 Task: In the event  named  Third Presentation Rehearsal, Set a range of dates when you can accept meetings  '17 Jul â€" 1 Aug 2023'. Select a duration of  45 min. Select working hours  	_x000D_
MON- SAT 10:30am â€" 6:00pm. Add time before or after your events  as 15 min. Set the frequency of available time slots for invitees as  15 min. Set the minimum notice period and maximum events allowed per day as  166 hours and 5. , logged in from the account softage.4@softage.net and add another guest for the event, softage.3@softage.net
Action: Mouse pressed left at (647, 481)
Screenshot: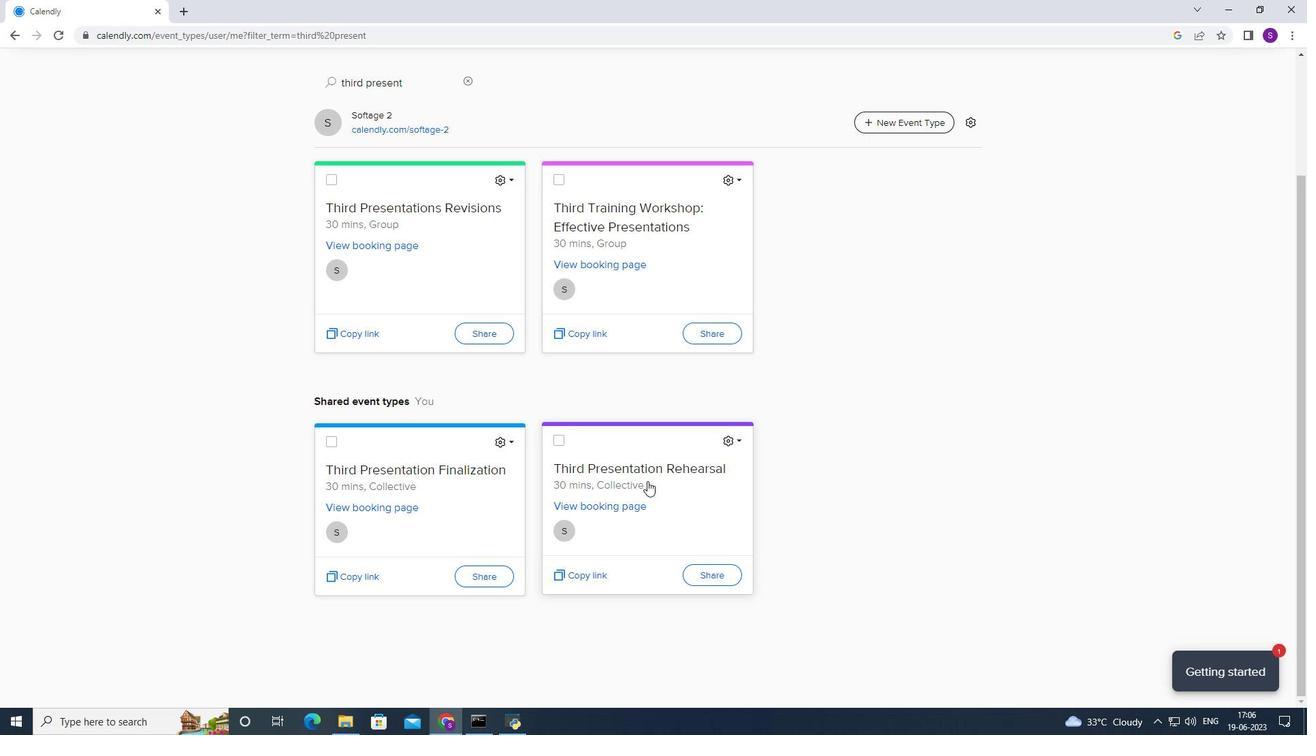 
Action: Mouse moved to (403, 341)
Screenshot: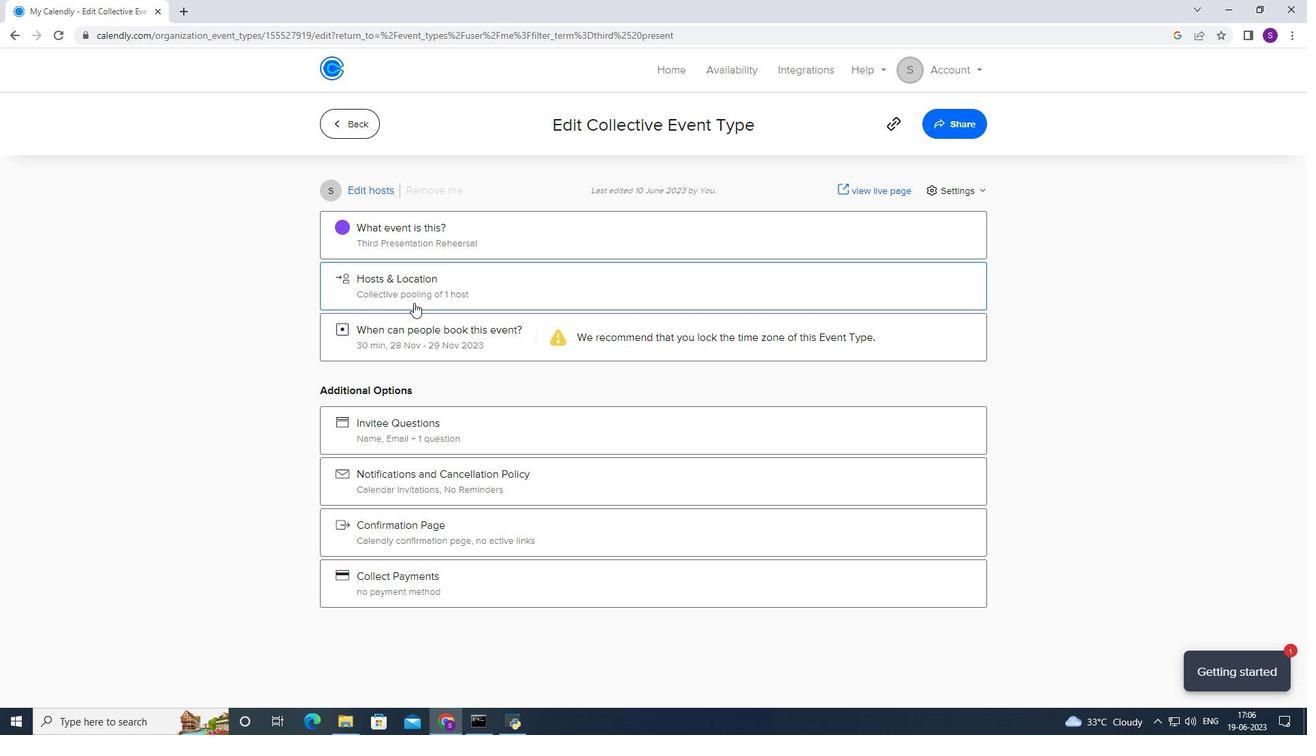 
Action: Mouse pressed left at (403, 341)
Screenshot: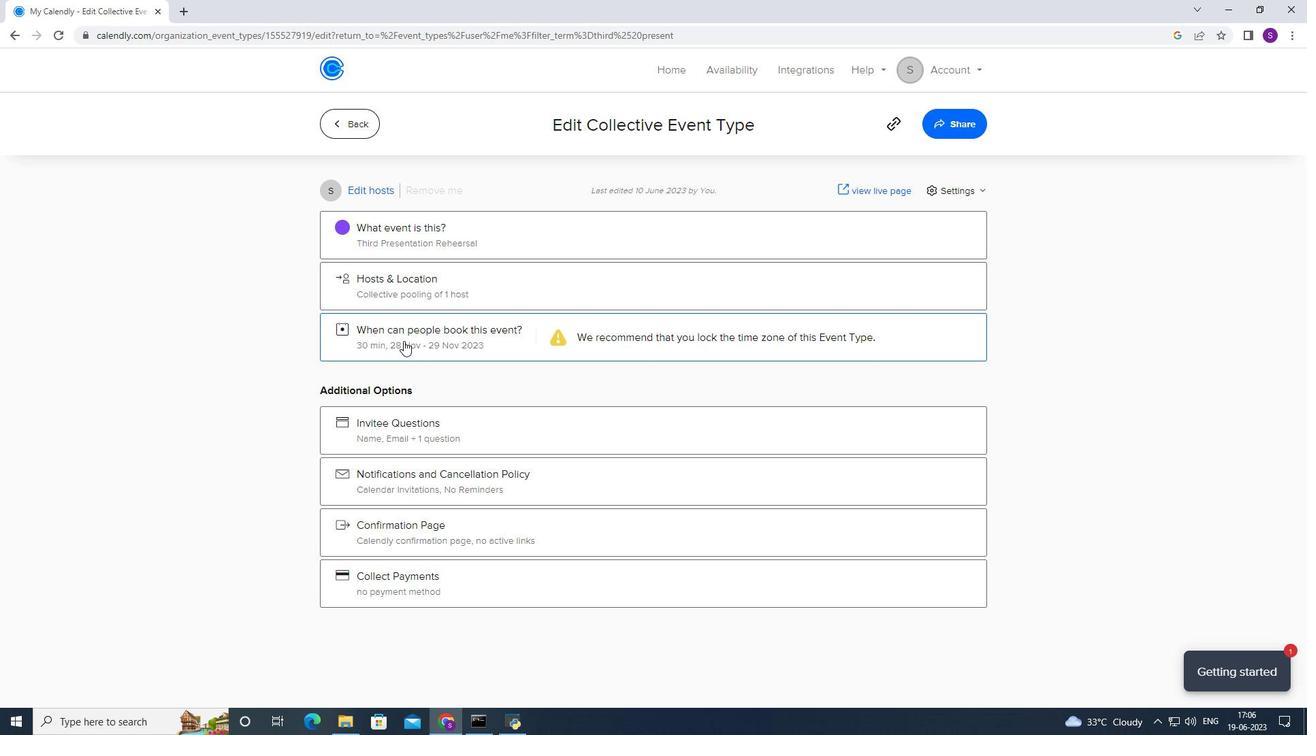 
Action: Mouse moved to (482, 502)
Screenshot: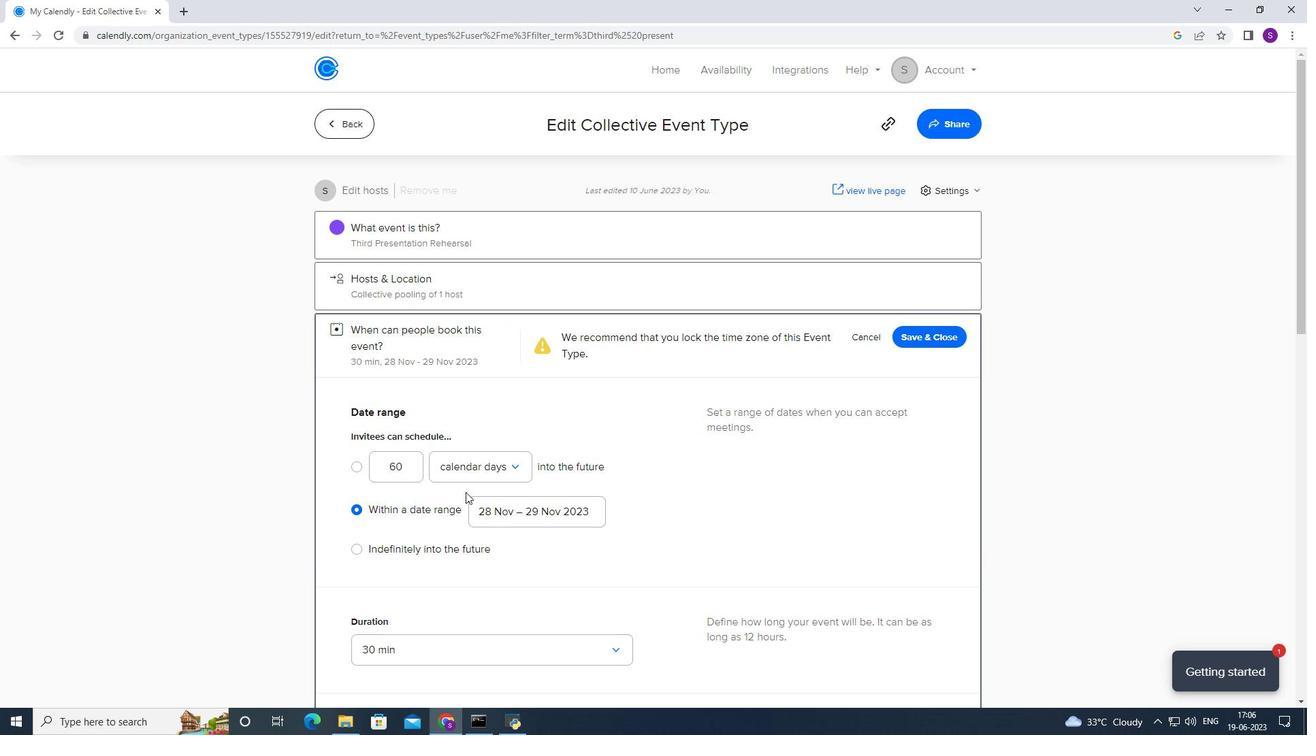 
Action: Mouse pressed left at (482, 502)
Screenshot: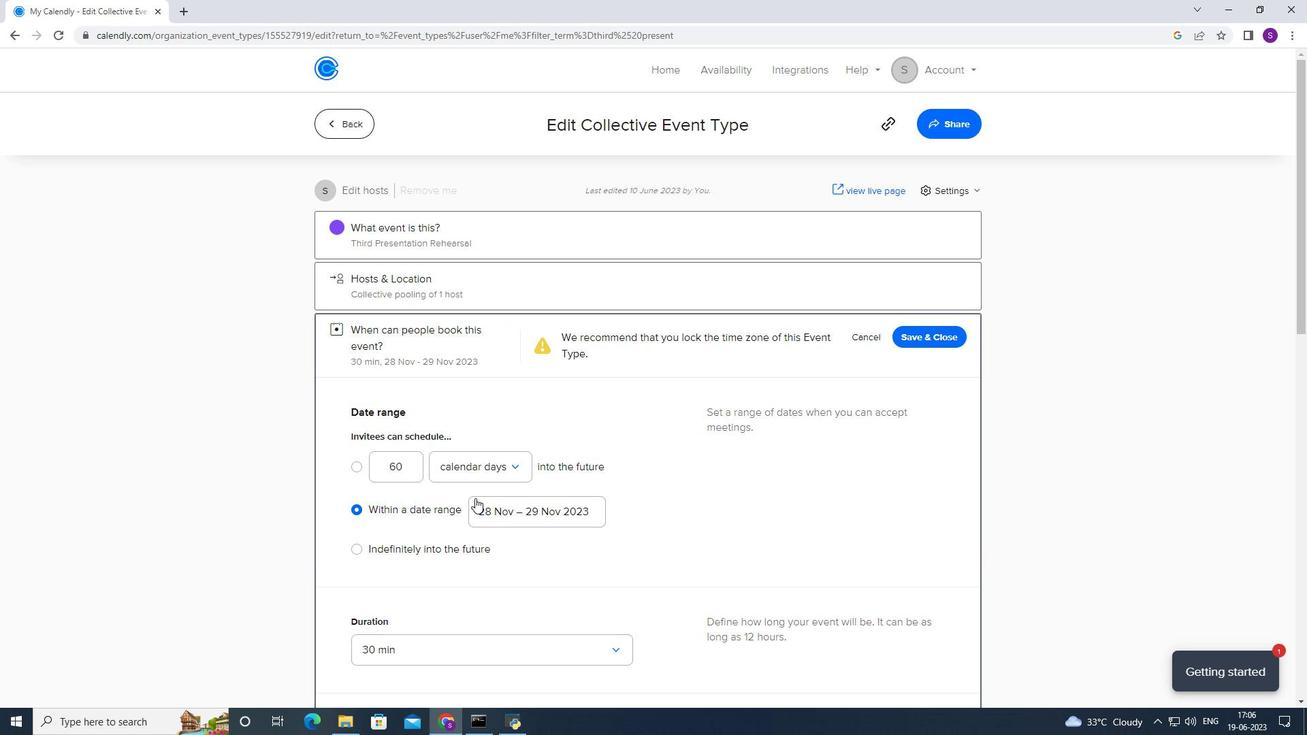 
Action: Mouse moved to (576, 253)
Screenshot: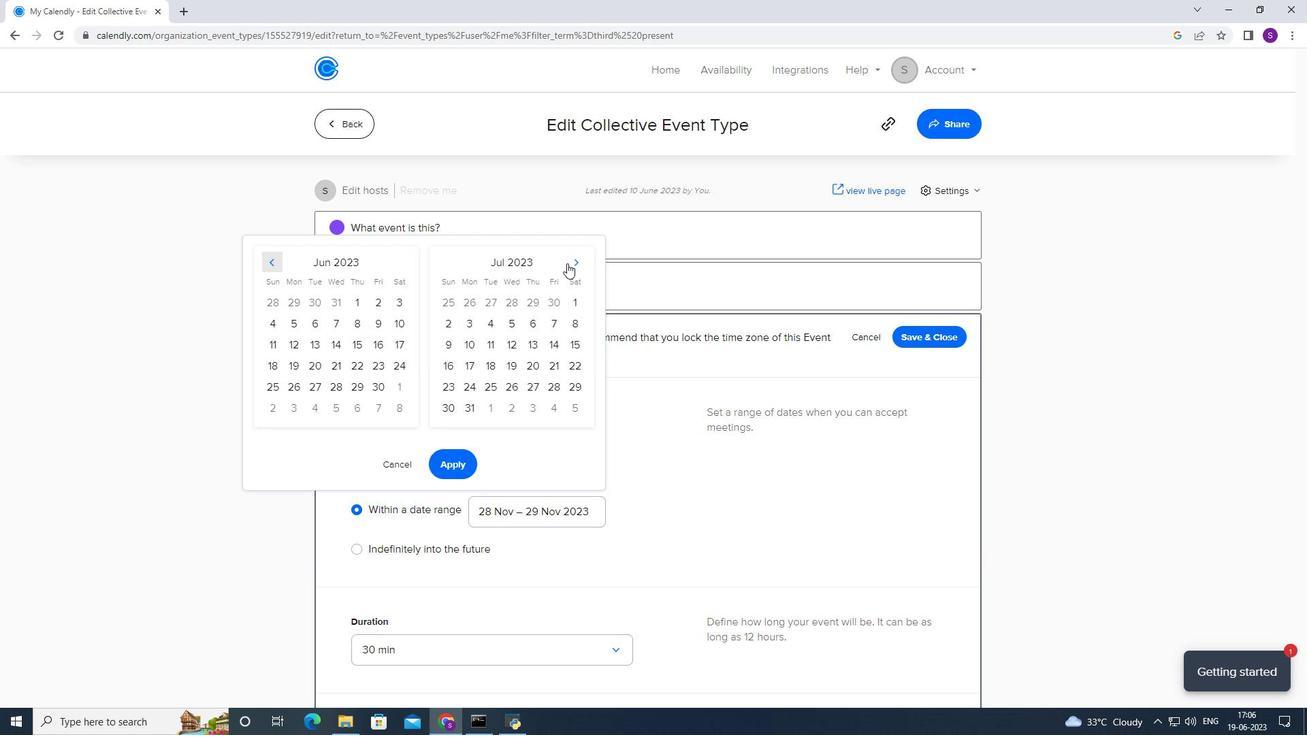 
Action: Mouse pressed left at (576, 253)
Screenshot: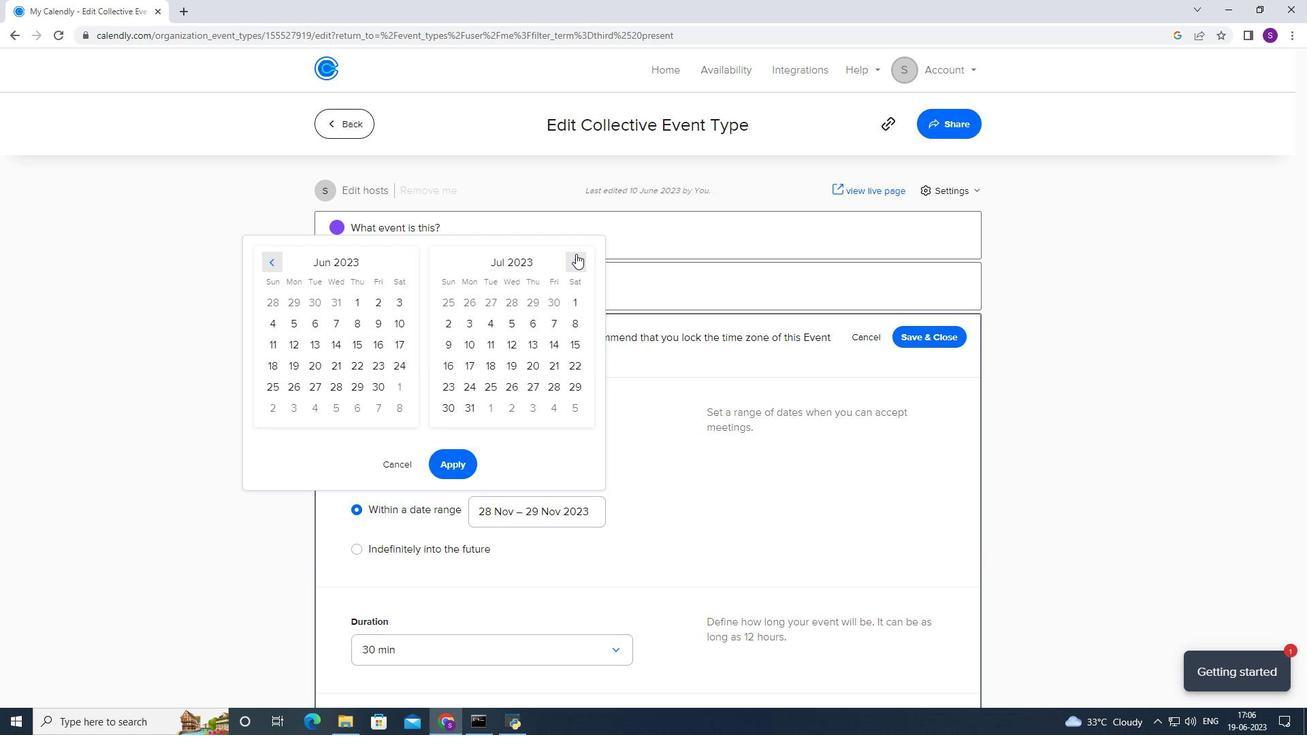 
Action: Mouse moved to (307, 347)
Screenshot: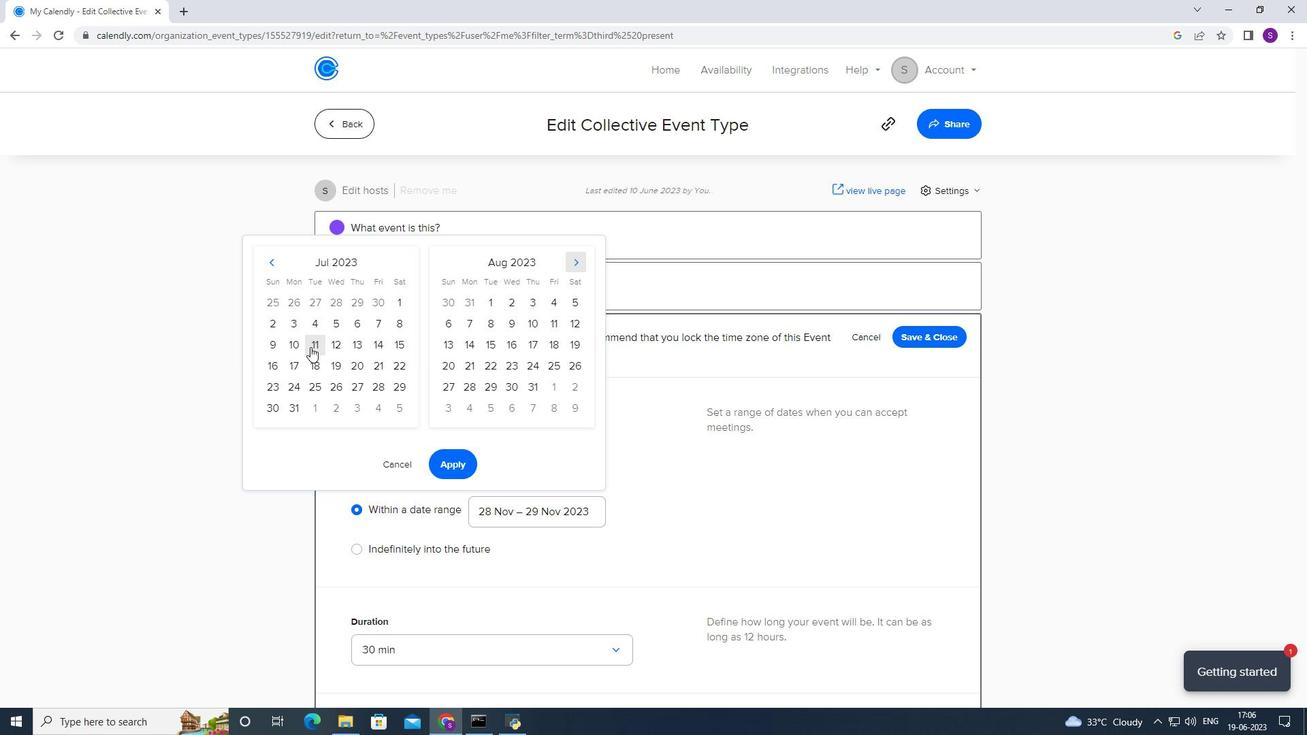 
Action: Mouse pressed left at (307, 347)
Screenshot: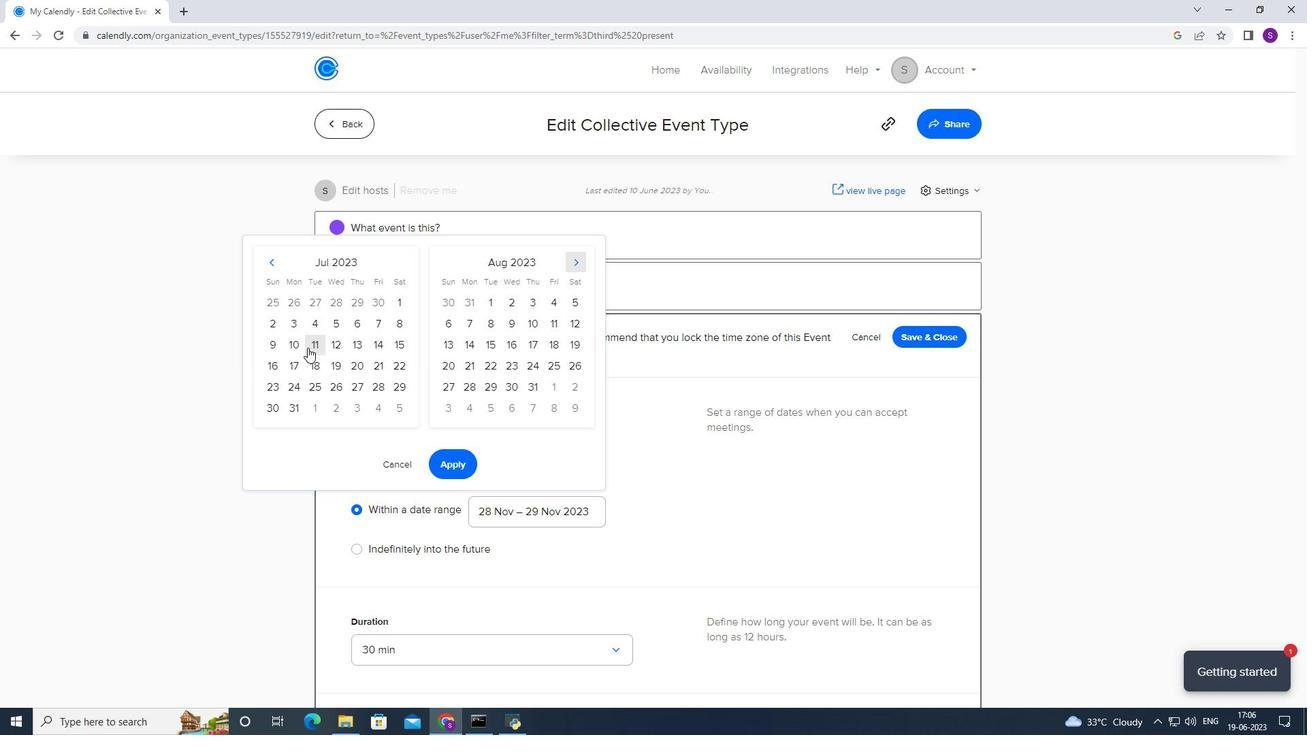 
Action: Mouse moved to (300, 364)
Screenshot: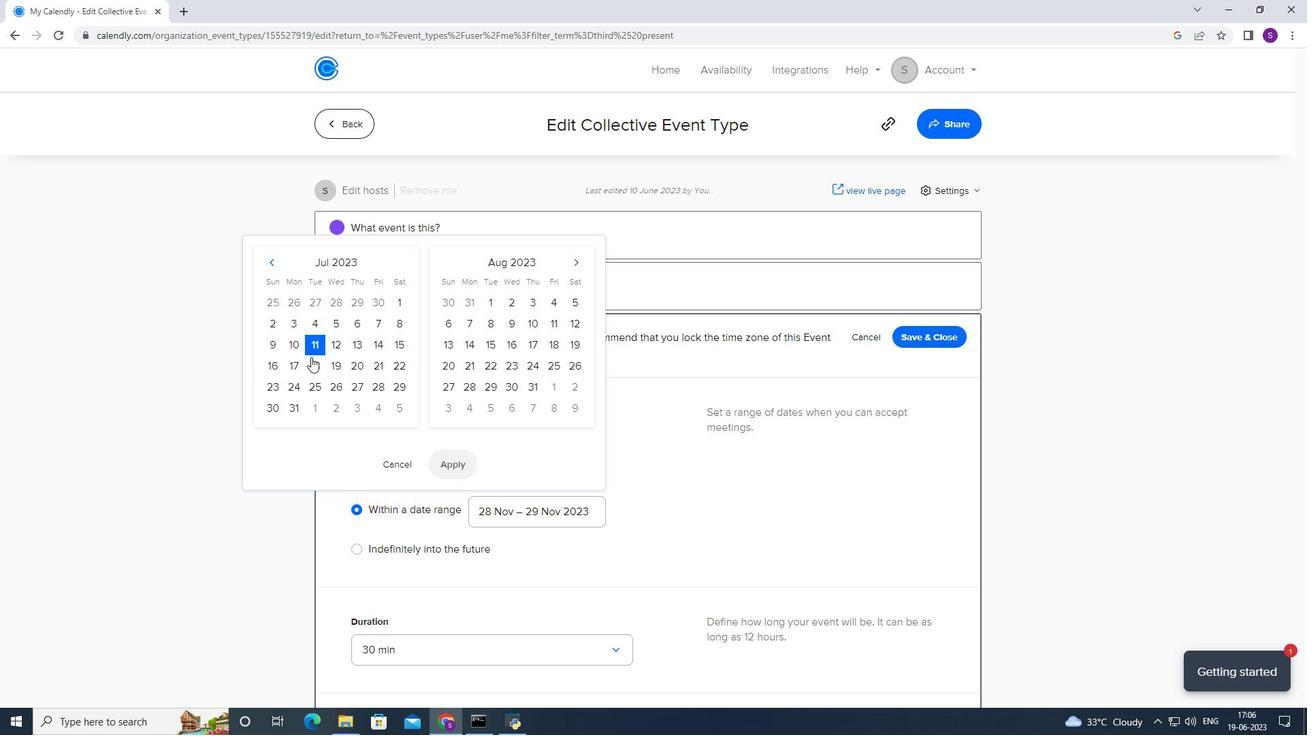 
Action: Mouse pressed left at (300, 364)
Screenshot: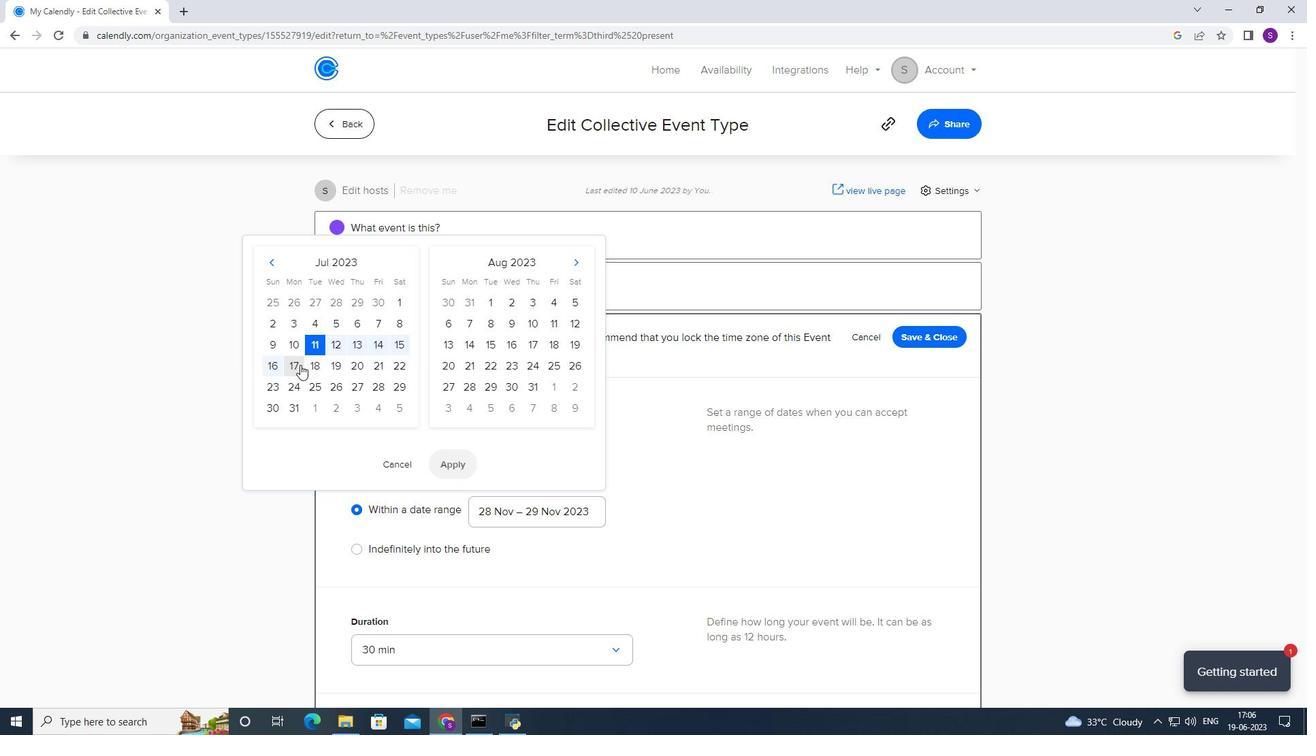 
Action: Mouse moved to (311, 345)
Screenshot: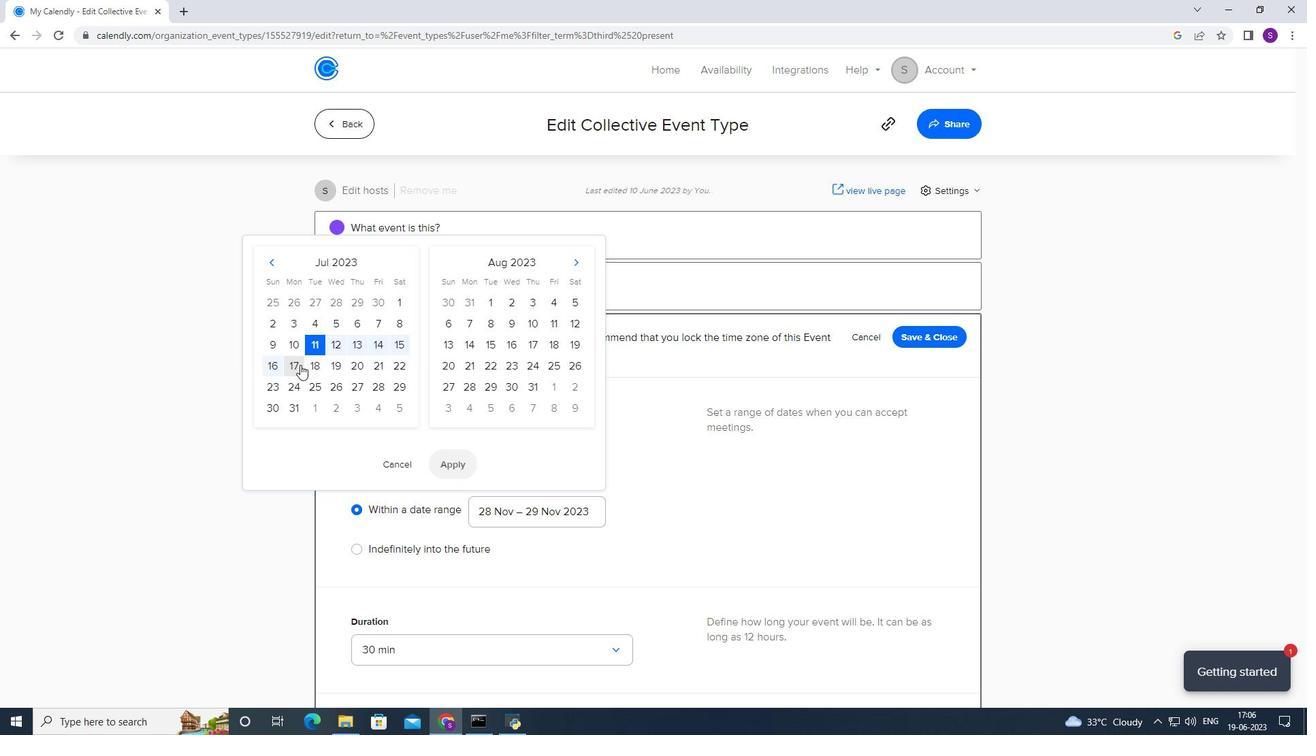 
Action: Mouse pressed left at (311, 345)
Screenshot: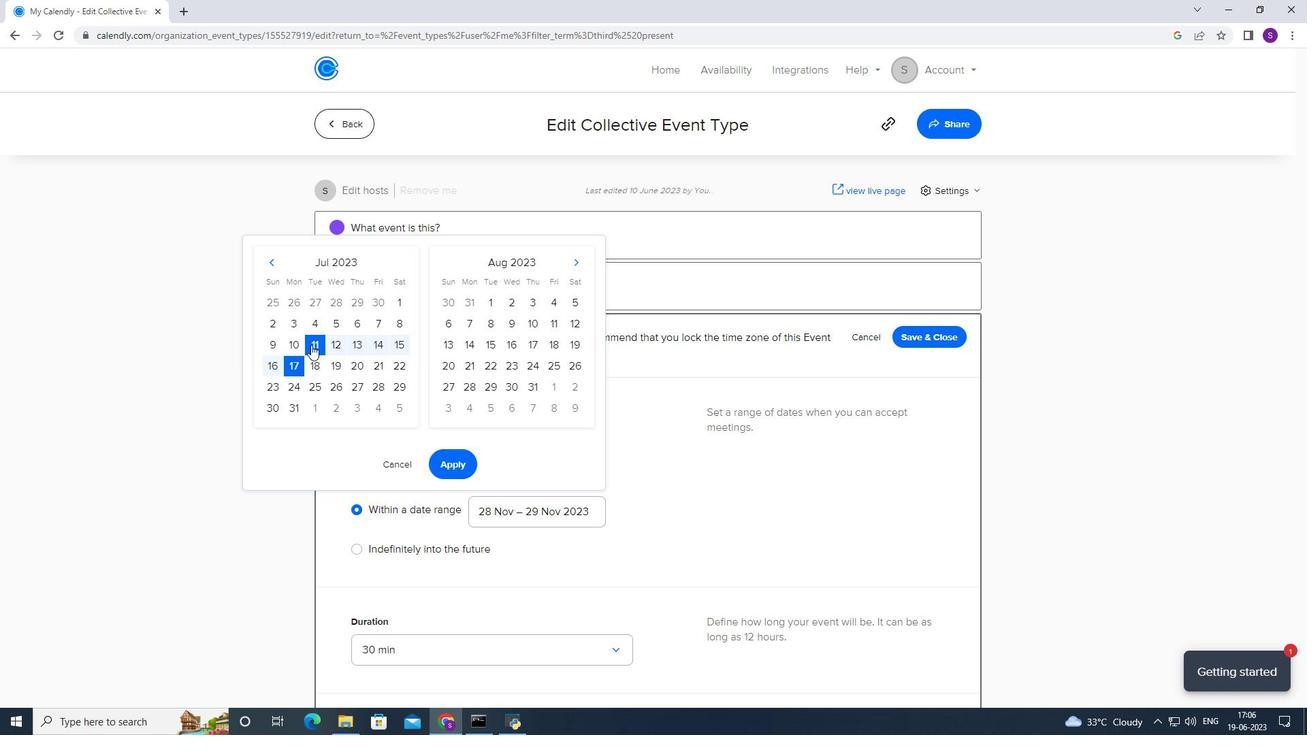 
Action: Mouse moved to (293, 369)
Screenshot: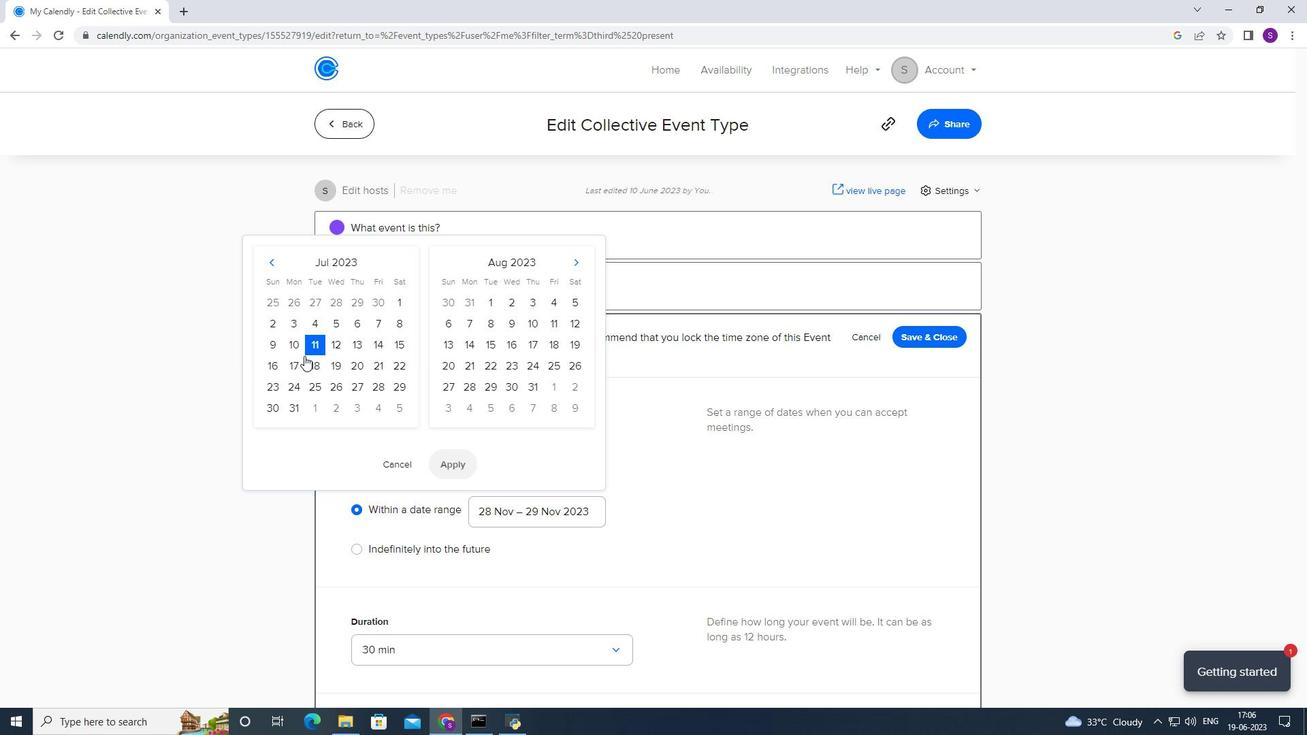 
Action: Mouse pressed left at (293, 369)
Screenshot: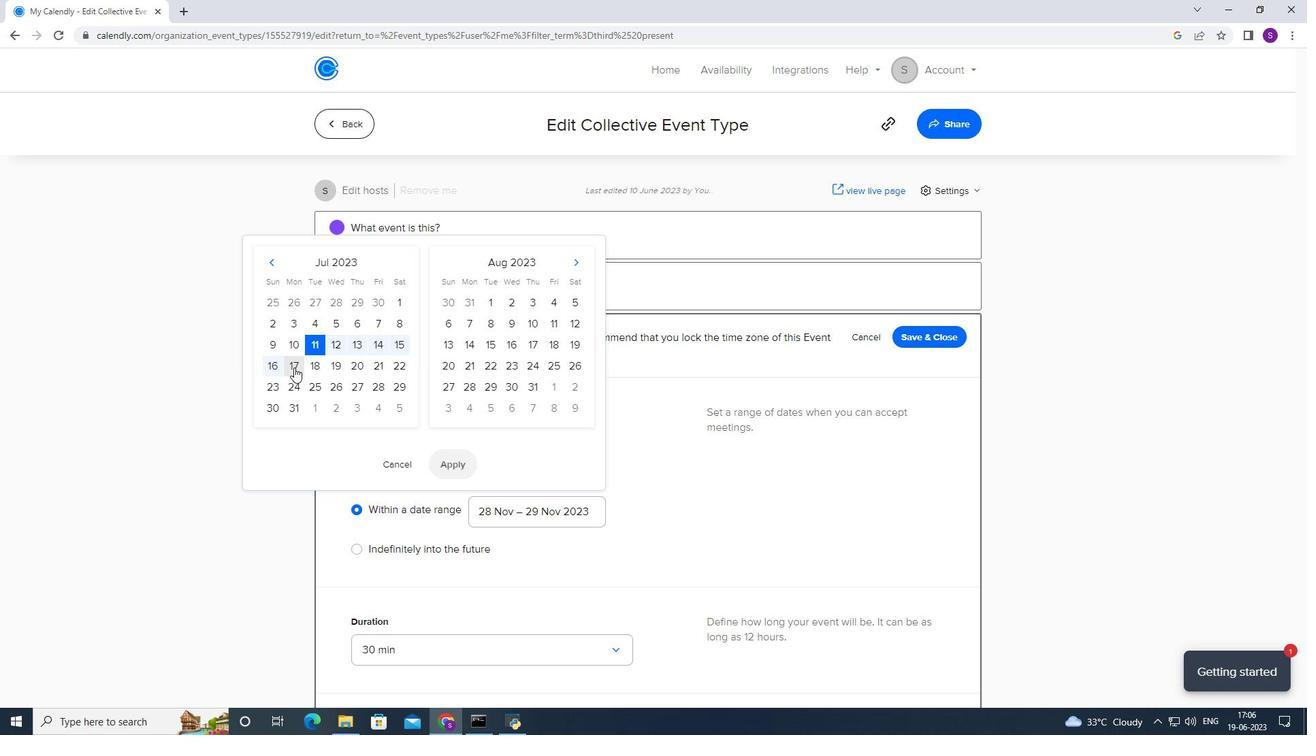 
Action: Mouse moved to (308, 352)
Screenshot: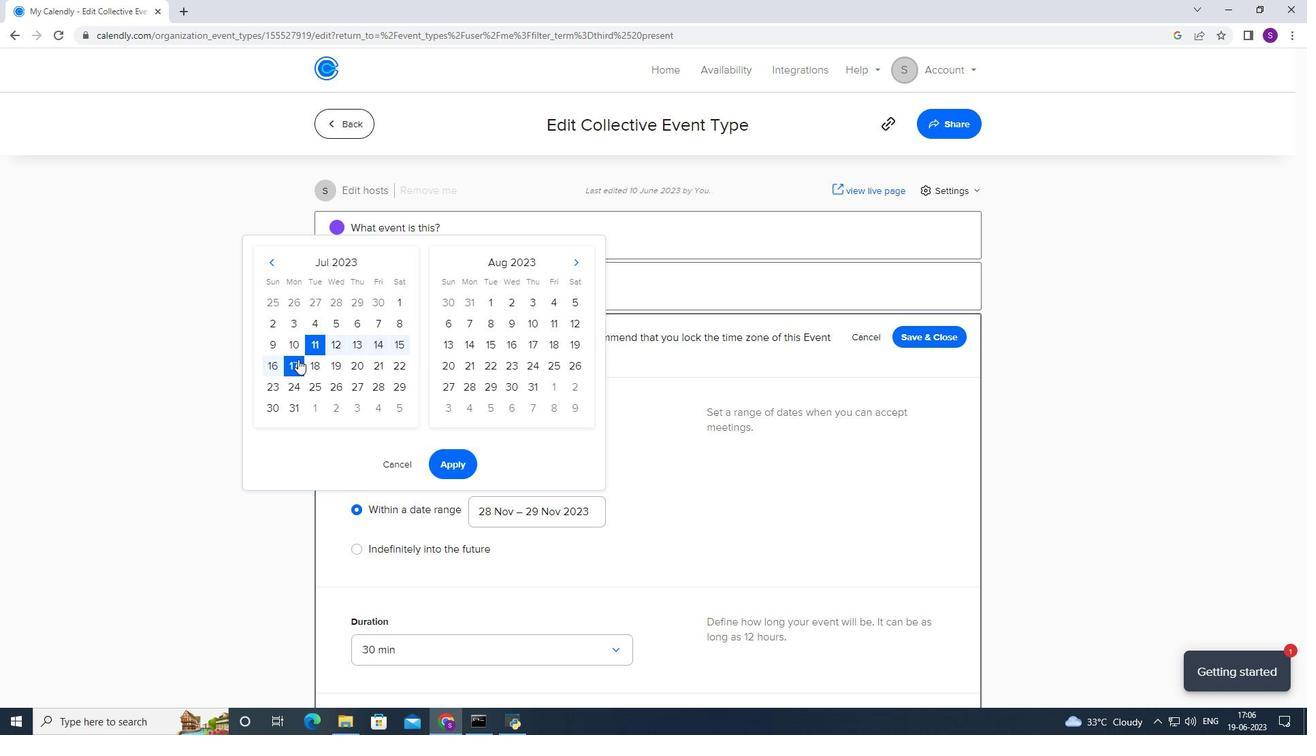 
Action: Mouse pressed left at (308, 352)
Screenshot: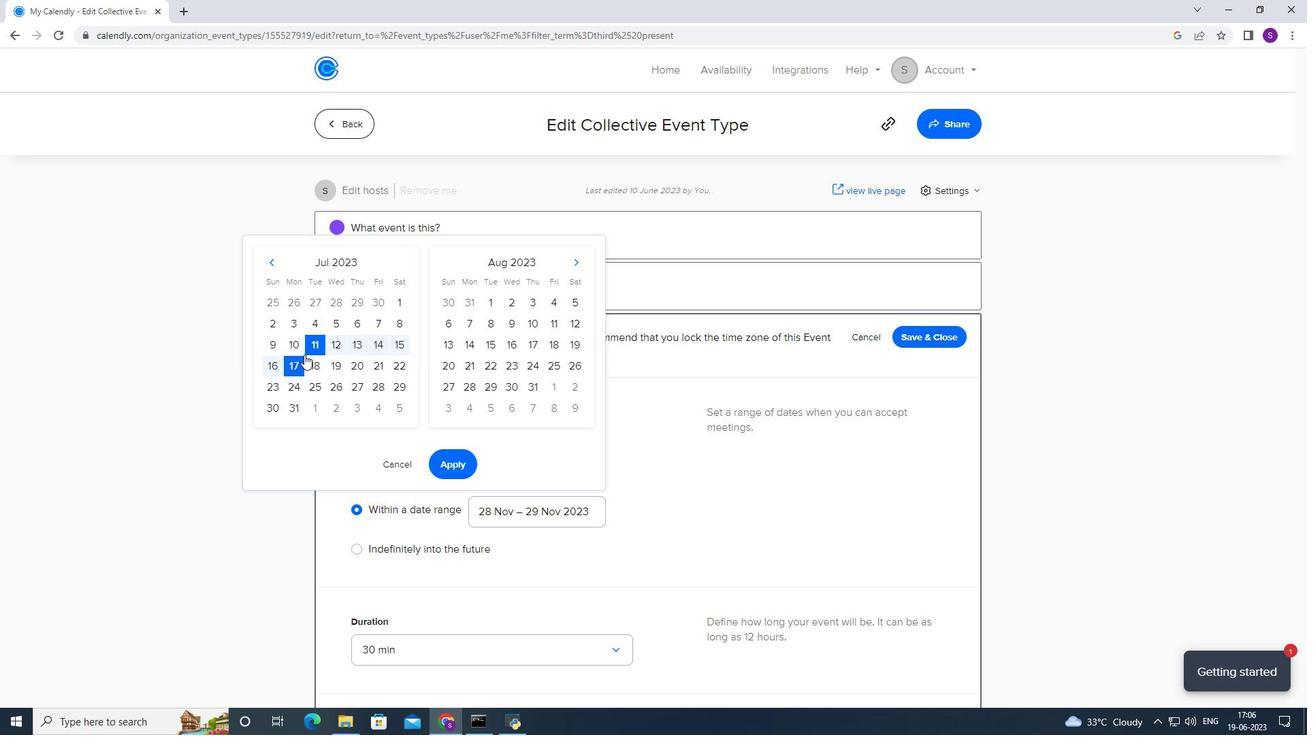 
Action: Mouse moved to (314, 343)
Screenshot: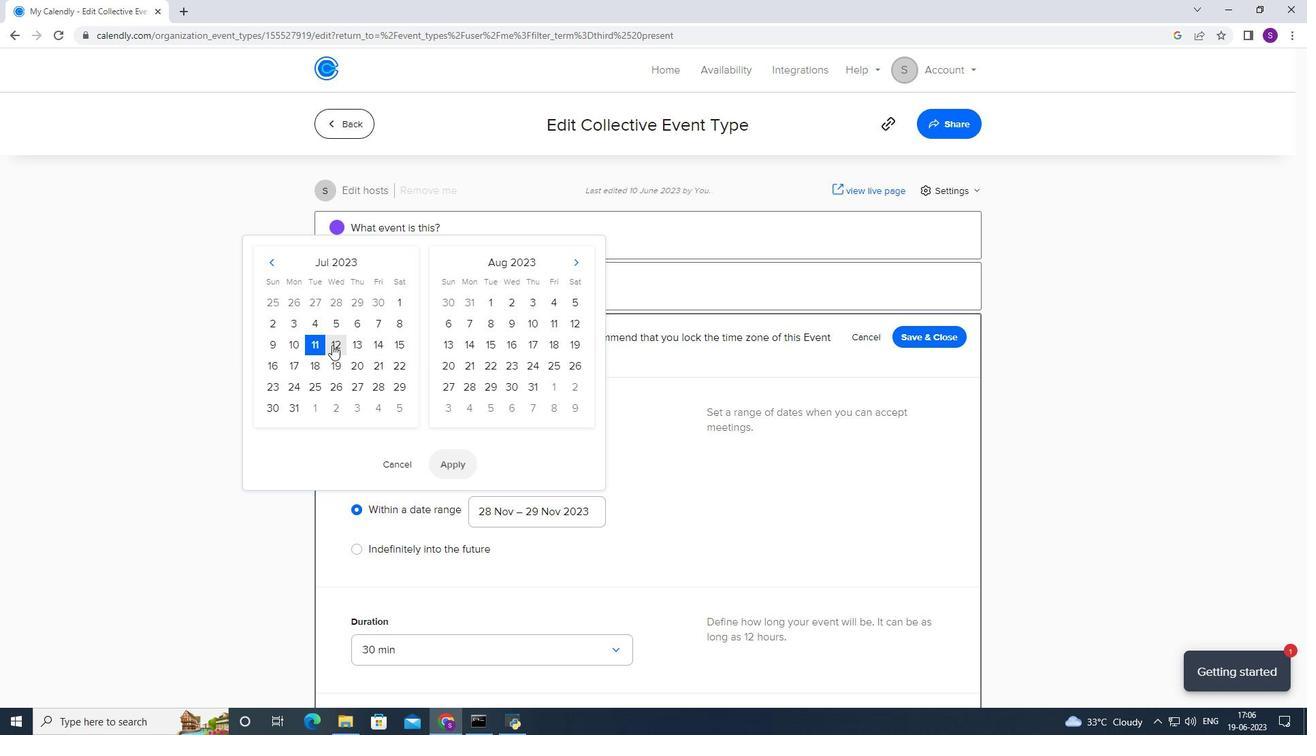 
Action: Mouse pressed left at (314, 343)
Screenshot: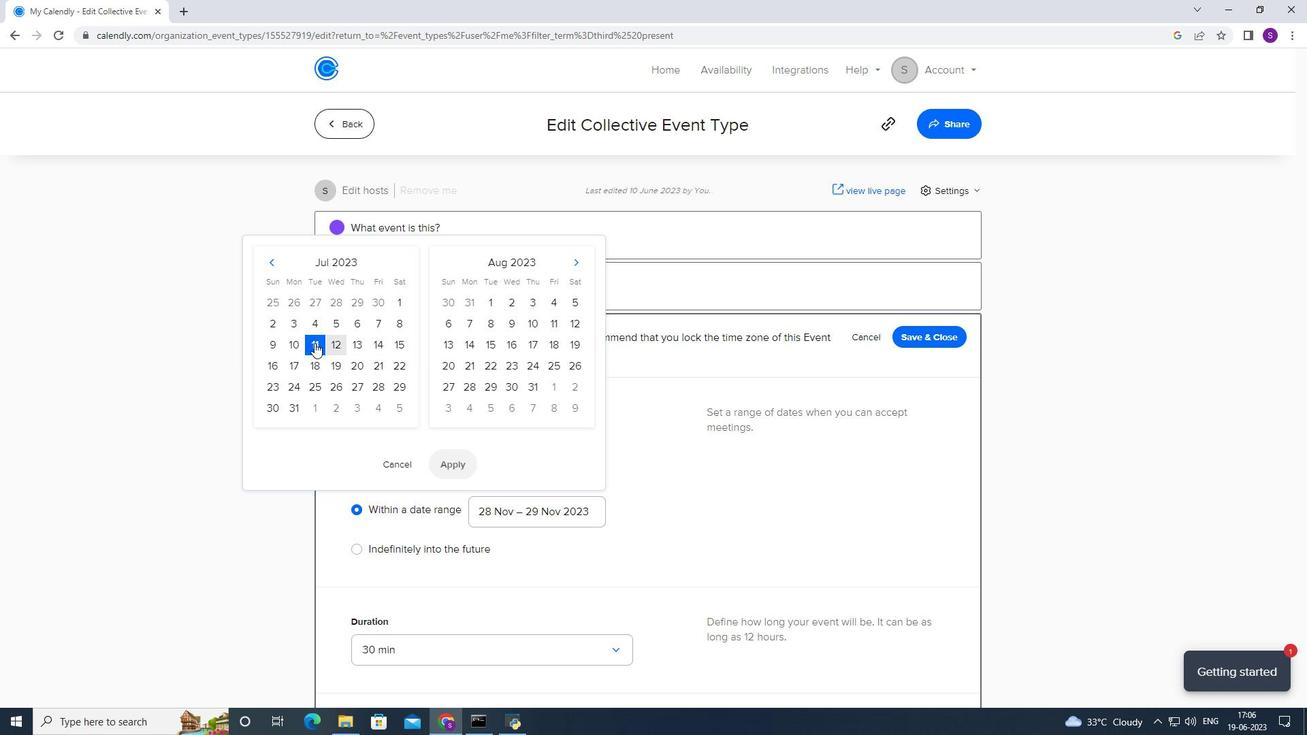 
Action: Mouse moved to (304, 362)
Screenshot: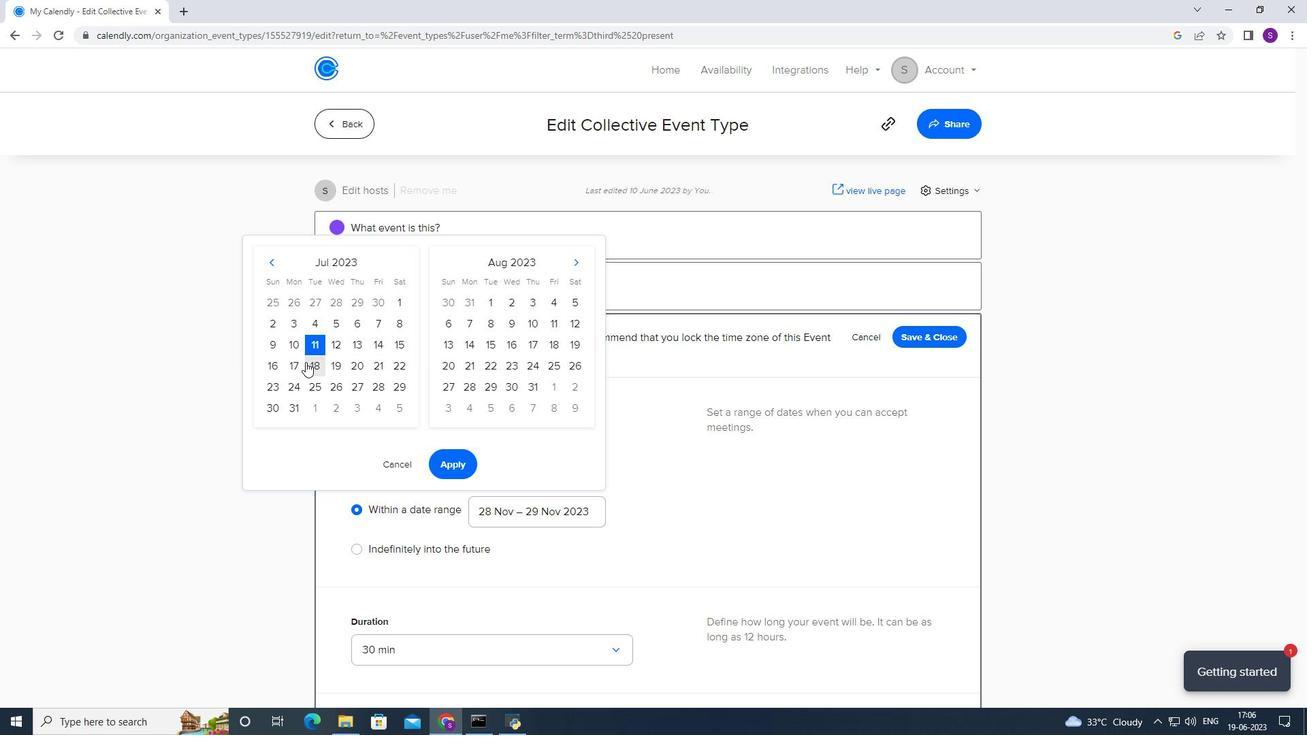 
Action: Mouse pressed left at (304, 362)
Screenshot: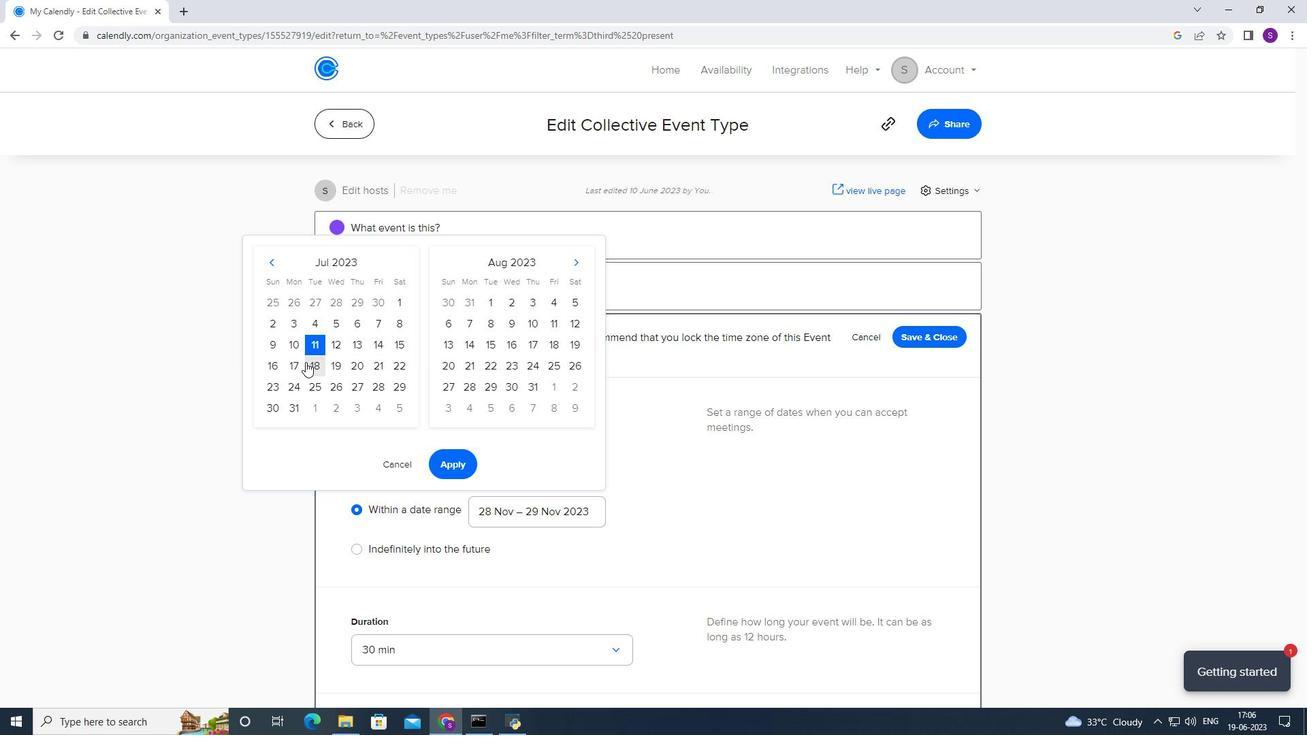 
Action: Mouse moved to (486, 298)
Screenshot: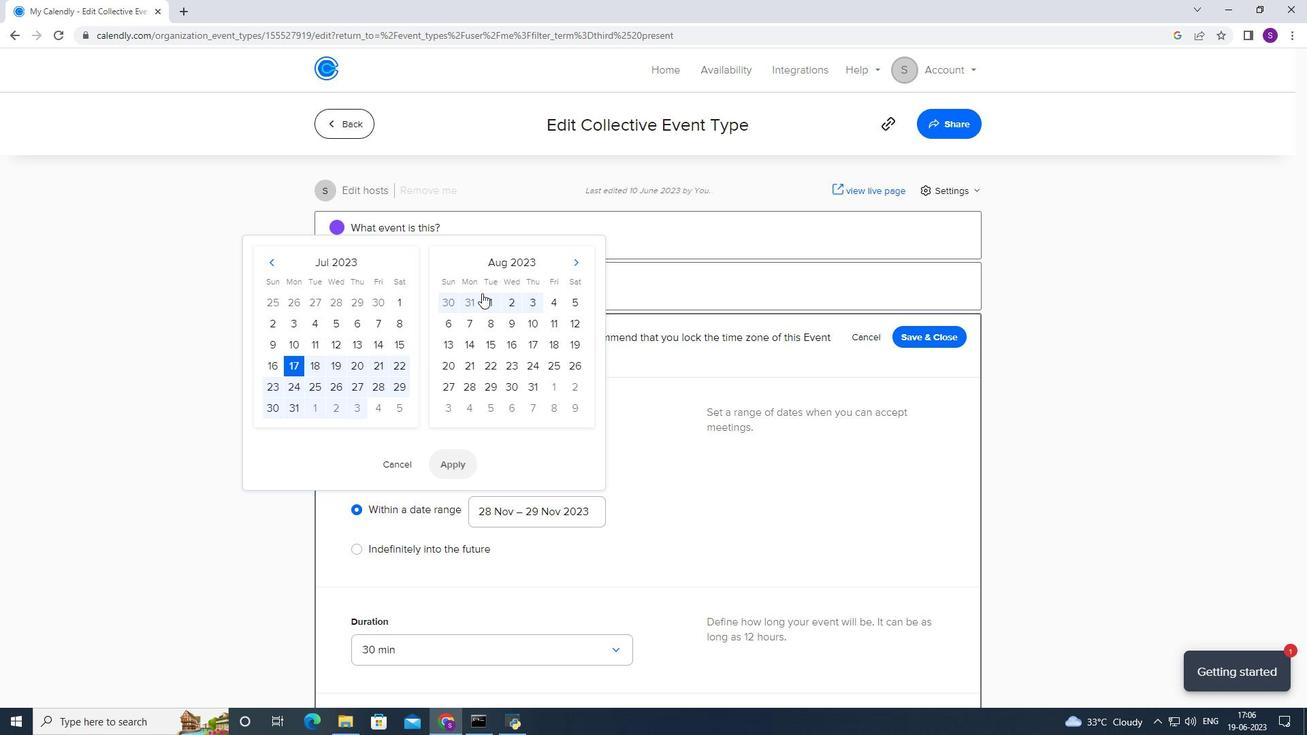 
Action: Mouse pressed left at (486, 298)
Screenshot: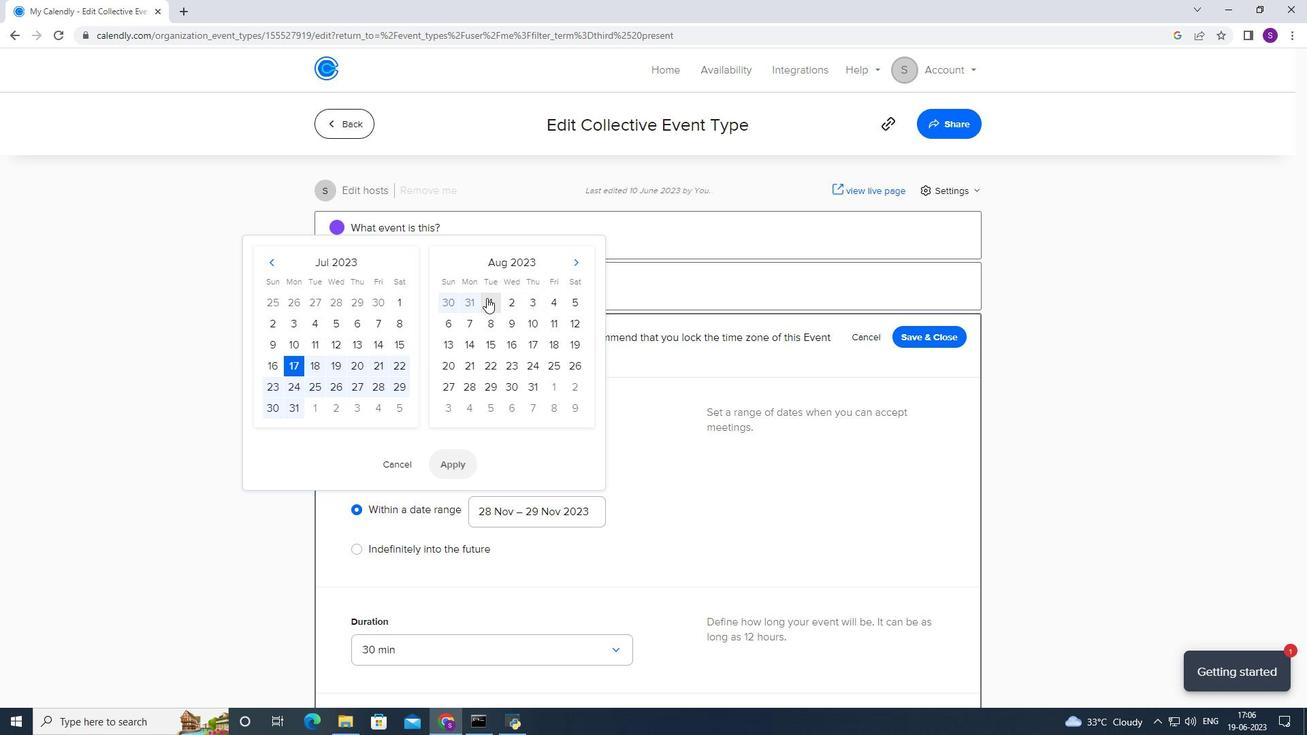 
Action: Mouse moved to (462, 463)
Screenshot: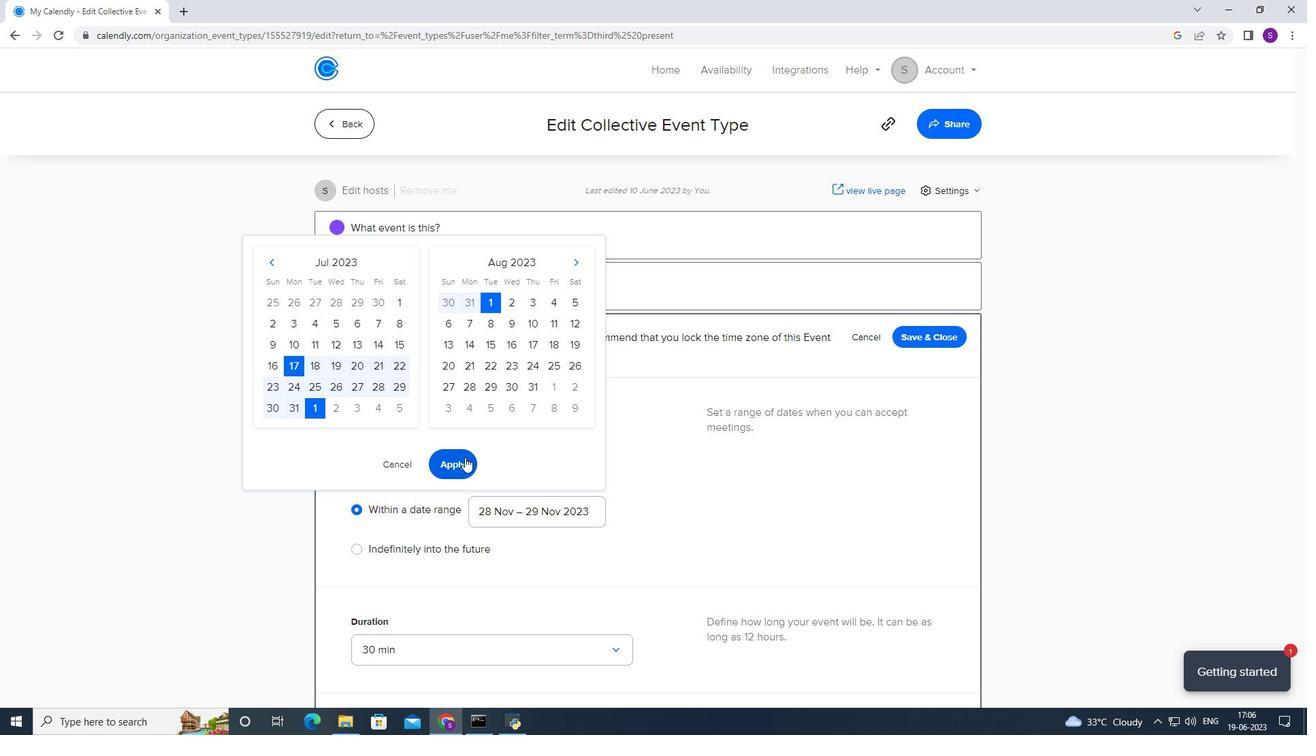 
Action: Mouse pressed left at (462, 463)
Screenshot: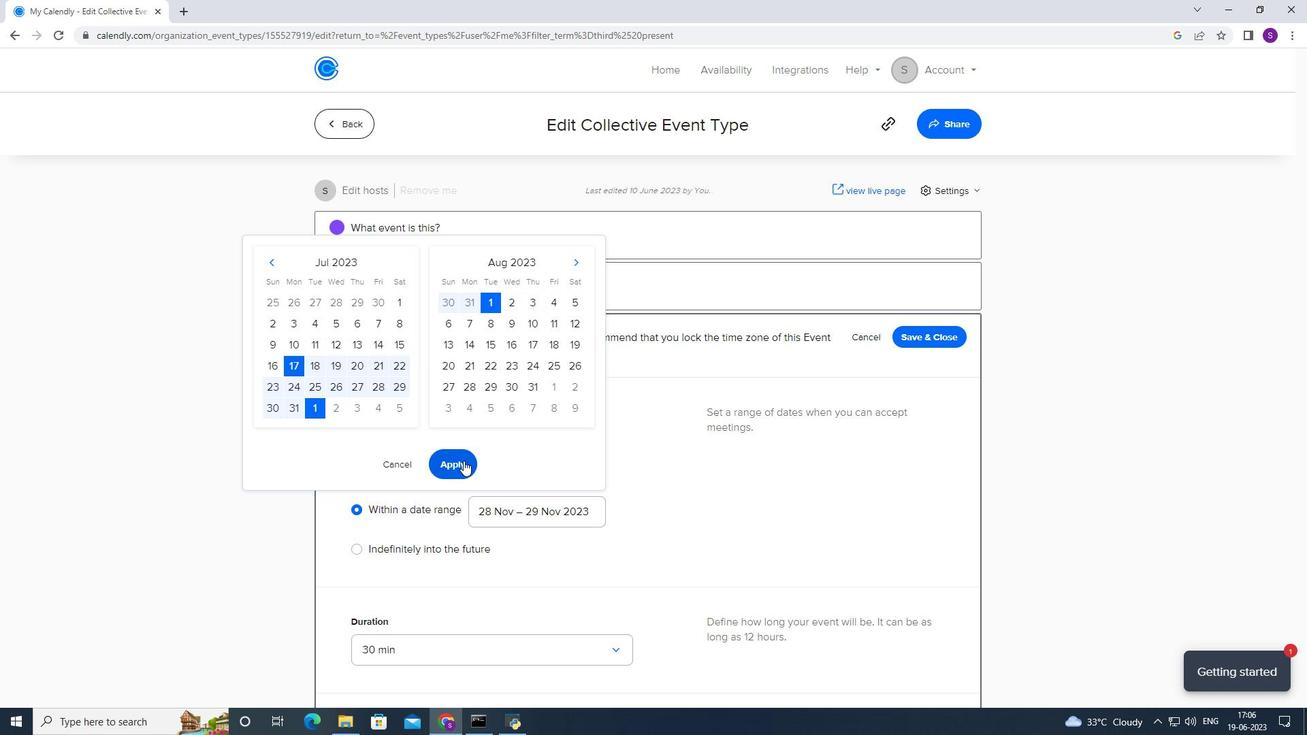 
Action: Mouse moved to (465, 481)
Screenshot: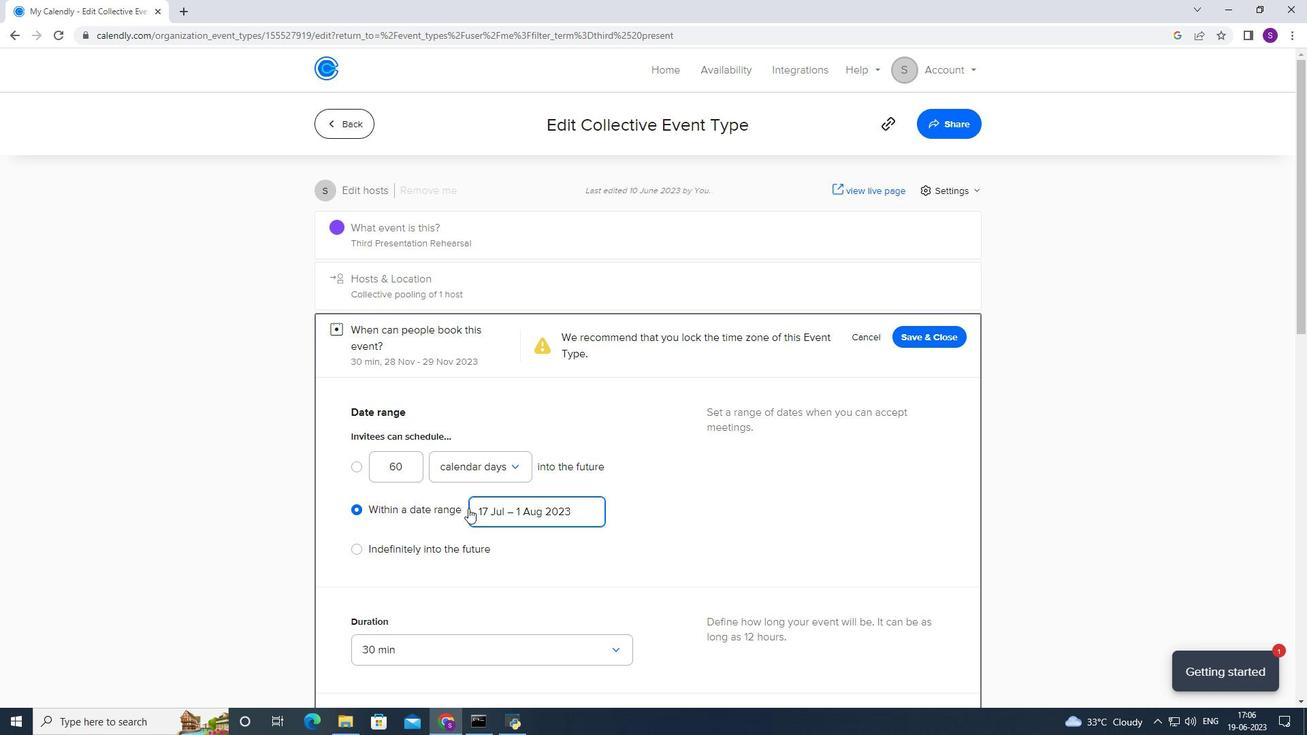 
Action: Mouse scrolled (465, 480) with delta (0, 0)
Screenshot: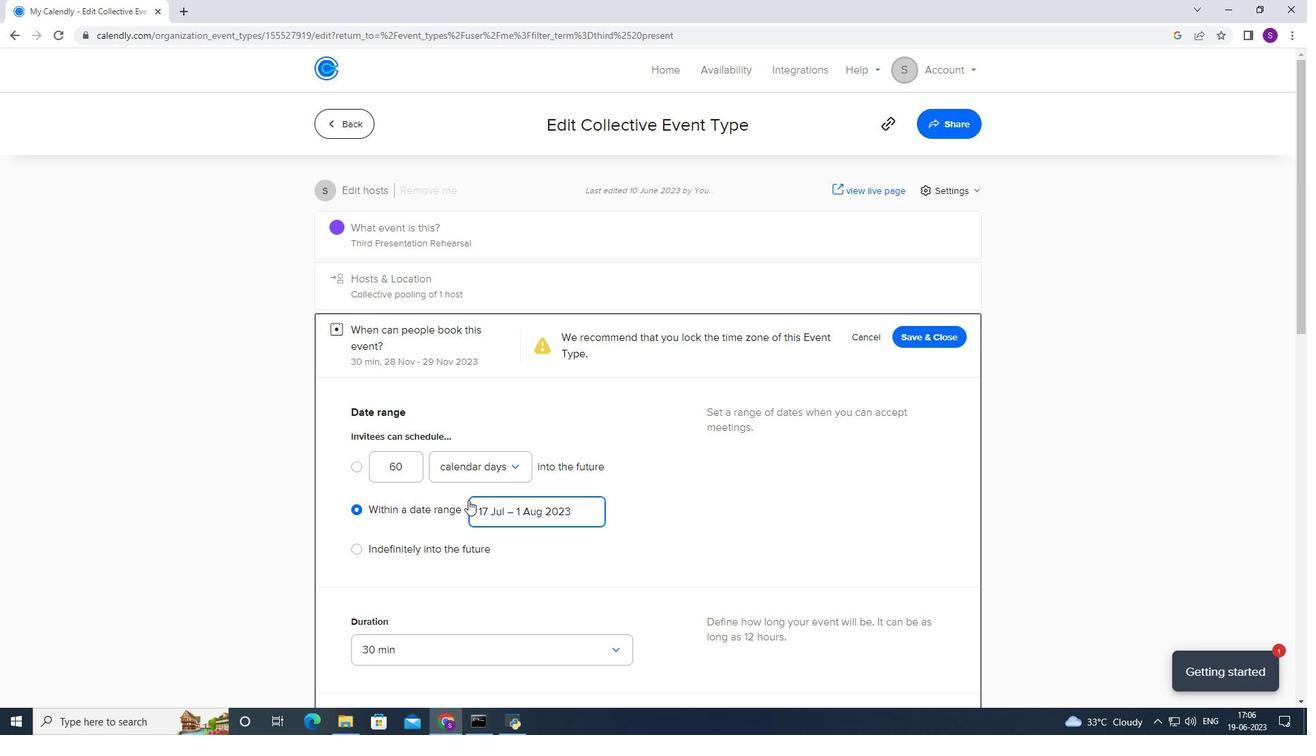 
Action: Mouse moved to (464, 480)
Screenshot: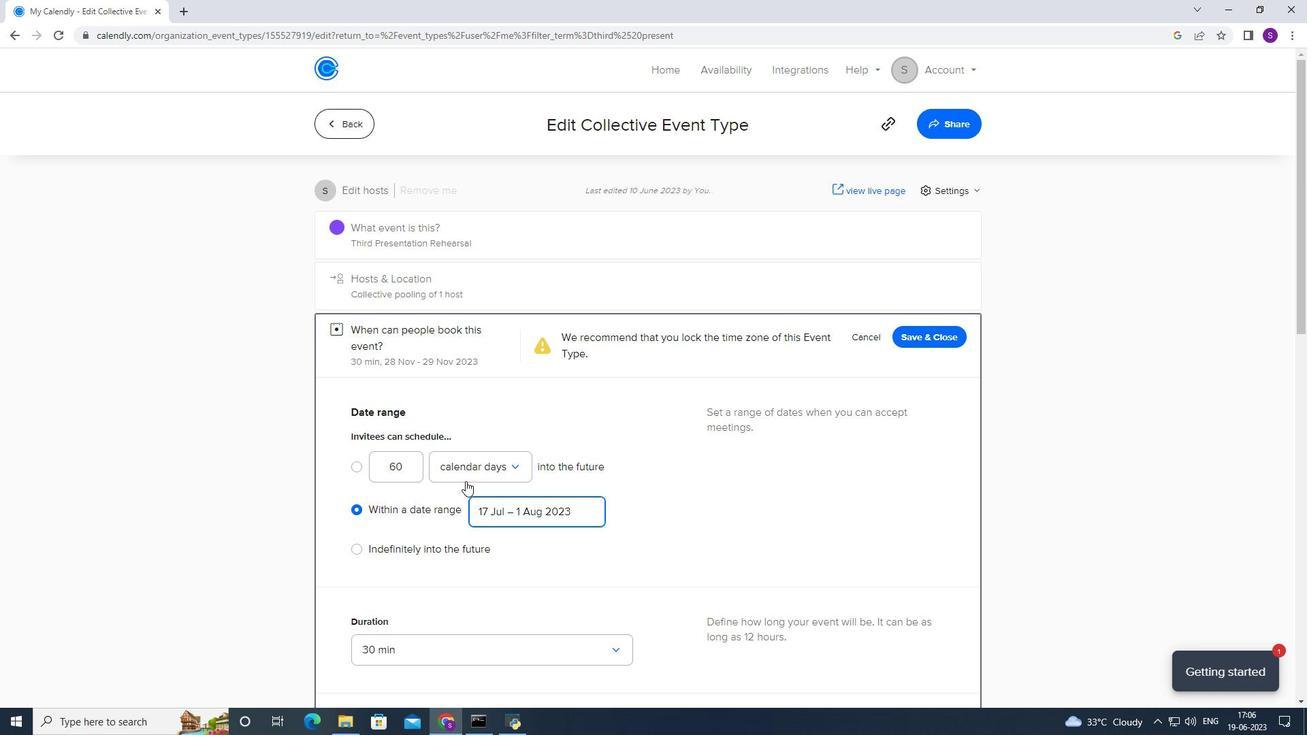 
Action: Mouse scrolled (465, 480) with delta (0, 0)
Screenshot: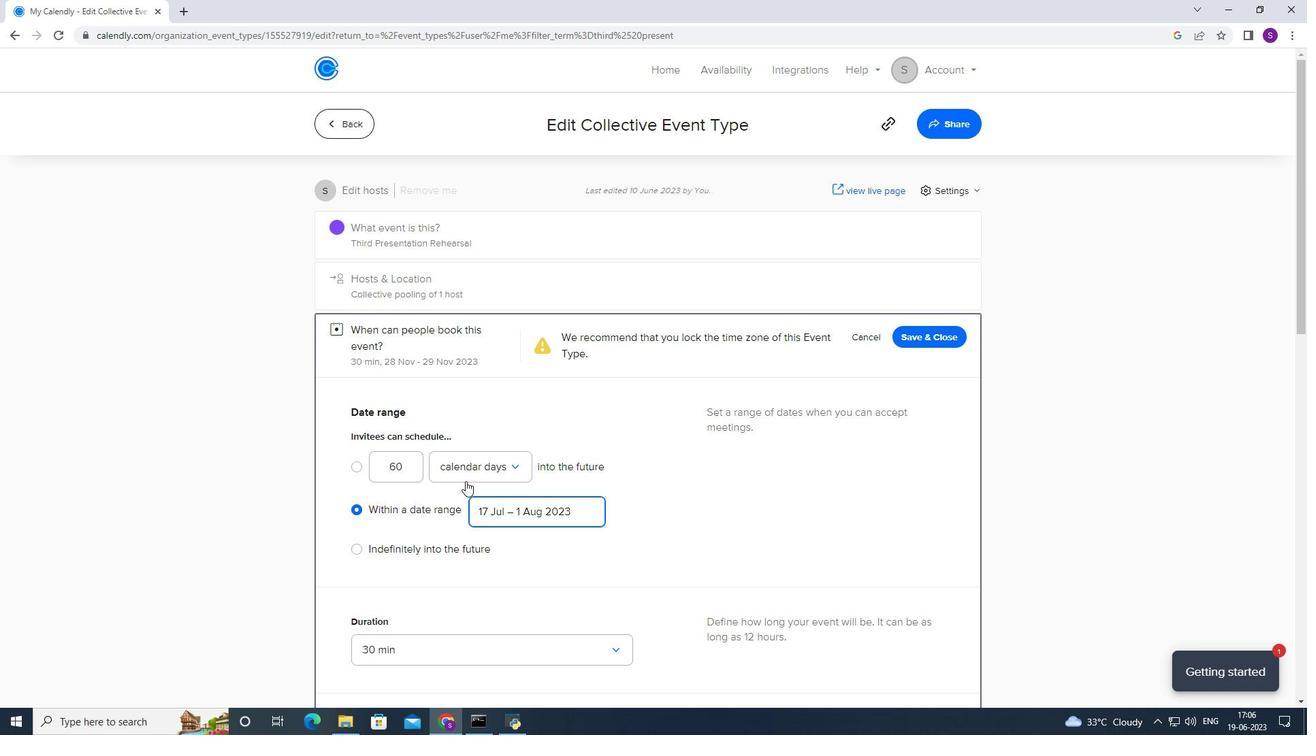 
Action: Mouse moved to (464, 479)
Screenshot: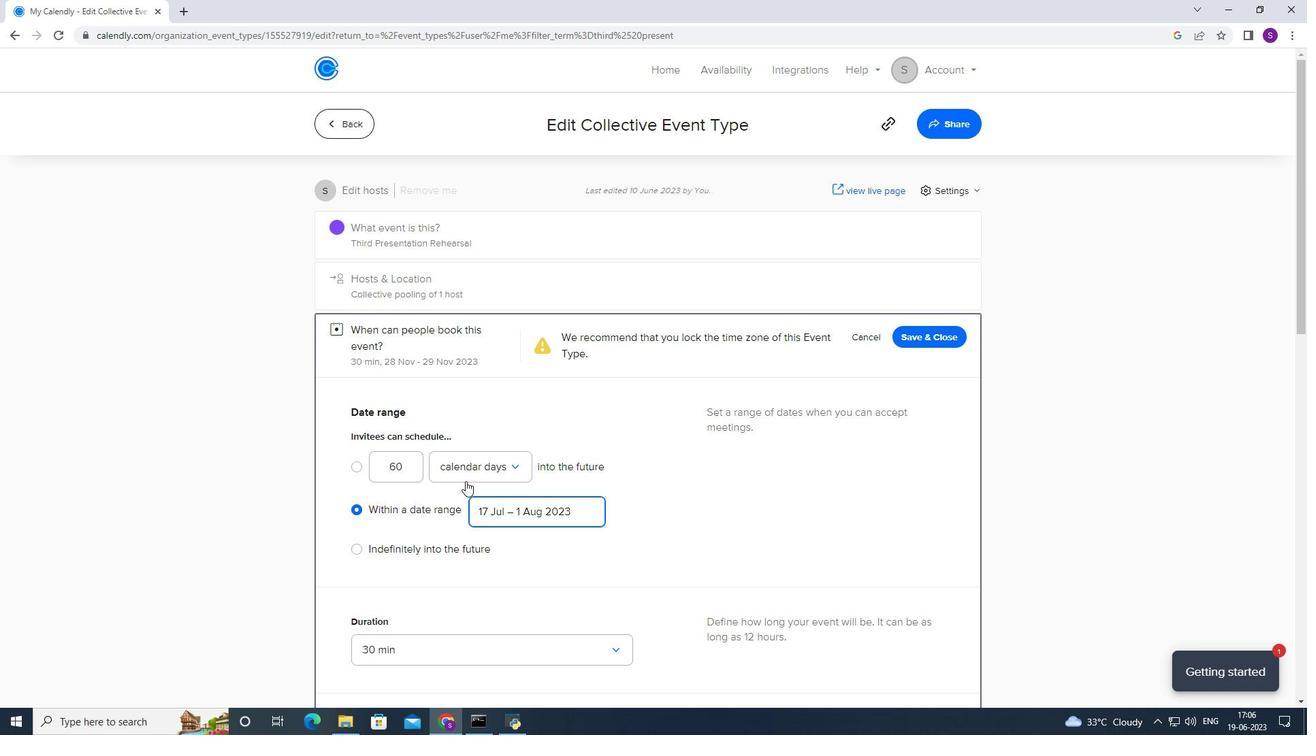 
Action: Mouse scrolled (465, 480) with delta (0, 0)
Screenshot: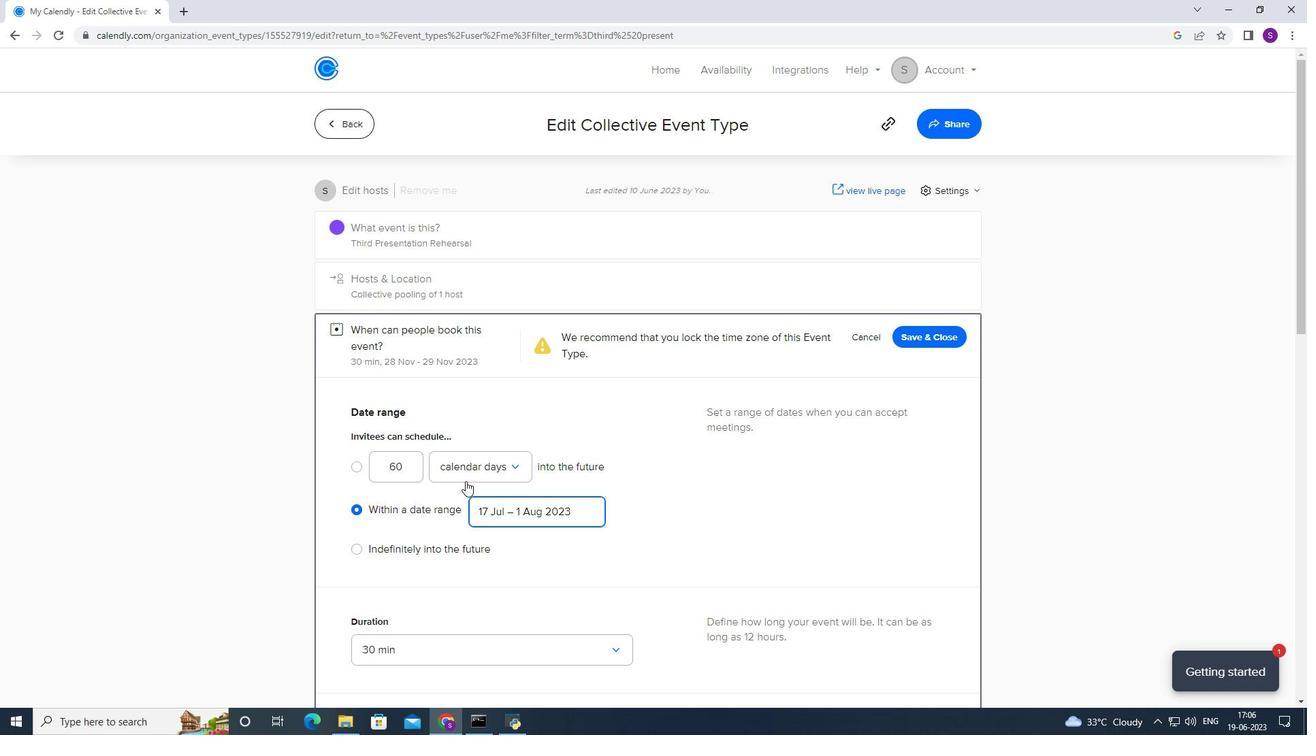 
Action: Mouse moved to (464, 470)
Screenshot: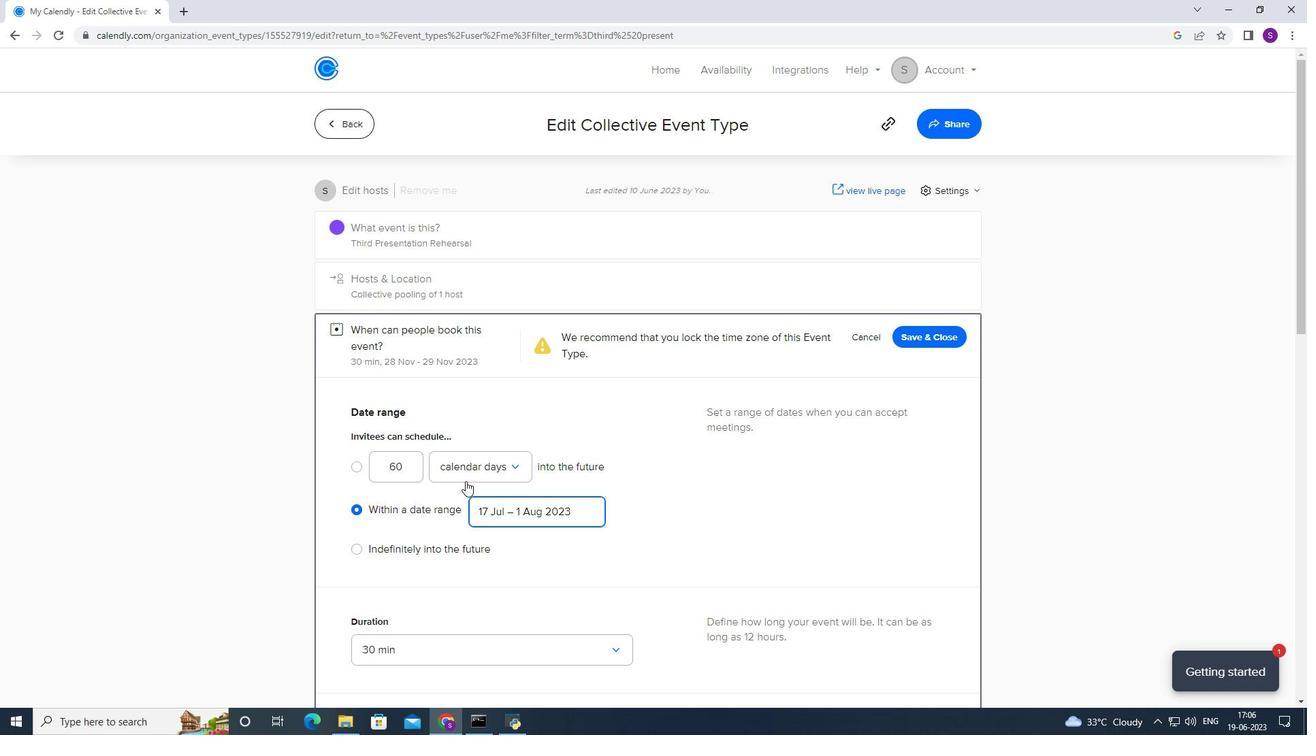 
Action: Mouse scrolled (464, 478) with delta (0, 0)
Screenshot: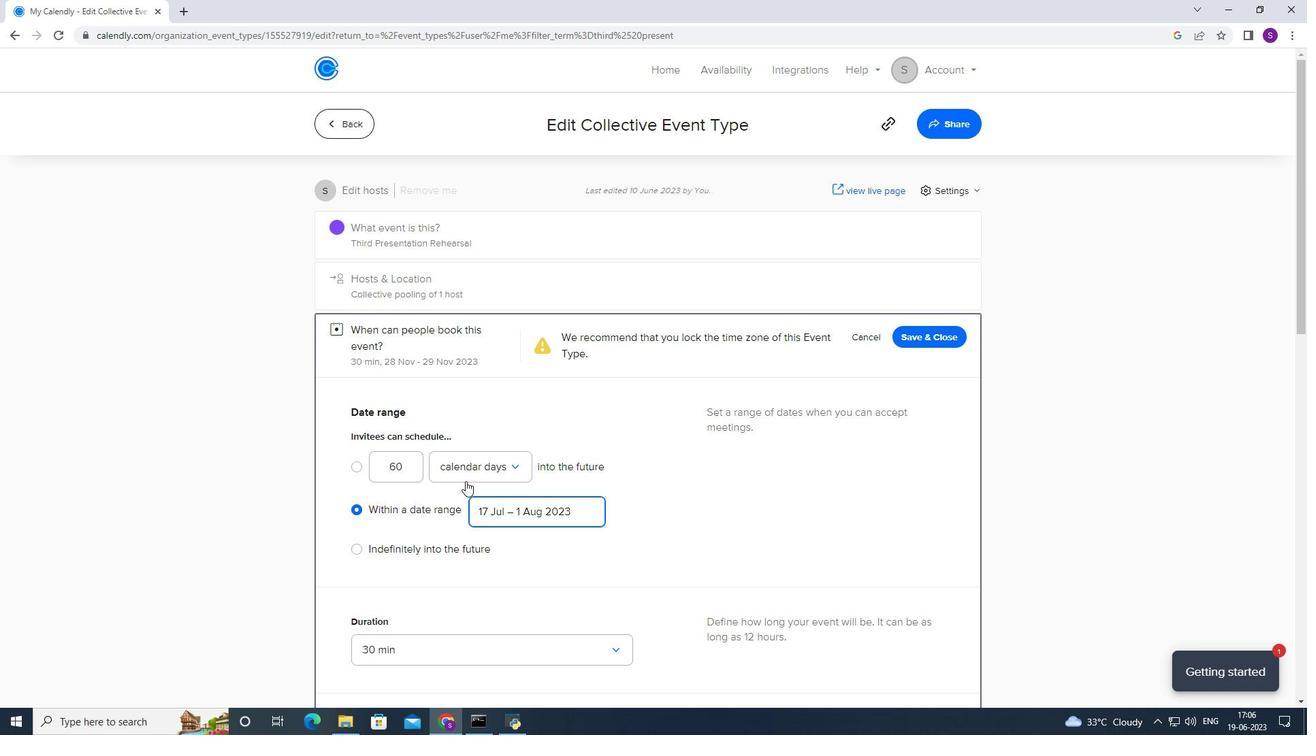 
Action: Mouse moved to (419, 376)
Screenshot: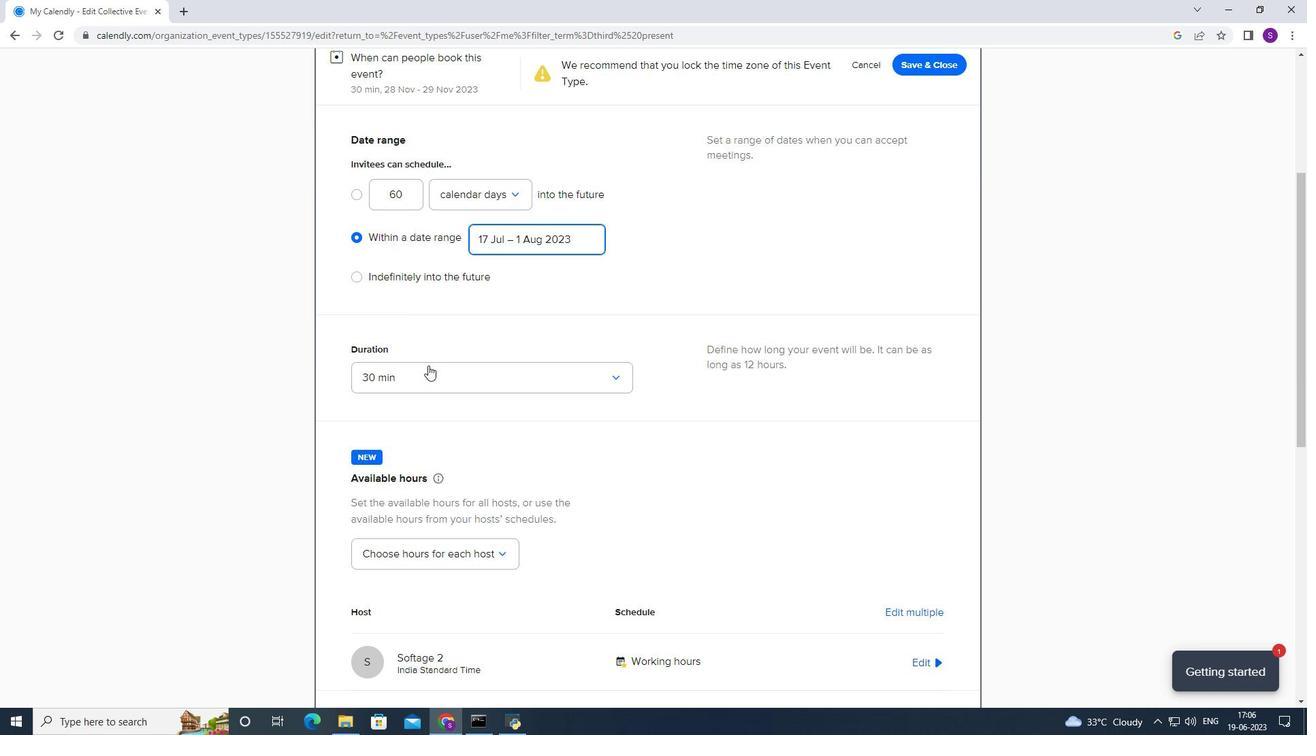 
Action: Mouse pressed left at (419, 376)
Screenshot: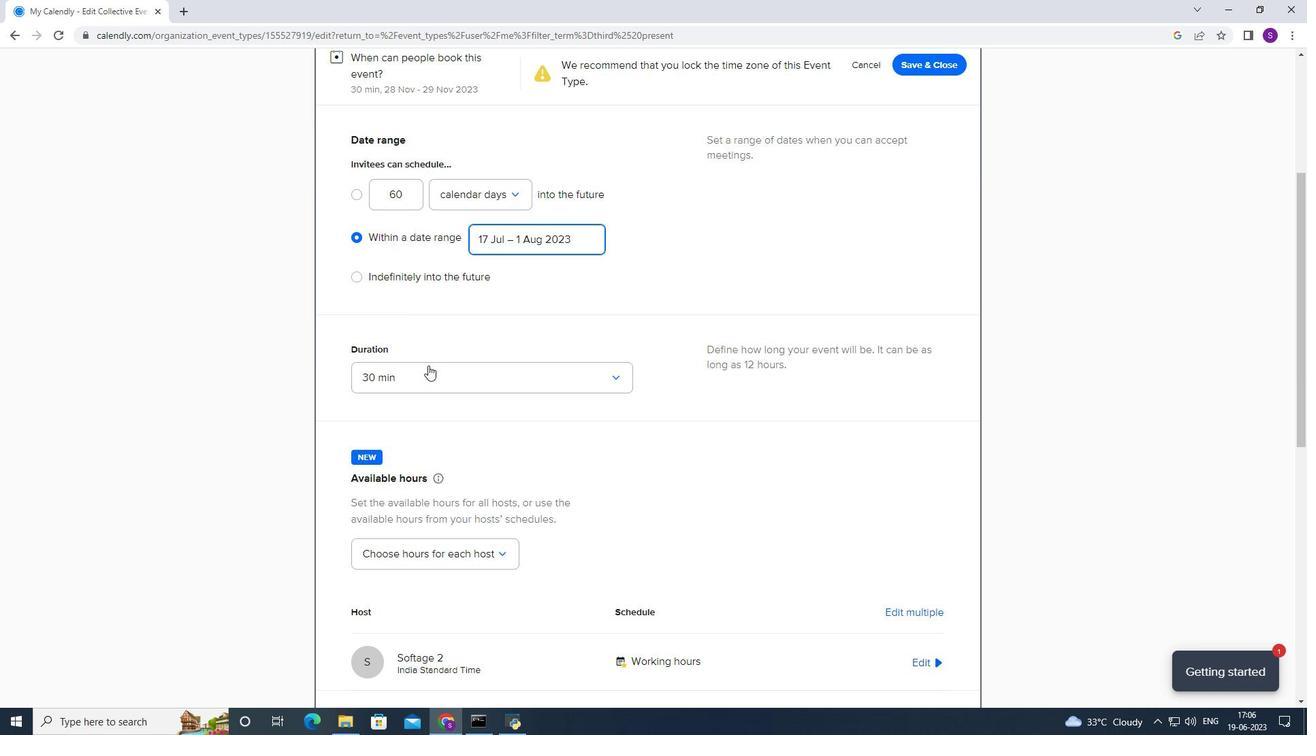 
Action: Mouse moved to (394, 473)
Screenshot: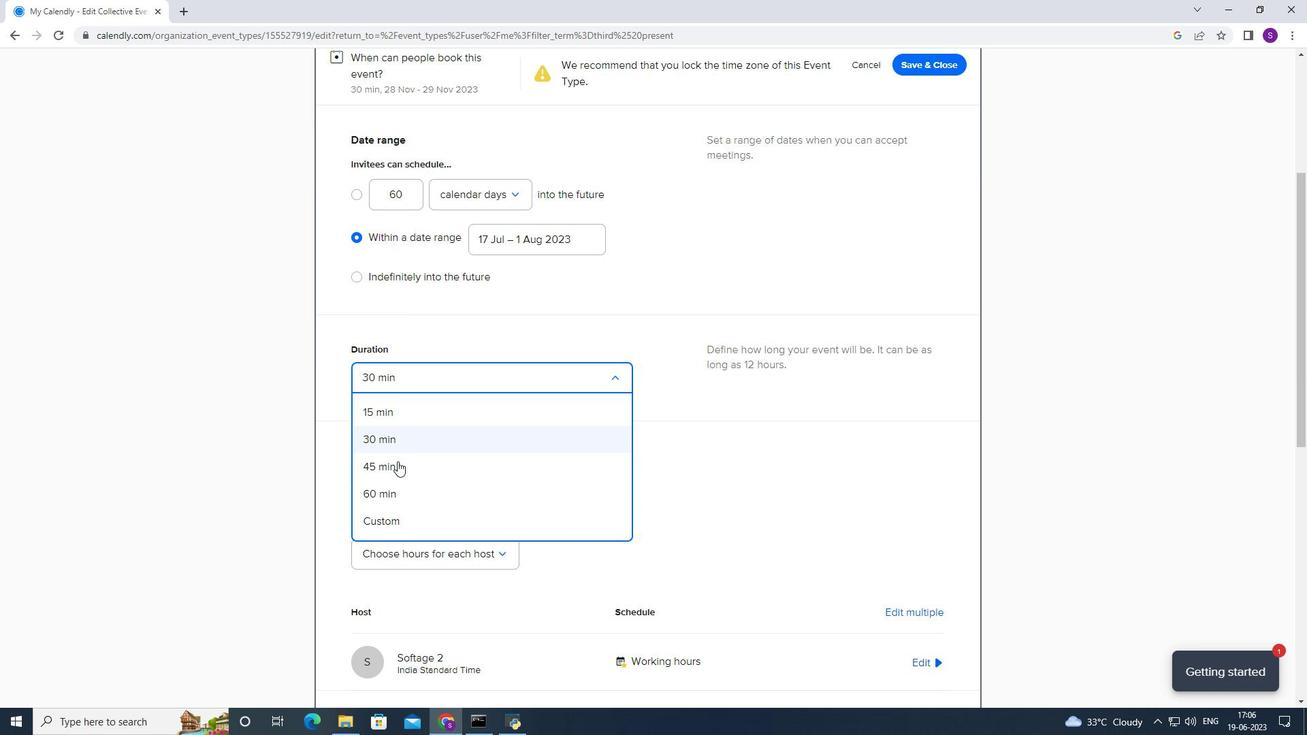 
Action: Mouse pressed left at (394, 473)
Screenshot: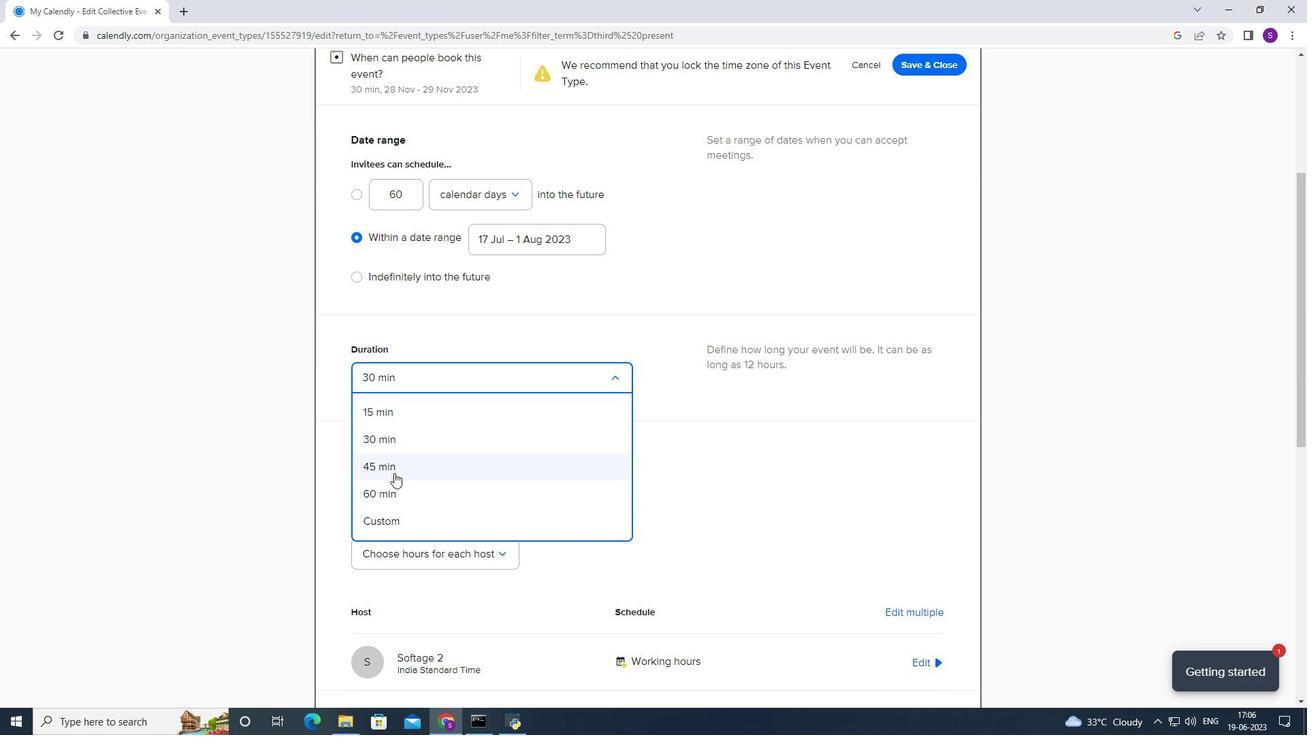 
Action: Mouse moved to (394, 440)
Screenshot: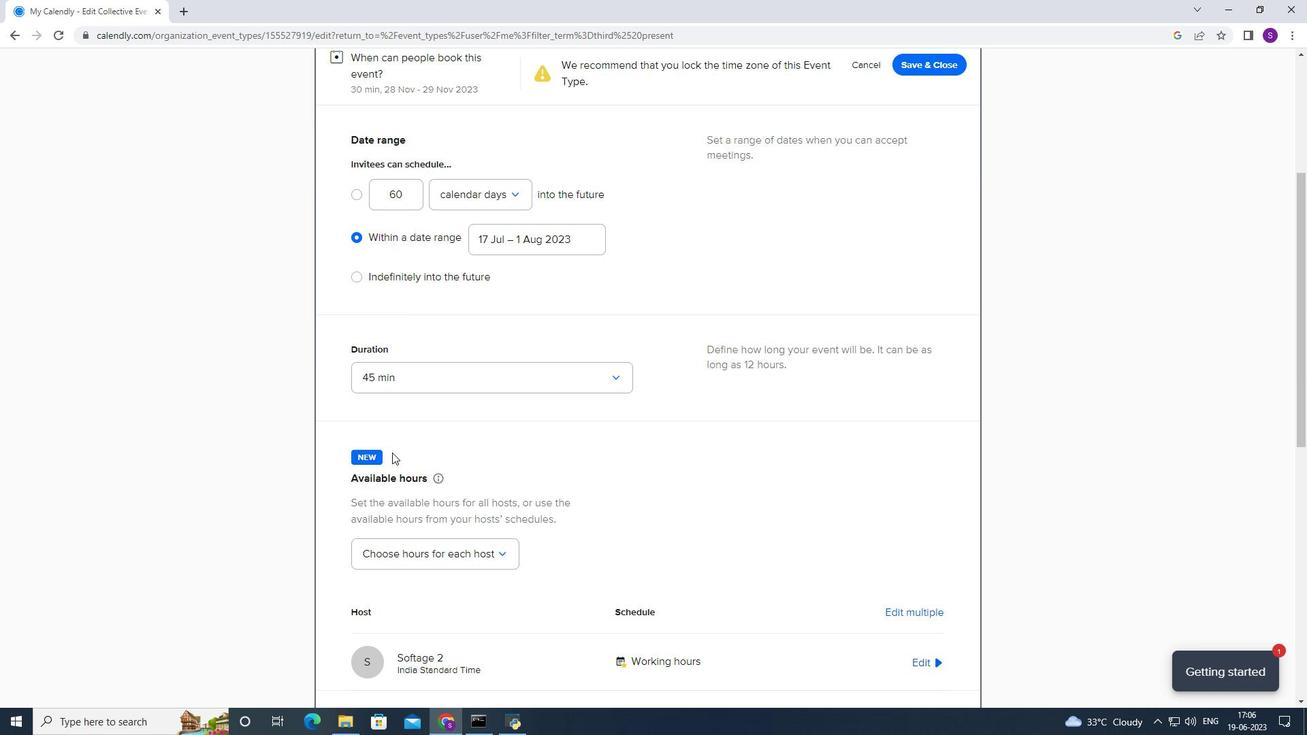 
Action: Mouse scrolled (394, 439) with delta (0, 0)
Screenshot: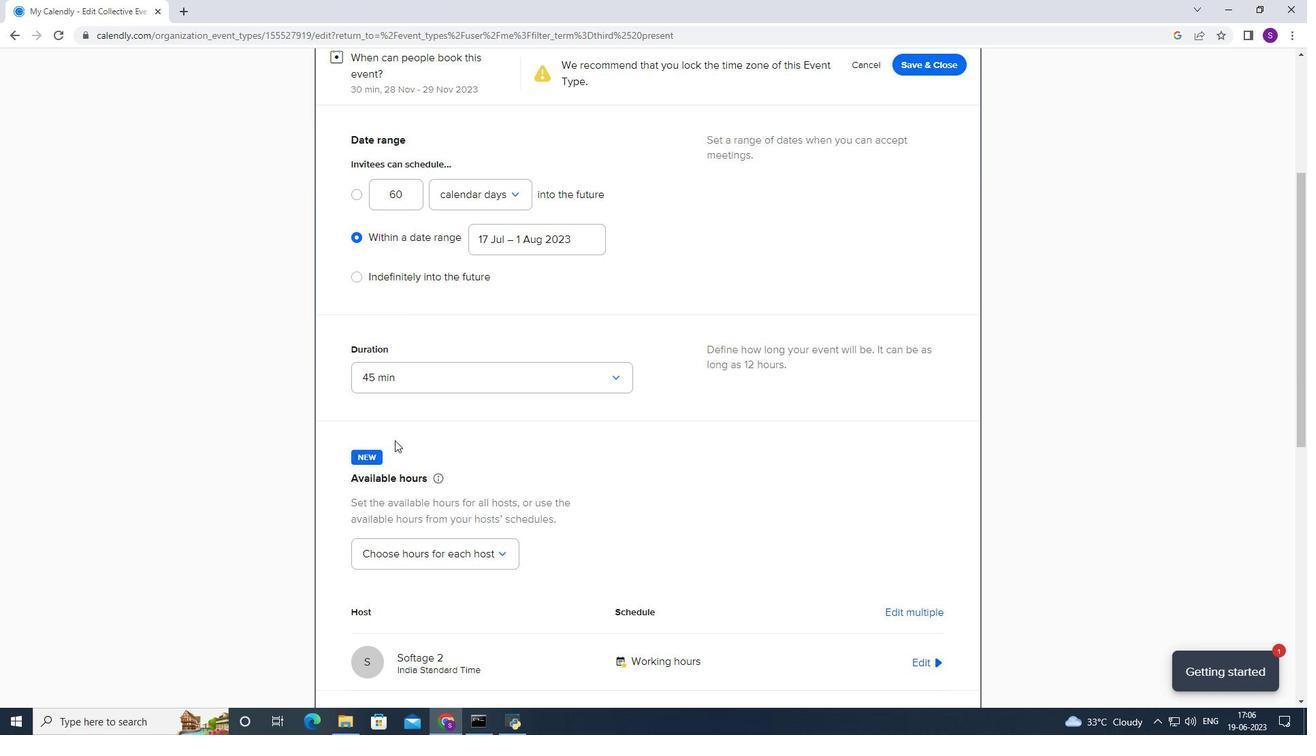 
Action: Mouse scrolled (394, 439) with delta (0, 0)
Screenshot: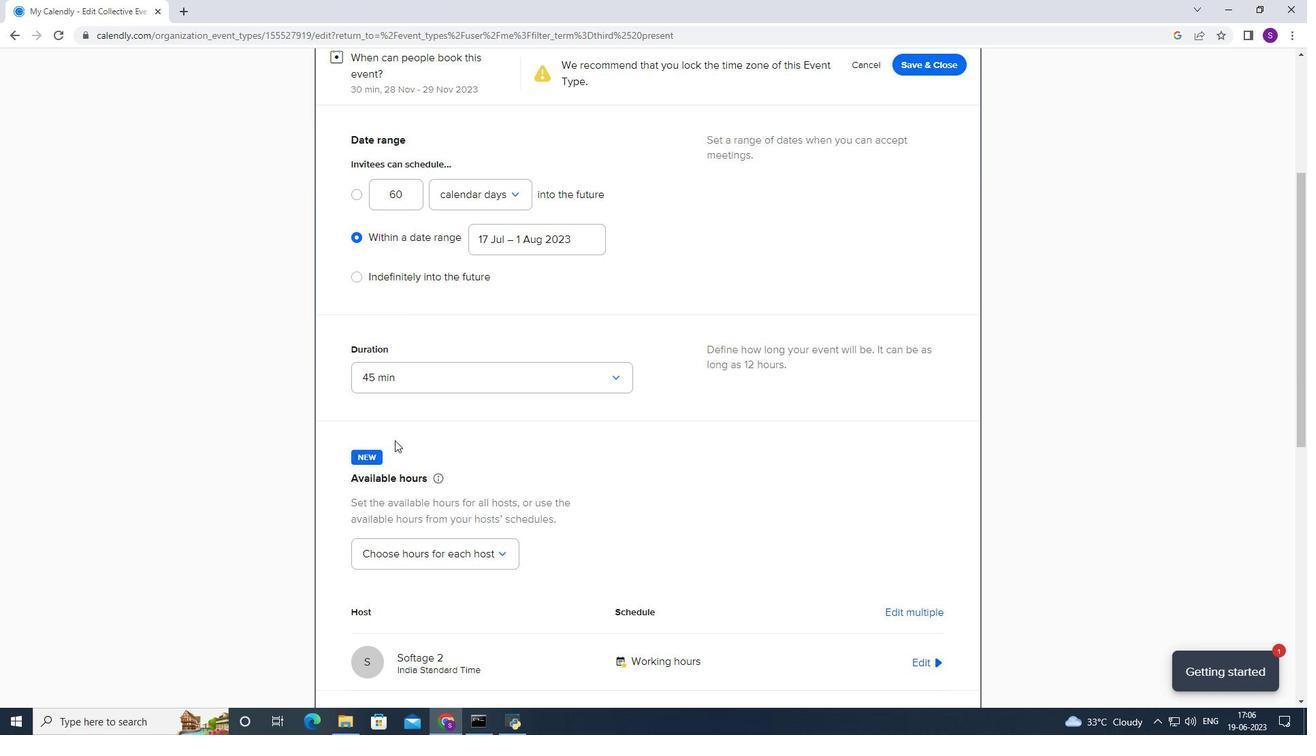 
Action: Mouse scrolled (394, 439) with delta (0, 0)
Screenshot: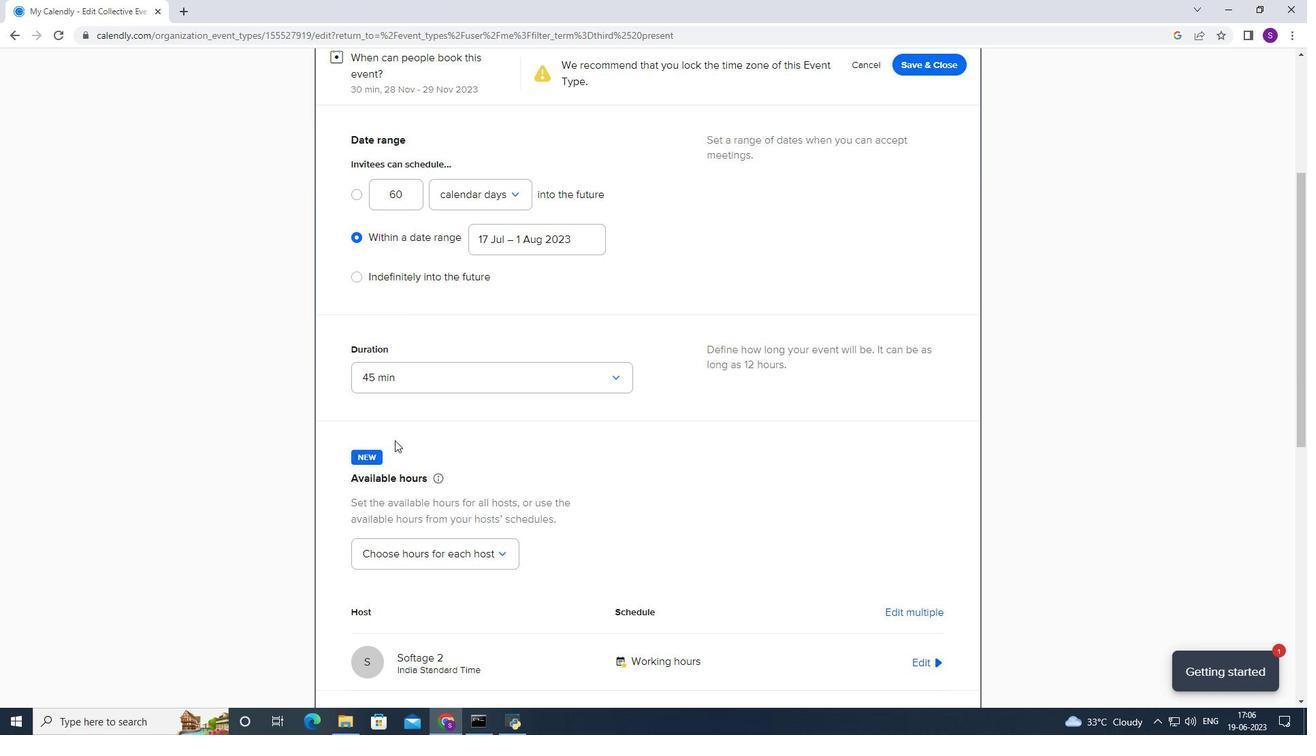 
Action: Mouse scrolled (394, 439) with delta (0, 0)
Screenshot: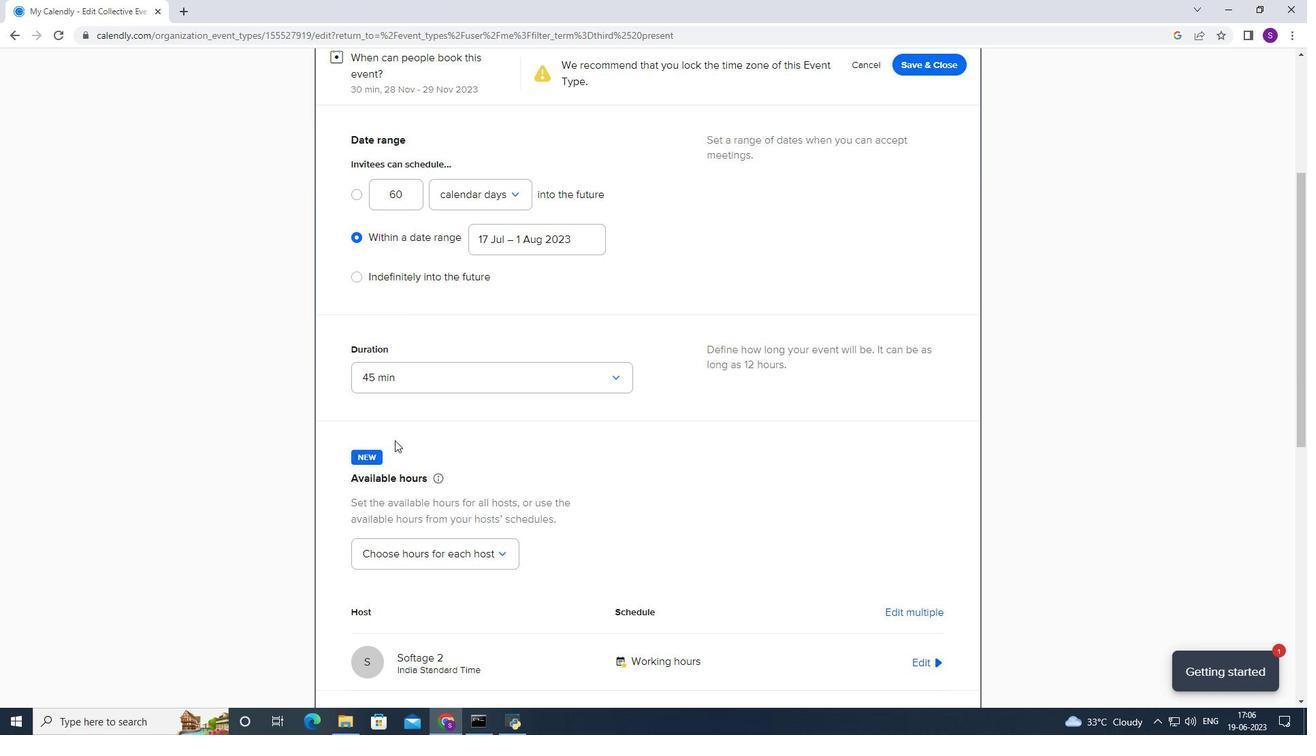
Action: Mouse scrolled (394, 439) with delta (0, 0)
Screenshot: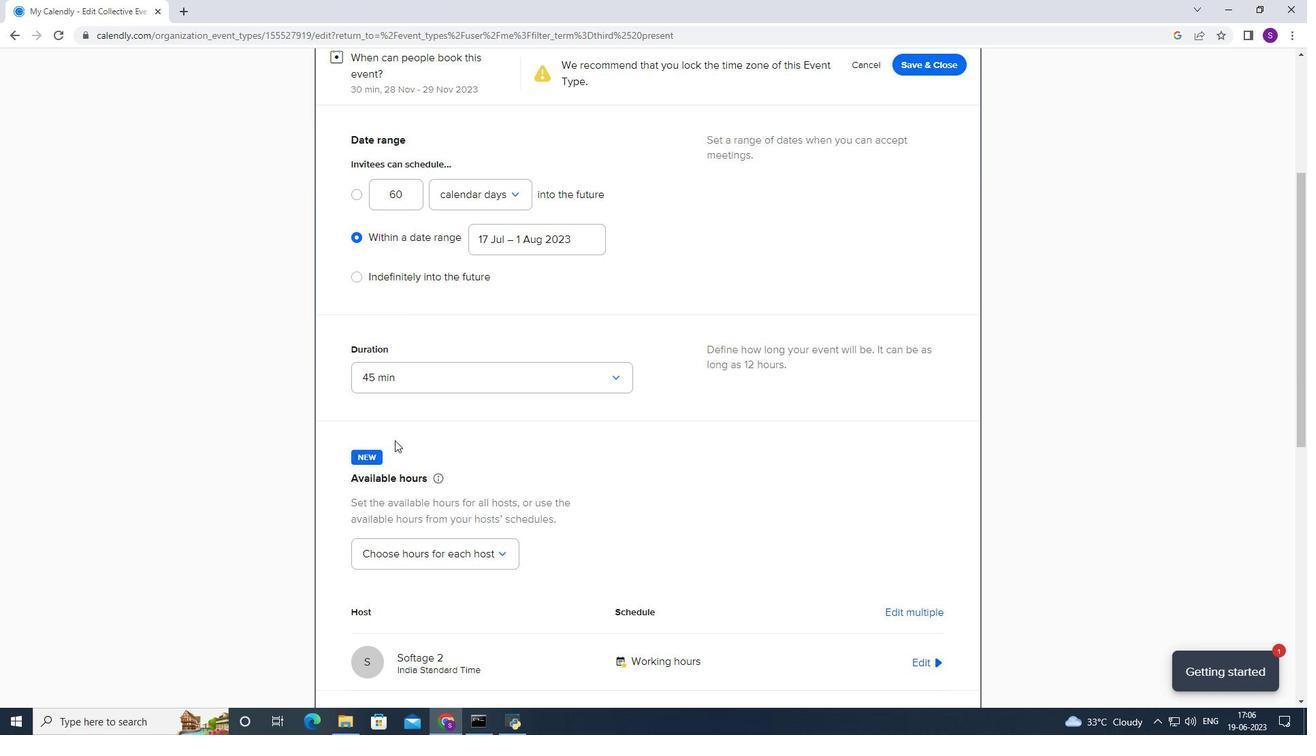 
Action: Mouse scrolled (394, 439) with delta (0, 0)
Screenshot: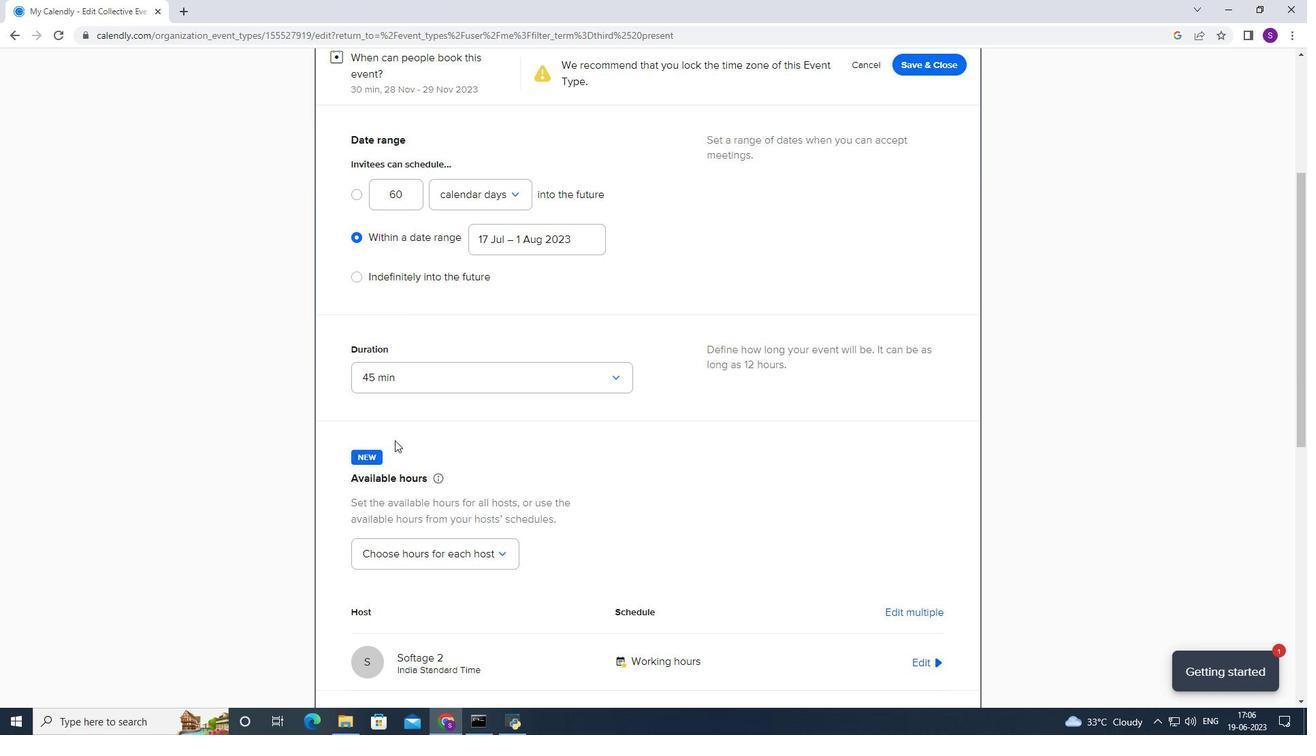 
Action: Mouse moved to (422, 270)
Screenshot: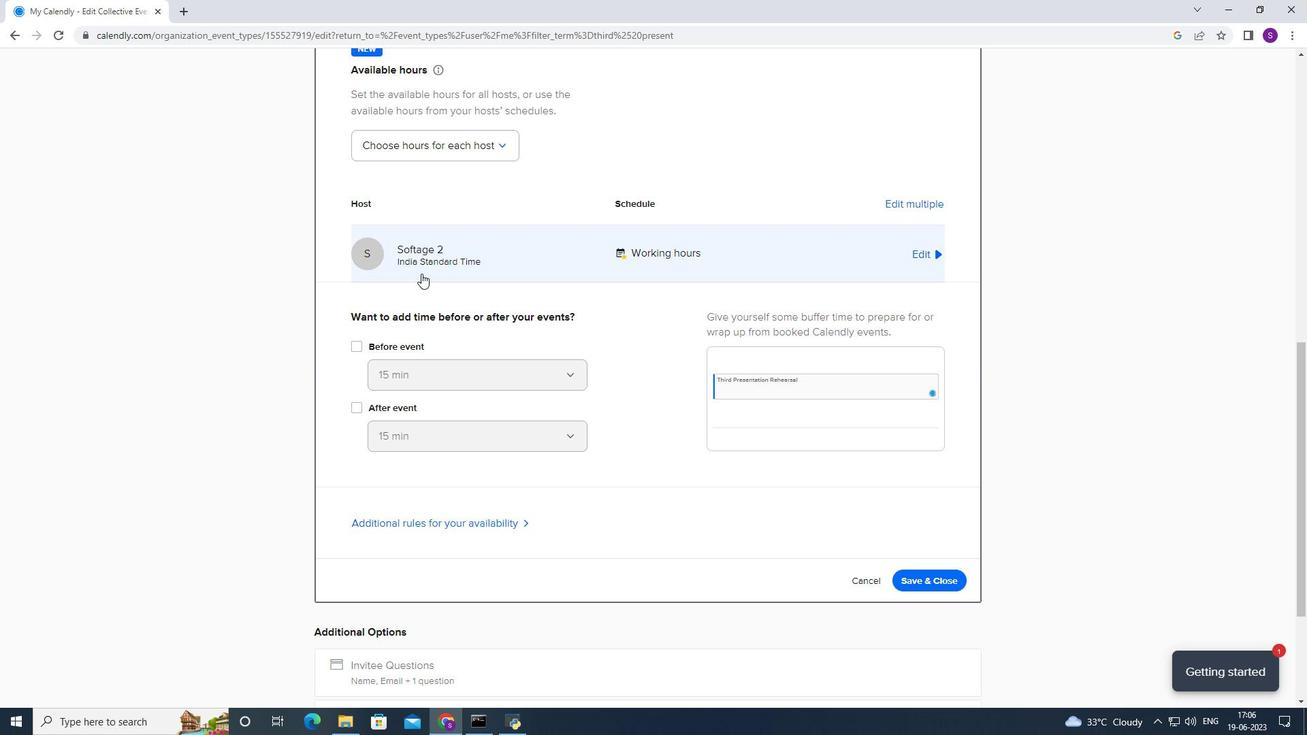 
Action: Mouse pressed left at (422, 270)
Screenshot: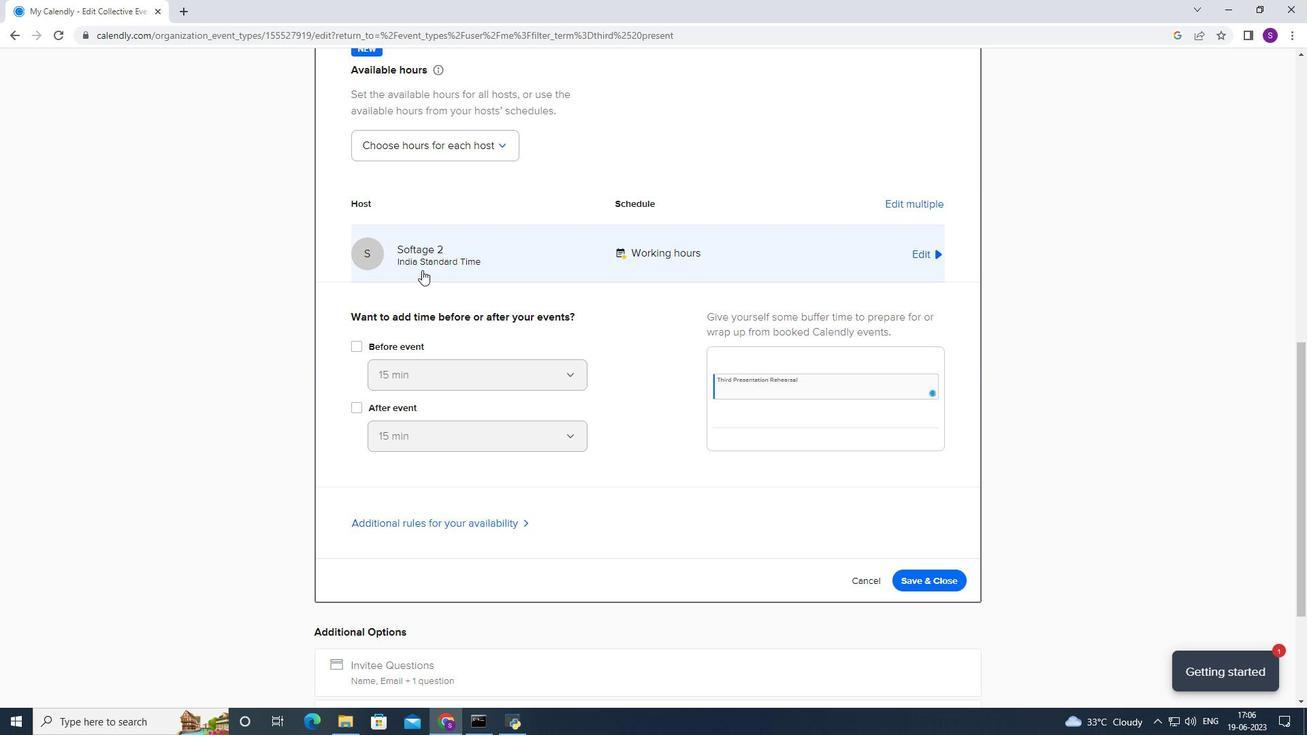 
Action: Mouse moved to (423, 418)
Screenshot: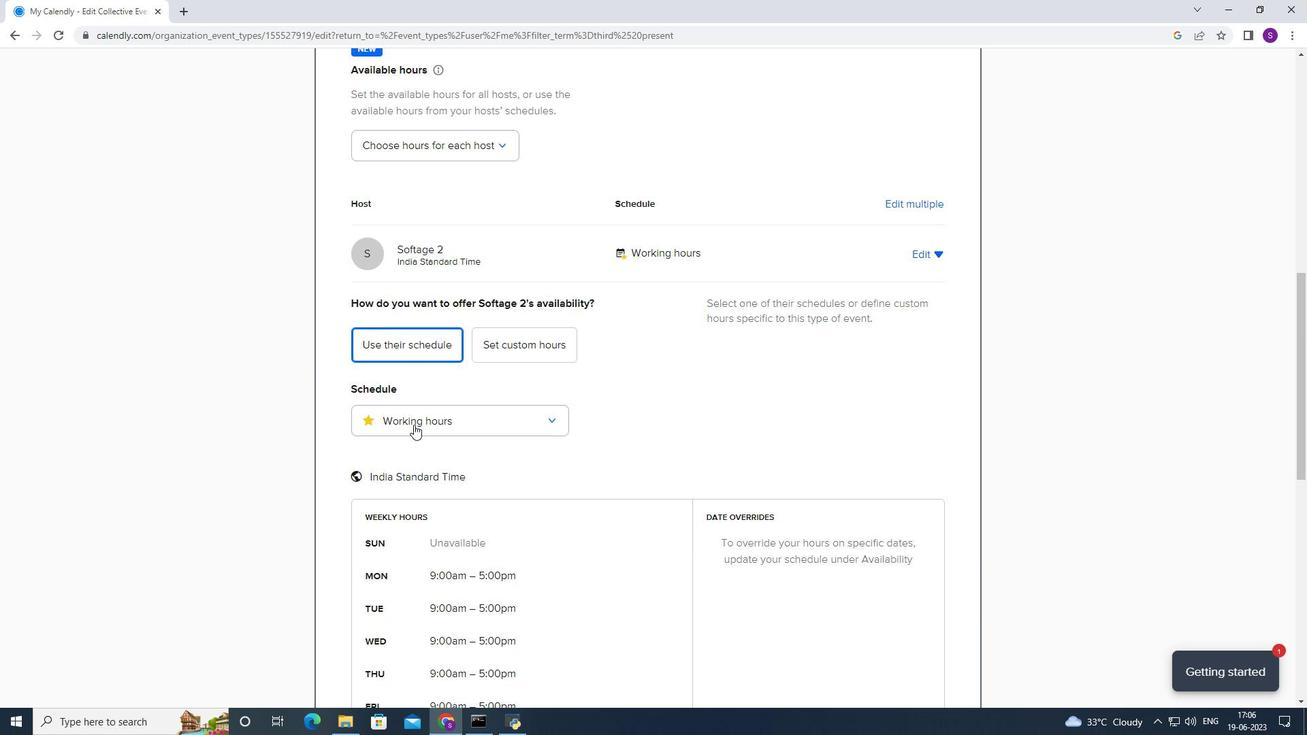 
Action: Mouse scrolled (423, 418) with delta (0, 0)
Screenshot: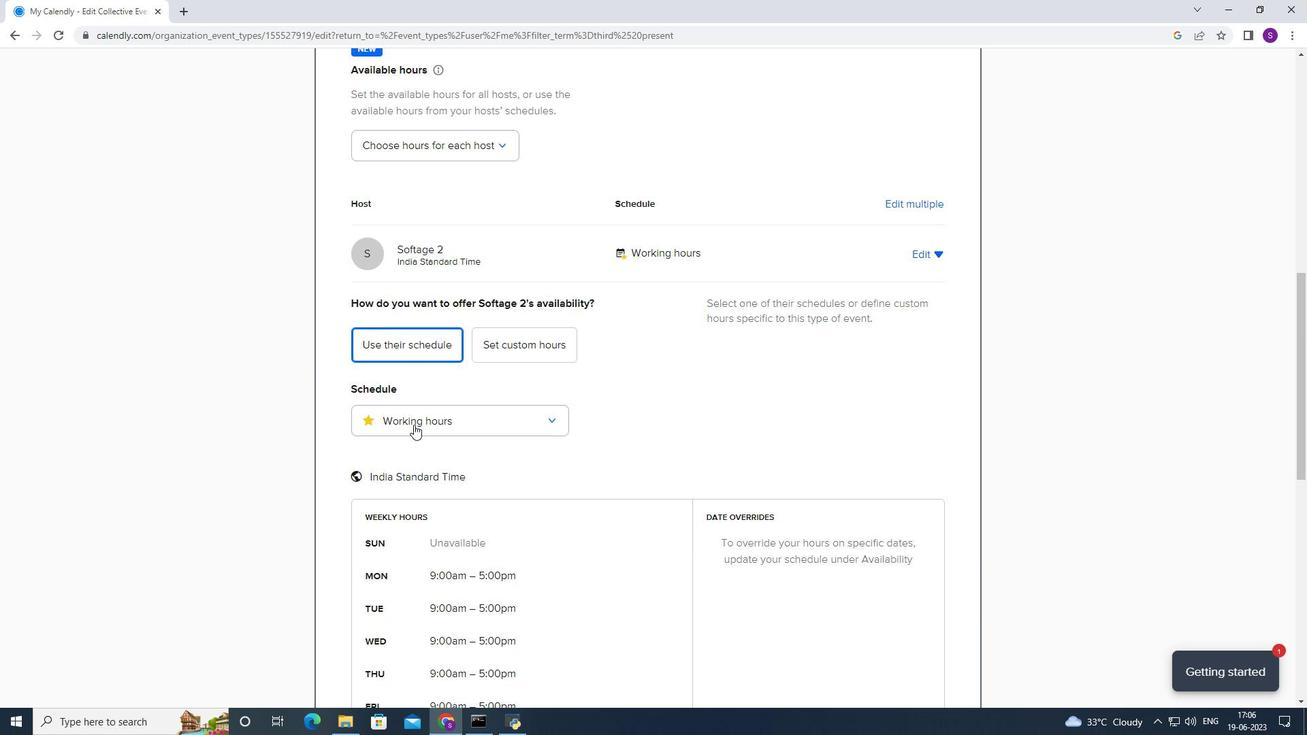 
Action: Mouse scrolled (423, 418) with delta (0, 0)
Screenshot: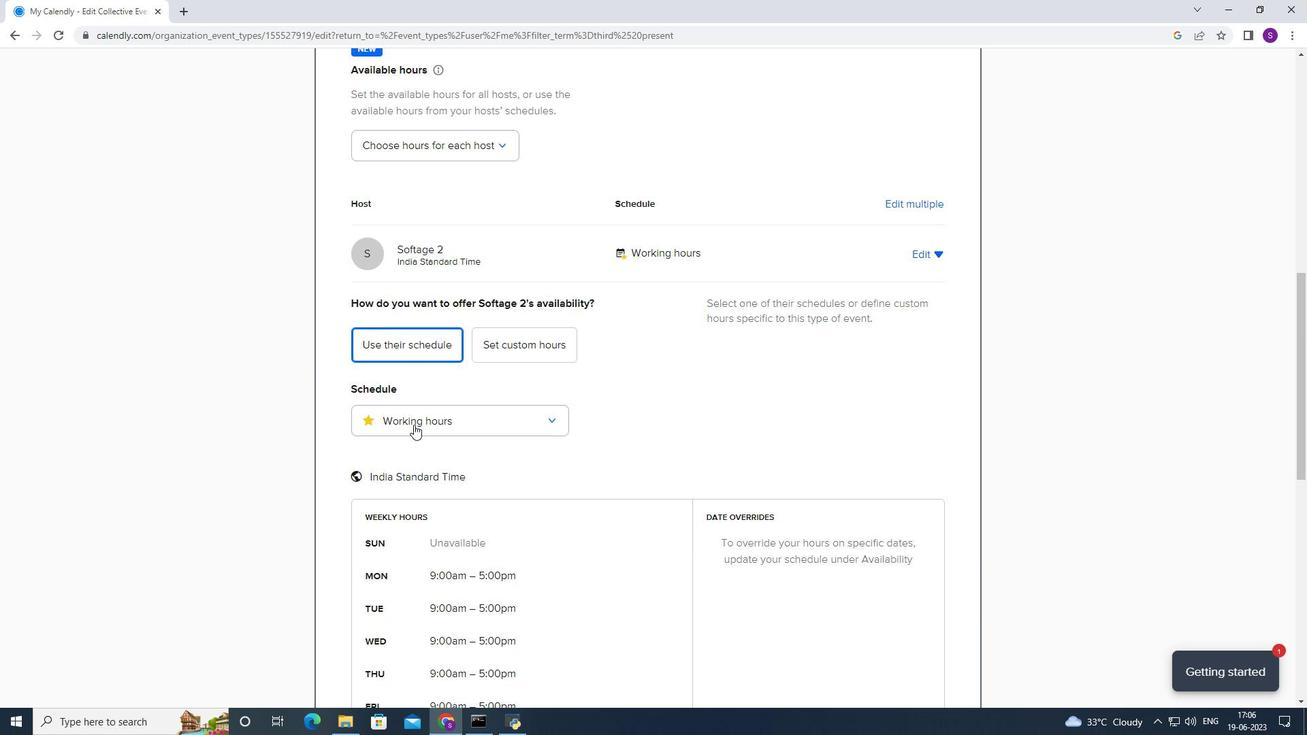 
Action: Mouse moved to (428, 403)
Screenshot: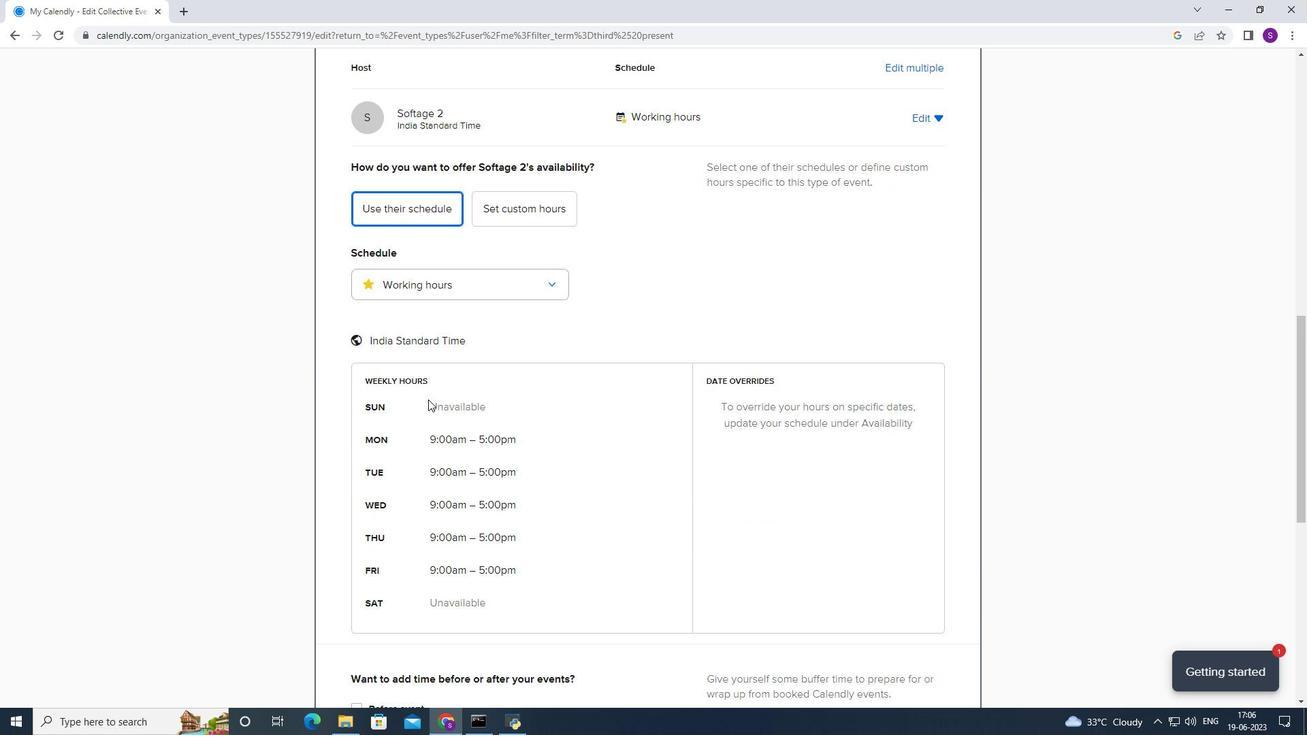 
Action: Mouse scrolled (428, 402) with delta (0, 0)
Screenshot: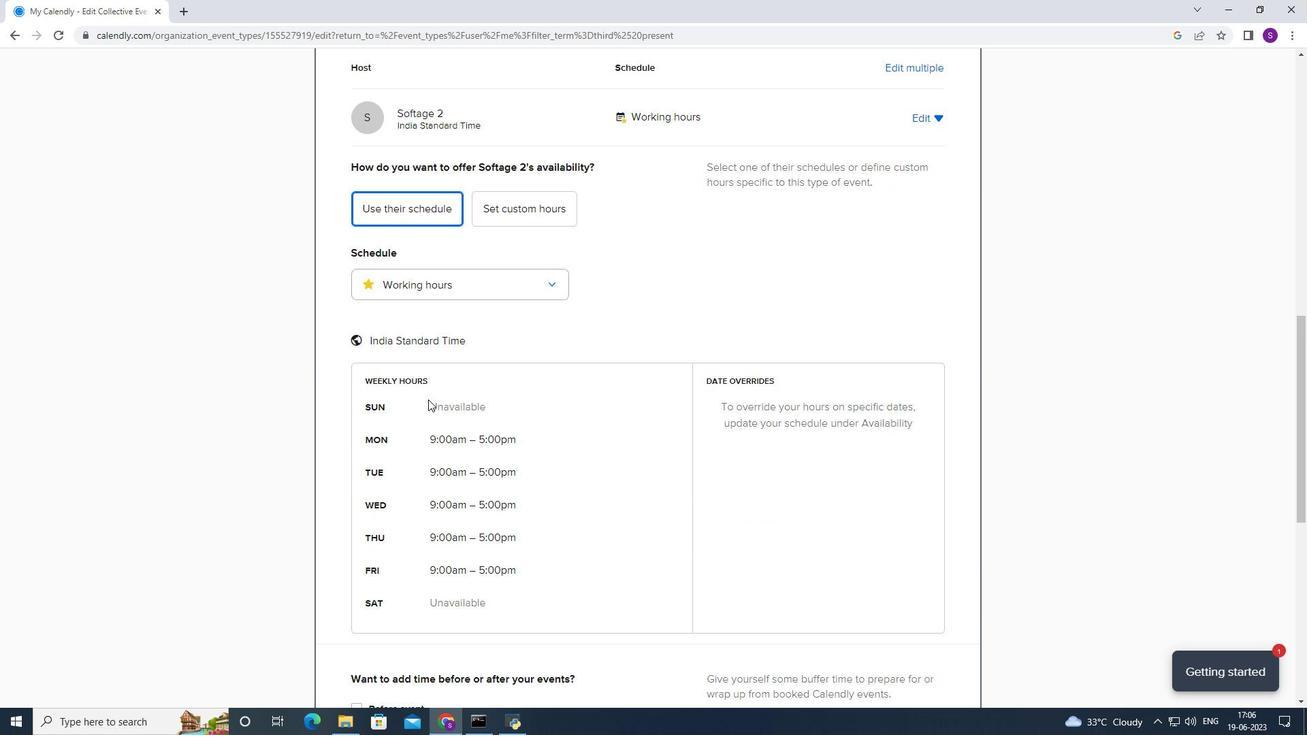 
Action: Mouse moved to (428, 403)
Screenshot: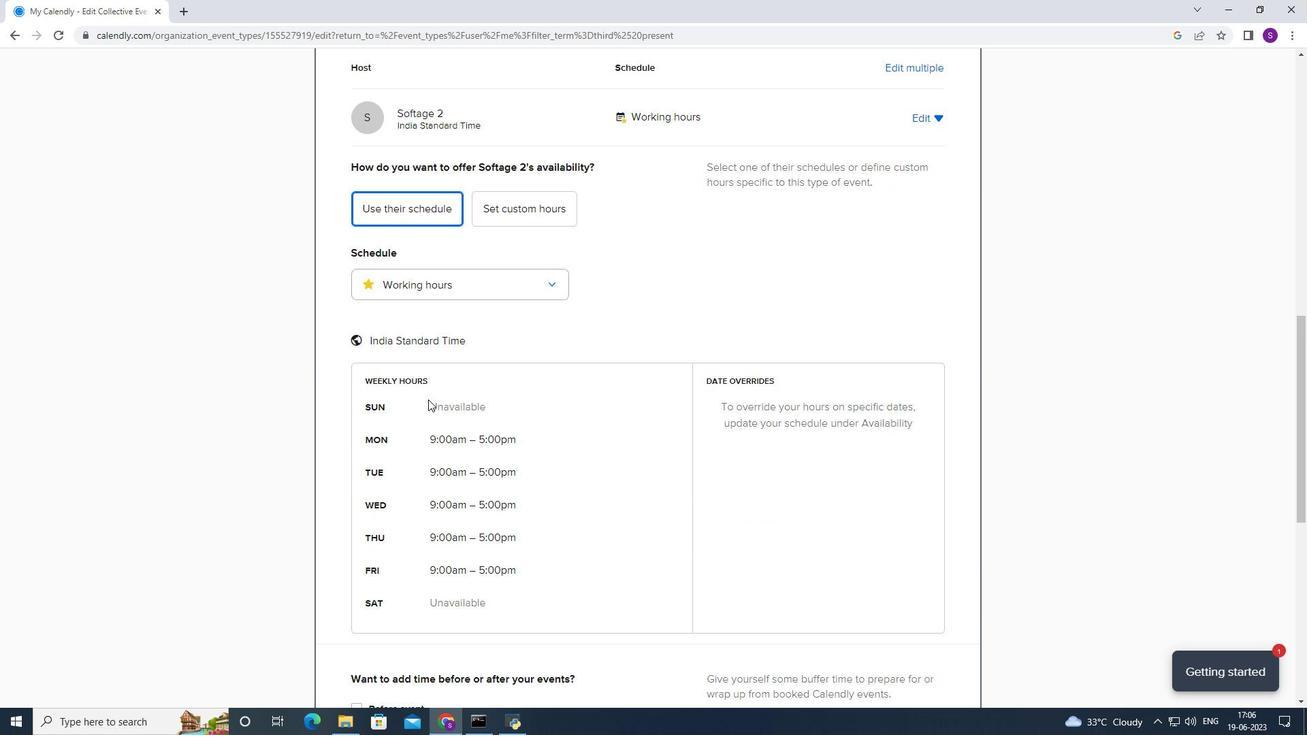 
Action: Mouse scrolled (428, 403) with delta (0, 0)
Screenshot: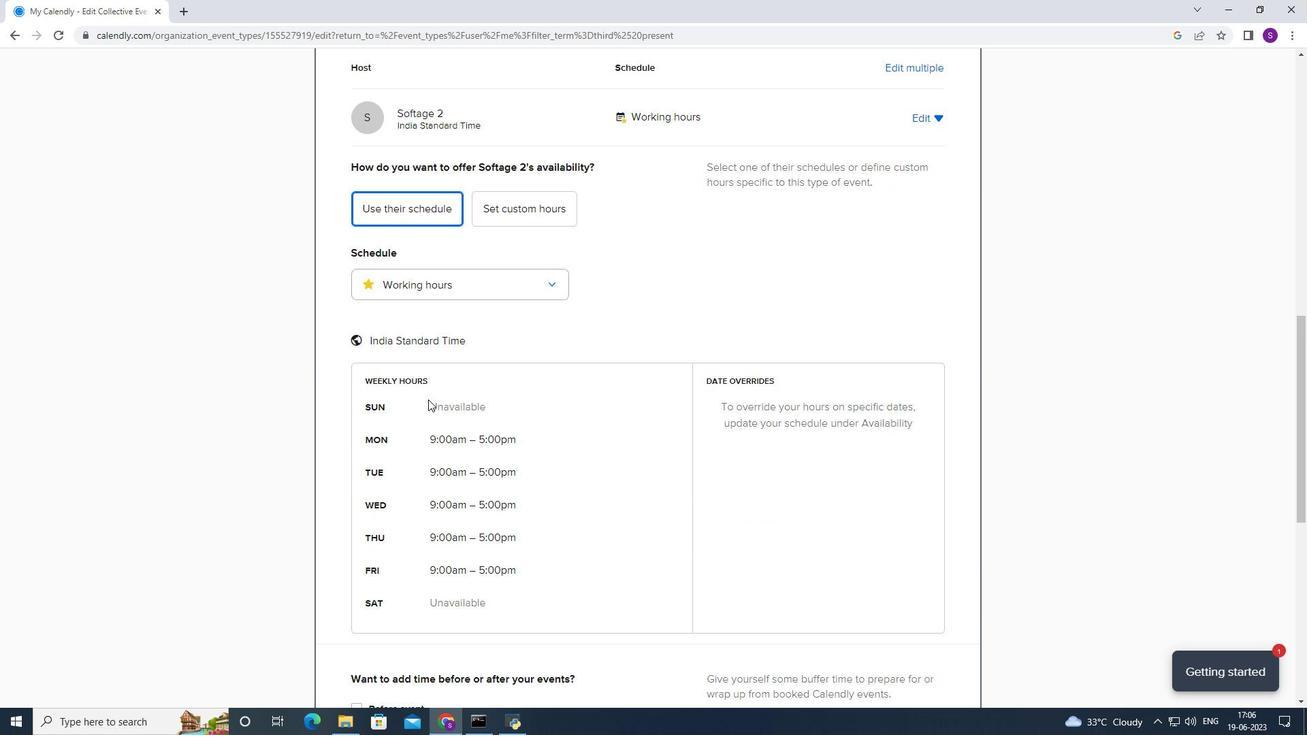 
Action: Mouse moved to (524, 89)
Screenshot: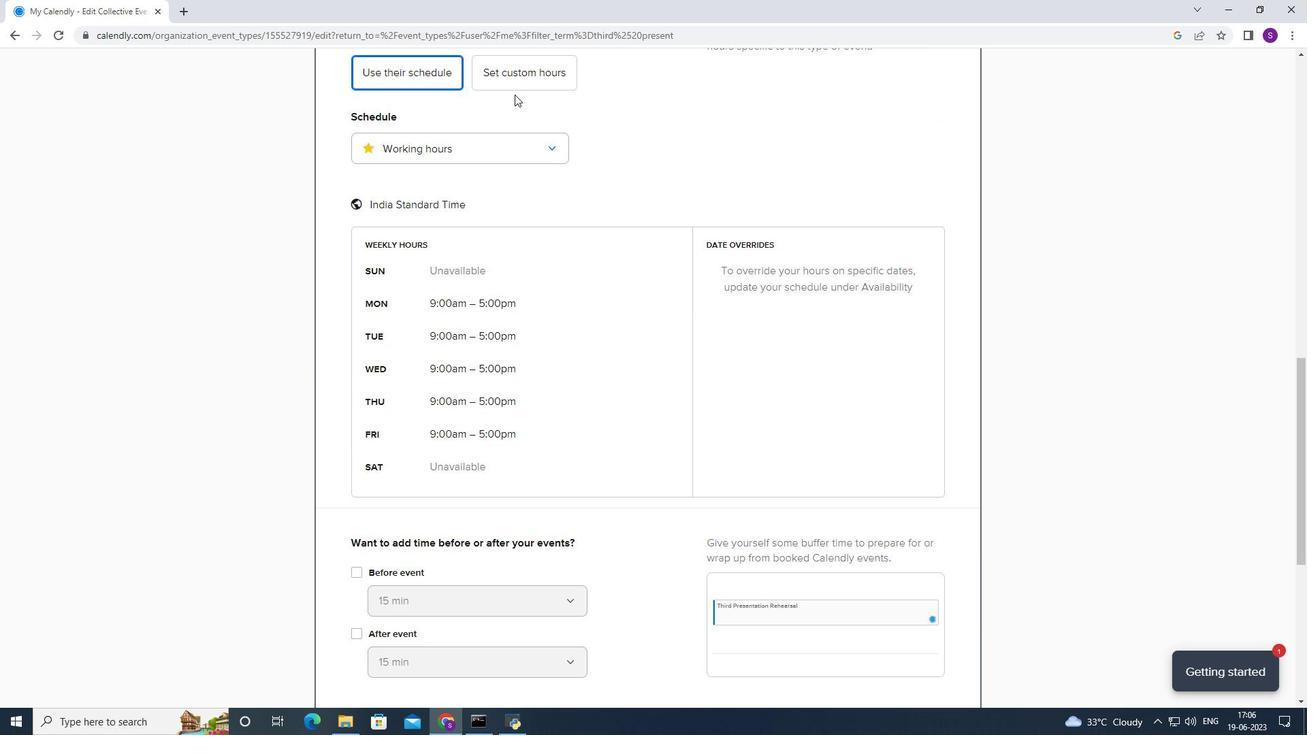 
Action: Mouse pressed left at (524, 89)
Screenshot: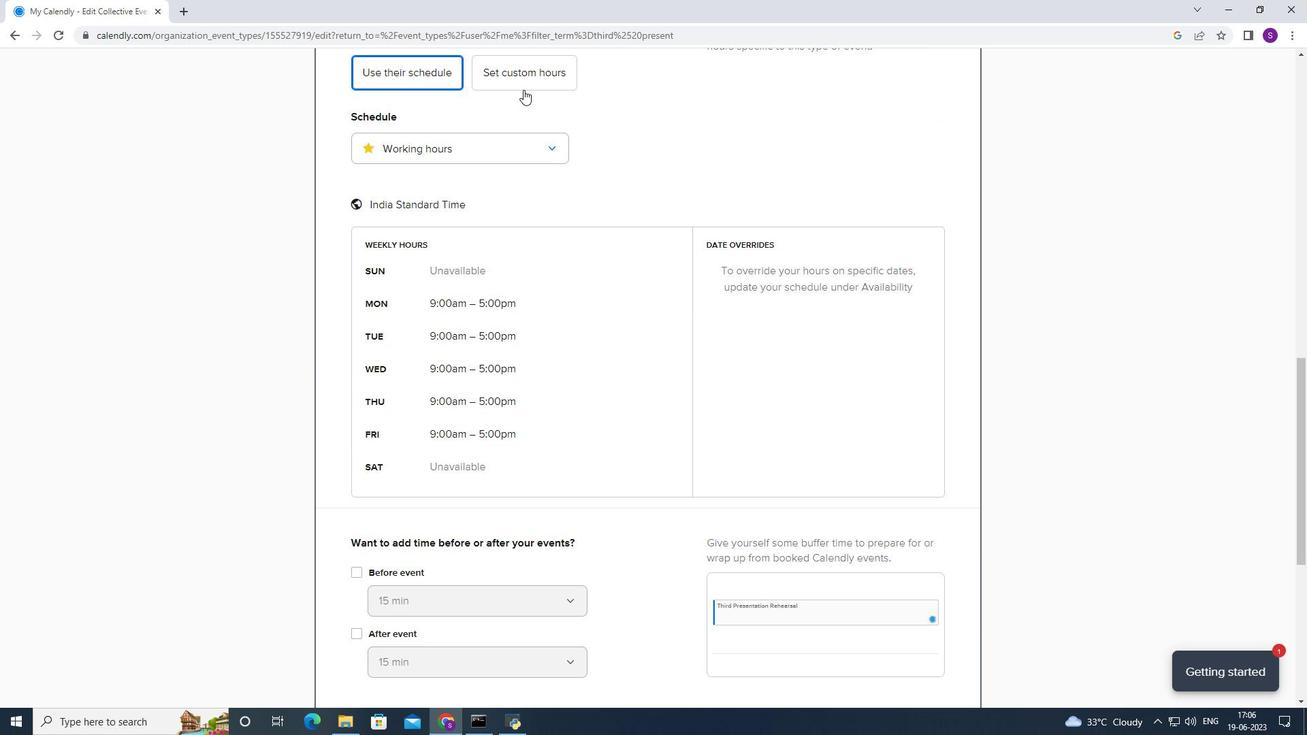 
Action: Mouse moved to (398, 417)
Screenshot: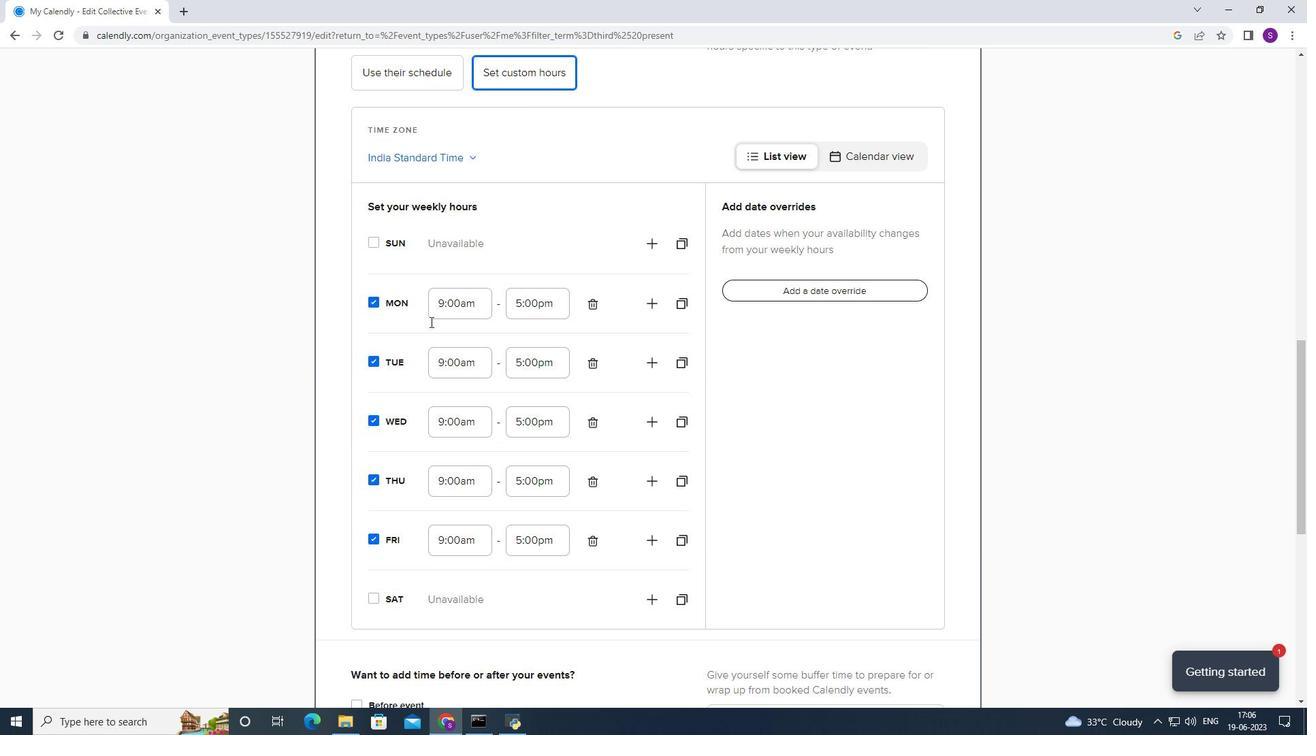 
Action: Mouse pressed left at (398, 417)
Screenshot: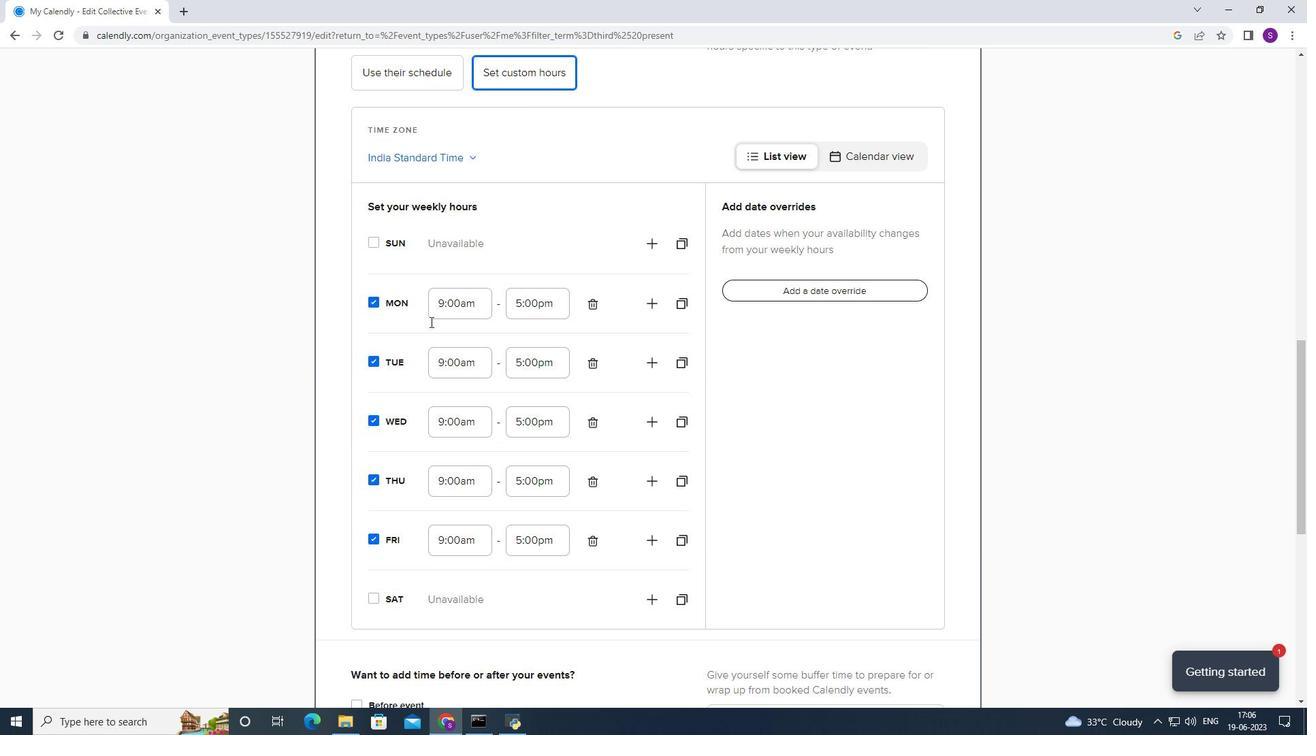 
Action: Mouse moved to (388, 596)
Screenshot: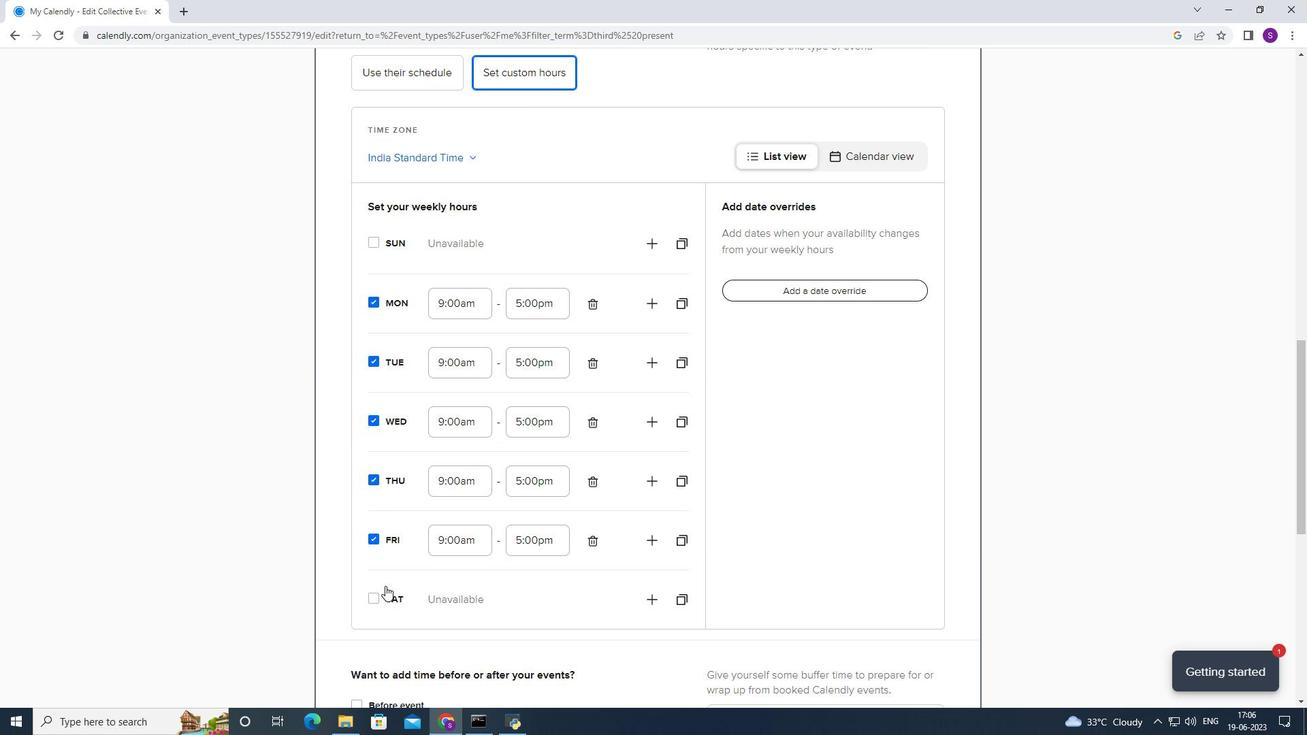 
Action: Mouse pressed left at (388, 596)
Screenshot: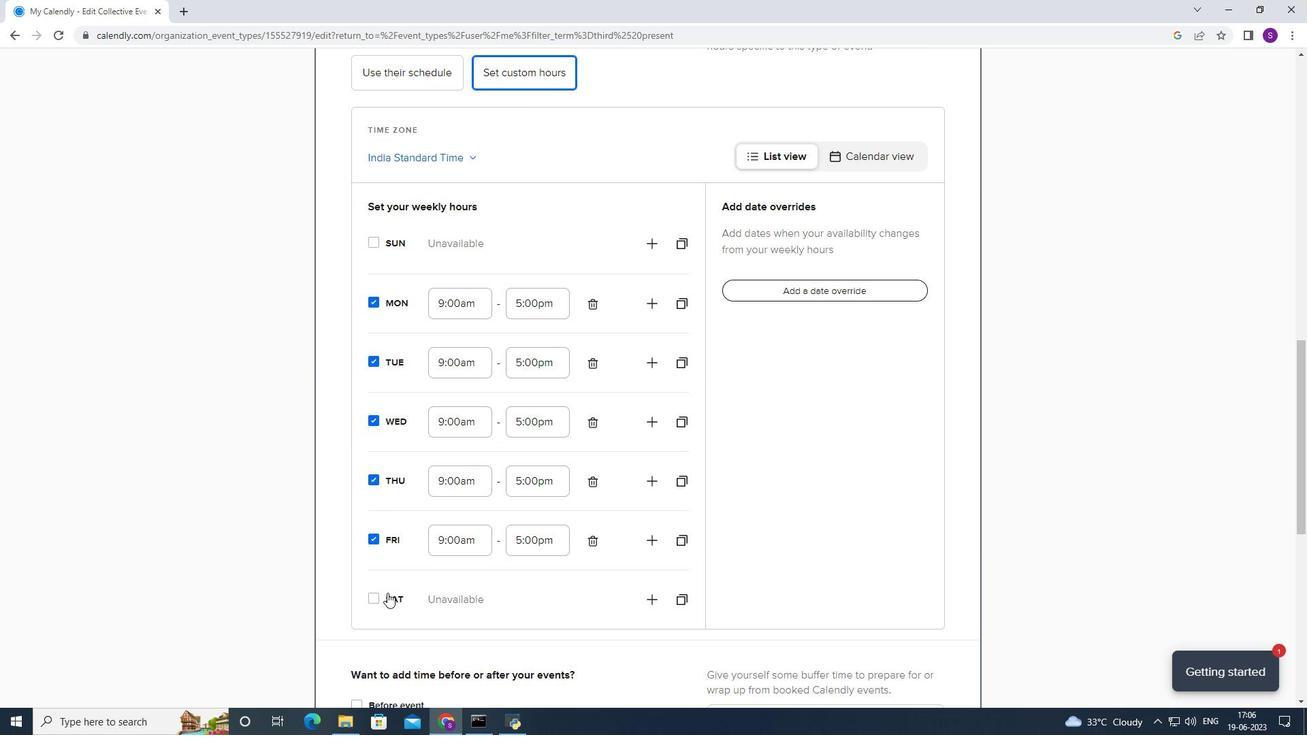 
Action: Mouse moved to (435, 553)
Screenshot: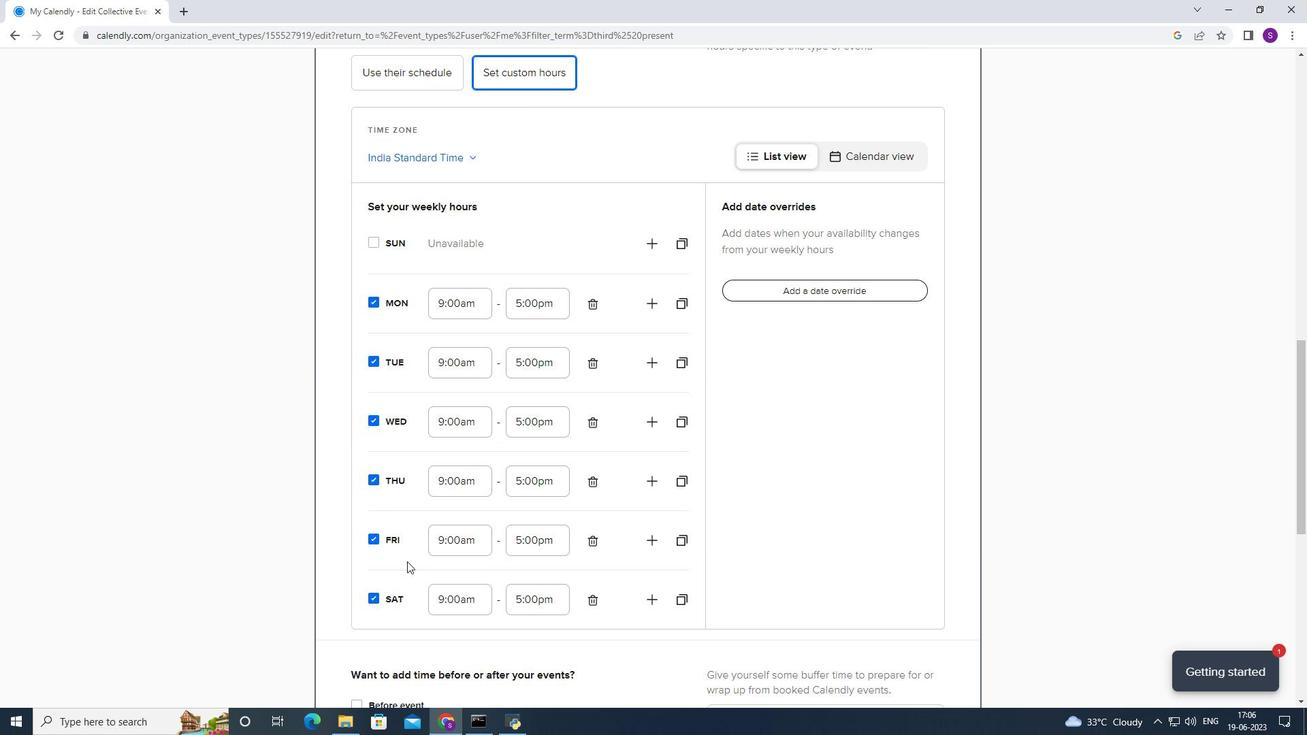 
Action: Mouse pressed left at (435, 553)
Screenshot: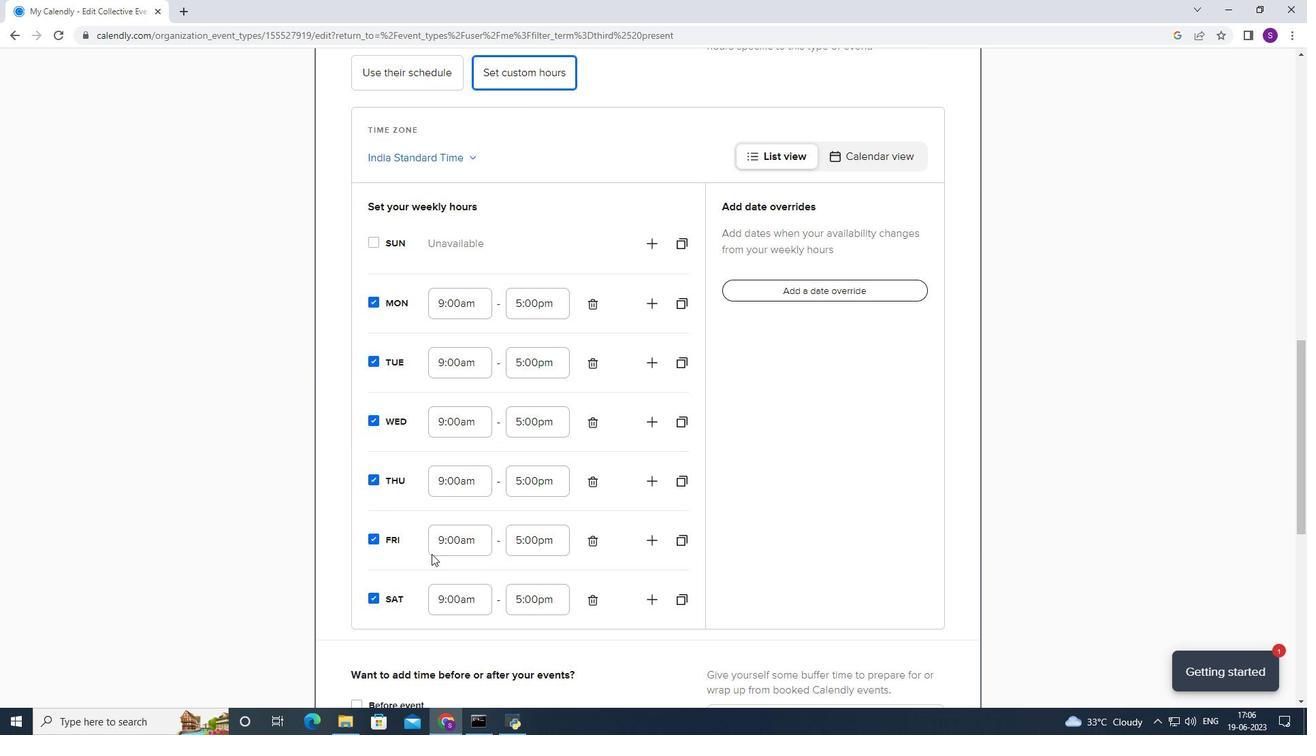 
Action: Mouse moved to (453, 606)
Screenshot: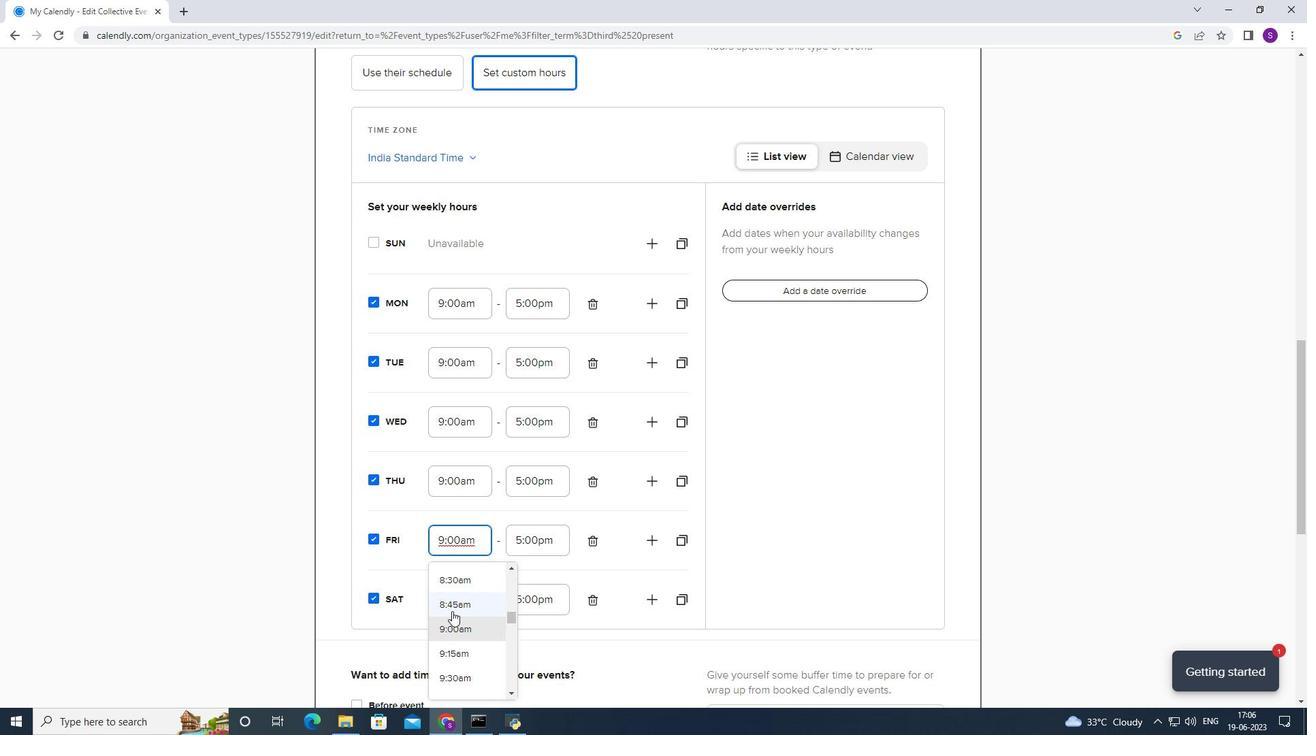 
Action: Mouse scrolled (453, 605) with delta (0, 0)
Screenshot: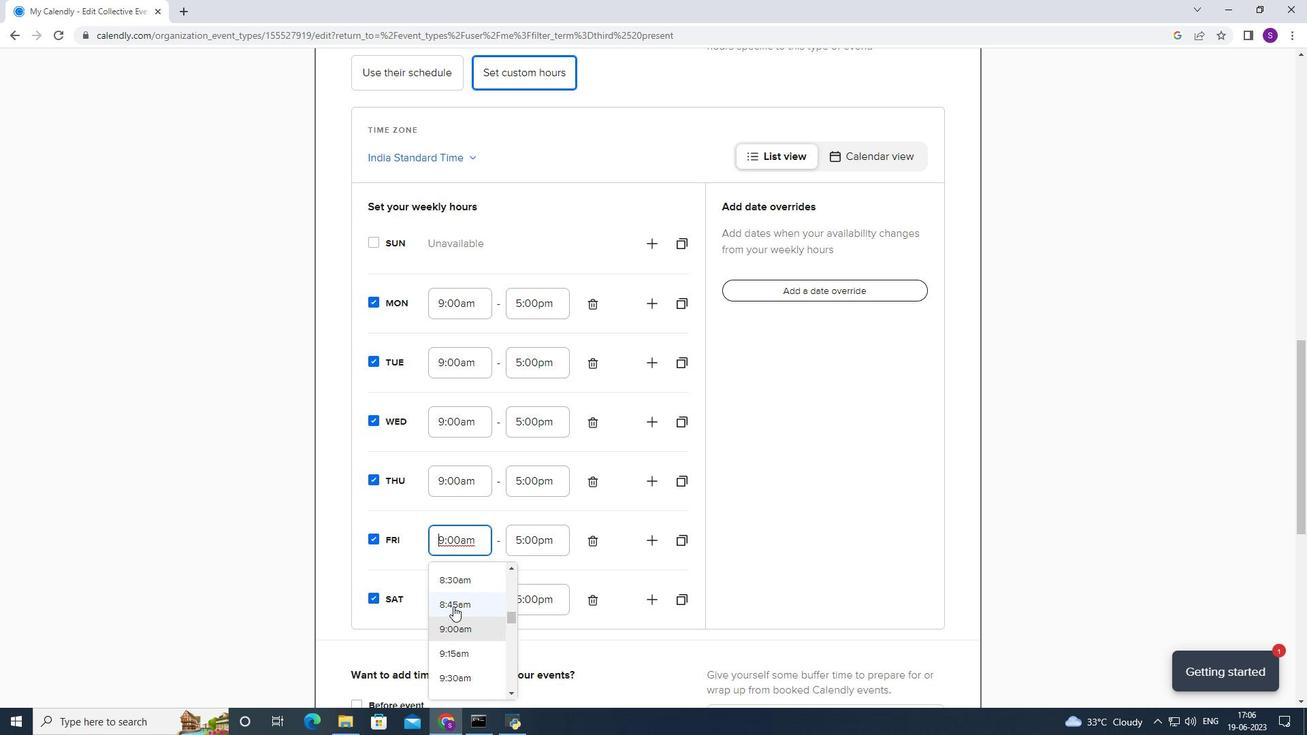
Action: Mouse scrolled (453, 605) with delta (0, 0)
Screenshot: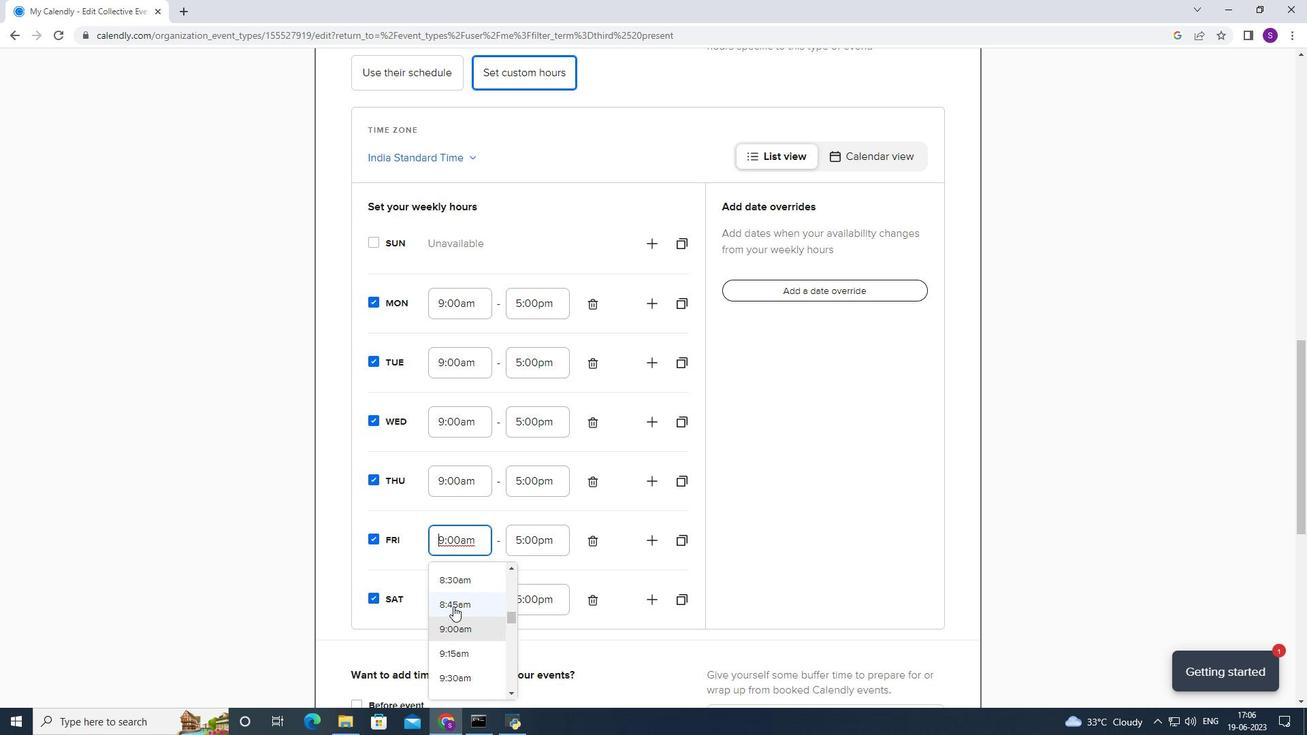 
Action: Mouse moved to (458, 645)
Screenshot: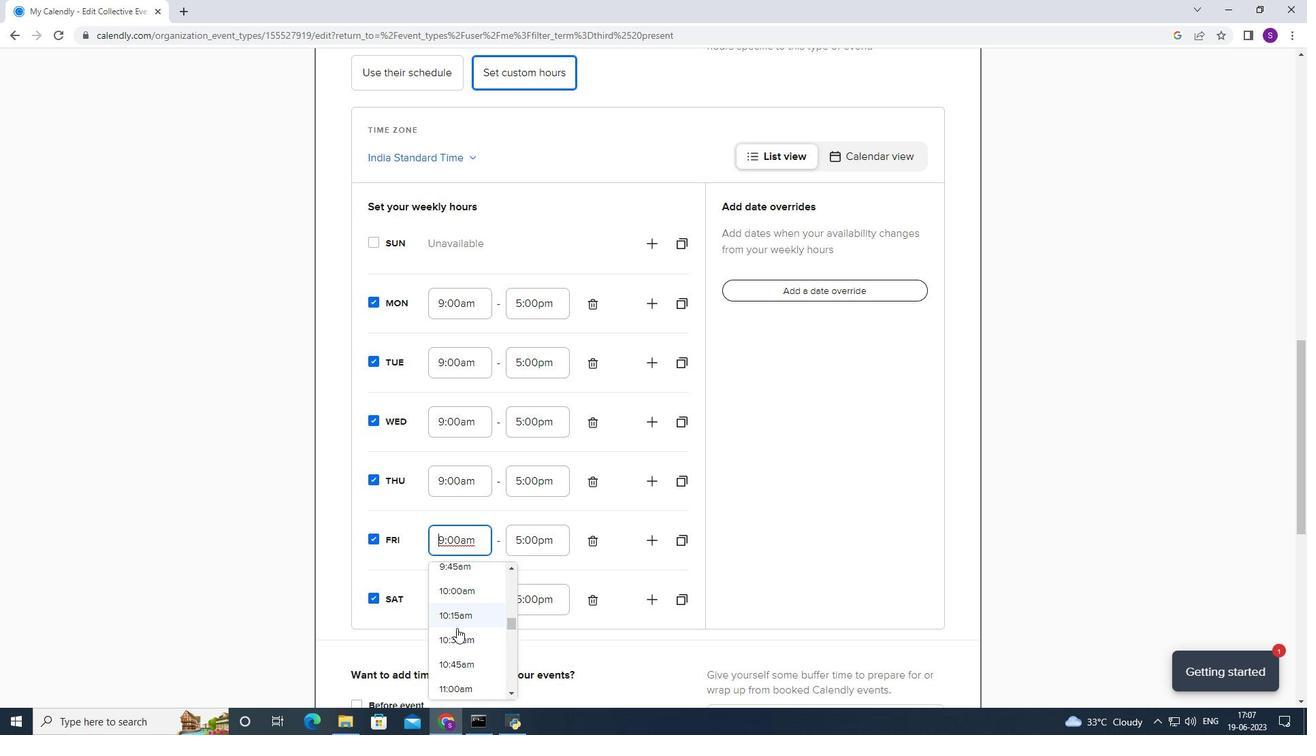 
Action: Mouse pressed left at (458, 645)
Screenshot: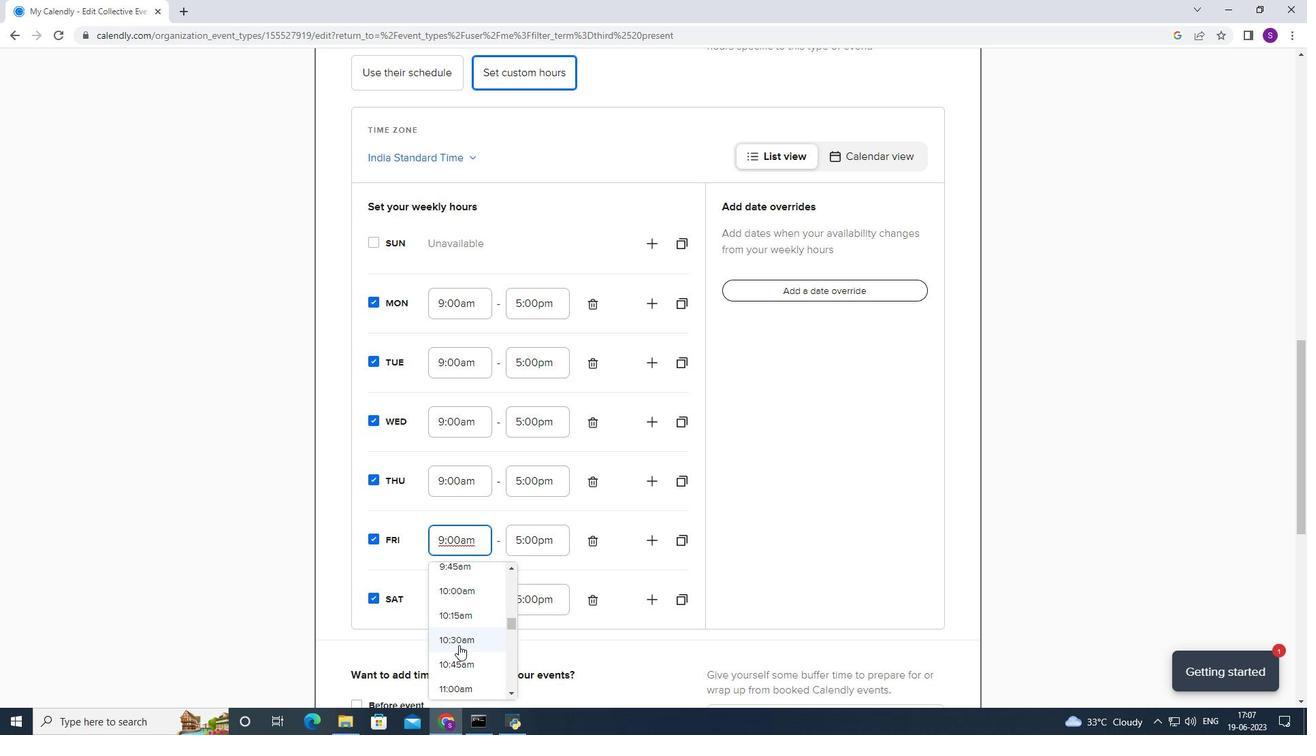 
Action: Mouse moved to (445, 604)
Screenshot: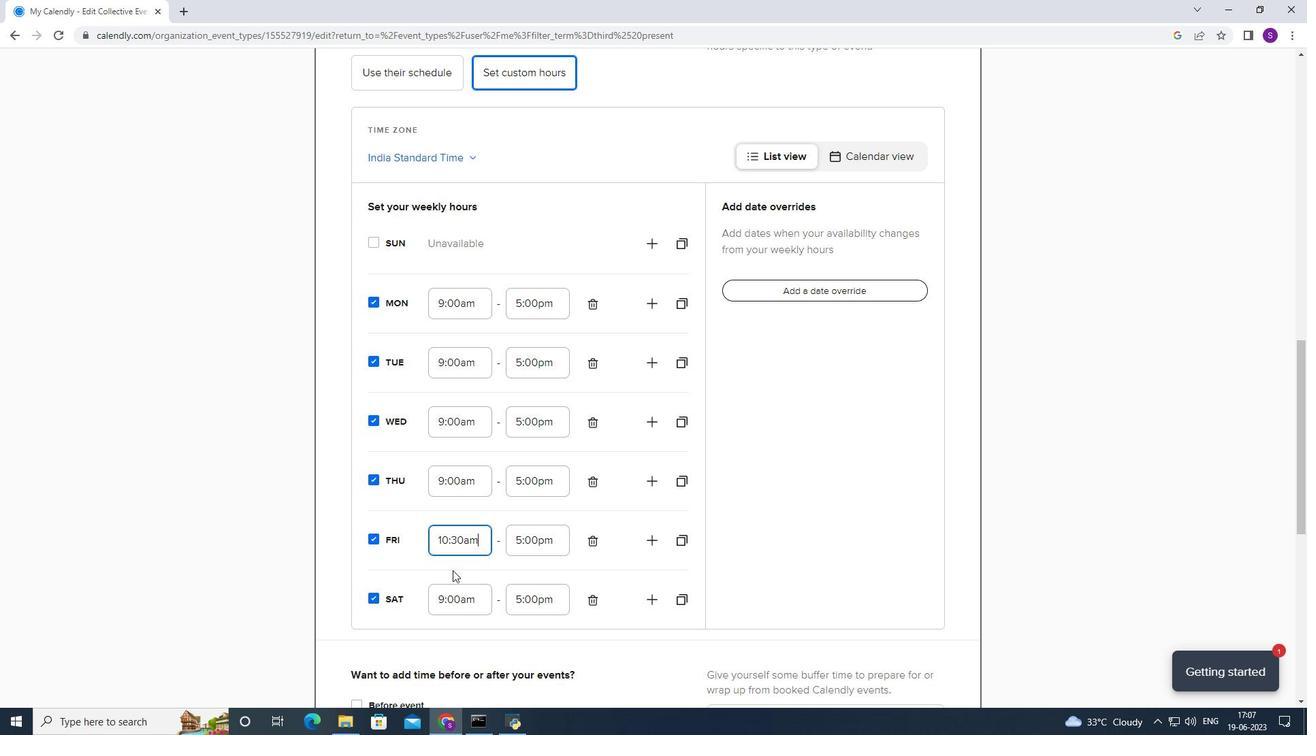 
Action: Mouse pressed left at (445, 604)
Screenshot: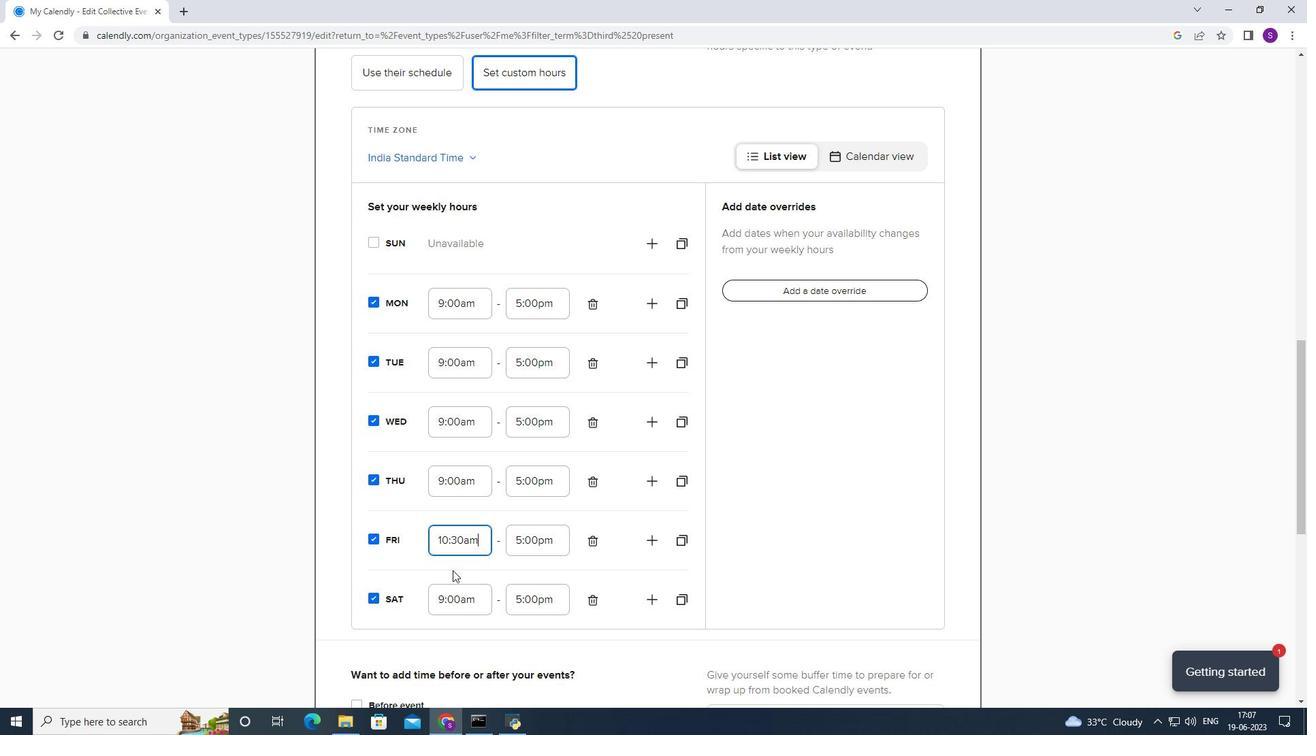 
Action: Mouse moved to (441, 618)
Screenshot: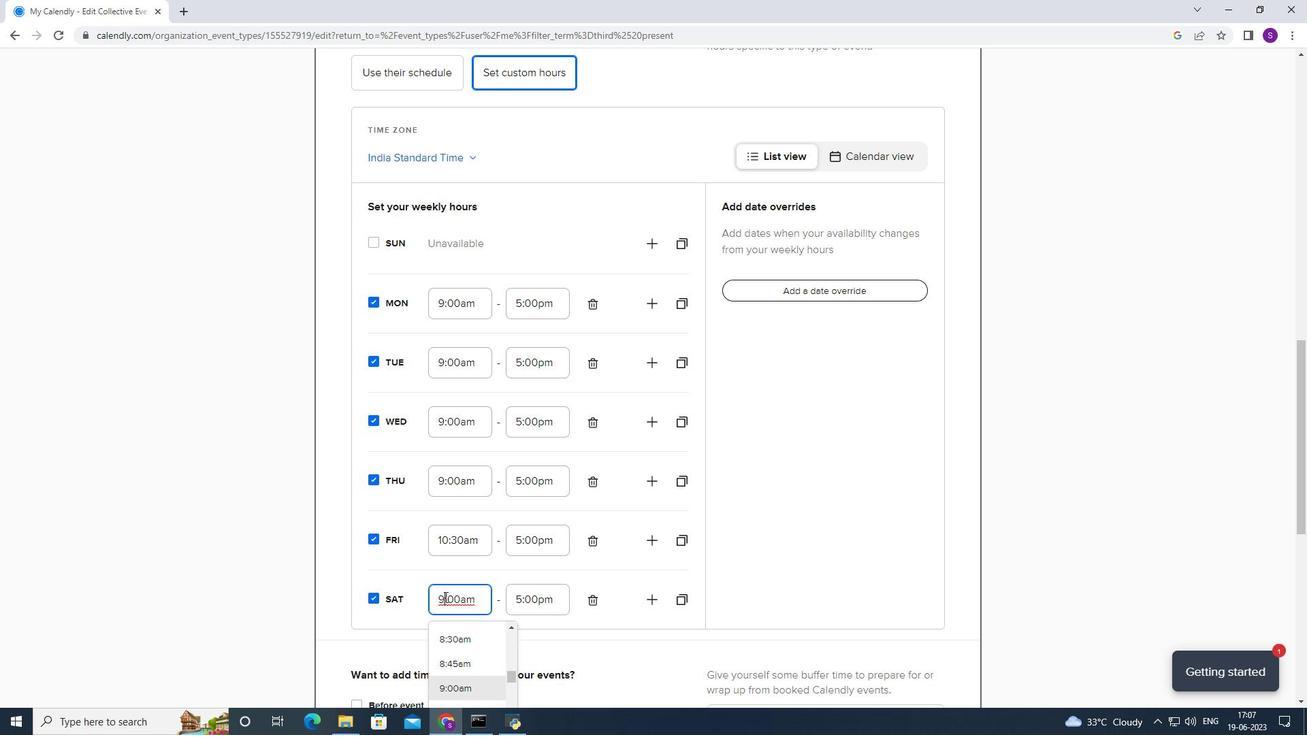 
Action: Mouse scrolled (441, 617) with delta (0, 0)
Screenshot: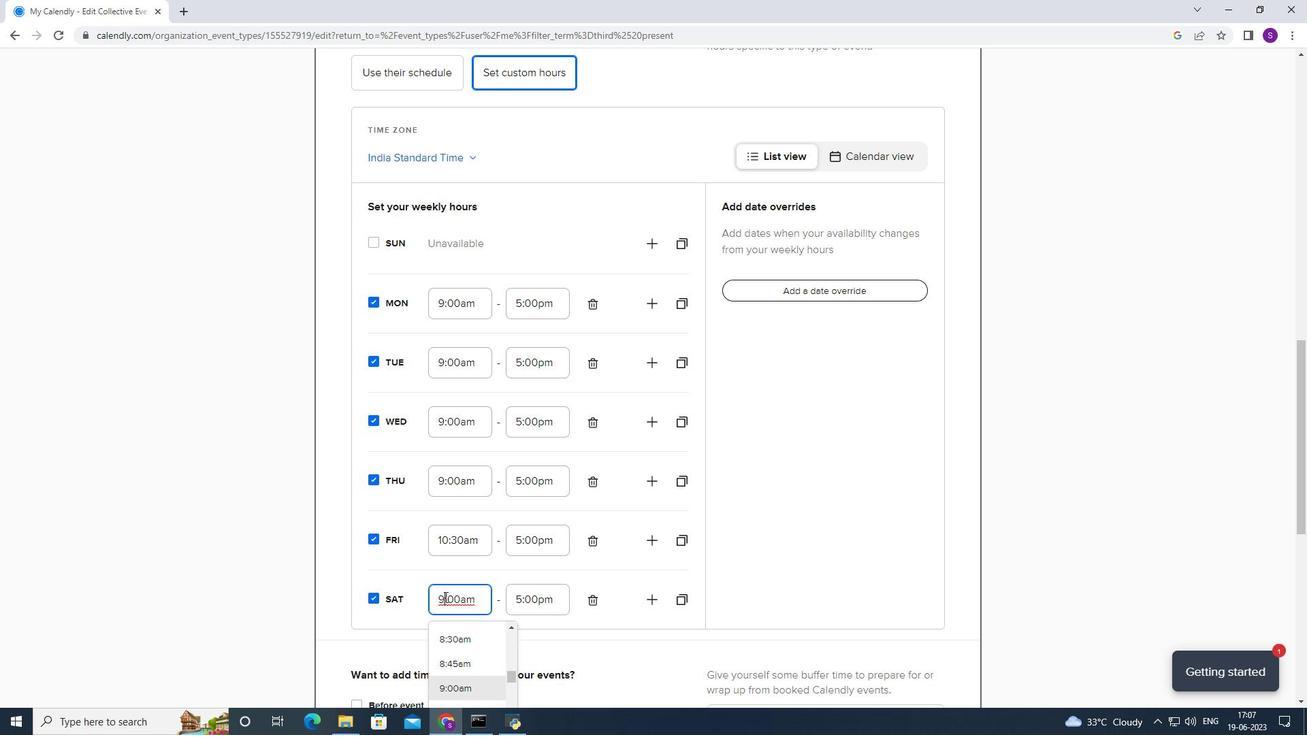 
Action: Mouse scrolled (441, 617) with delta (0, 0)
Screenshot: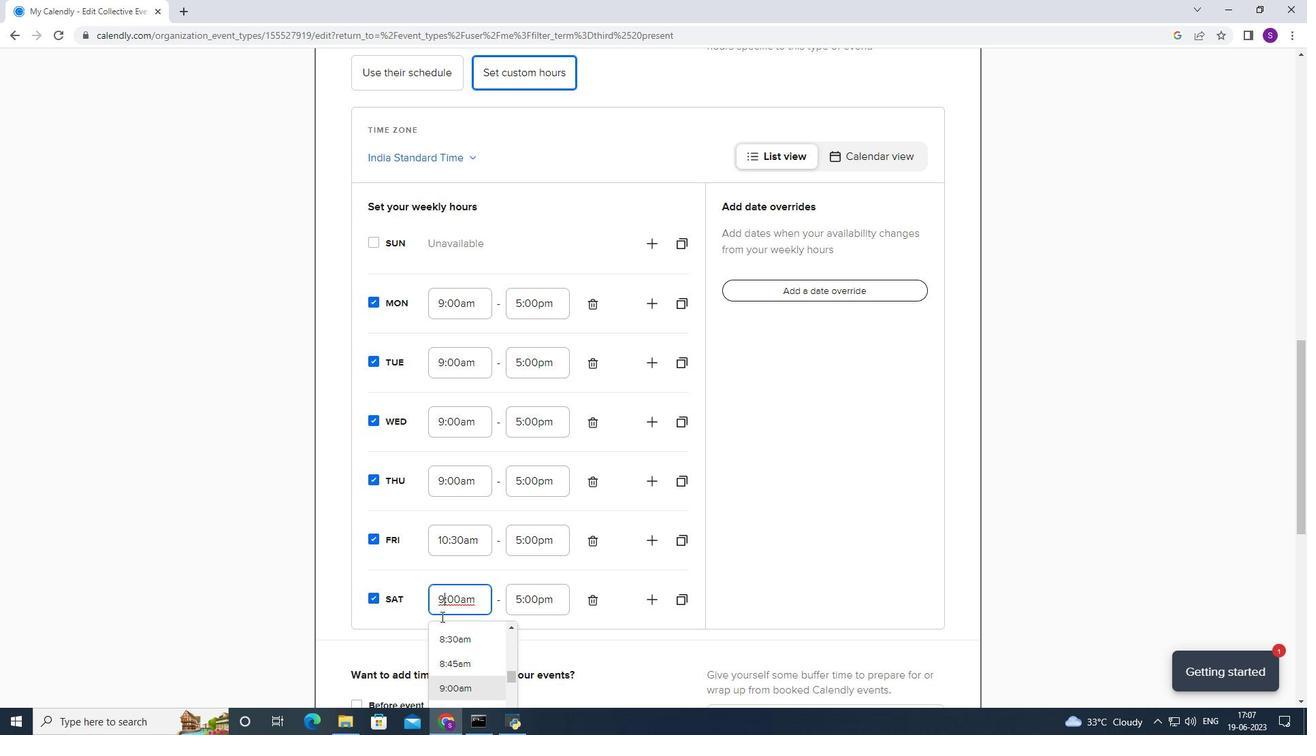 
Action: Mouse moved to (454, 581)
Screenshot: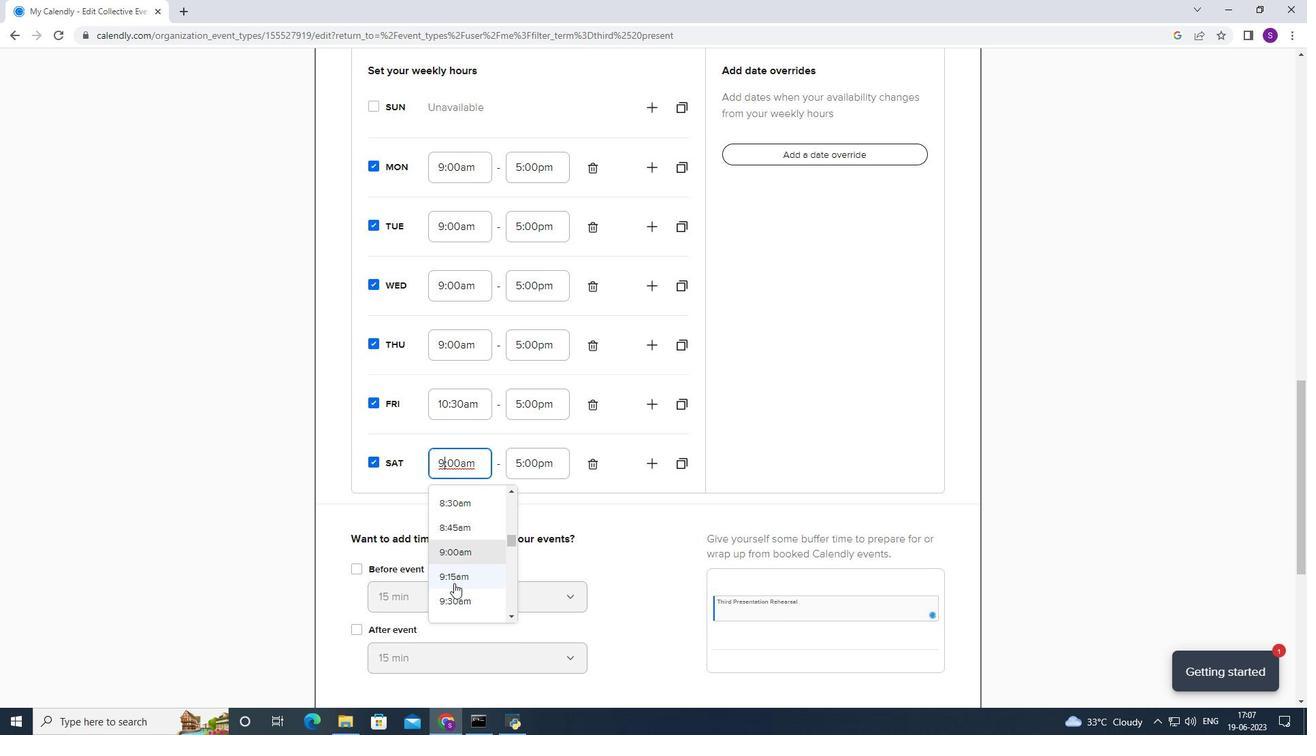 
Action: Mouse scrolled (454, 580) with delta (0, 0)
Screenshot: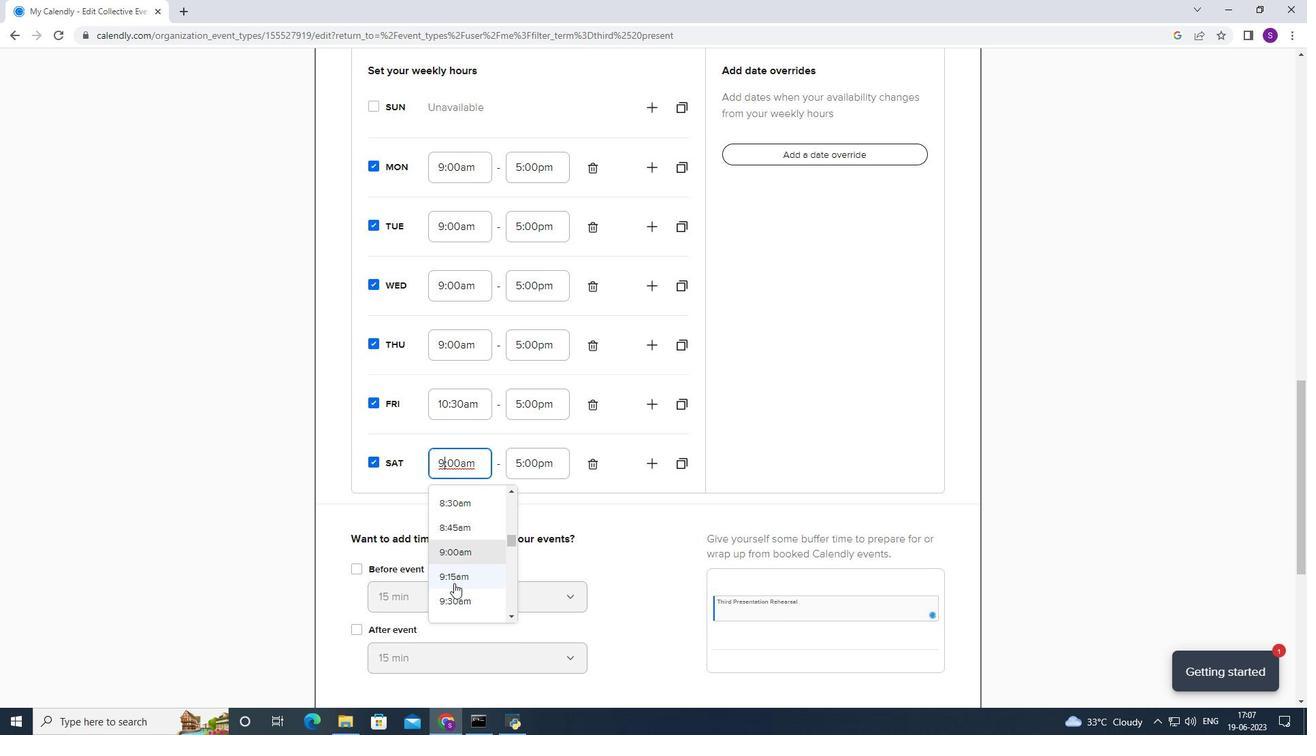 
Action: Mouse moved to (445, 594)
Screenshot: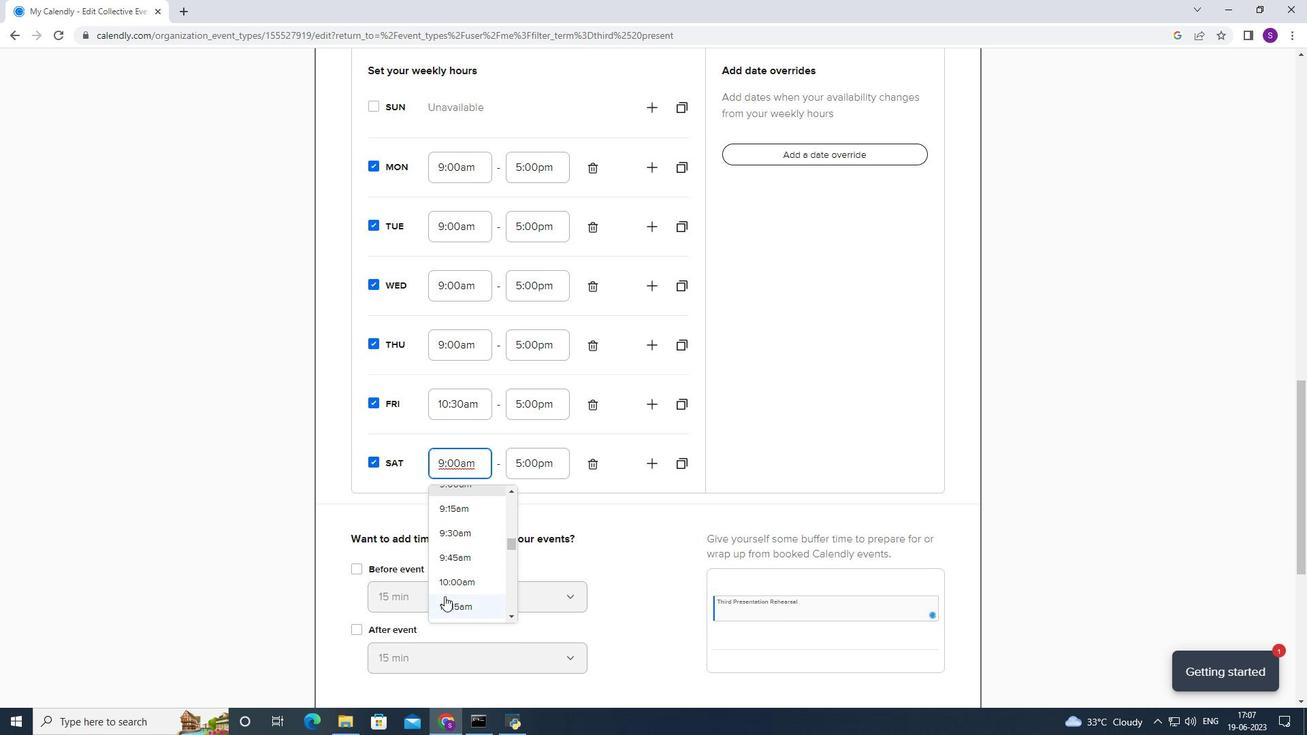 
Action: Mouse scrolled (445, 593) with delta (0, 0)
Screenshot: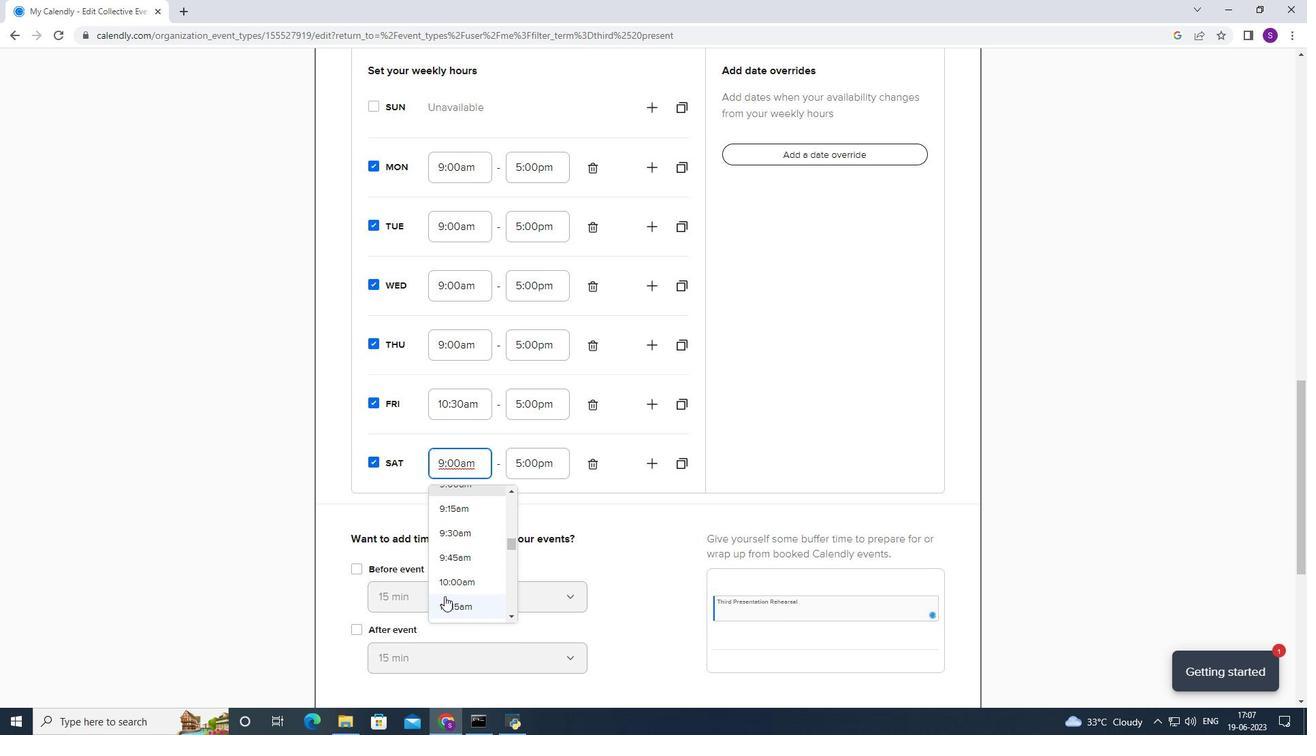 
Action: Mouse scrolled (445, 593) with delta (0, 0)
Screenshot: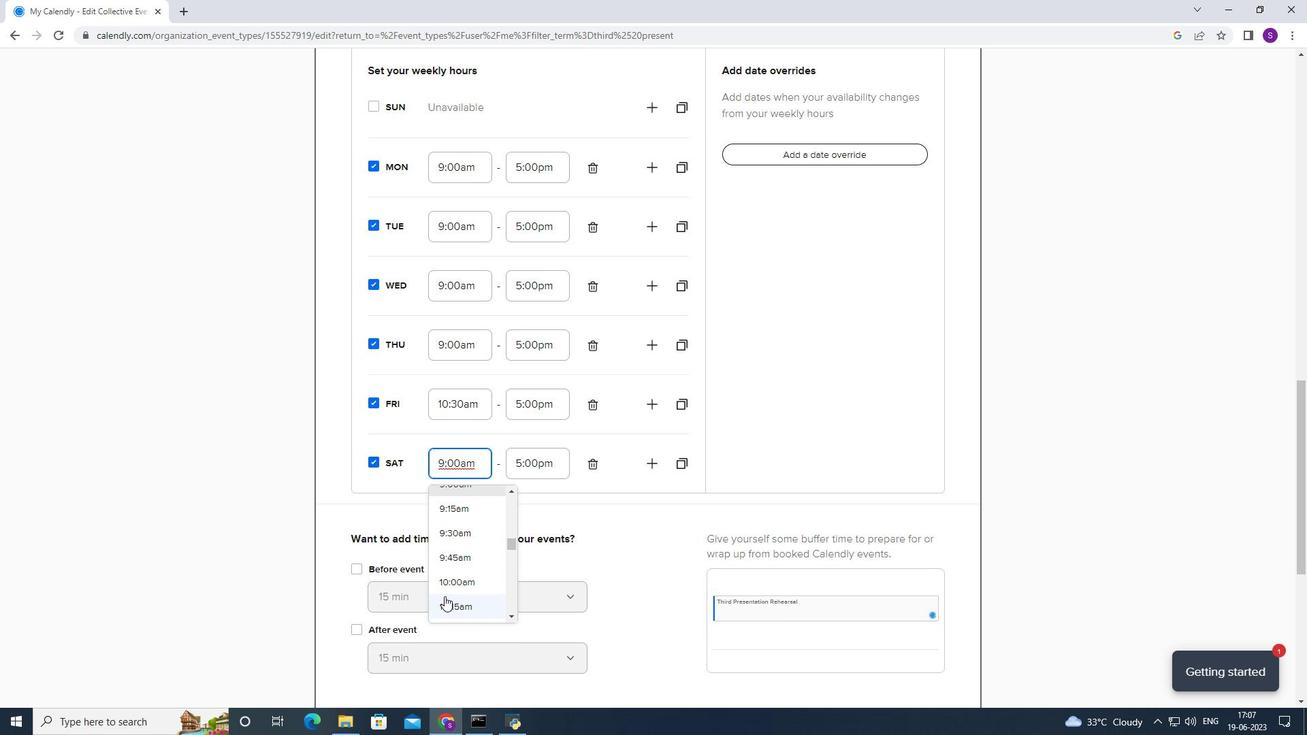 
Action: Mouse moved to (474, 488)
Screenshot: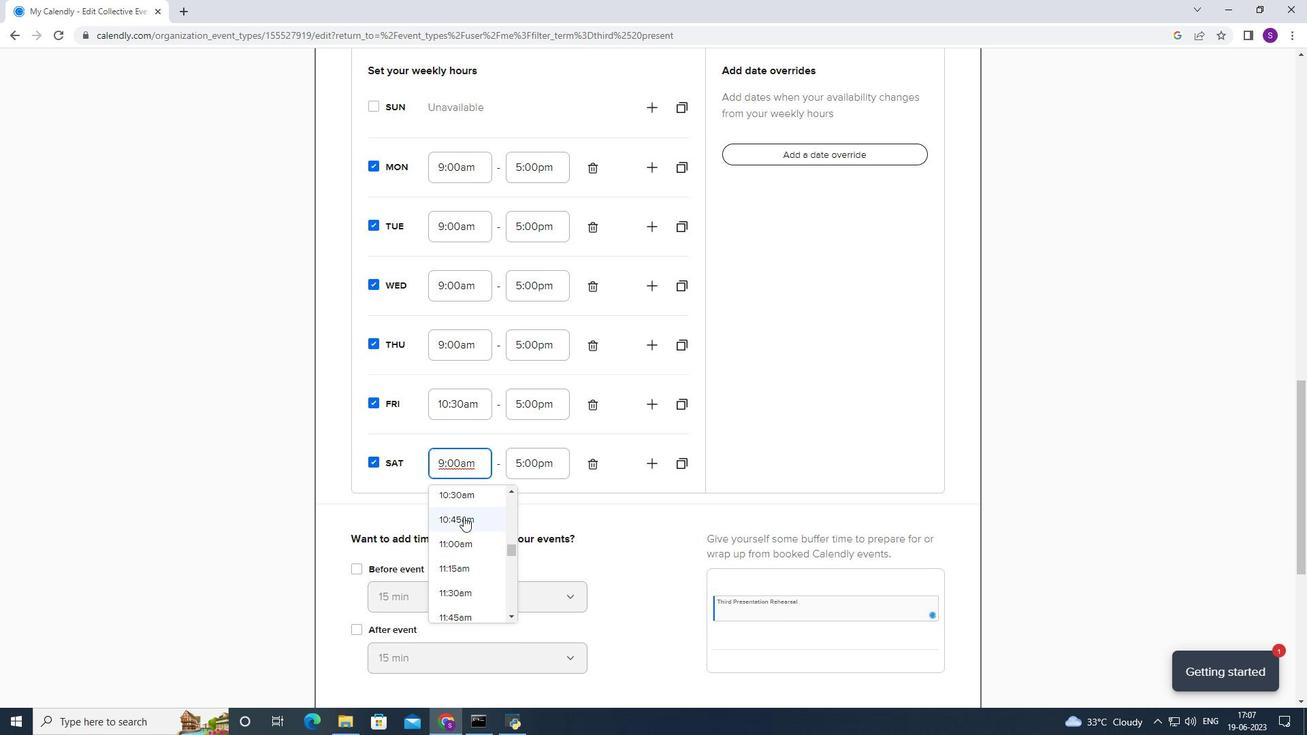 
Action: Mouse pressed left at (474, 488)
Screenshot: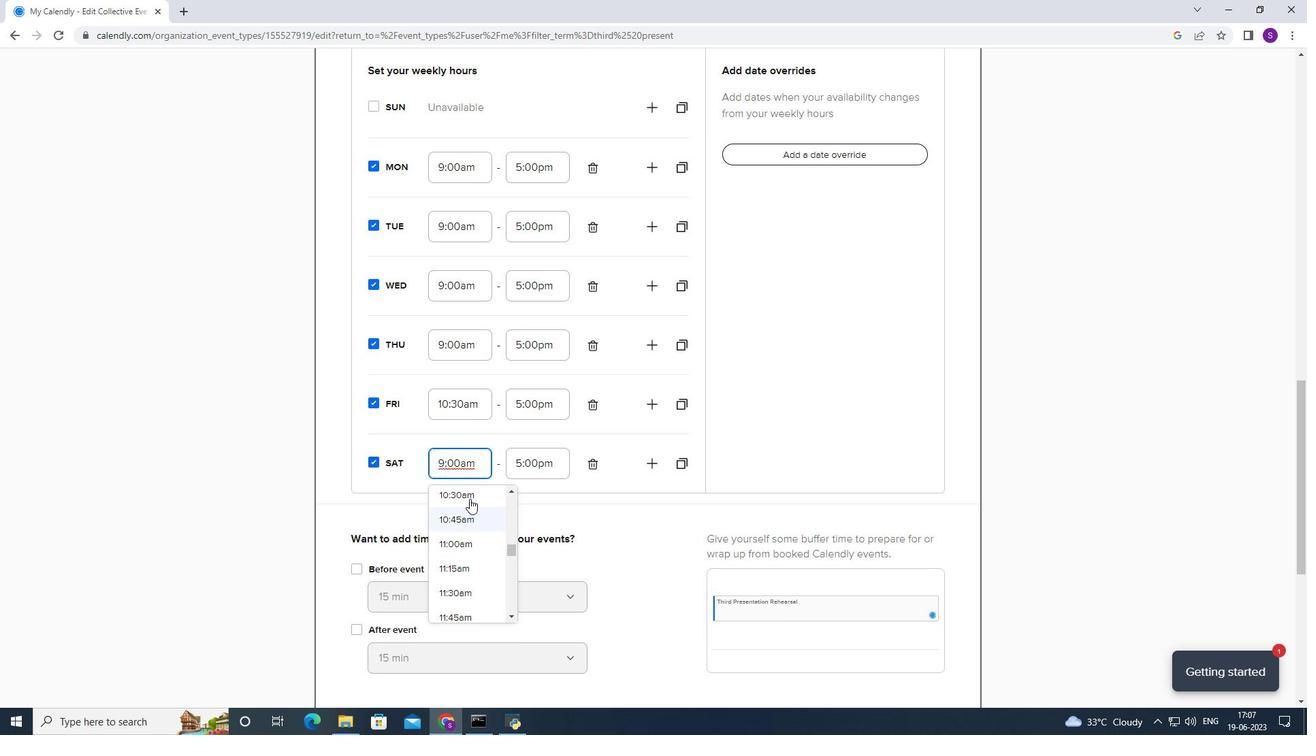 
Action: Mouse moved to (456, 379)
Screenshot: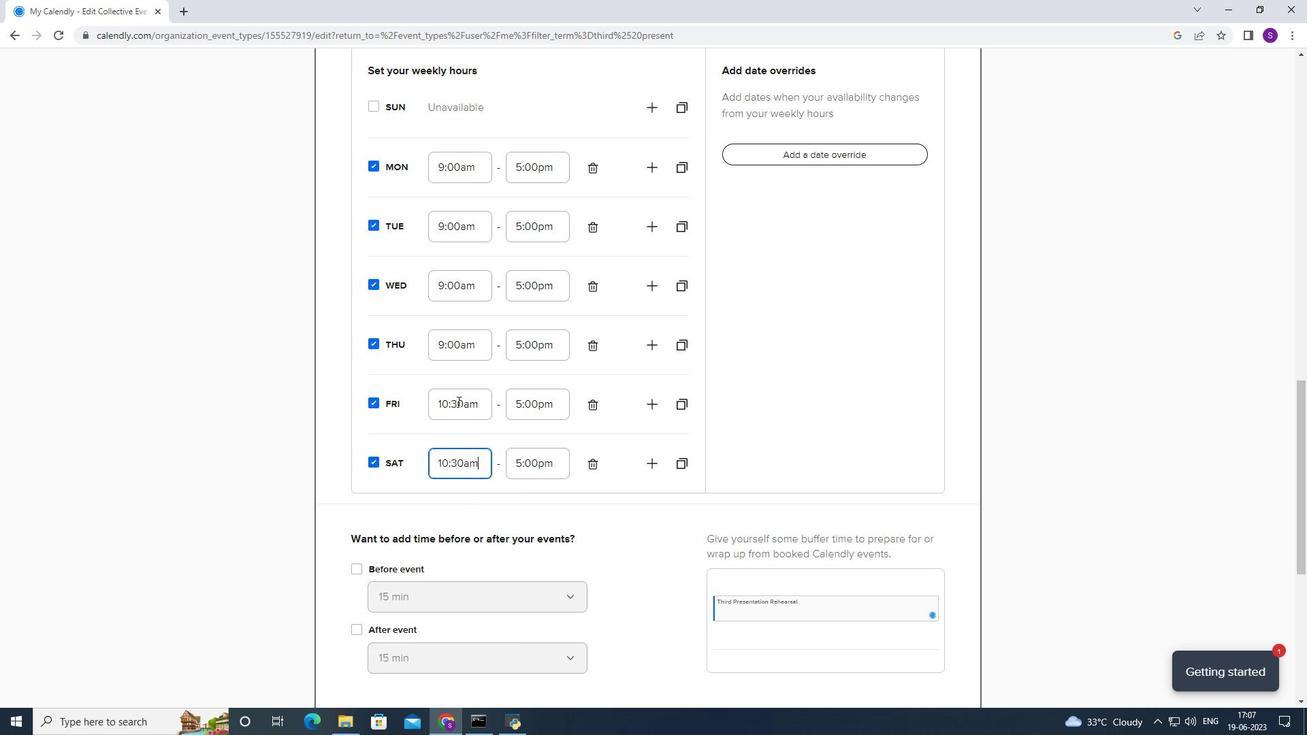 
Action: Mouse pressed left at (456, 379)
Screenshot: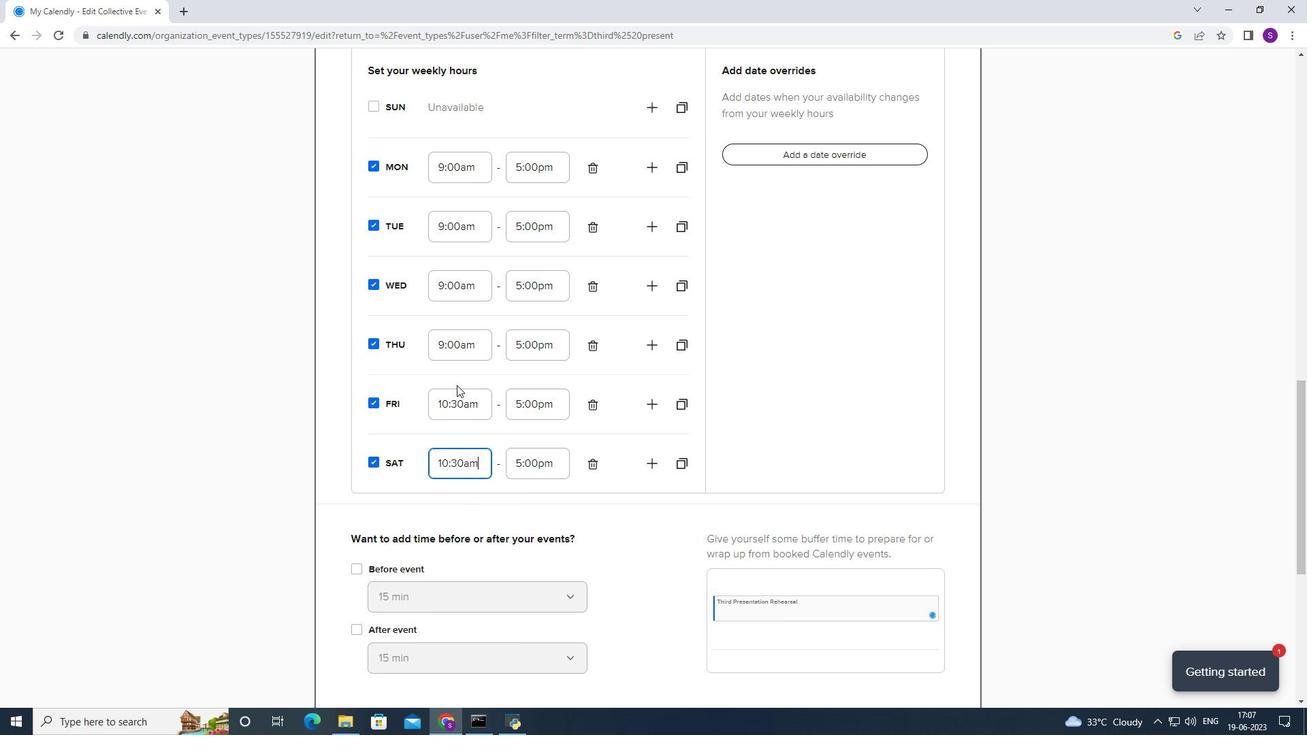 
Action: Mouse moved to (466, 351)
Screenshot: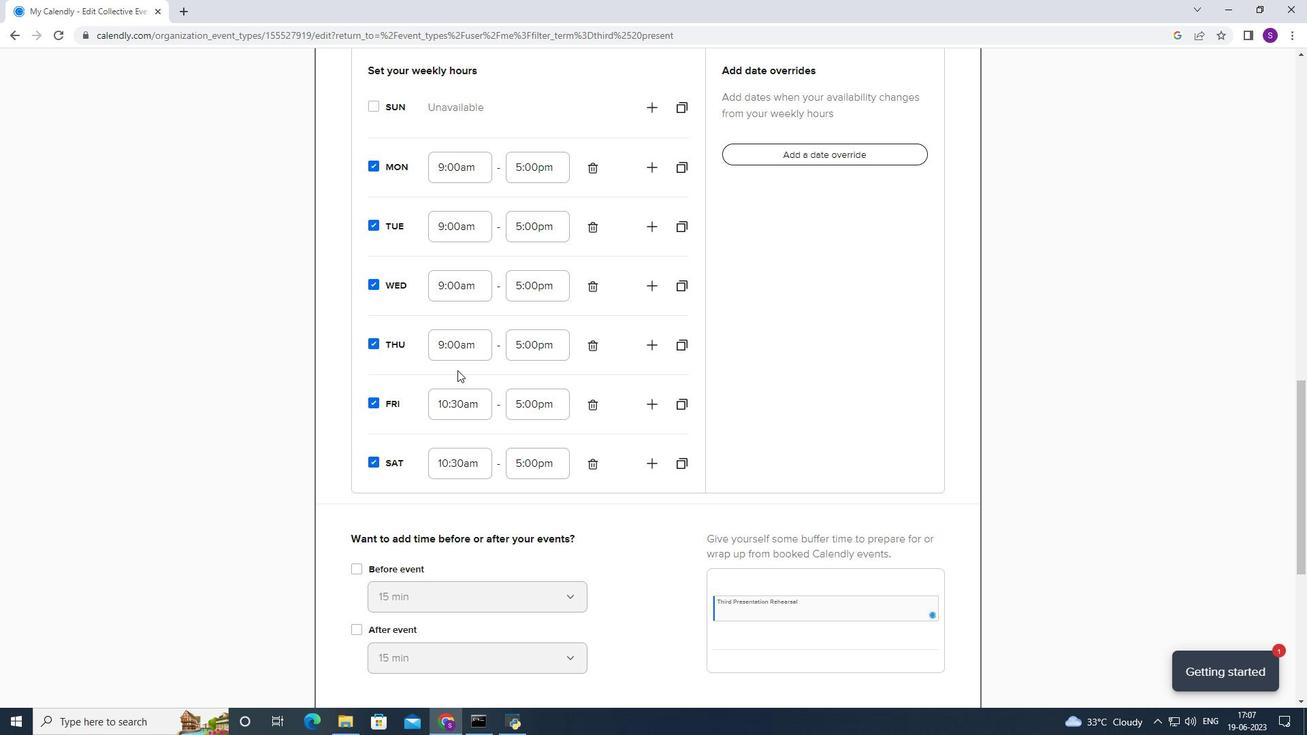 
Action: Mouse pressed left at (466, 351)
Screenshot: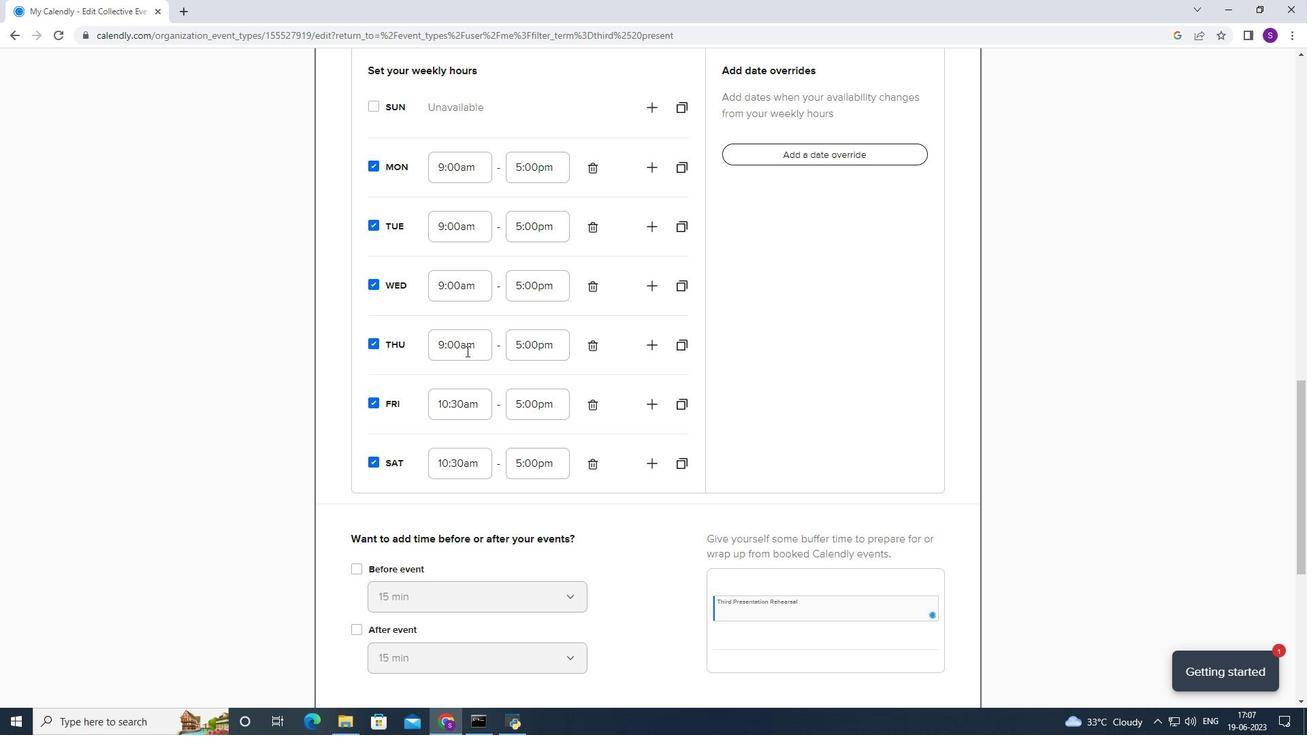 
Action: Mouse moved to (455, 422)
Screenshot: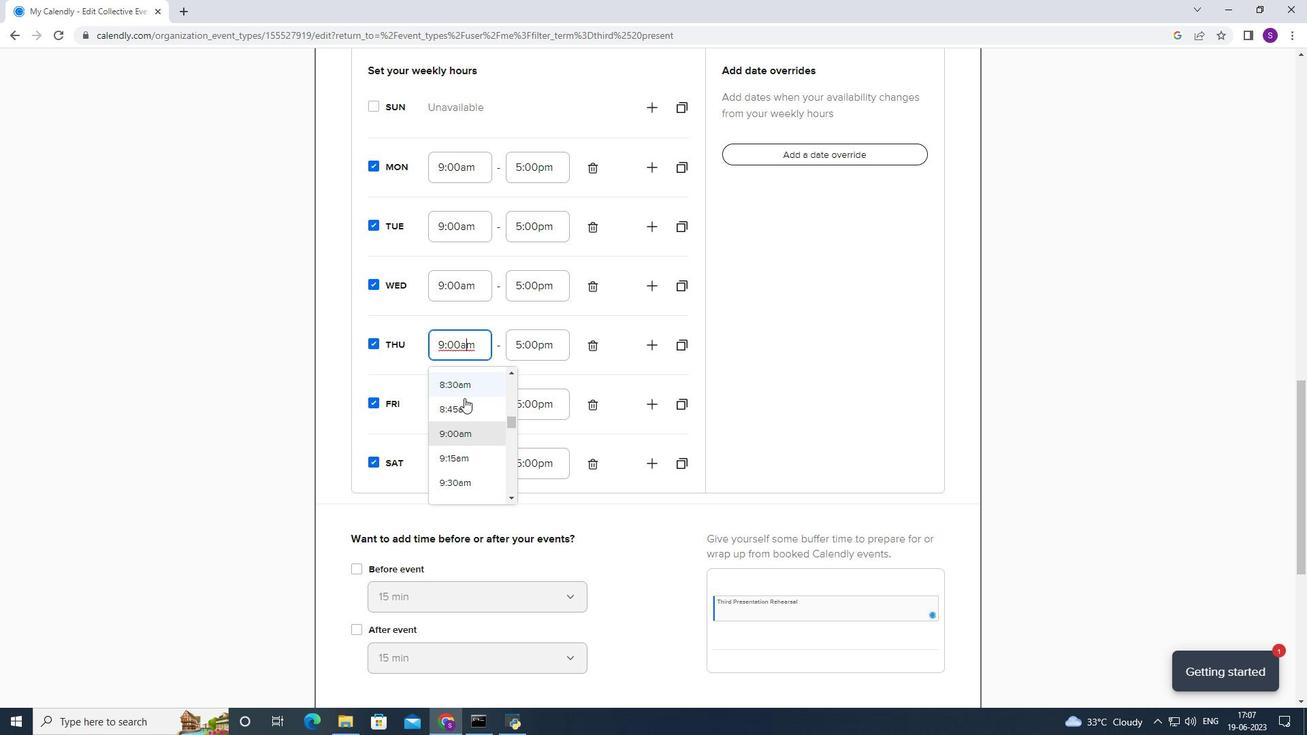 
Action: Mouse scrolled (455, 421) with delta (0, 0)
Screenshot: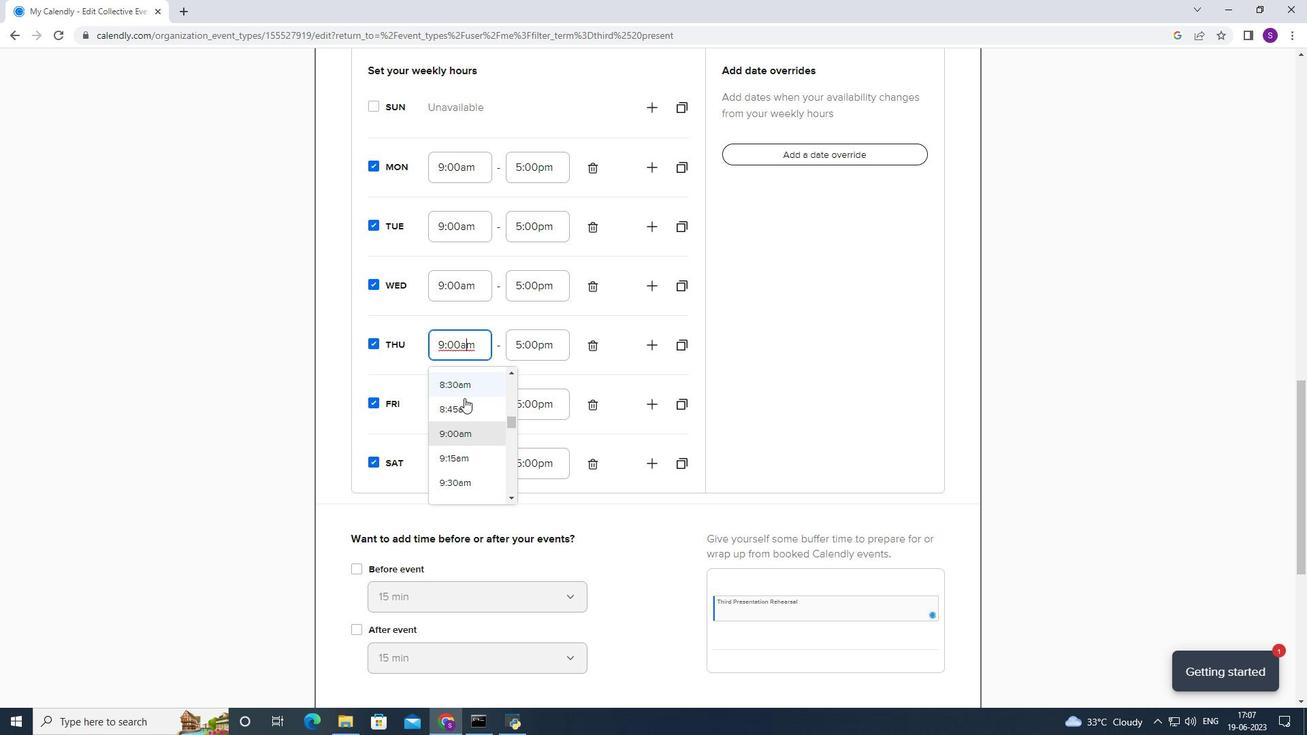 
Action: Mouse moved to (454, 424)
Screenshot: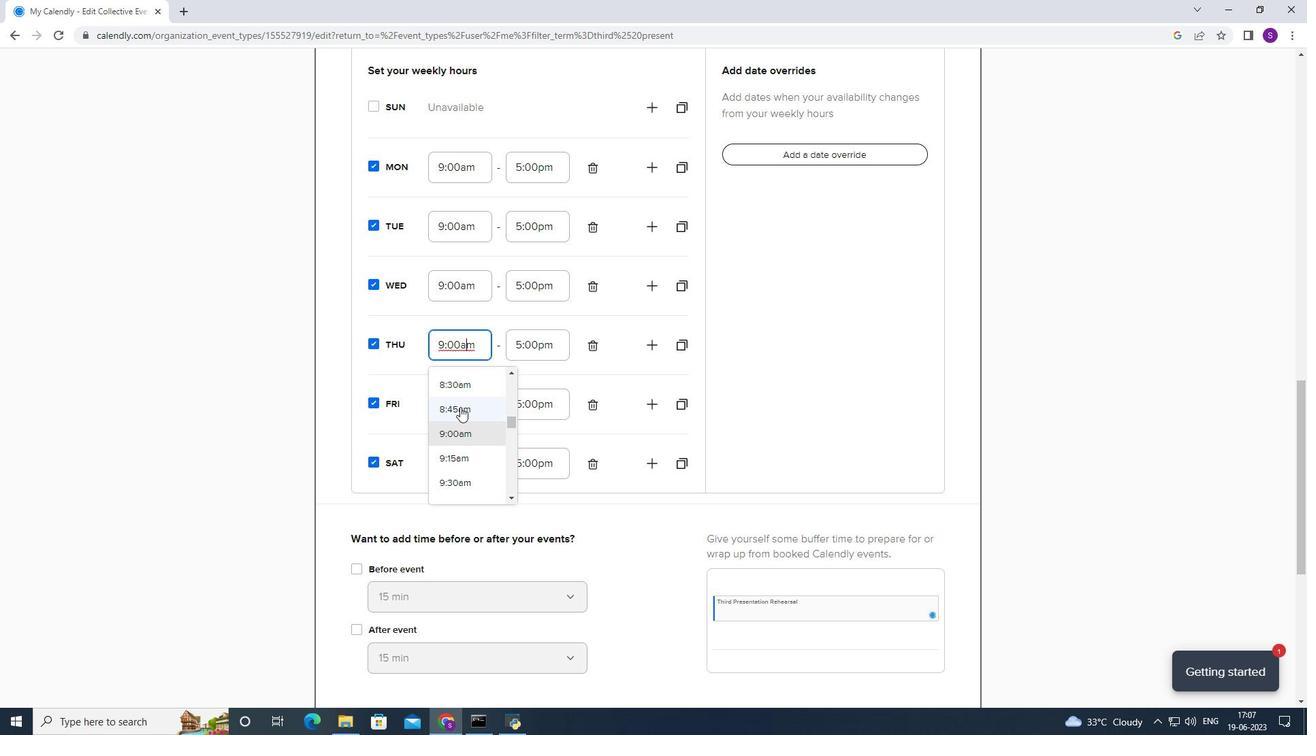 
Action: Mouse scrolled (454, 424) with delta (0, 0)
Screenshot: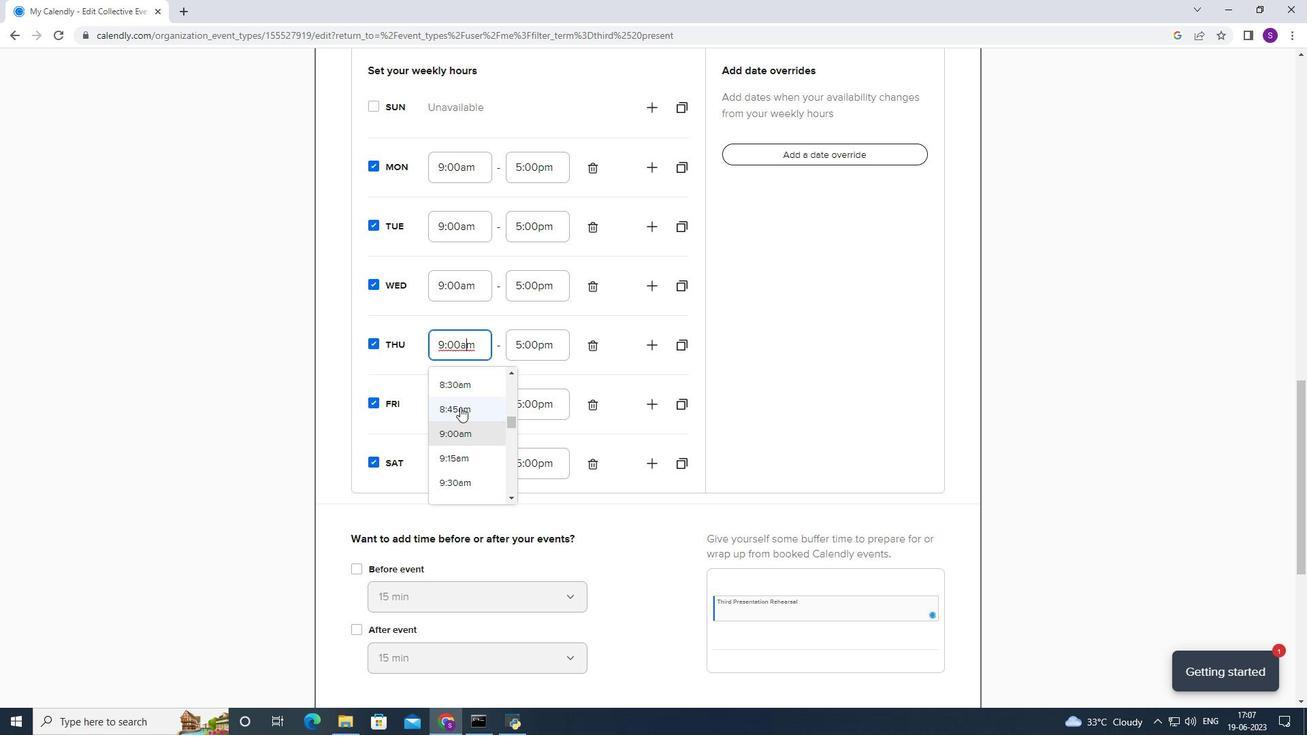
Action: Mouse moved to (454, 437)
Screenshot: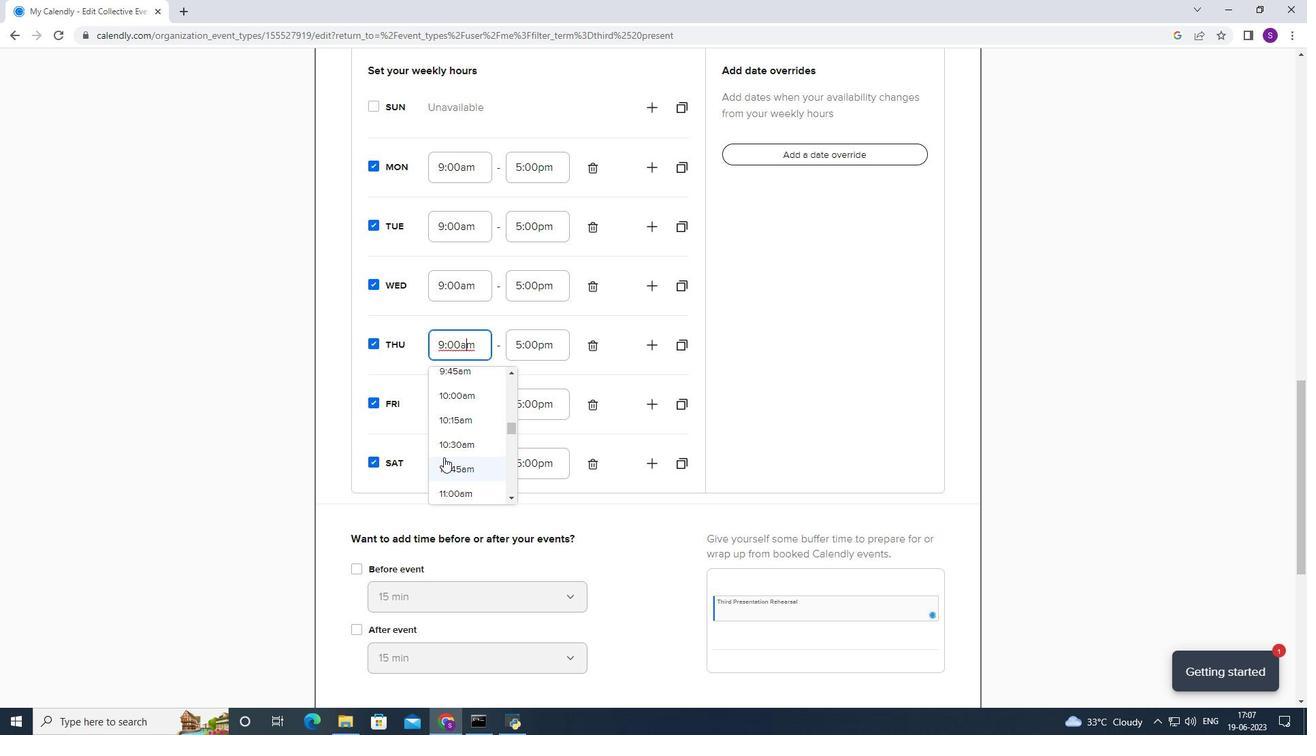 
Action: Mouse pressed left at (454, 437)
Screenshot: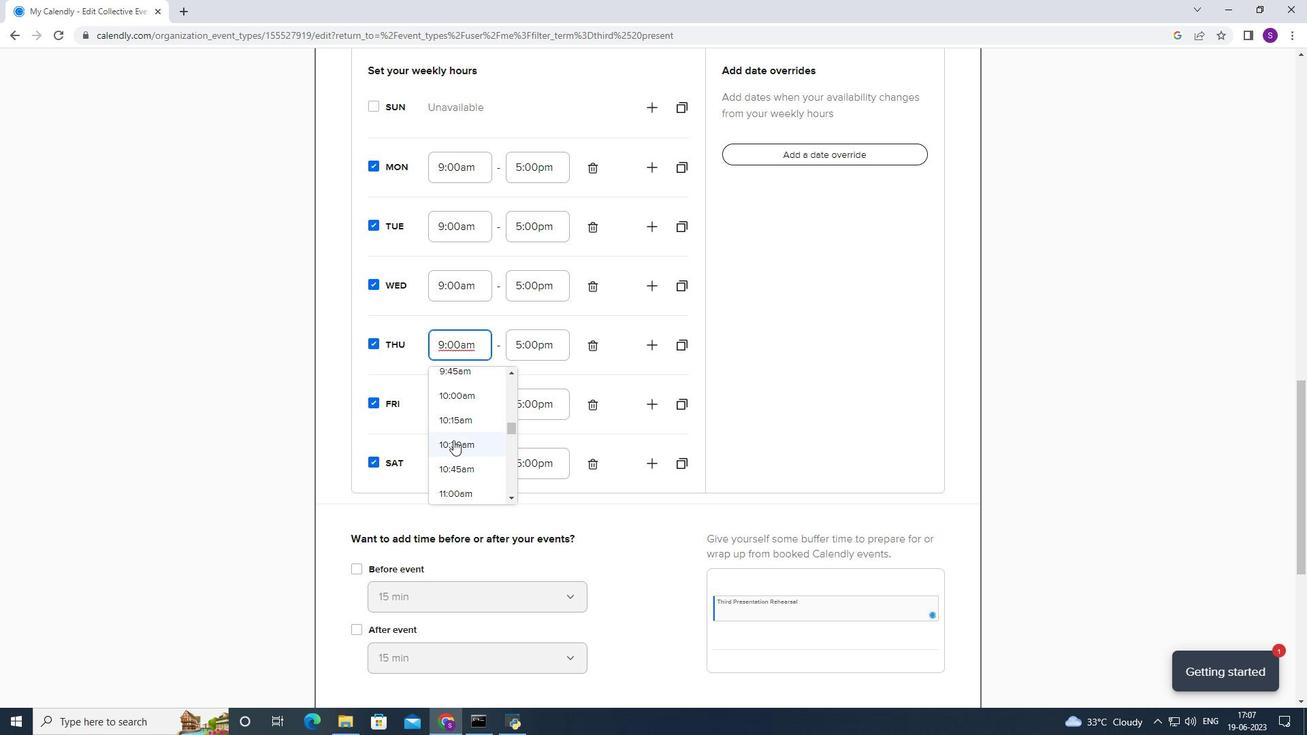 
Action: Mouse moved to (445, 268)
Screenshot: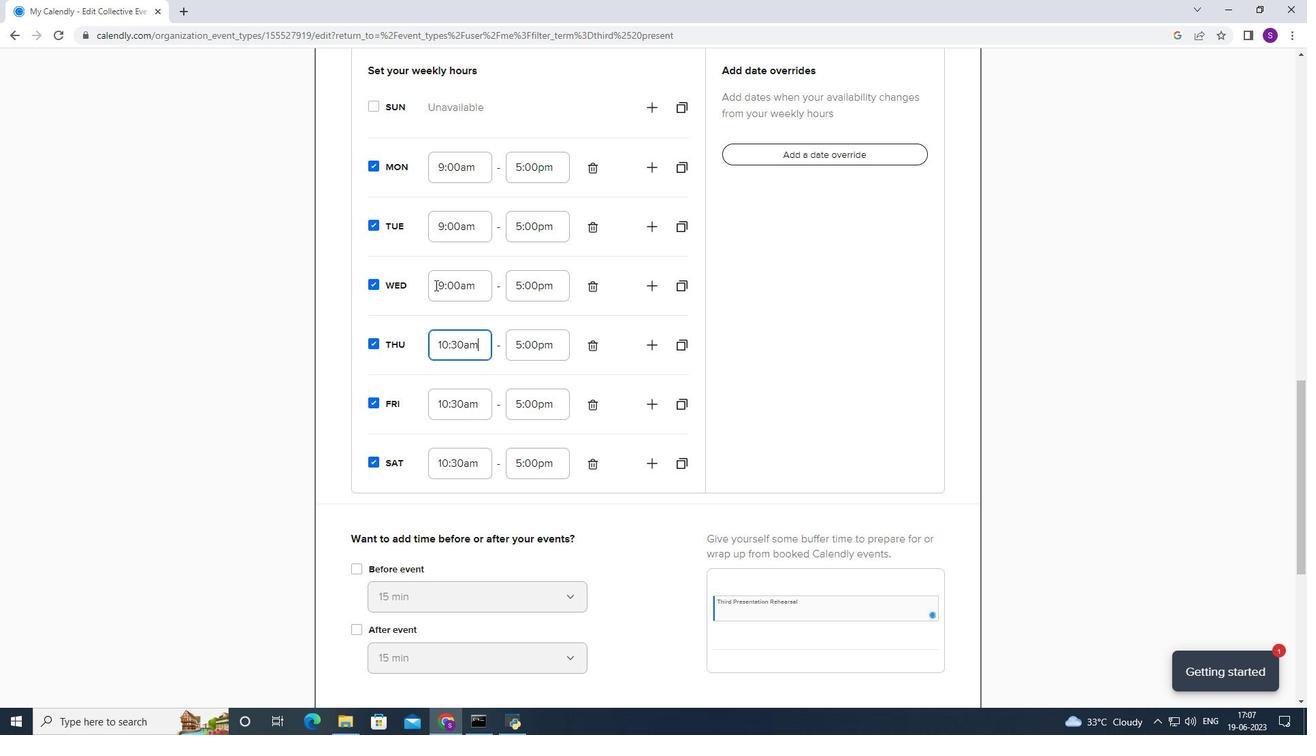 
Action: Mouse pressed left at (445, 268)
Screenshot: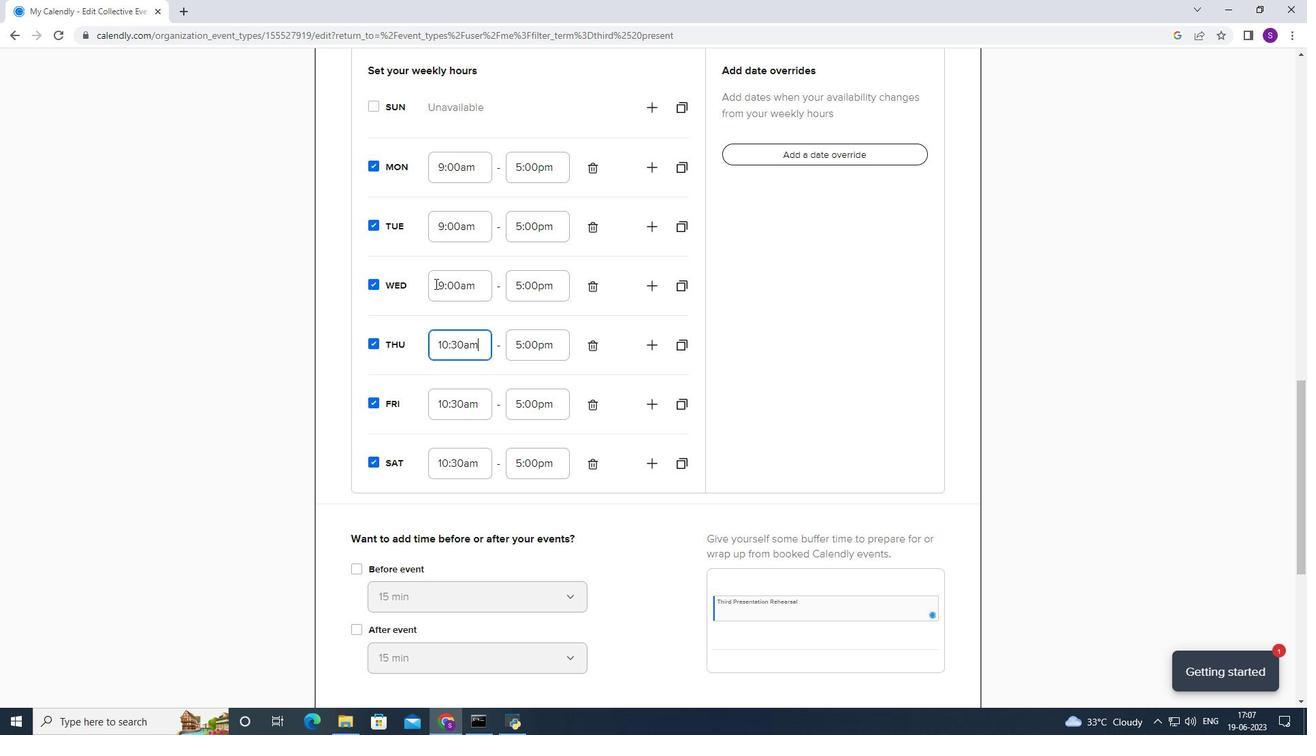 
Action: Mouse moved to (456, 300)
Screenshot: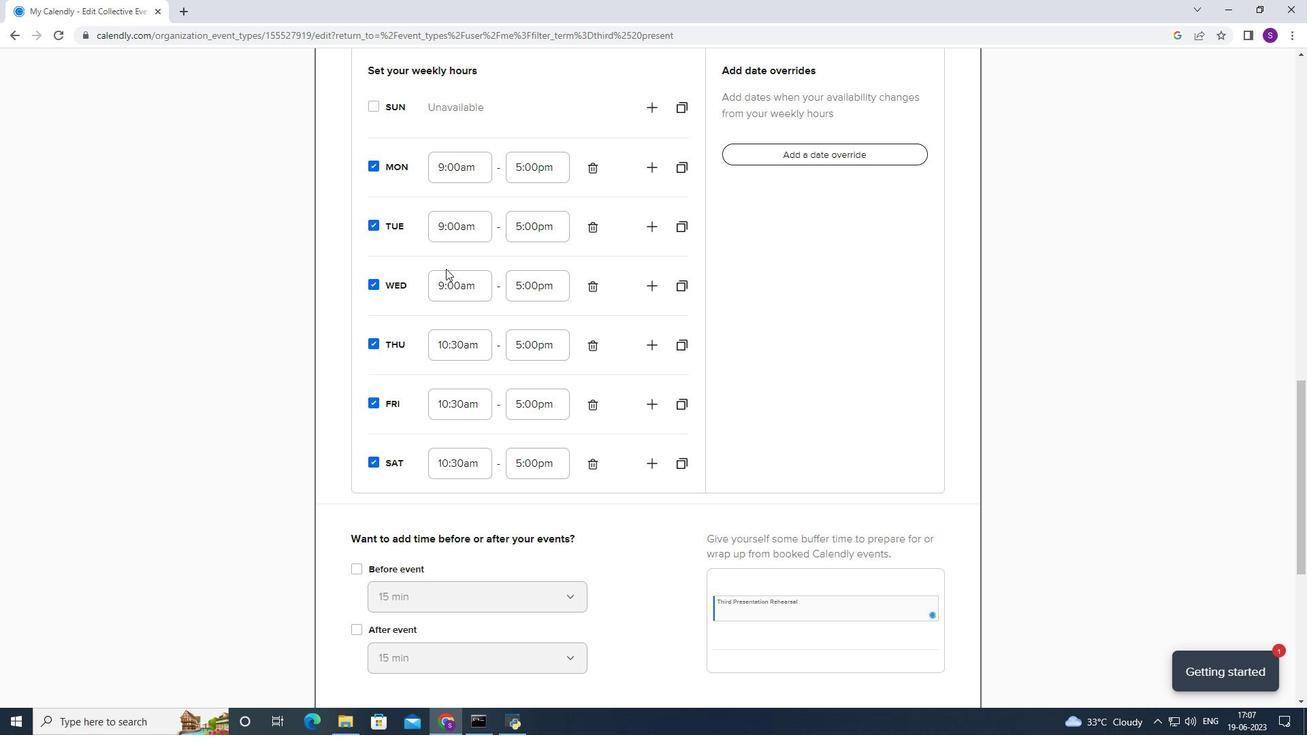 
Action: Mouse pressed left at (456, 300)
Screenshot: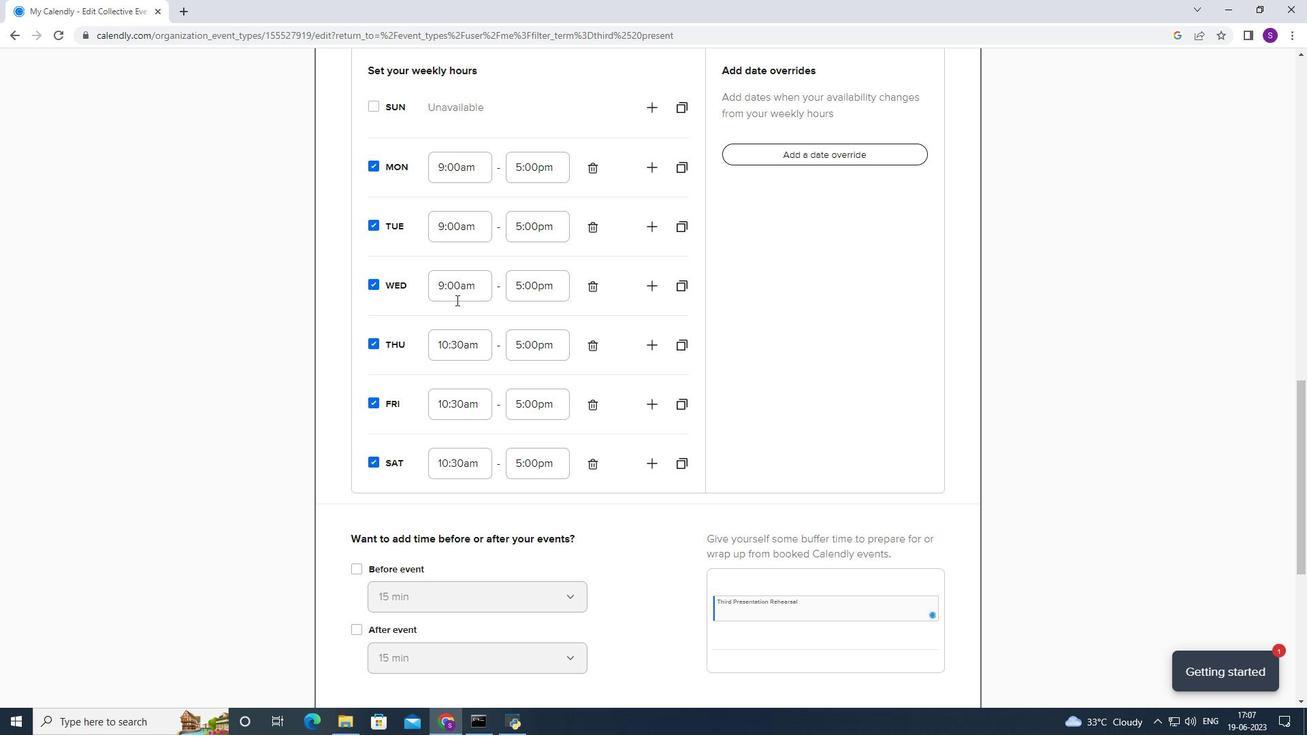 
Action: Mouse moved to (456, 364)
Screenshot: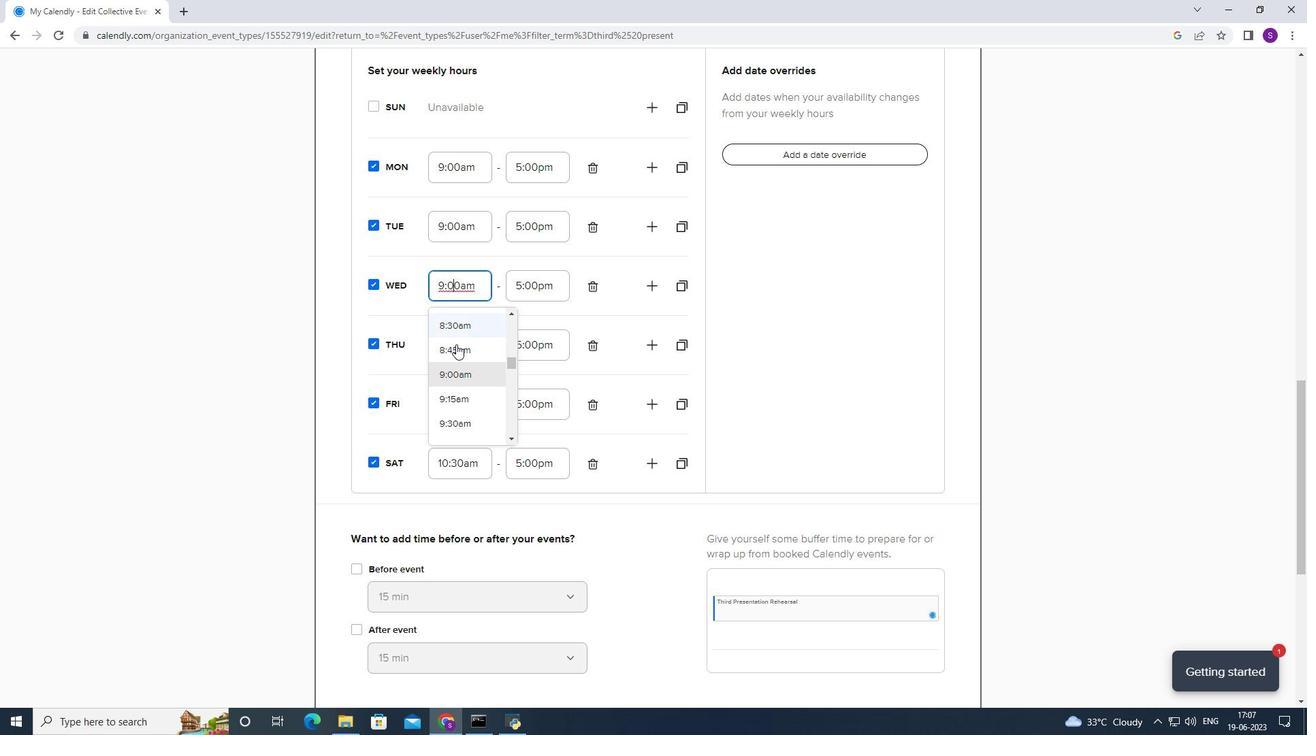 
Action: Mouse scrolled (456, 363) with delta (0, 0)
Screenshot: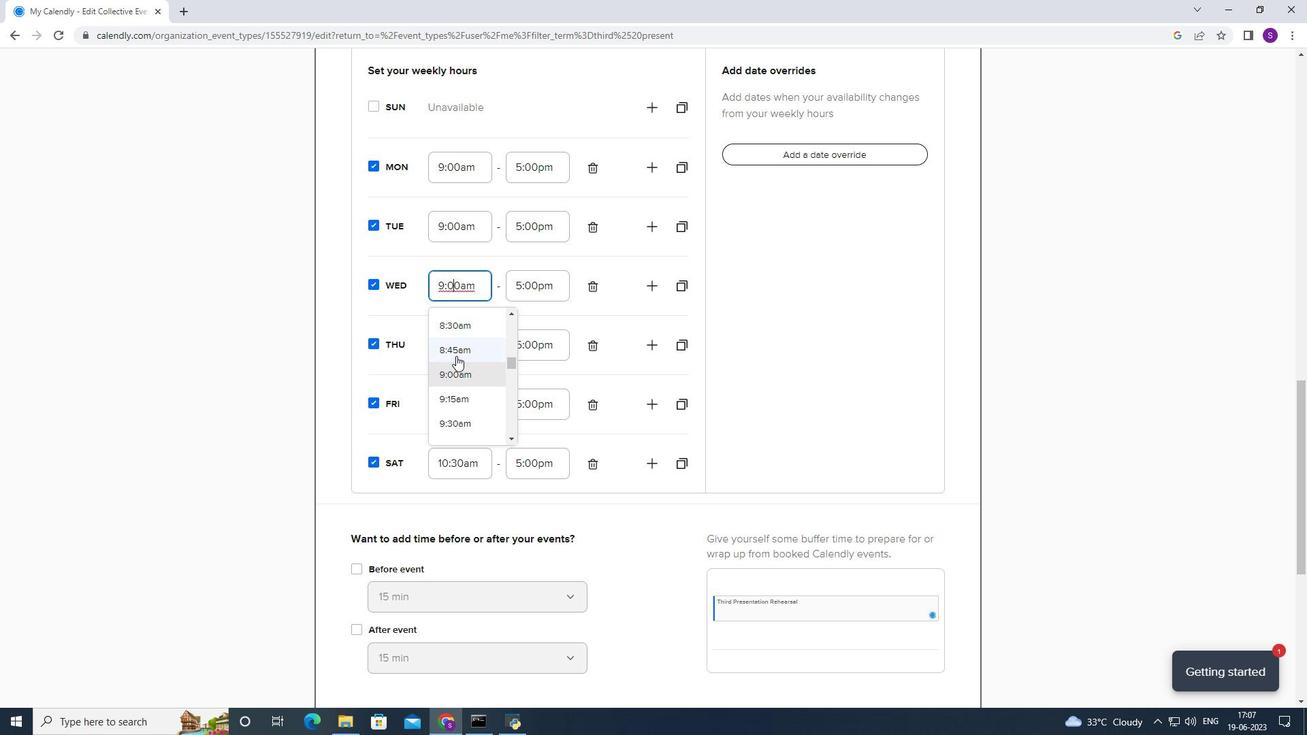 
Action: Mouse scrolled (456, 363) with delta (0, 0)
Screenshot: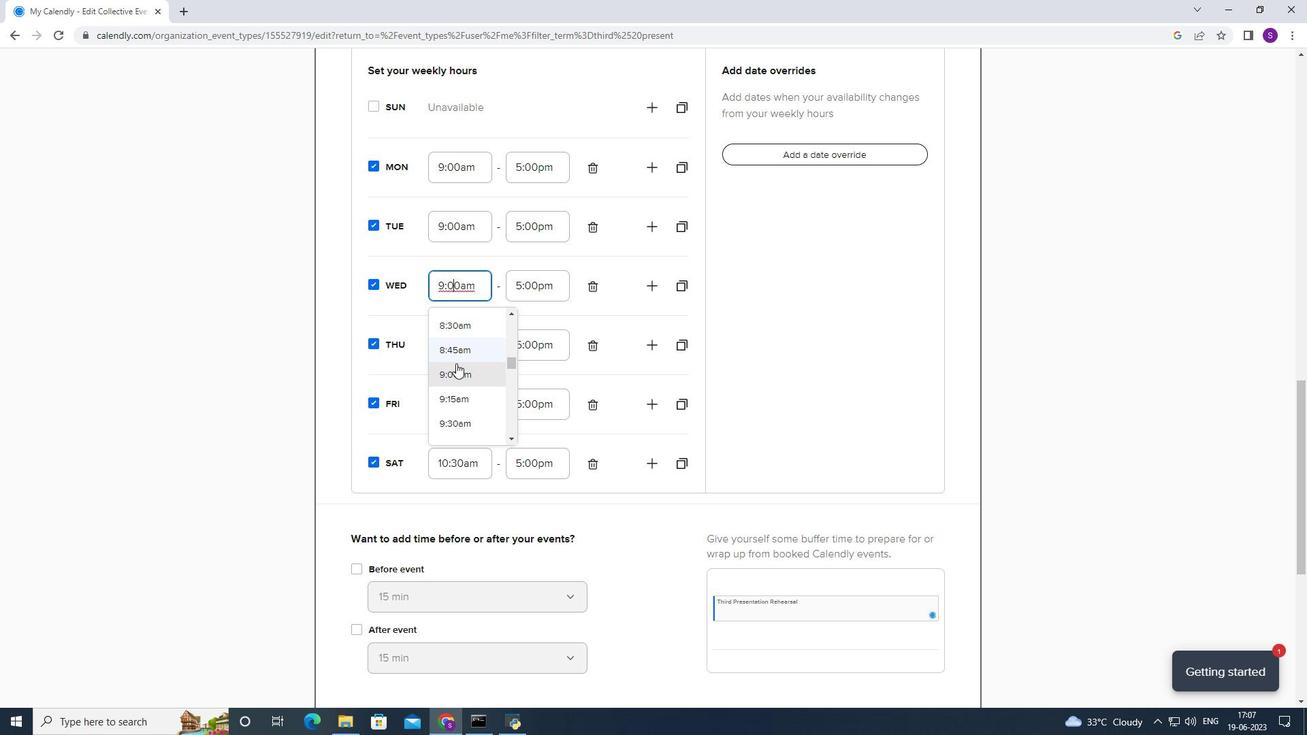 
Action: Mouse moved to (450, 386)
Screenshot: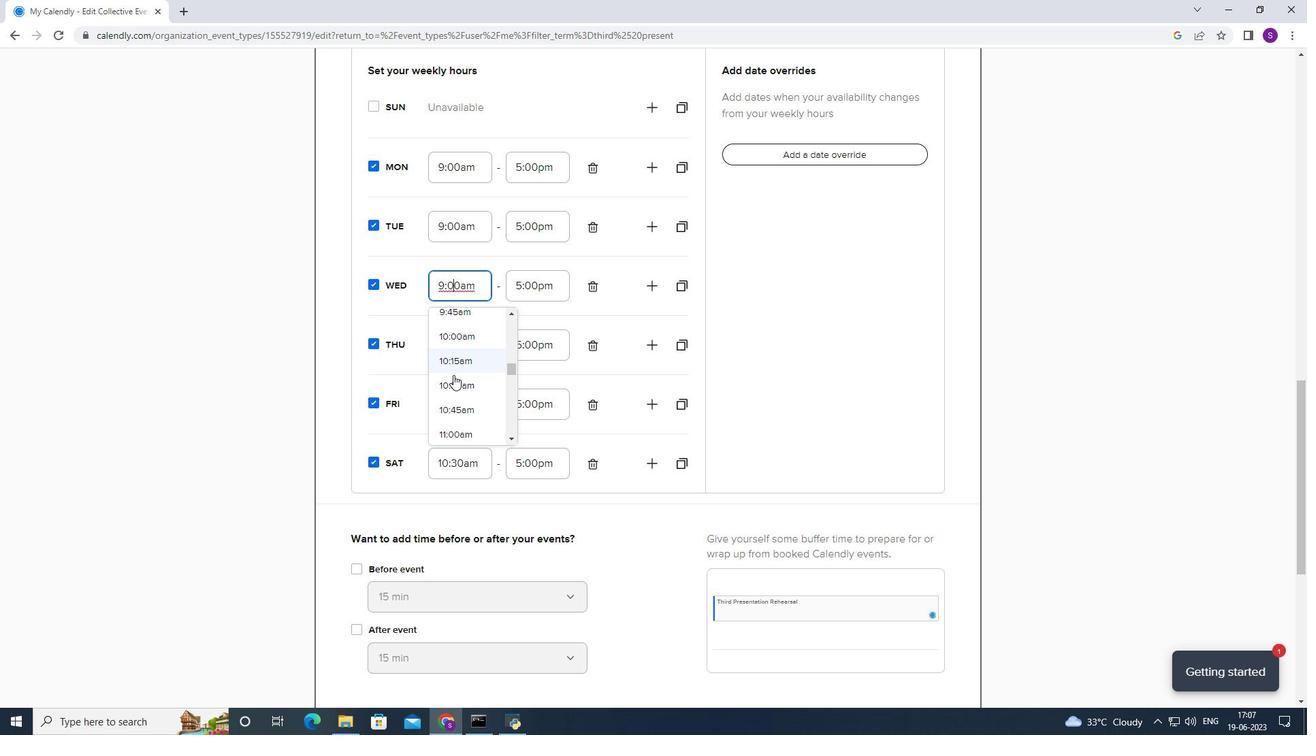 
Action: Mouse pressed left at (450, 386)
Screenshot: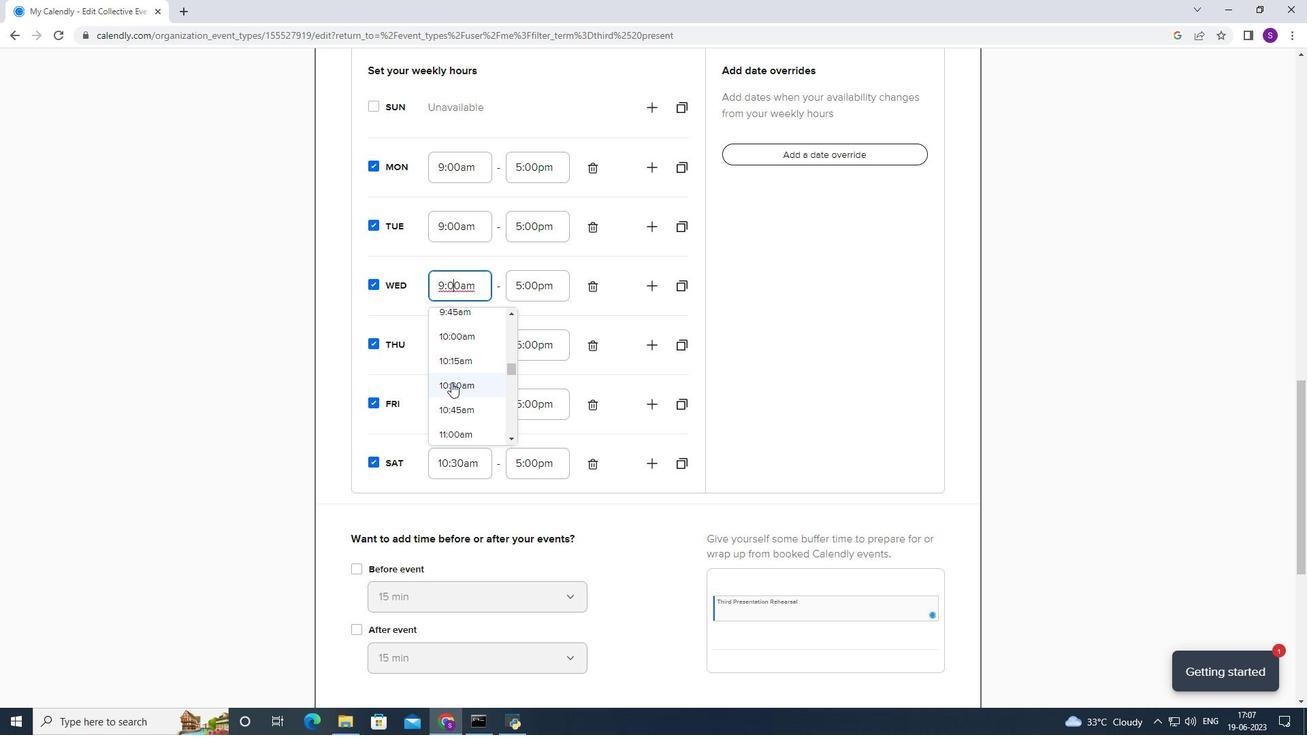 
Action: Mouse moved to (458, 236)
Screenshot: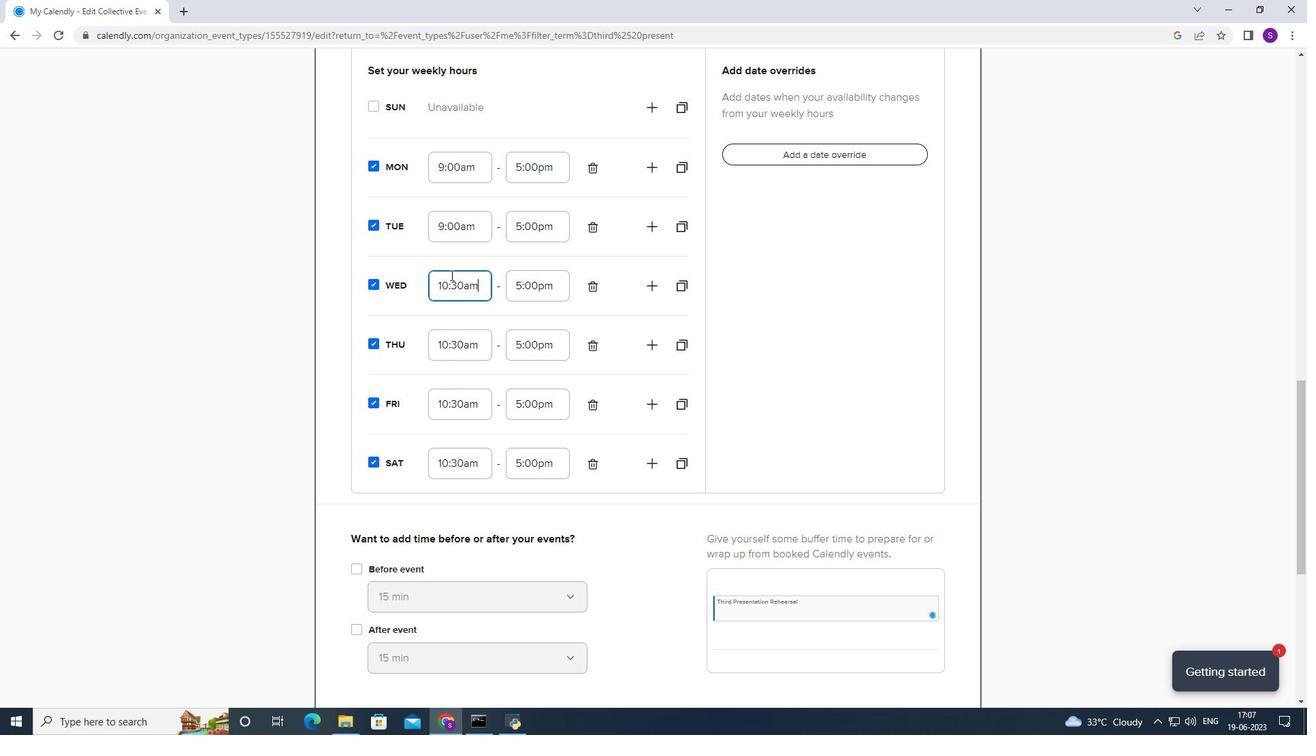 
Action: Mouse pressed left at (458, 236)
Screenshot: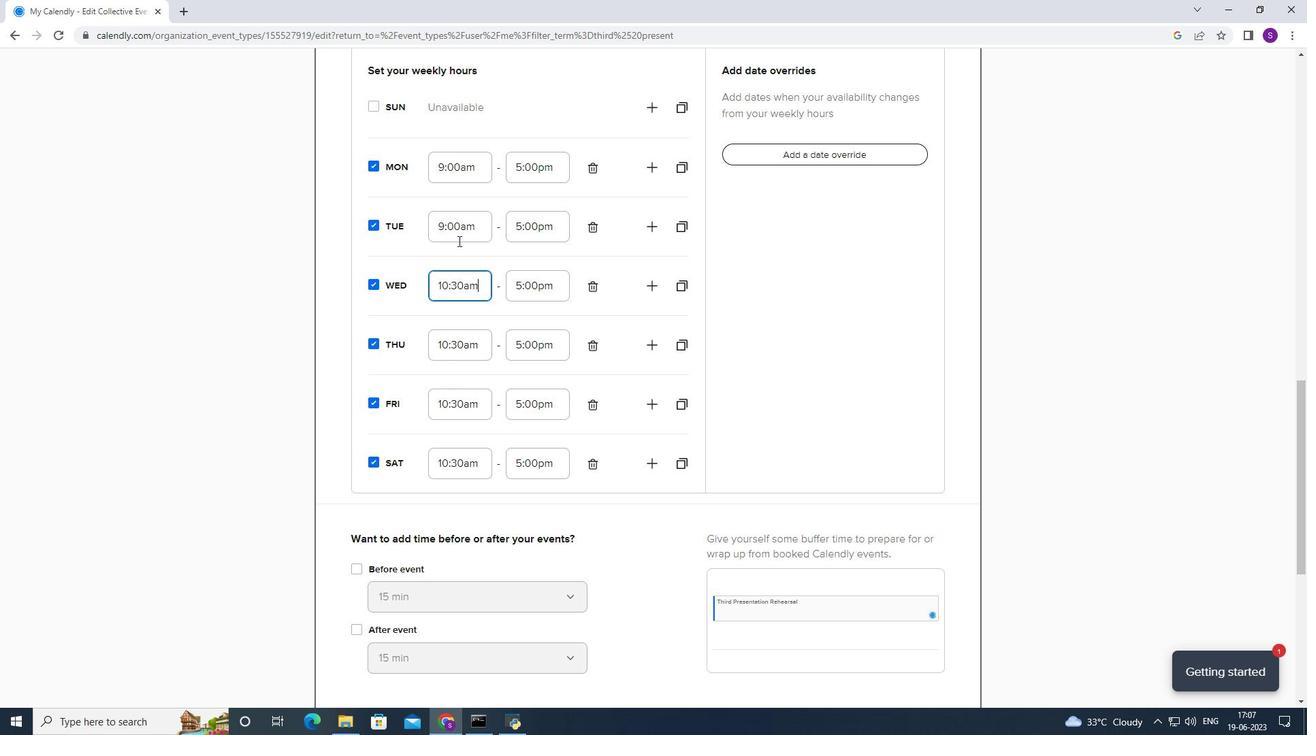 
Action: Mouse moved to (455, 283)
Screenshot: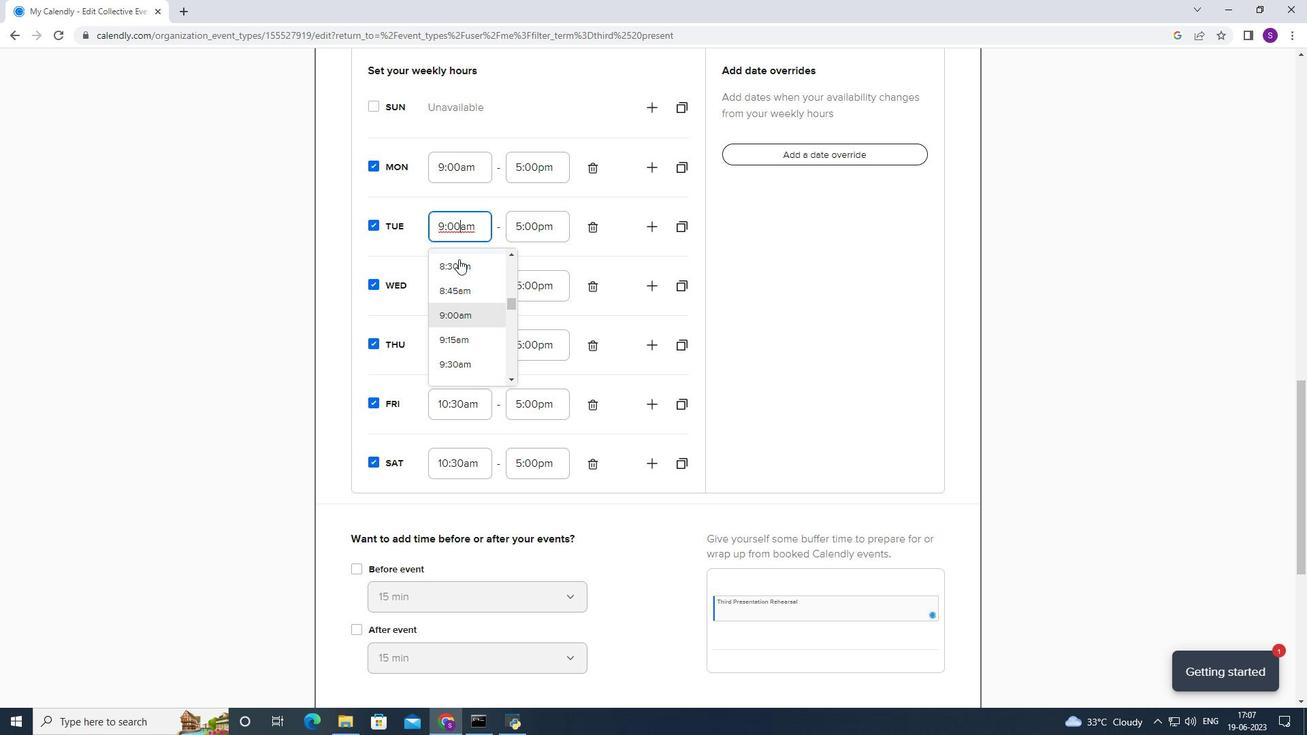 
Action: Mouse scrolled (455, 282) with delta (0, 0)
Screenshot: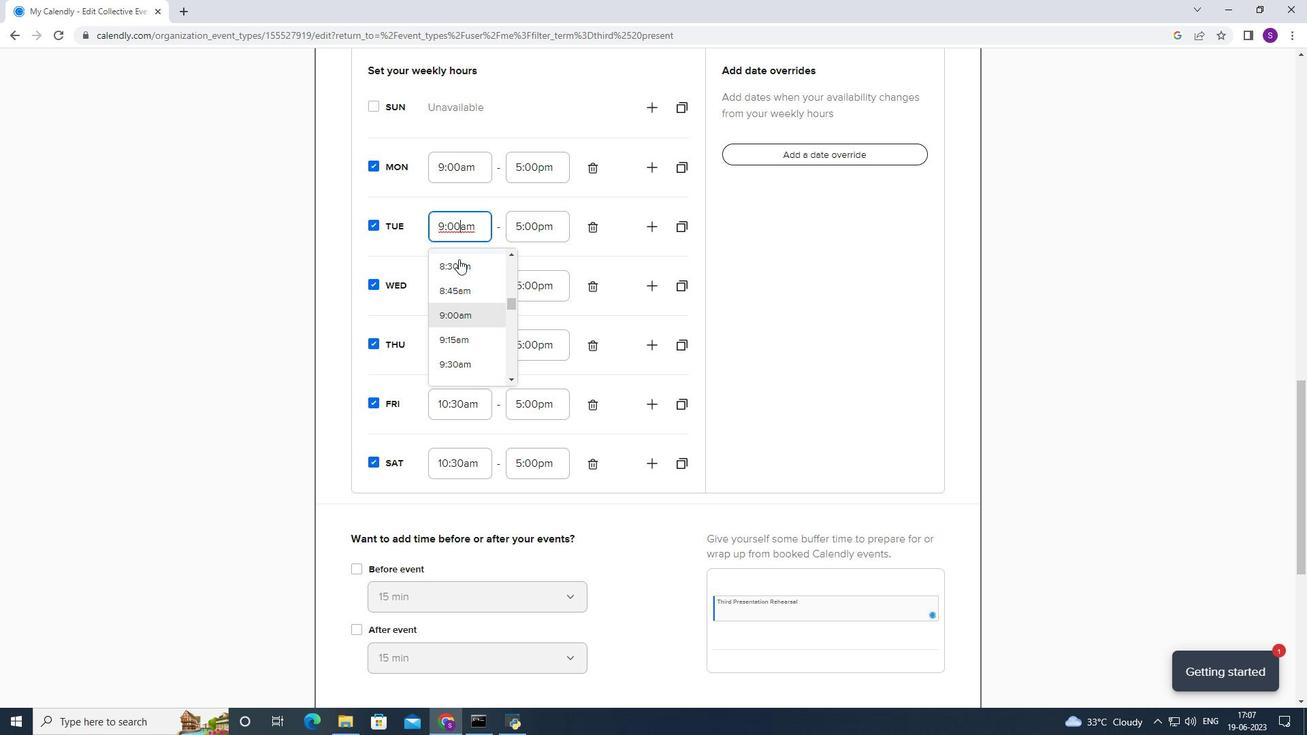 
Action: Mouse moved to (455, 284)
Screenshot: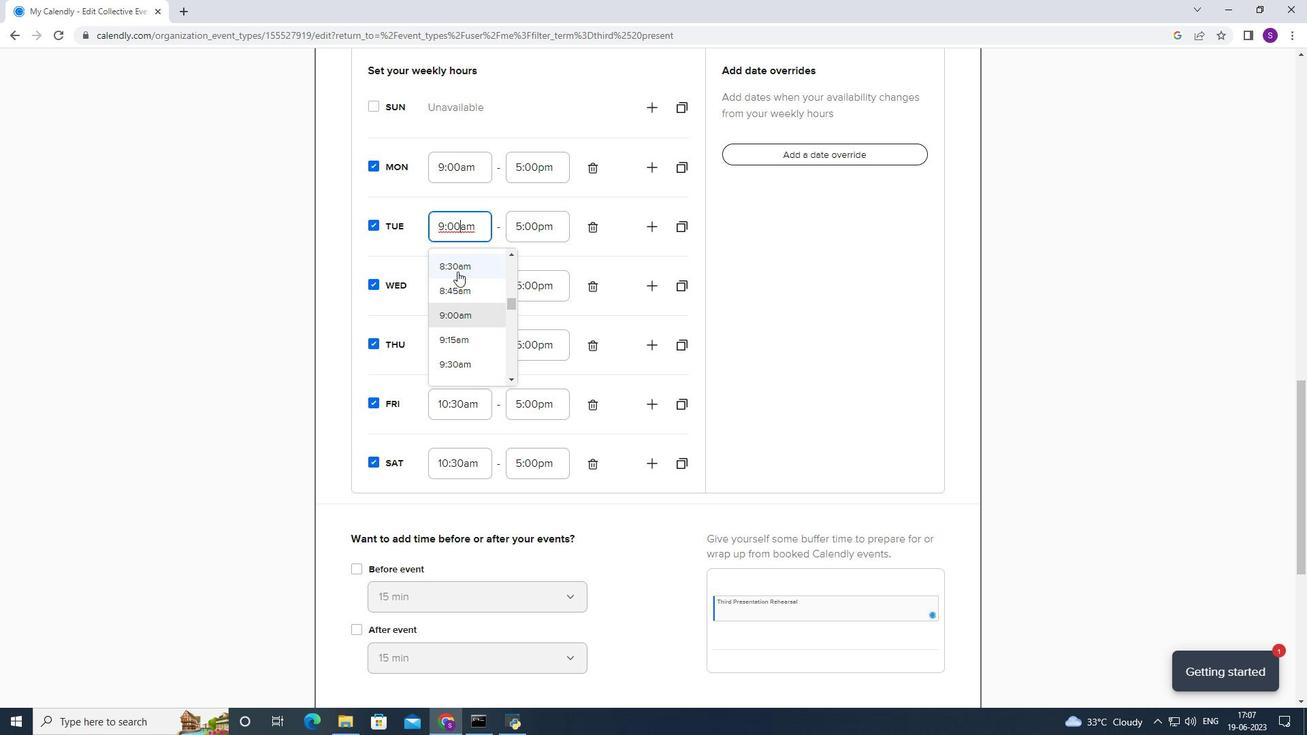 
Action: Mouse scrolled (455, 283) with delta (0, 0)
Screenshot: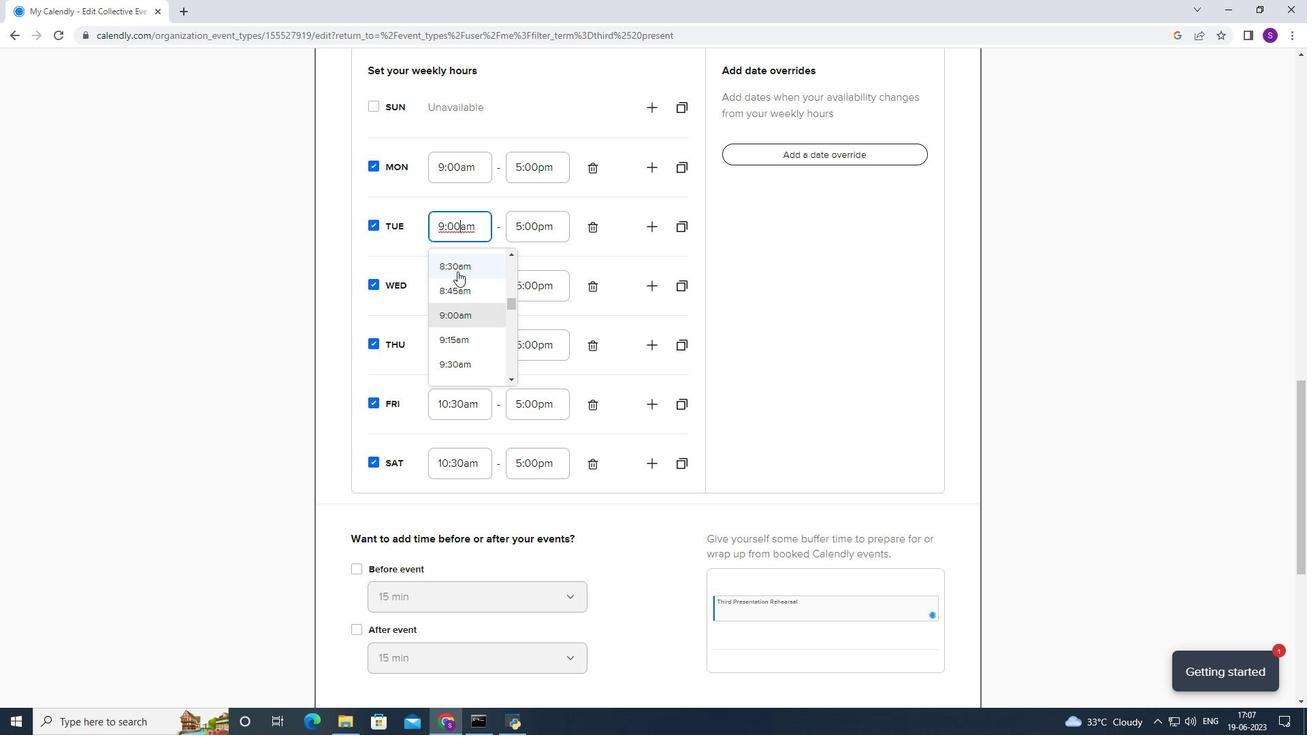 
Action: Mouse moved to (448, 334)
Screenshot: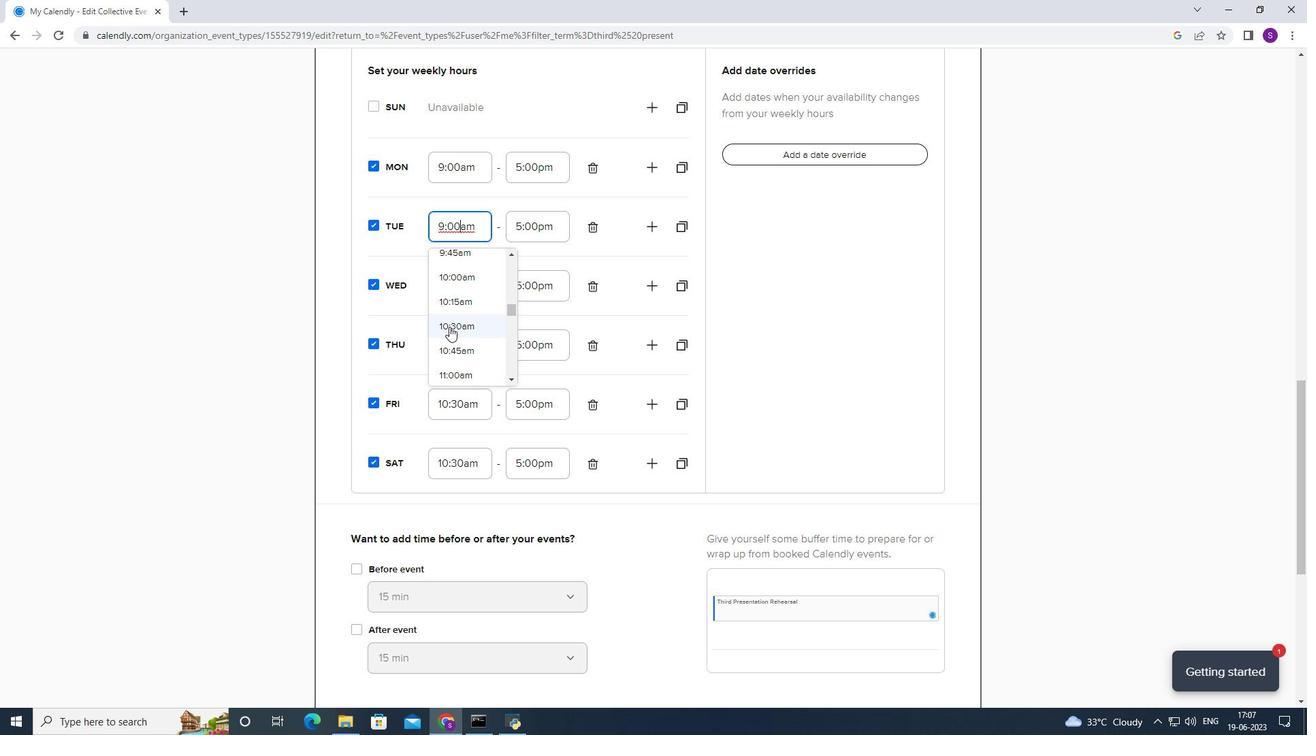 
Action: Mouse pressed left at (448, 334)
Screenshot: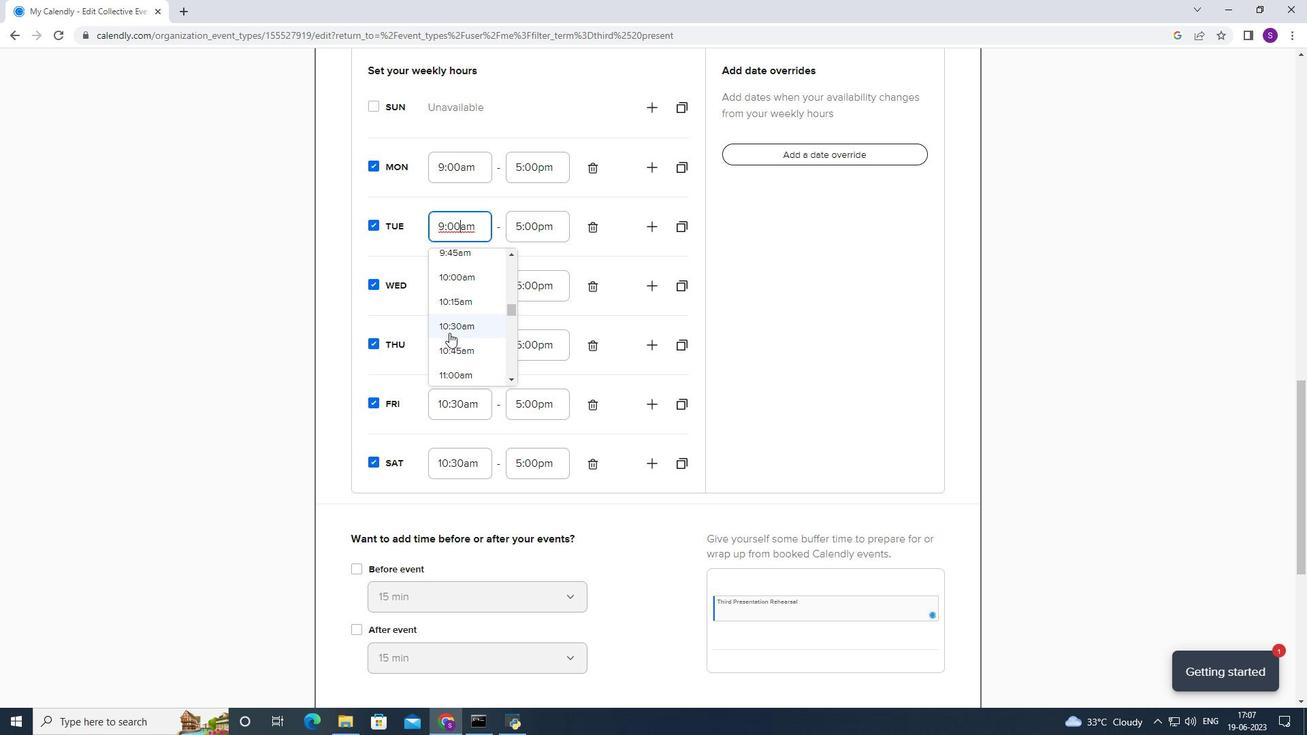 
Action: Mouse moved to (468, 171)
Screenshot: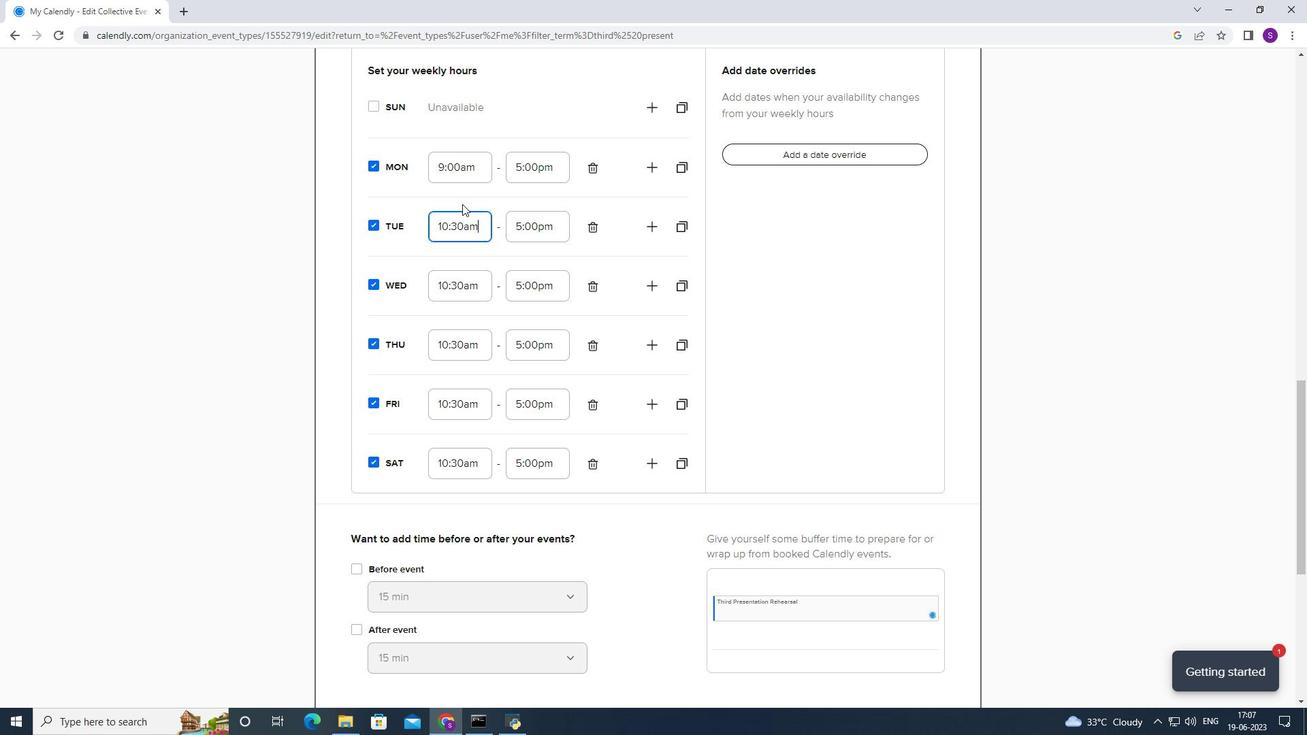 
Action: Mouse pressed left at (468, 171)
Screenshot: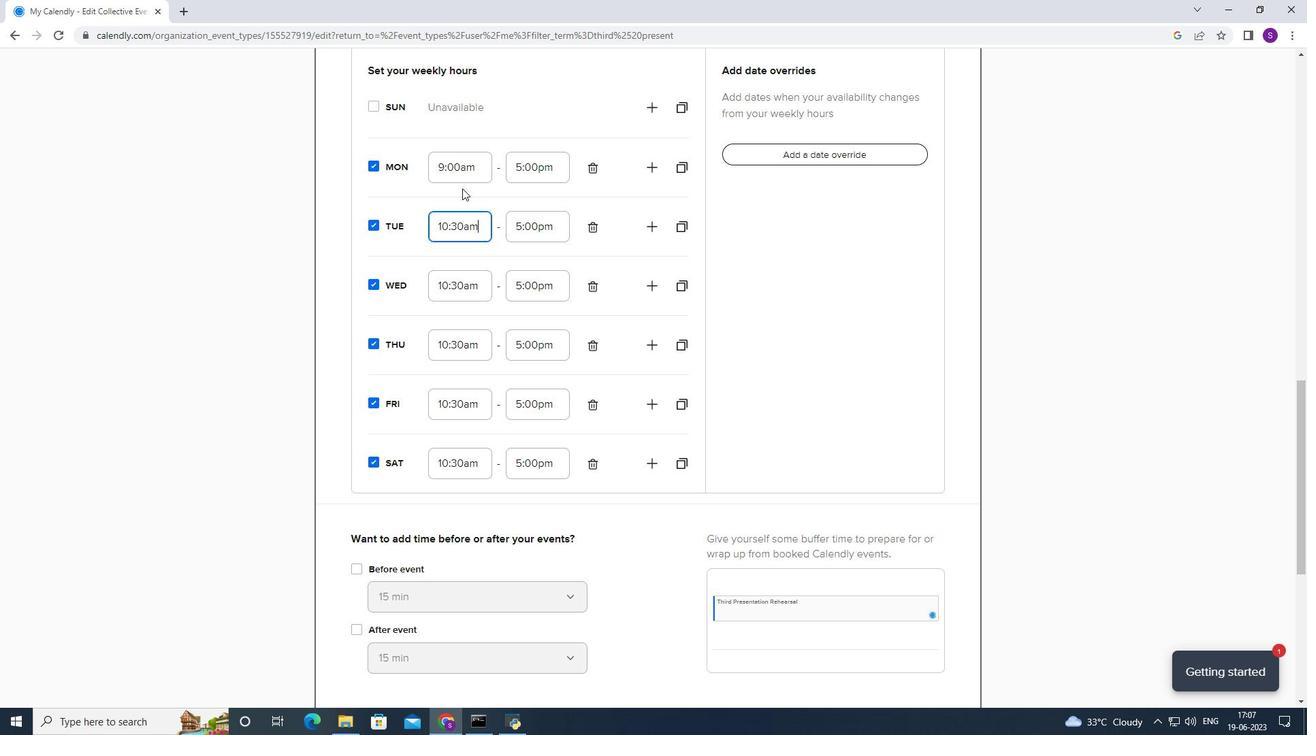 
Action: Mouse moved to (452, 264)
Screenshot: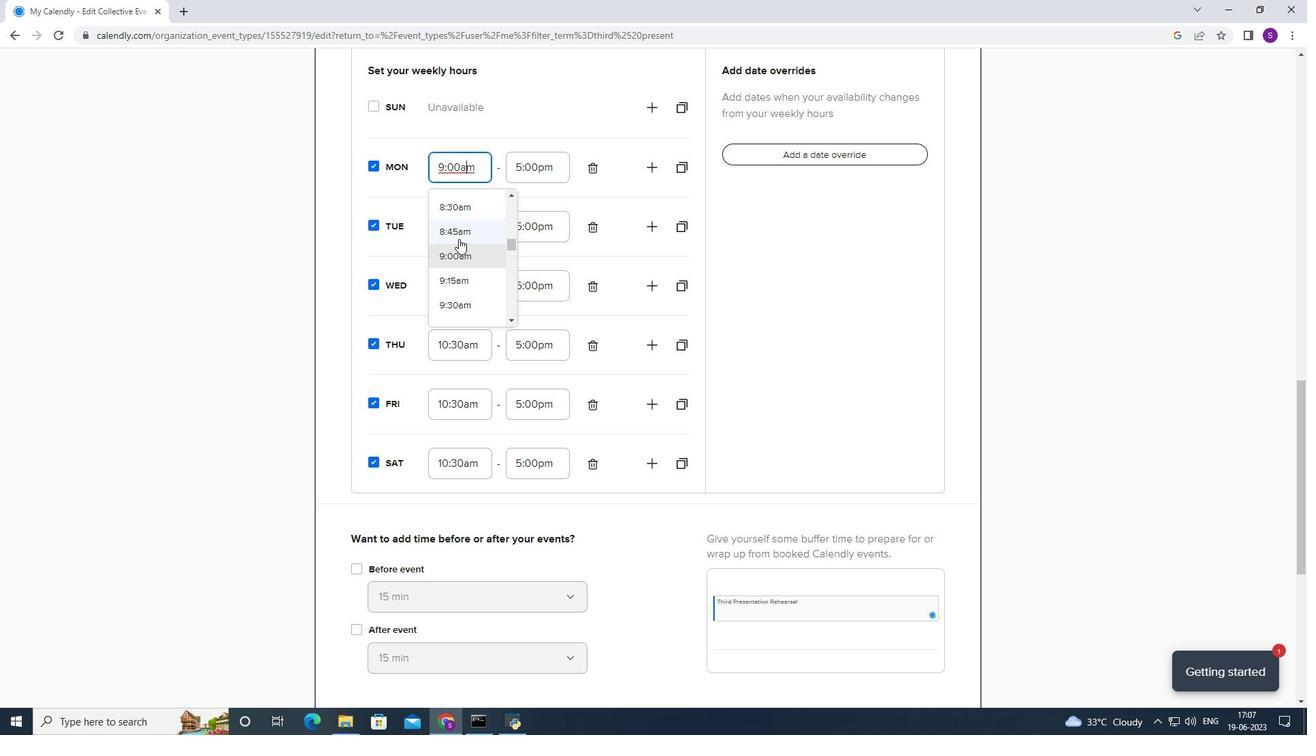 
Action: Mouse scrolled (452, 263) with delta (0, 0)
Screenshot: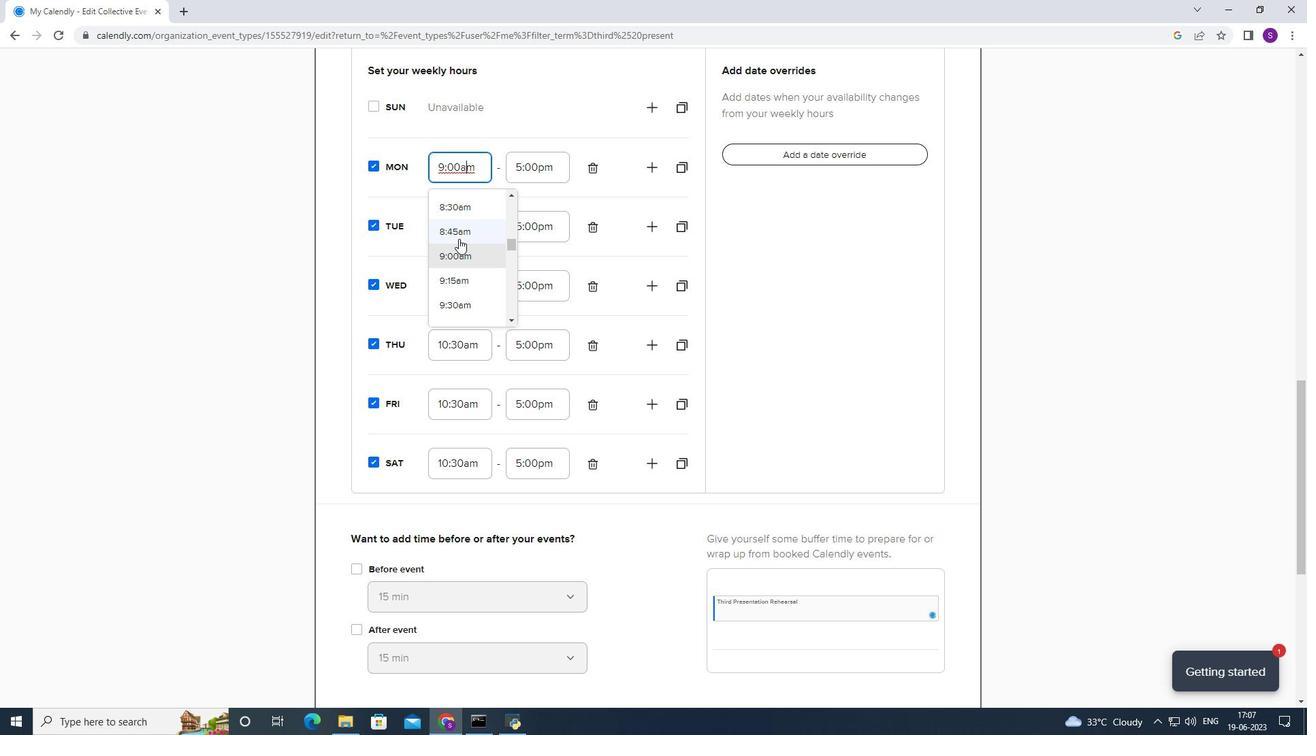 
Action: Mouse scrolled (452, 263) with delta (0, 0)
Screenshot: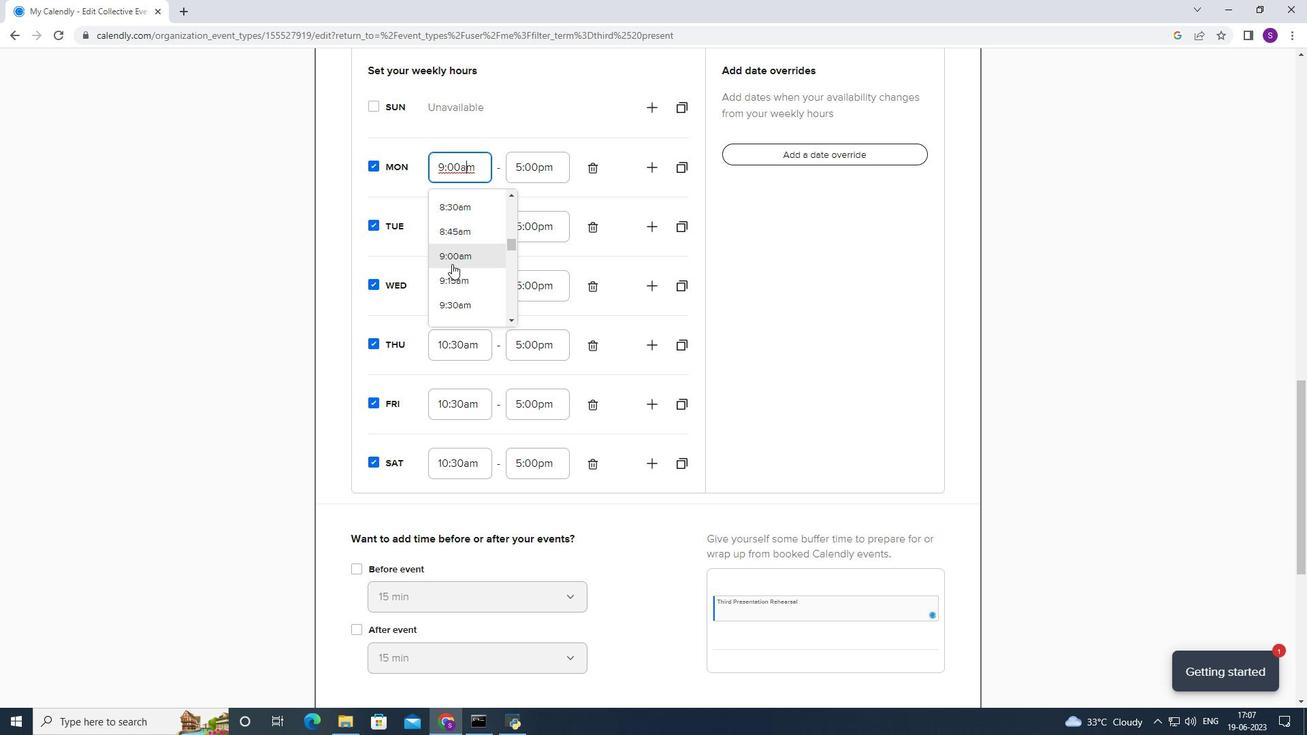 
Action: Mouse moved to (457, 273)
Screenshot: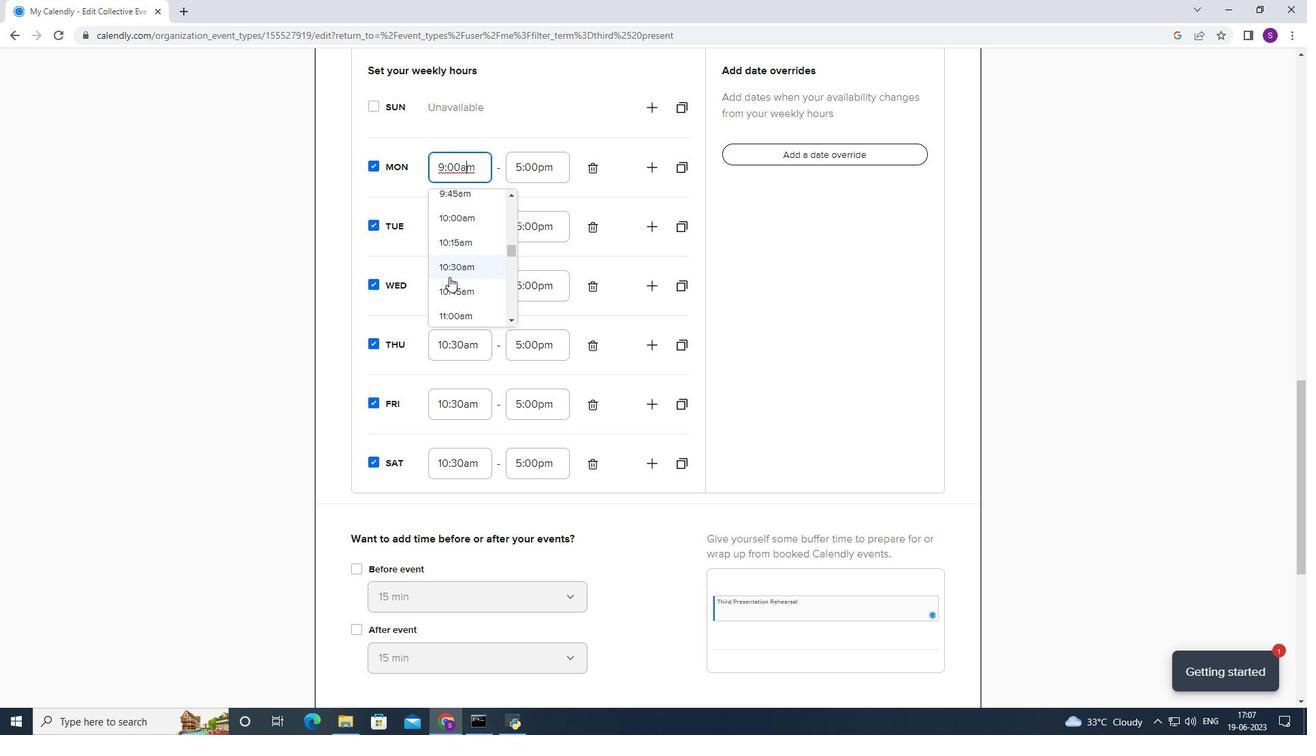 
Action: Mouse pressed left at (457, 273)
Screenshot: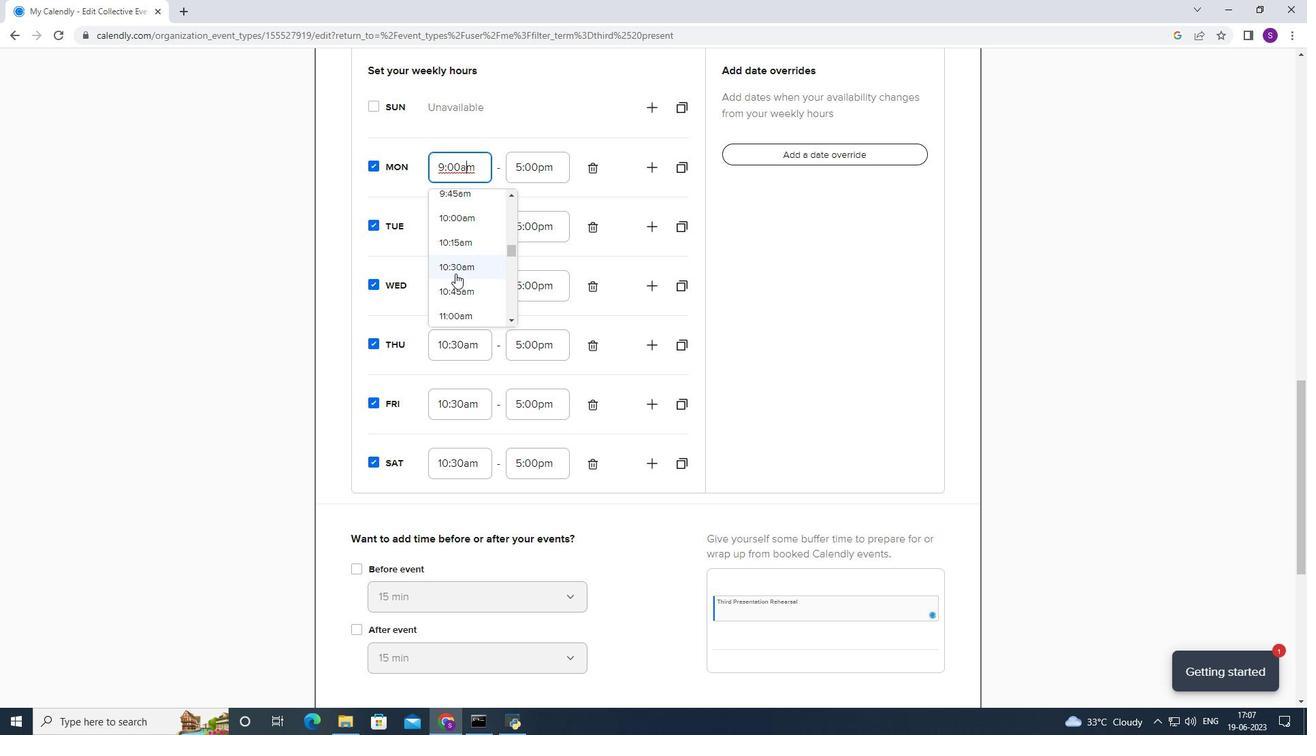 
Action: Mouse moved to (533, 170)
Screenshot: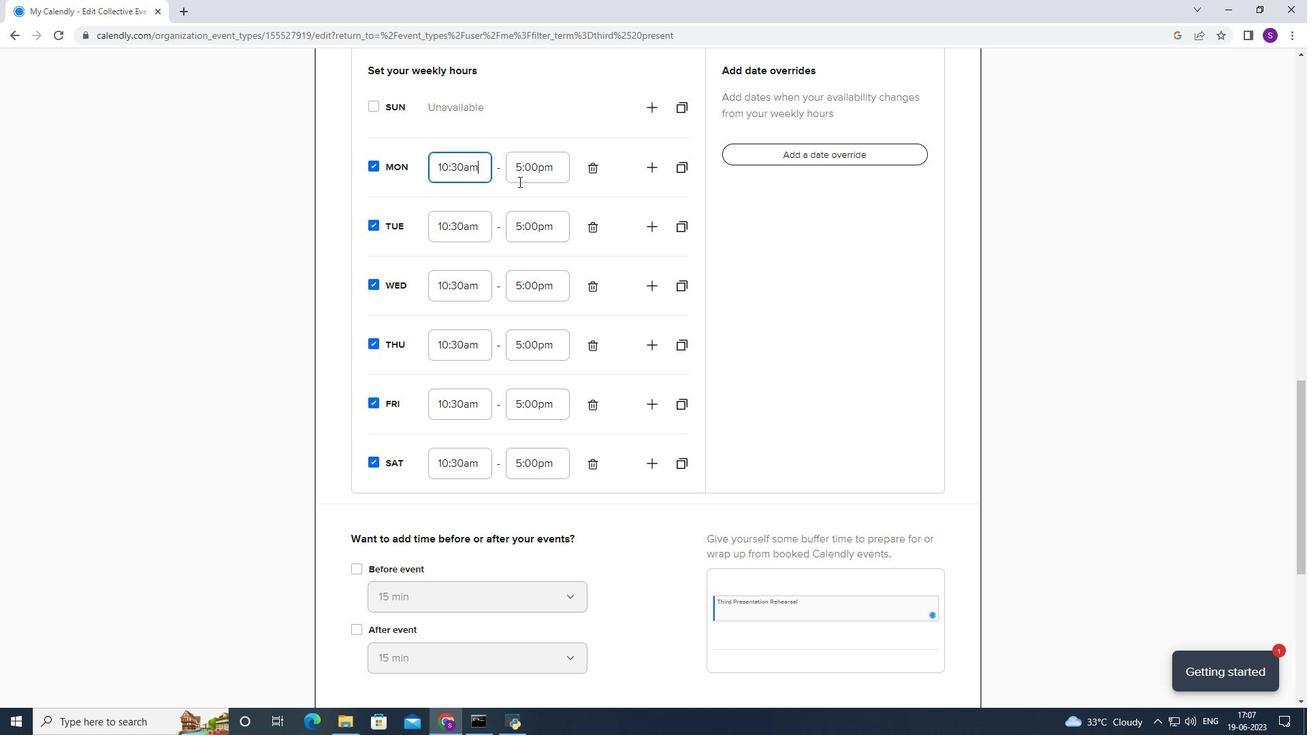 
Action: Mouse pressed left at (533, 170)
Screenshot: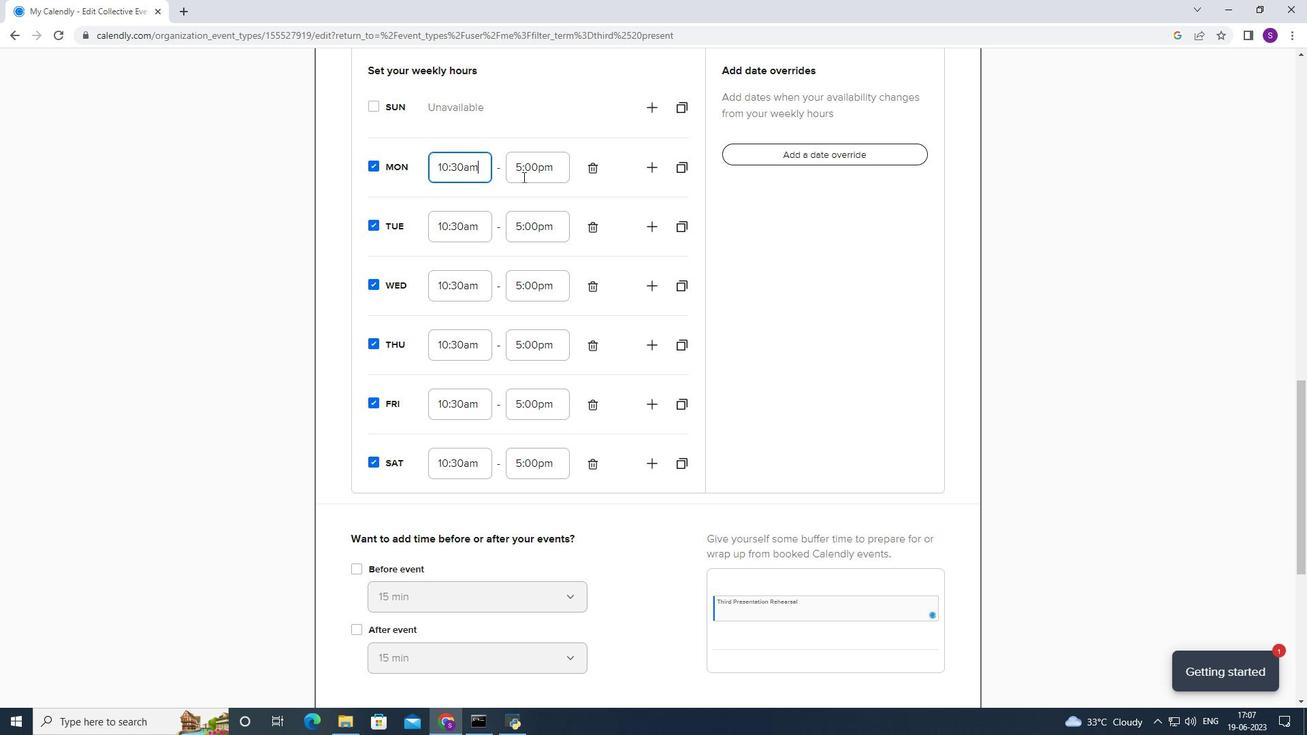 
Action: Mouse moved to (539, 243)
Screenshot: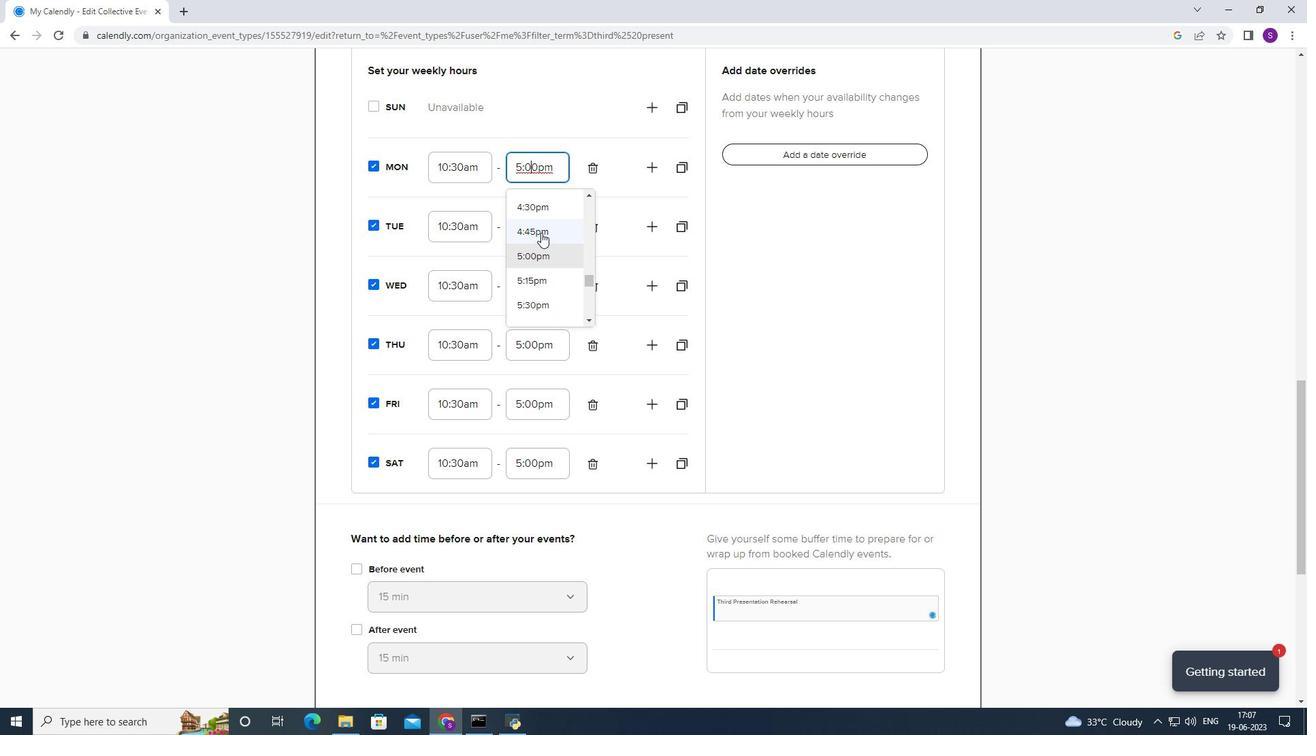 
Action: Mouse scrolled (539, 243) with delta (0, 0)
Screenshot: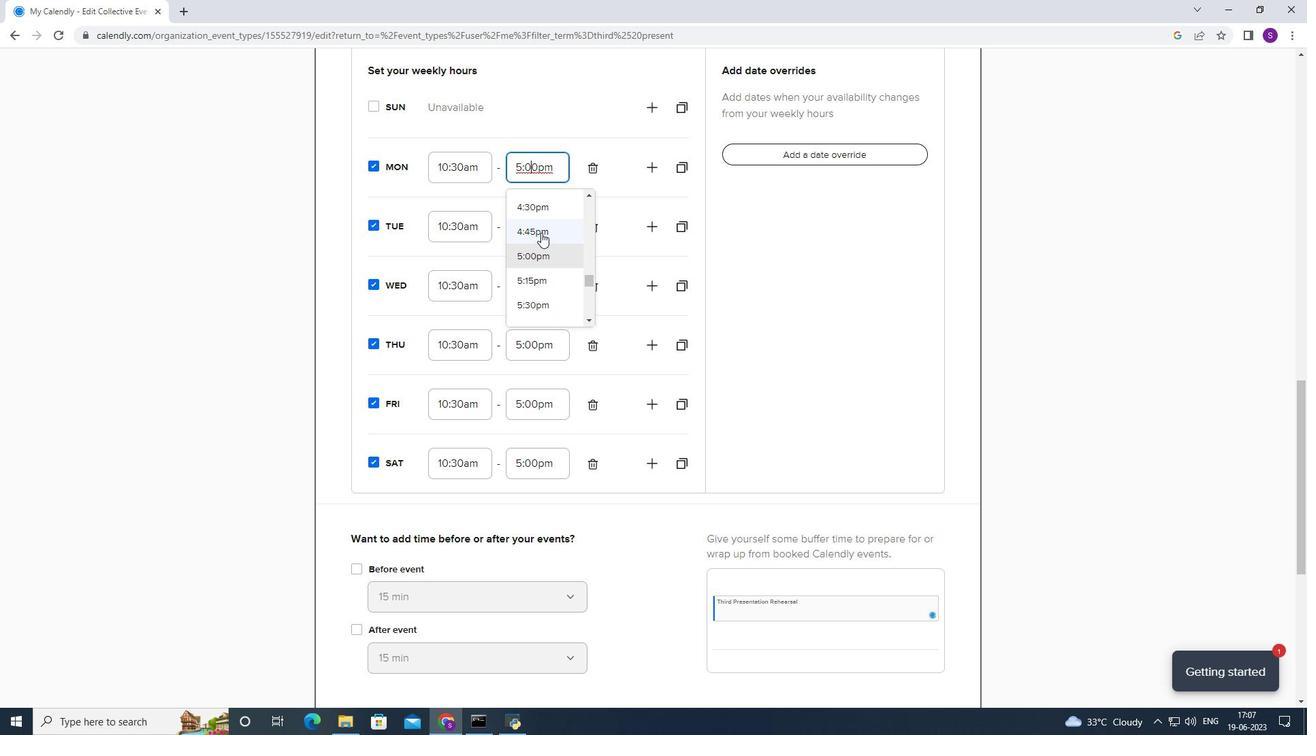 
Action: Mouse moved to (525, 287)
Screenshot: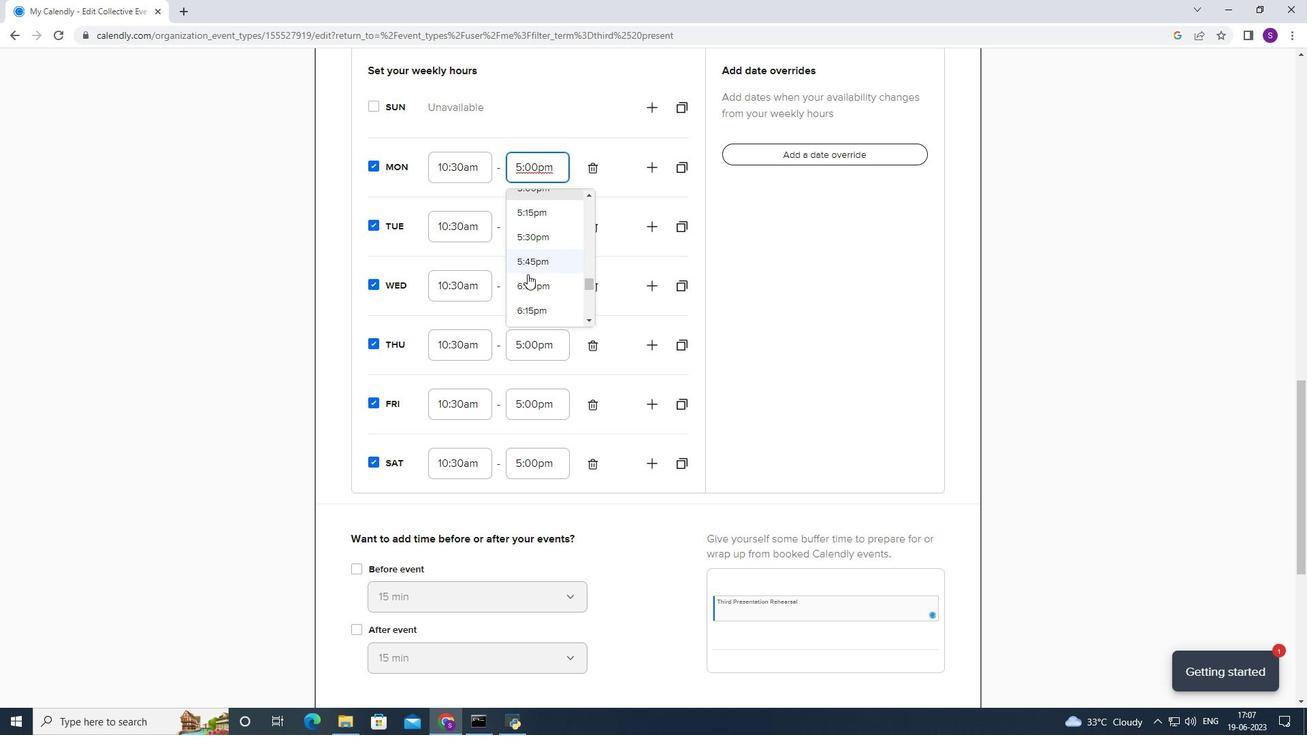 
Action: Mouse pressed left at (525, 287)
Screenshot: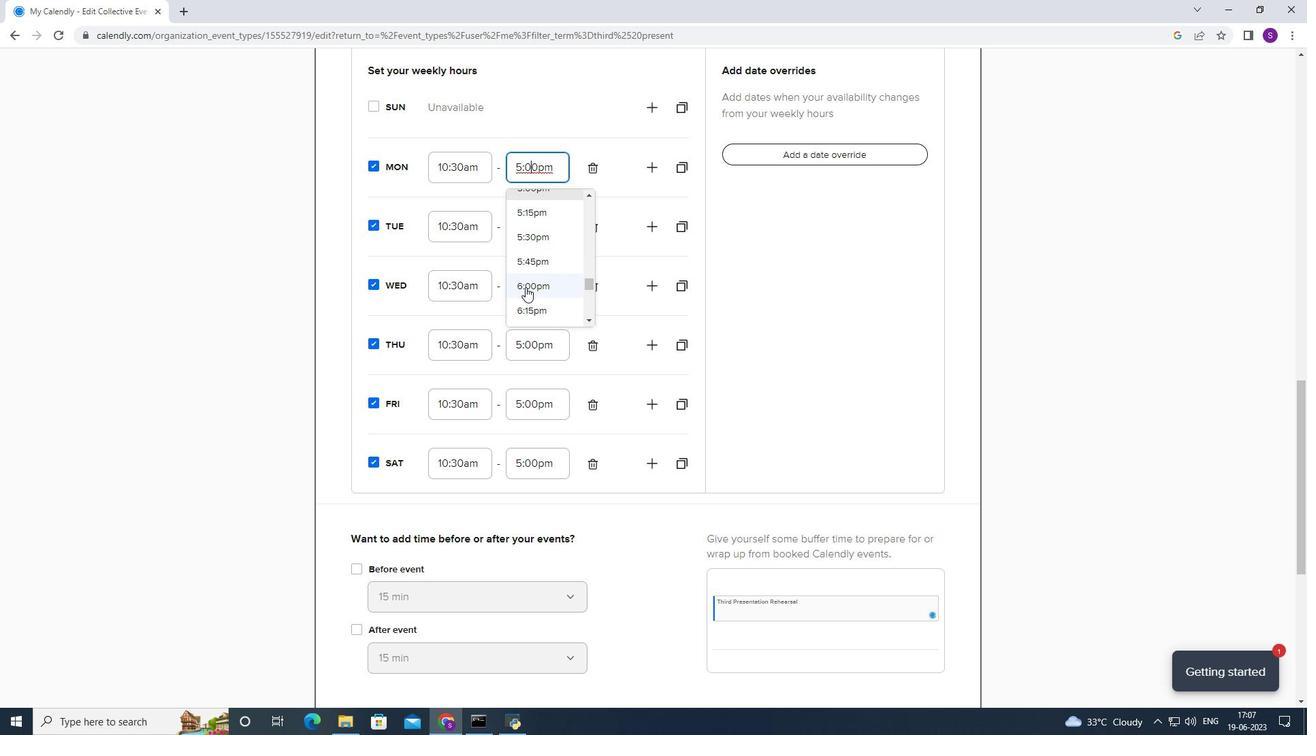 
Action: Mouse moved to (548, 228)
Screenshot: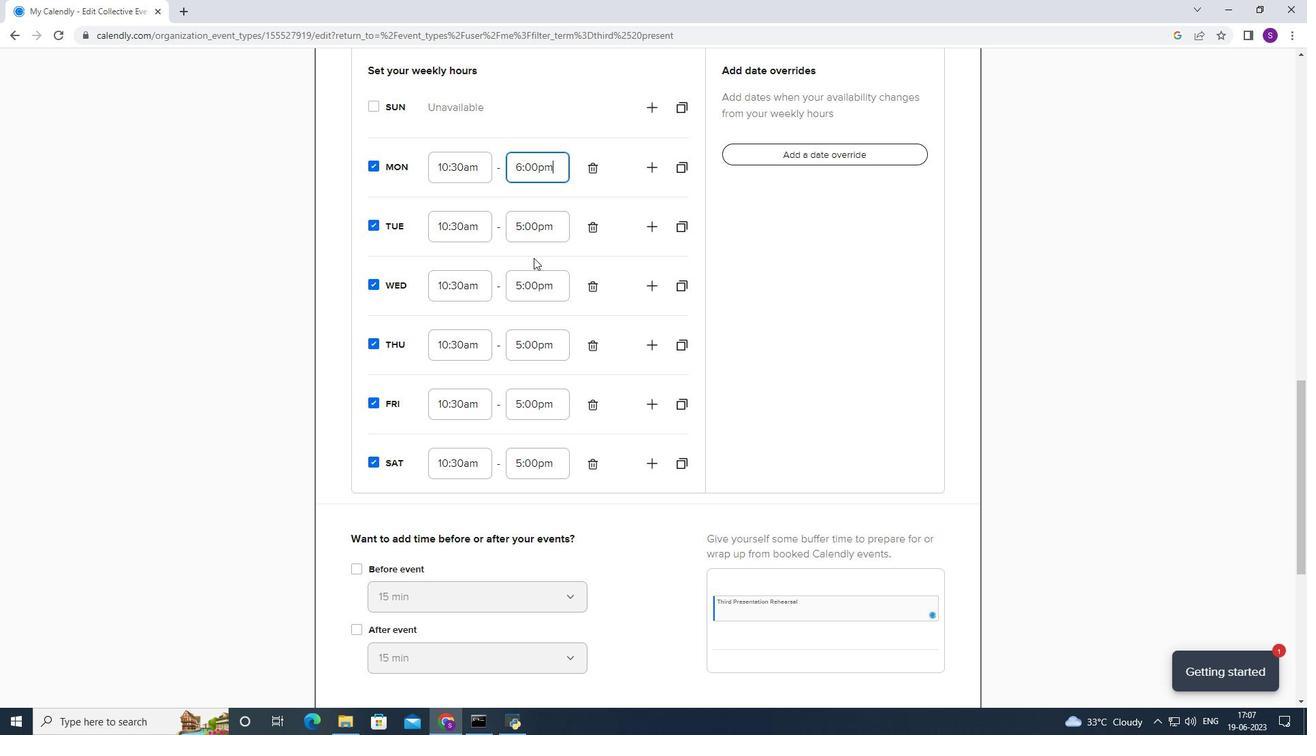 
Action: Mouse pressed left at (548, 228)
Screenshot: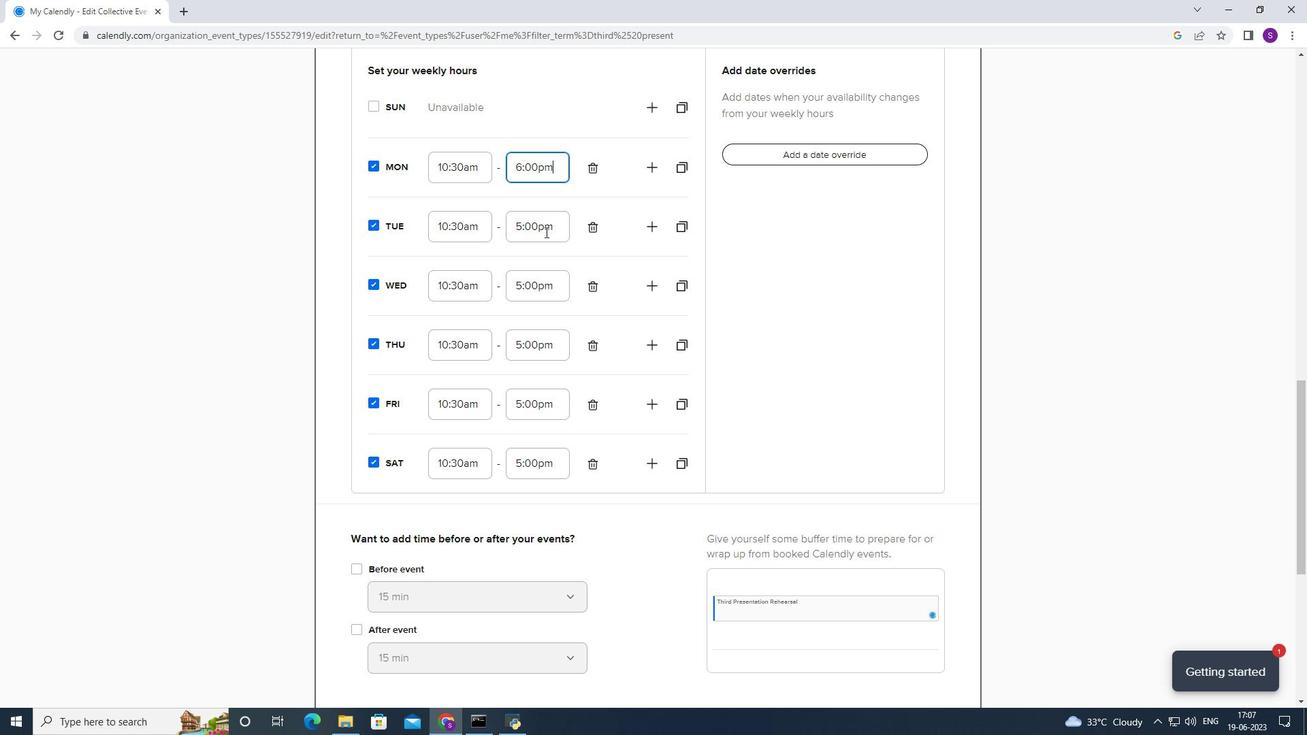 
Action: Mouse moved to (537, 304)
Screenshot: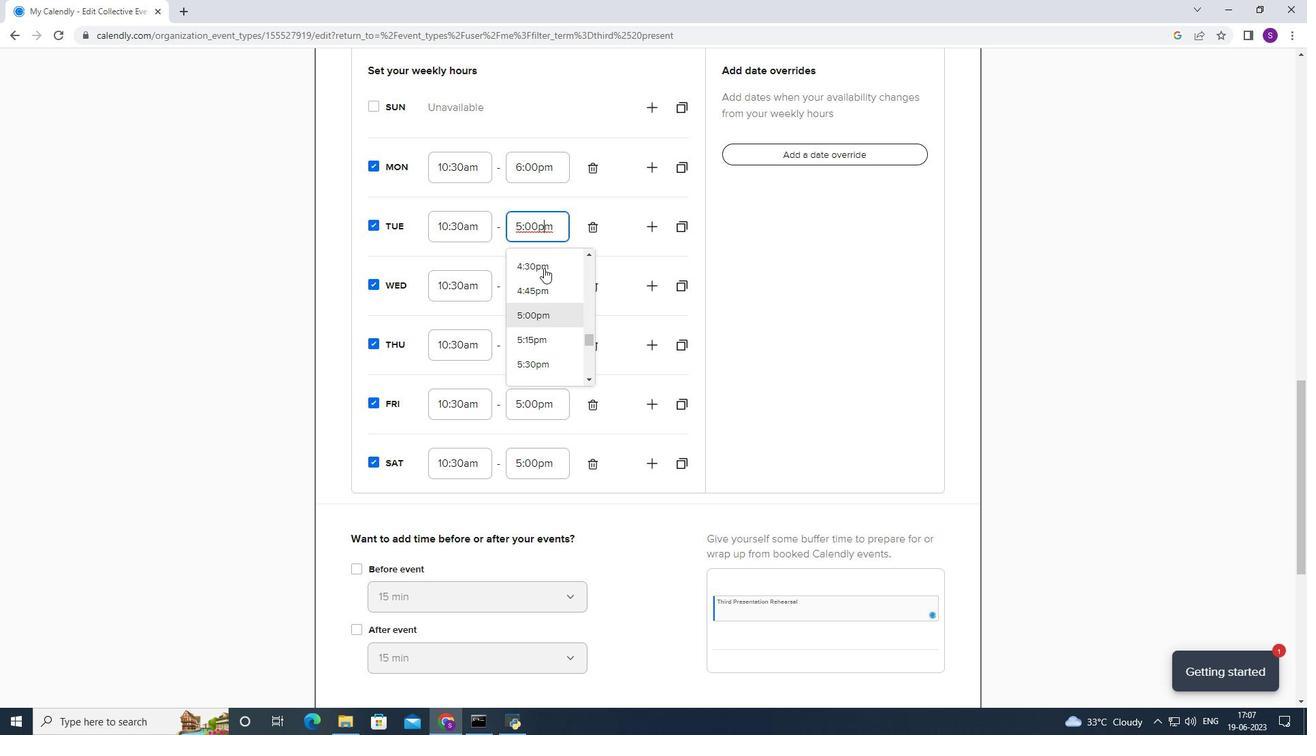 
Action: Mouse scrolled (537, 303) with delta (0, 0)
Screenshot: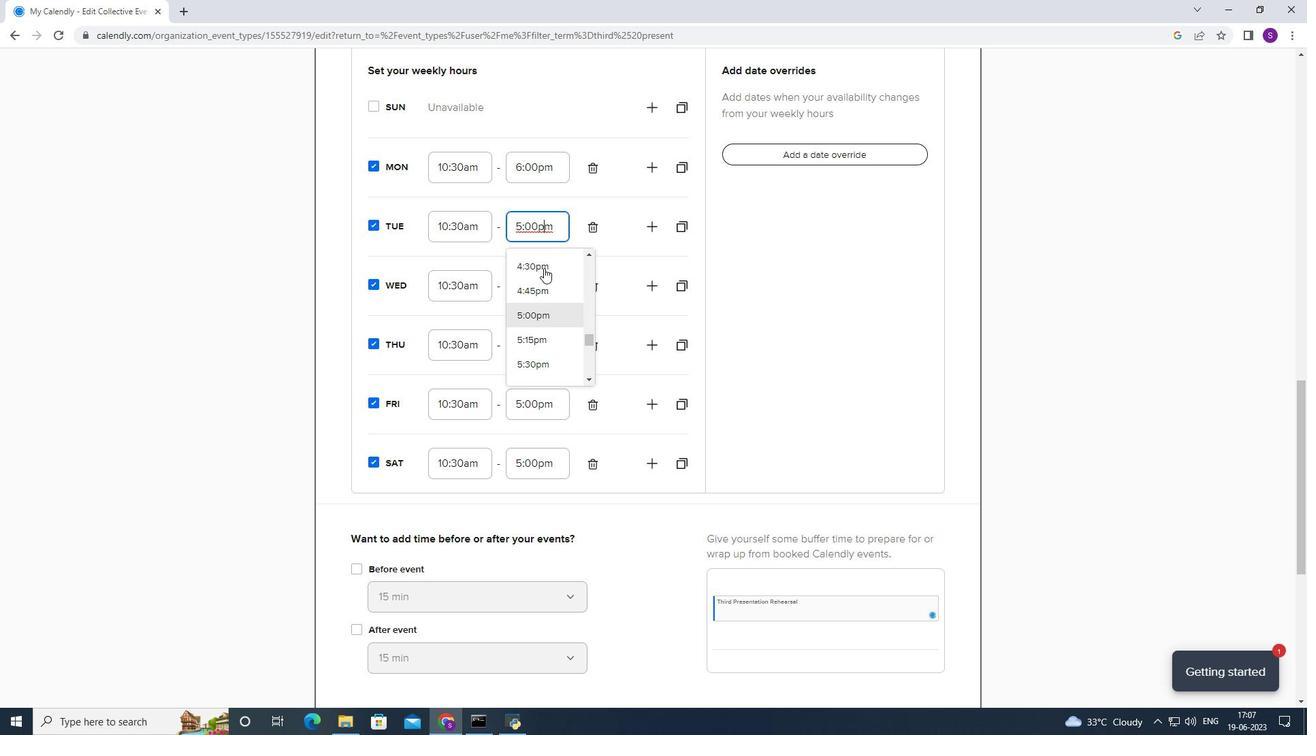 
Action: Mouse moved to (533, 341)
Screenshot: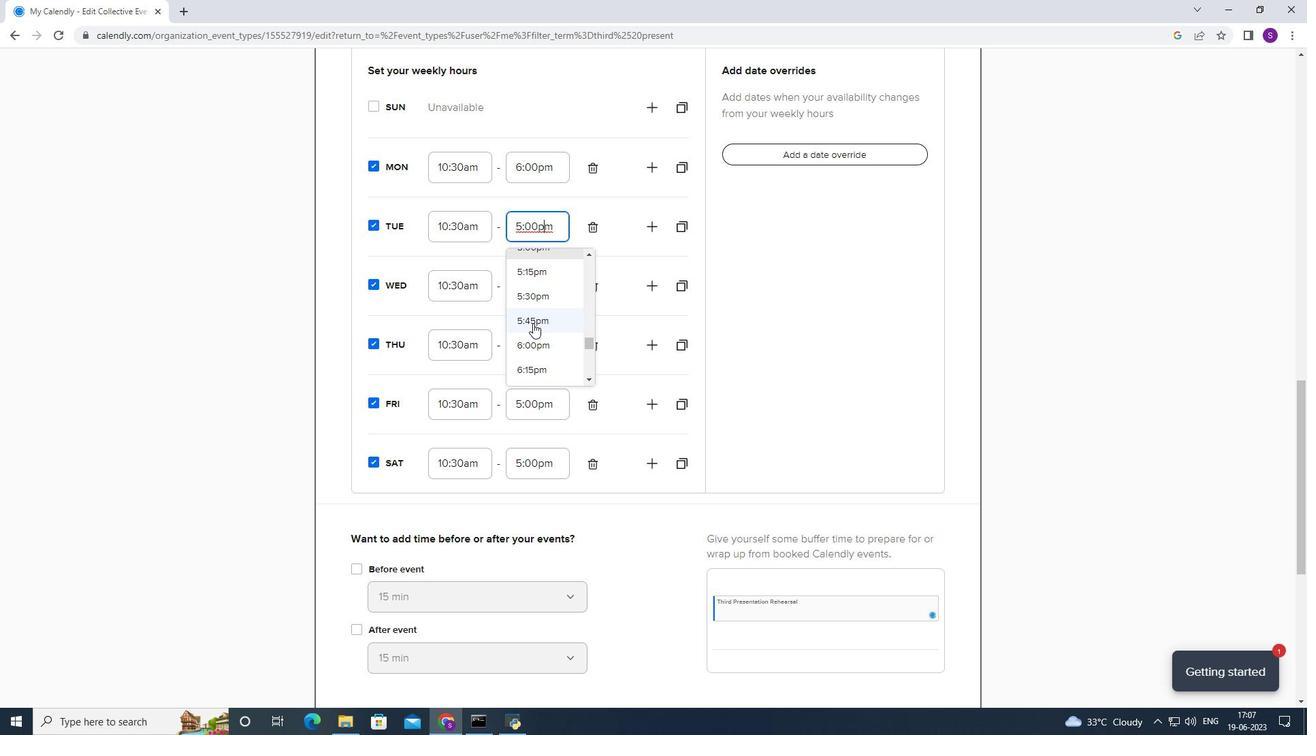 
Action: Mouse pressed left at (533, 341)
Screenshot: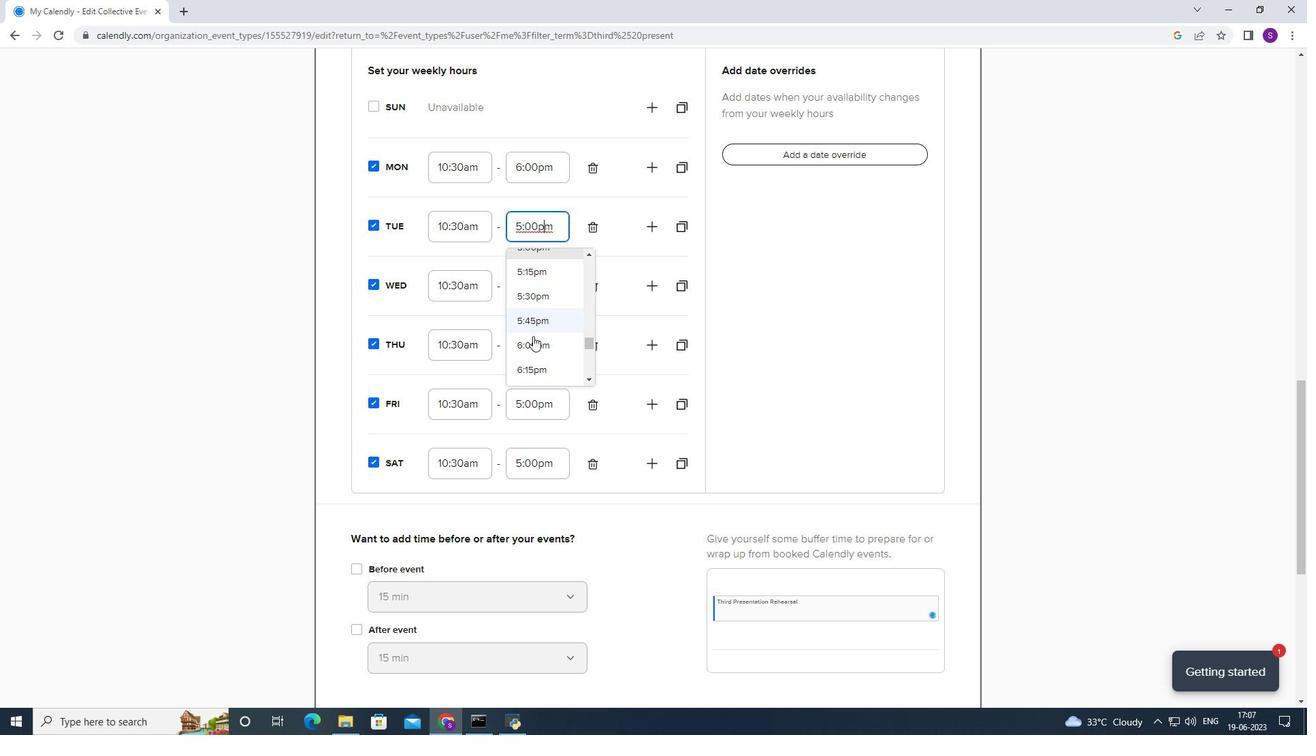 
Action: Mouse moved to (556, 289)
Screenshot: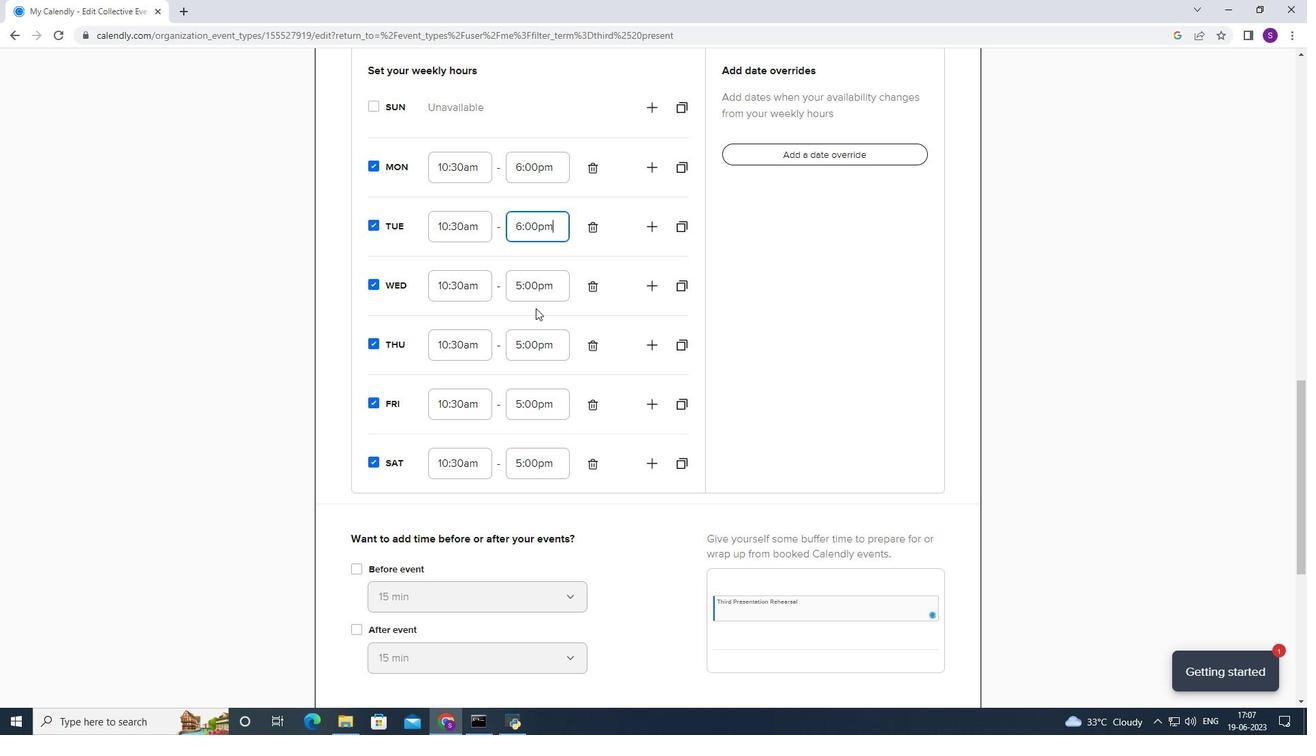 
Action: Mouse pressed left at (556, 289)
Screenshot: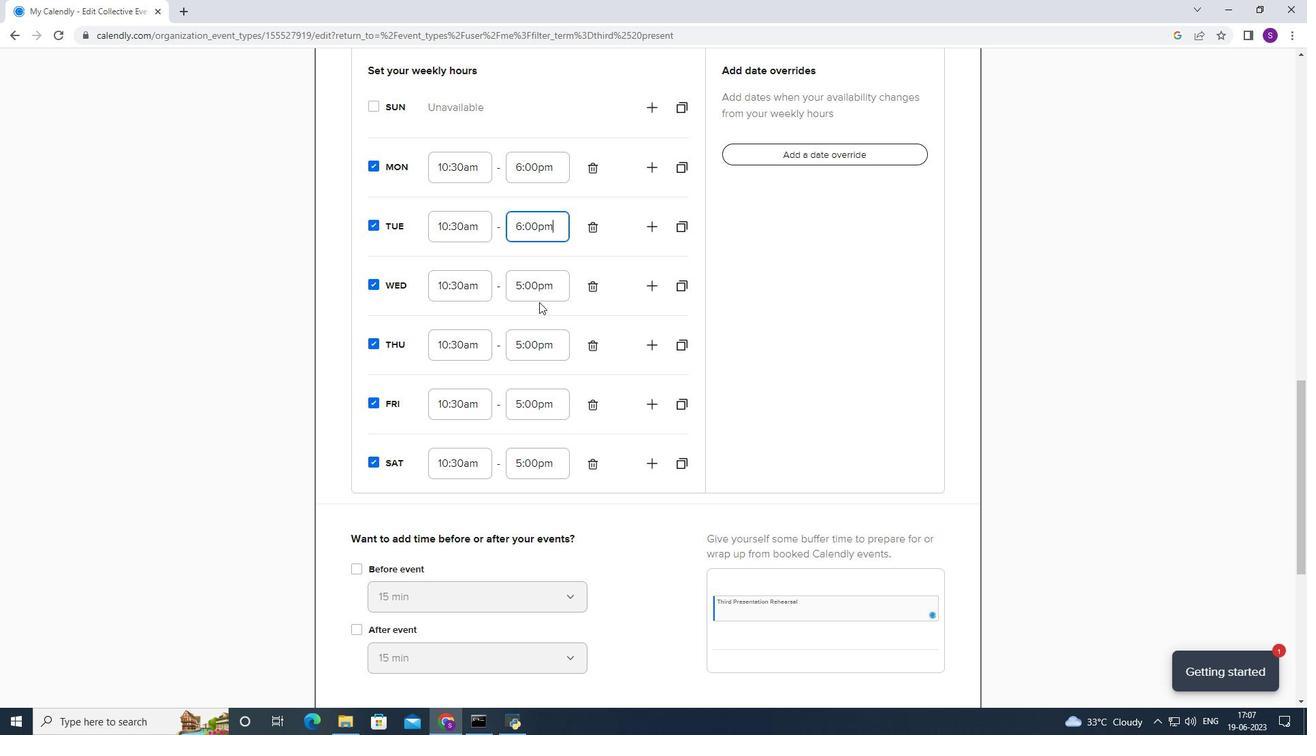 
Action: Mouse moved to (541, 317)
Screenshot: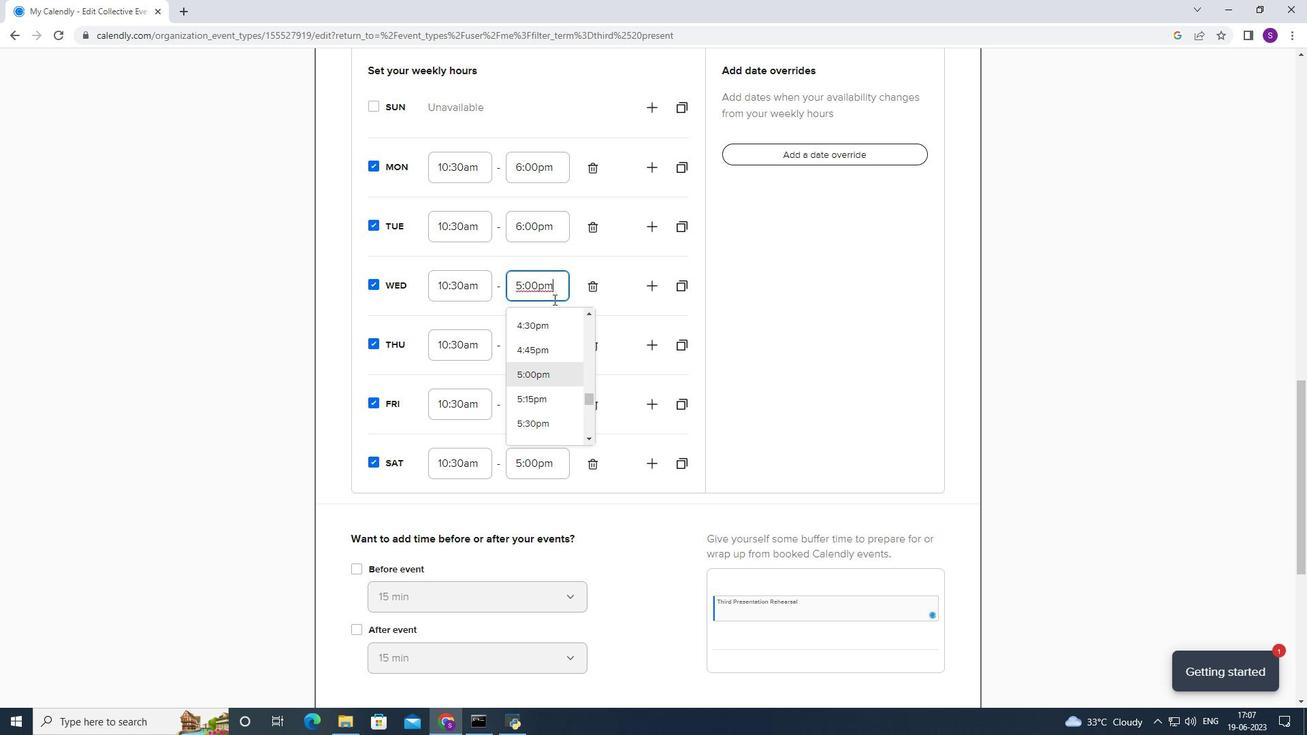 
Action: Mouse scrolled (541, 316) with delta (0, 0)
Screenshot: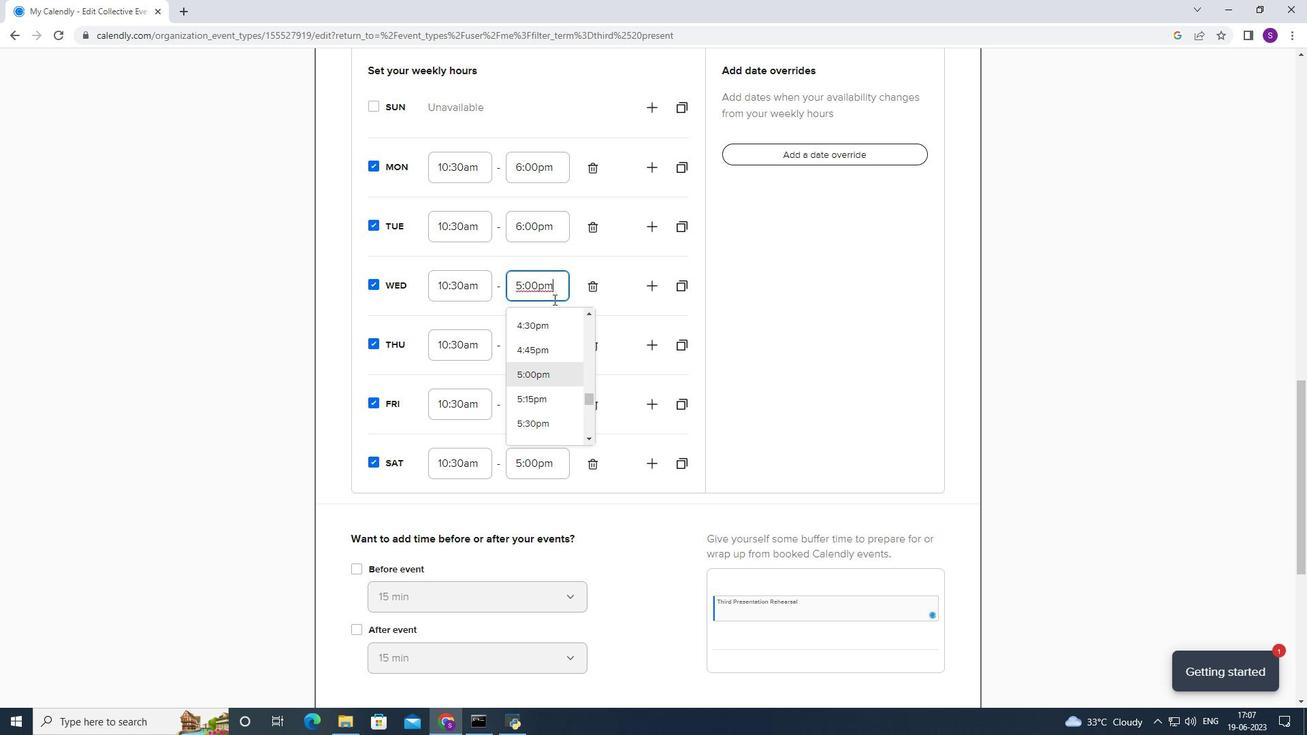 
Action: Mouse moved to (541, 321)
Screenshot: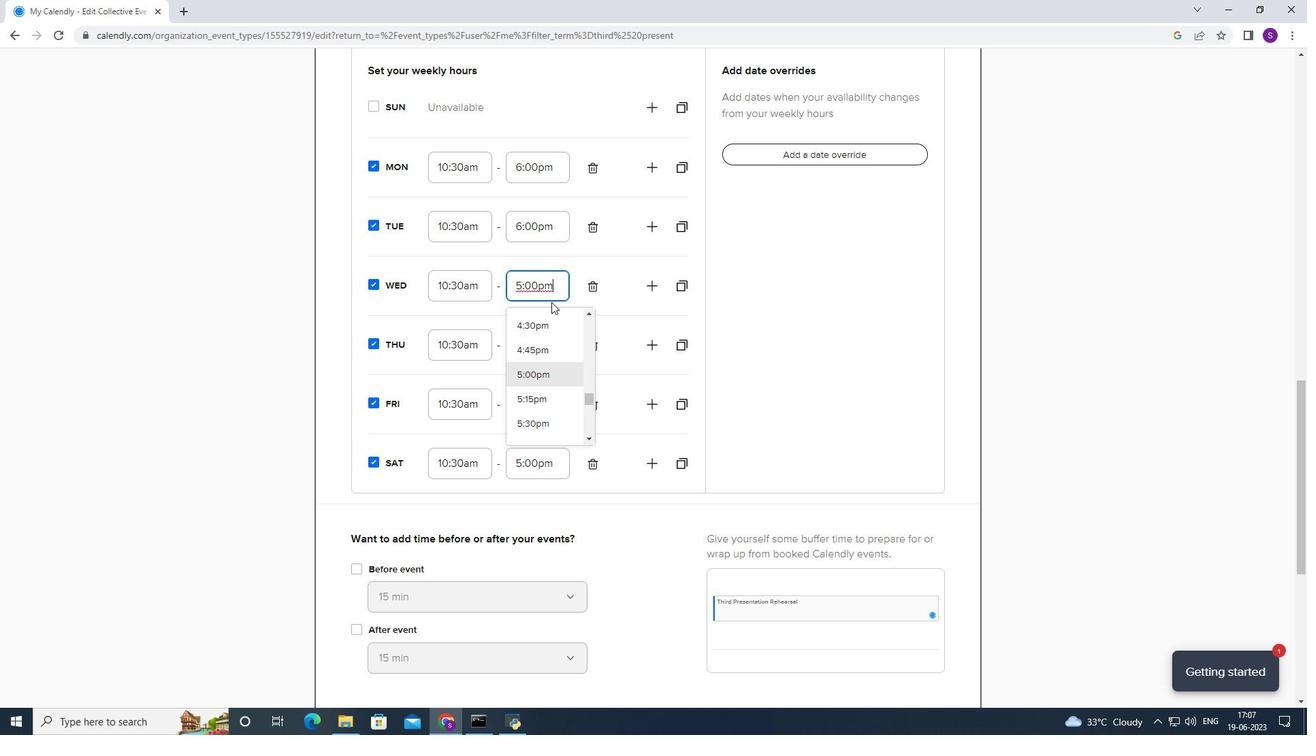 
Action: Mouse scrolled (541, 320) with delta (0, 0)
Screenshot: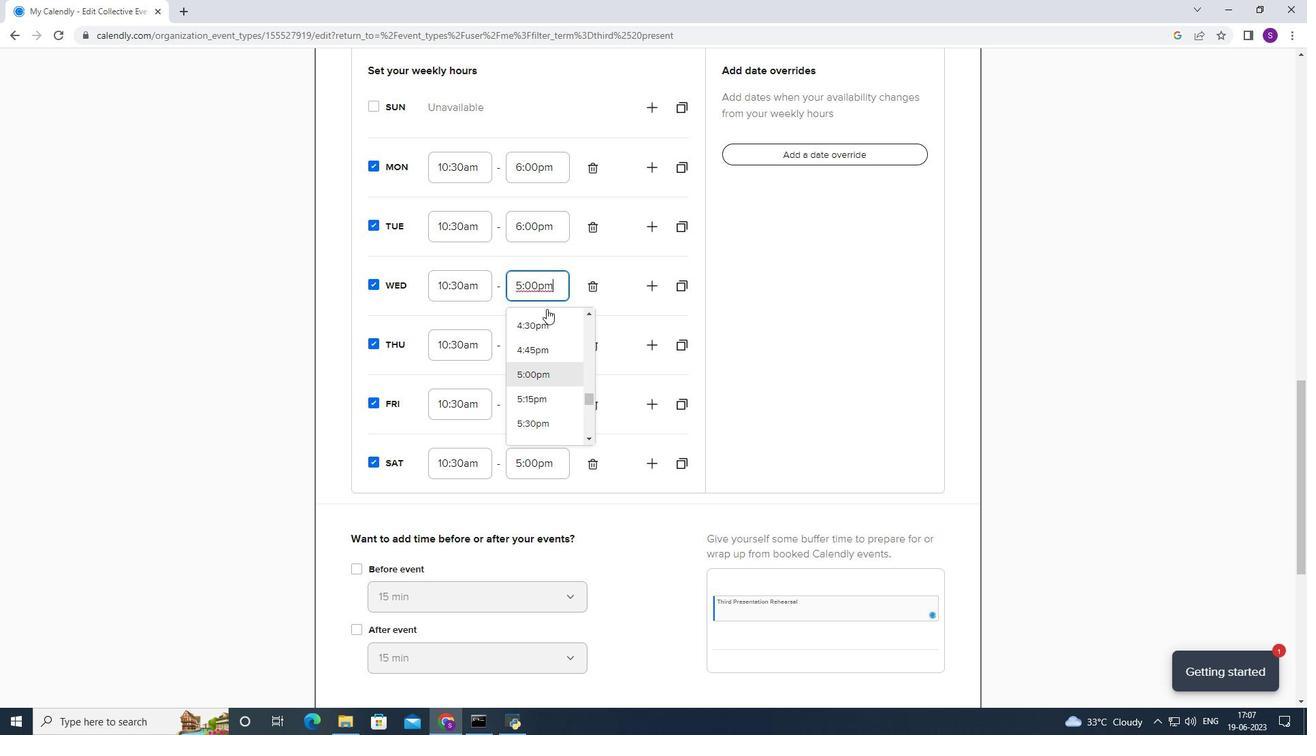 
Action: Mouse moved to (534, 338)
Screenshot: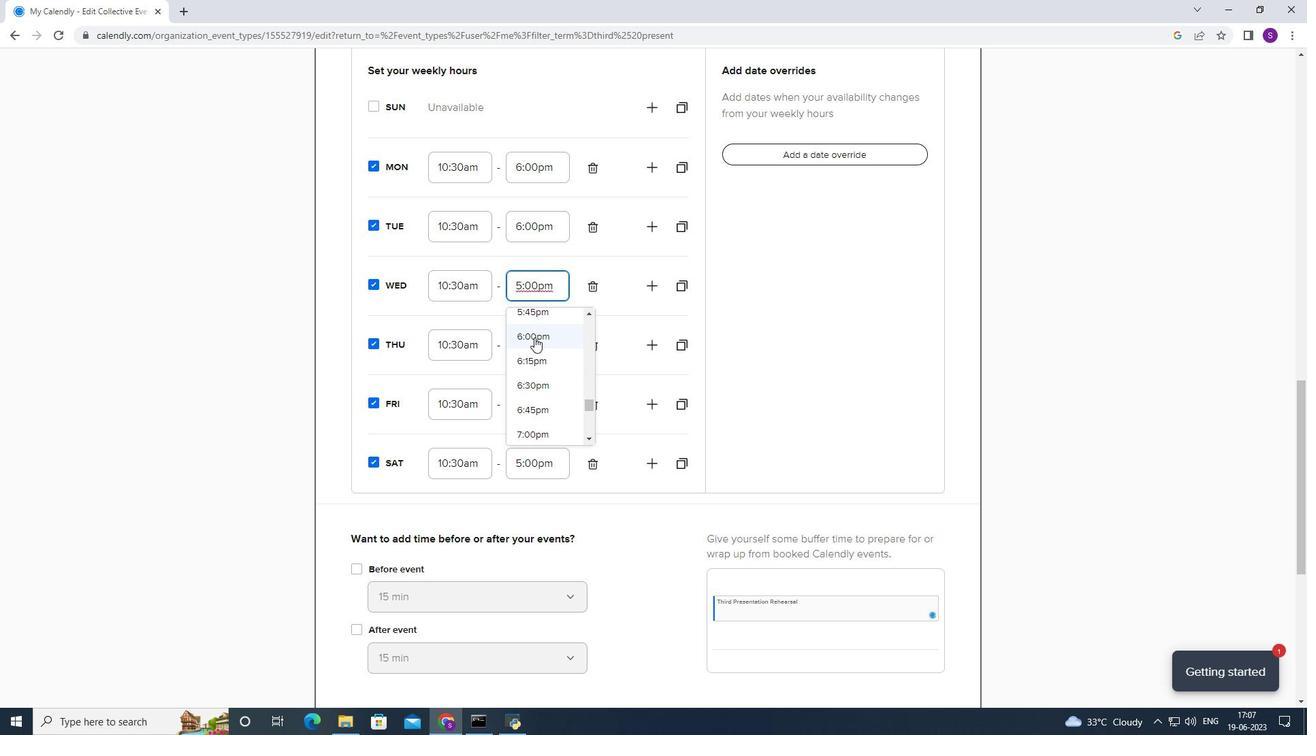 
Action: Mouse pressed left at (534, 338)
Screenshot: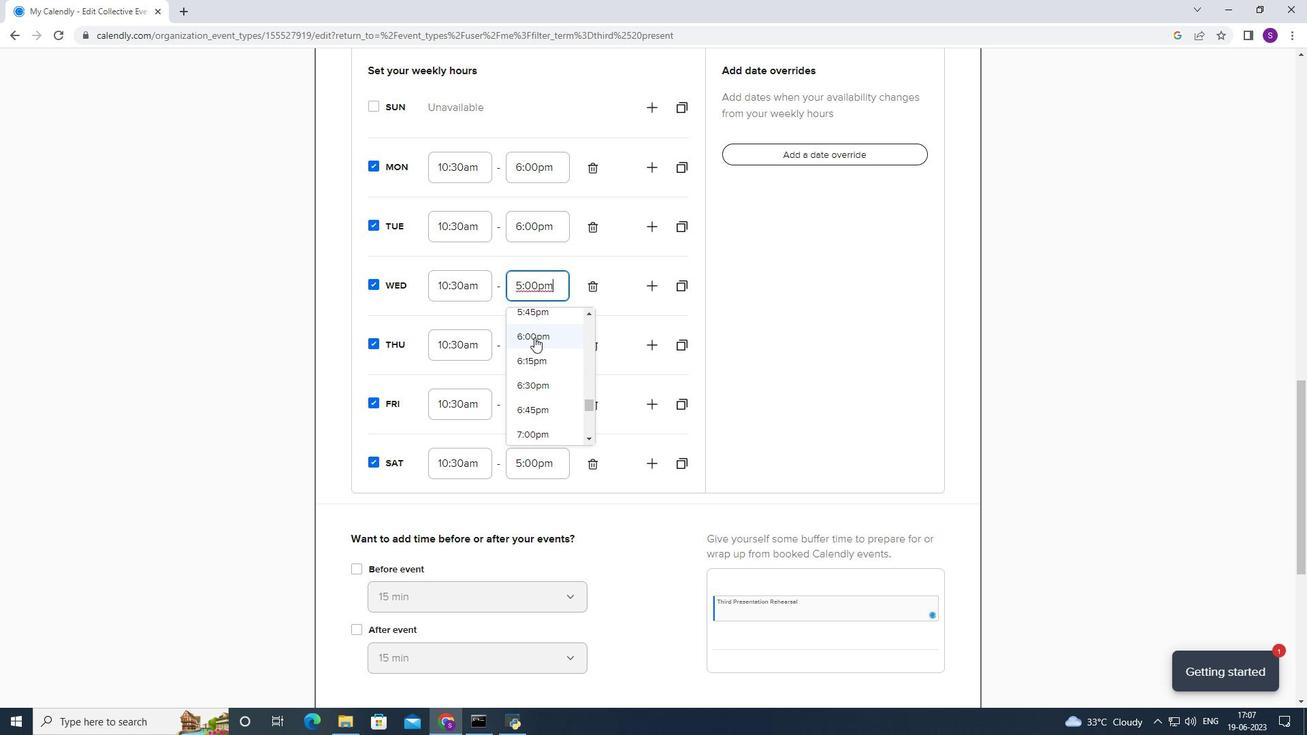 
Action: Mouse moved to (524, 349)
Screenshot: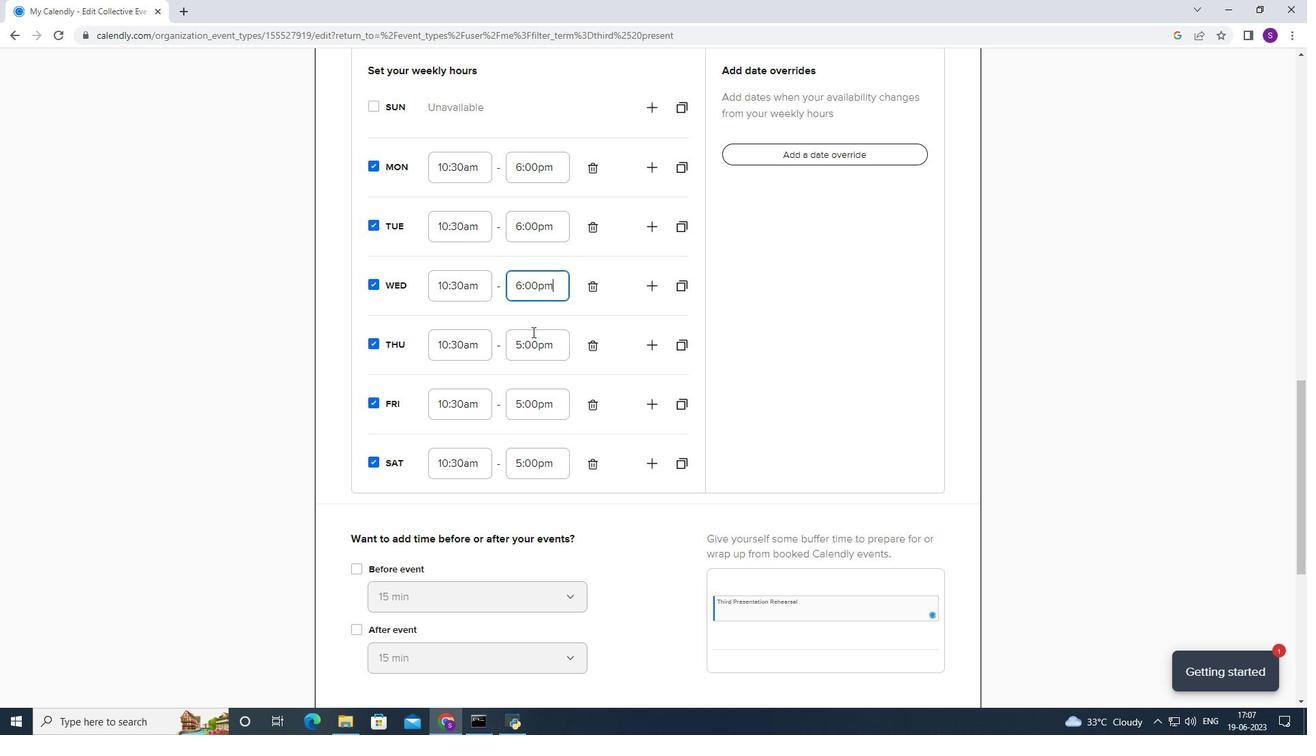 
Action: Mouse pressed left at (524, 349)
Screenshot: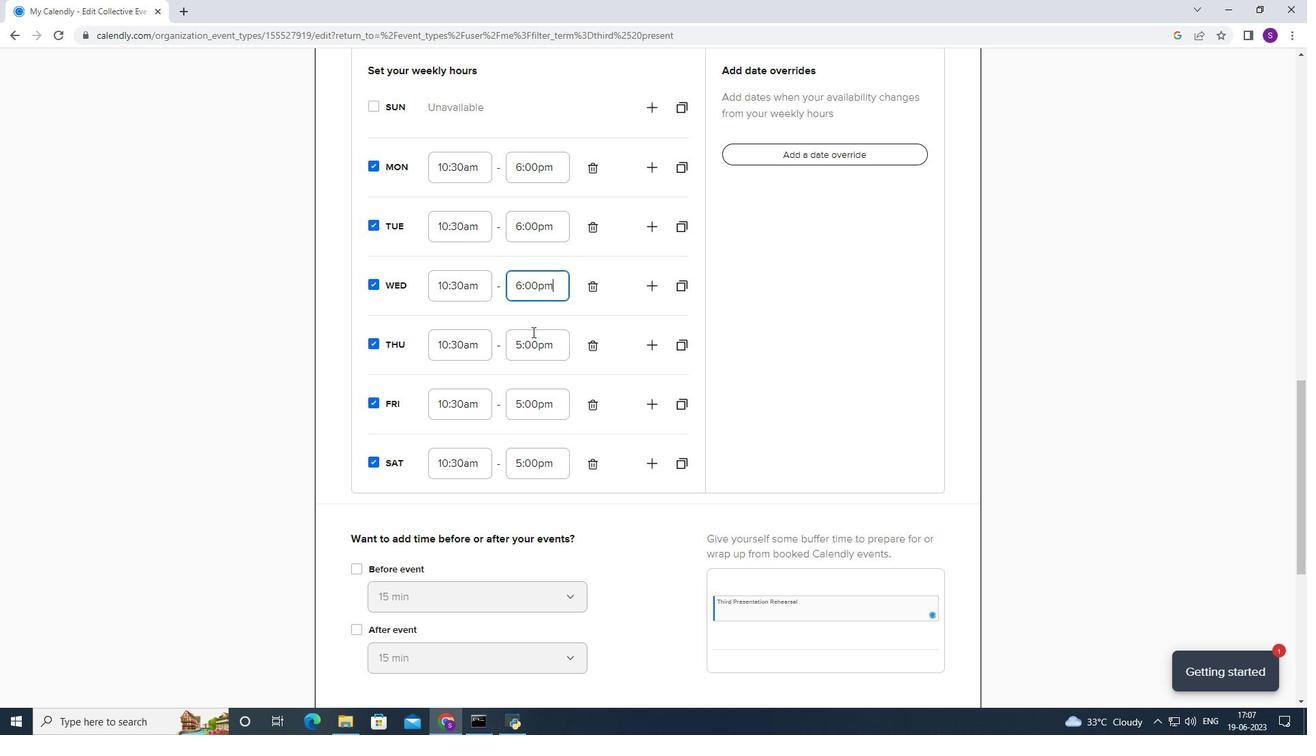 
Action: Mouse moved to (527, 388)
Screenshot: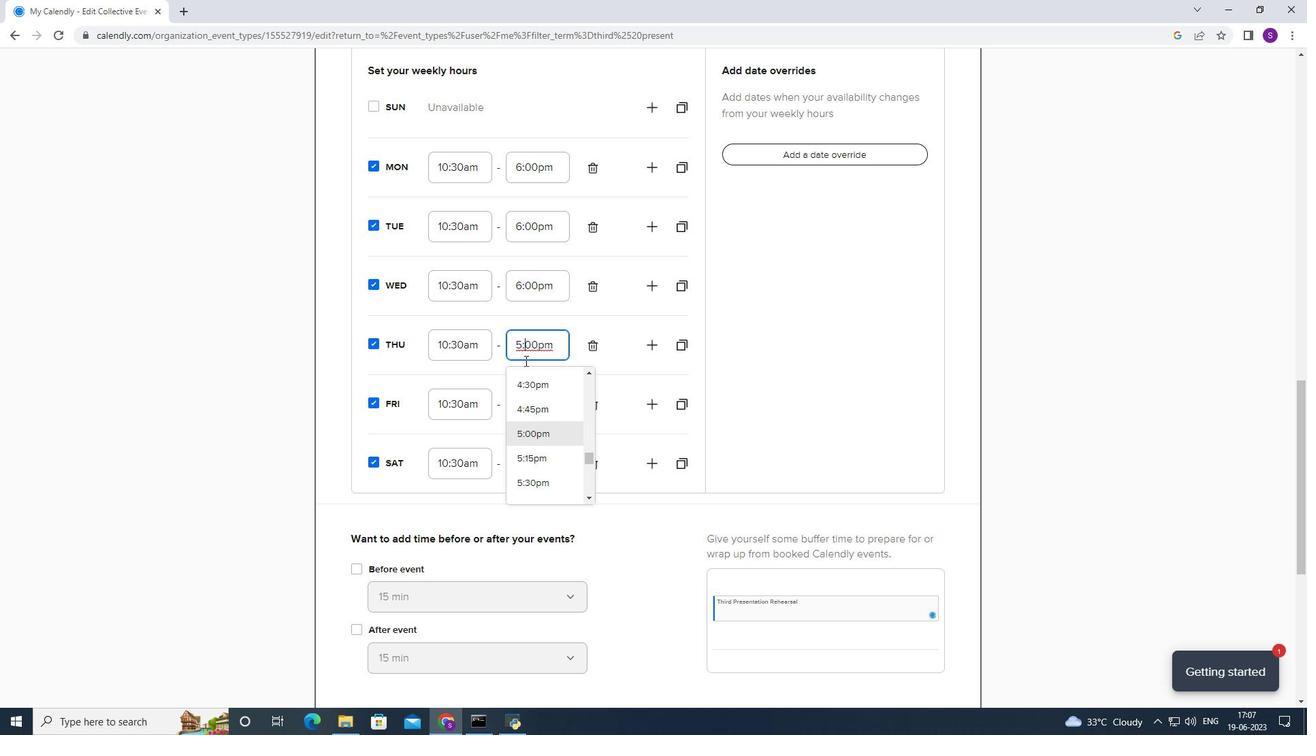 
Action: Mouse scrolled (527, 388) with delta (0, 0)
Screenshot: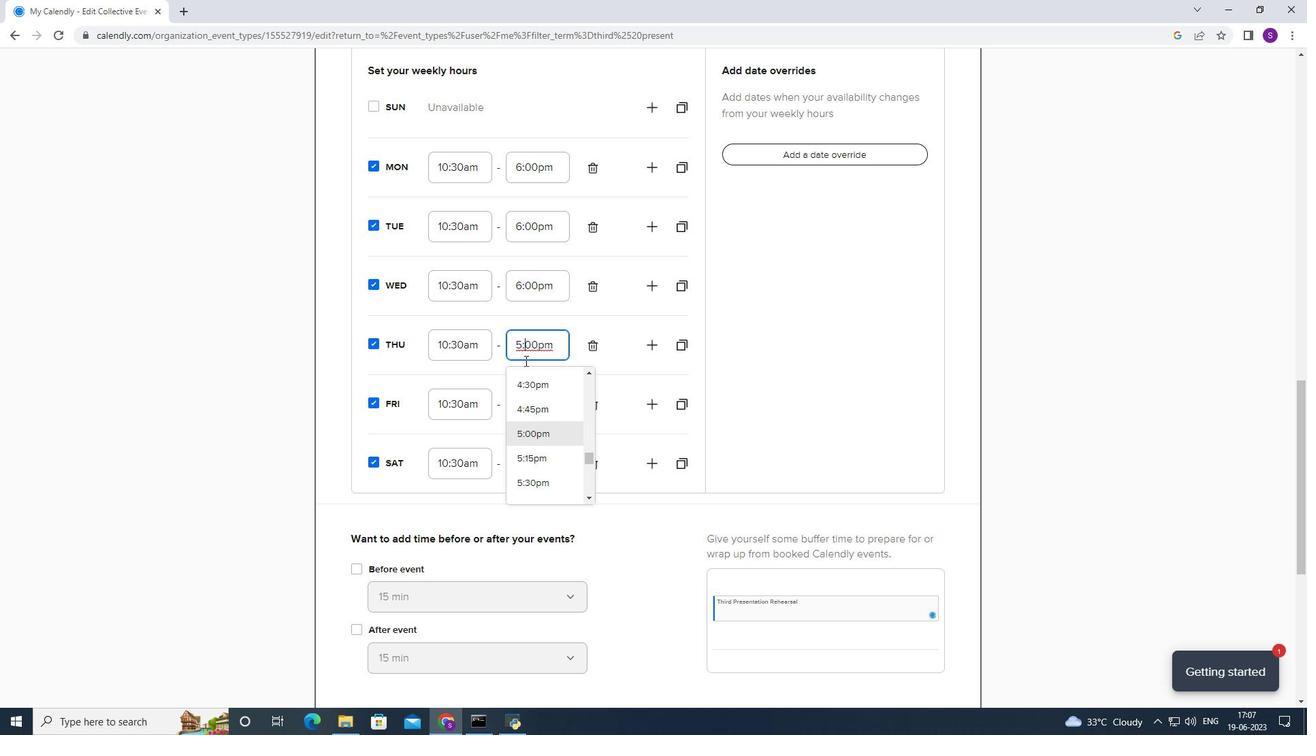 
Action: Mouse scrolled (527, 388) with delta (0, 0)
Screenshot: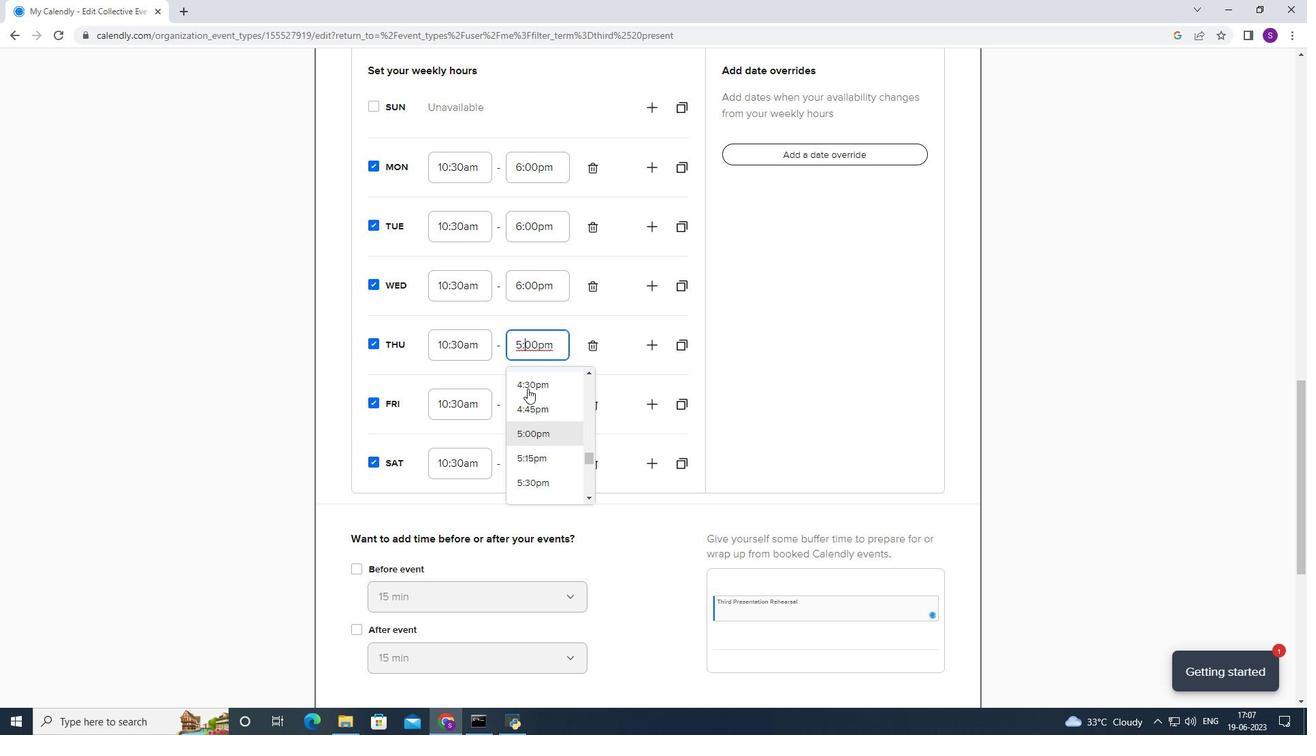 
Action: Mouse moved to (540, 399)
Screenshot: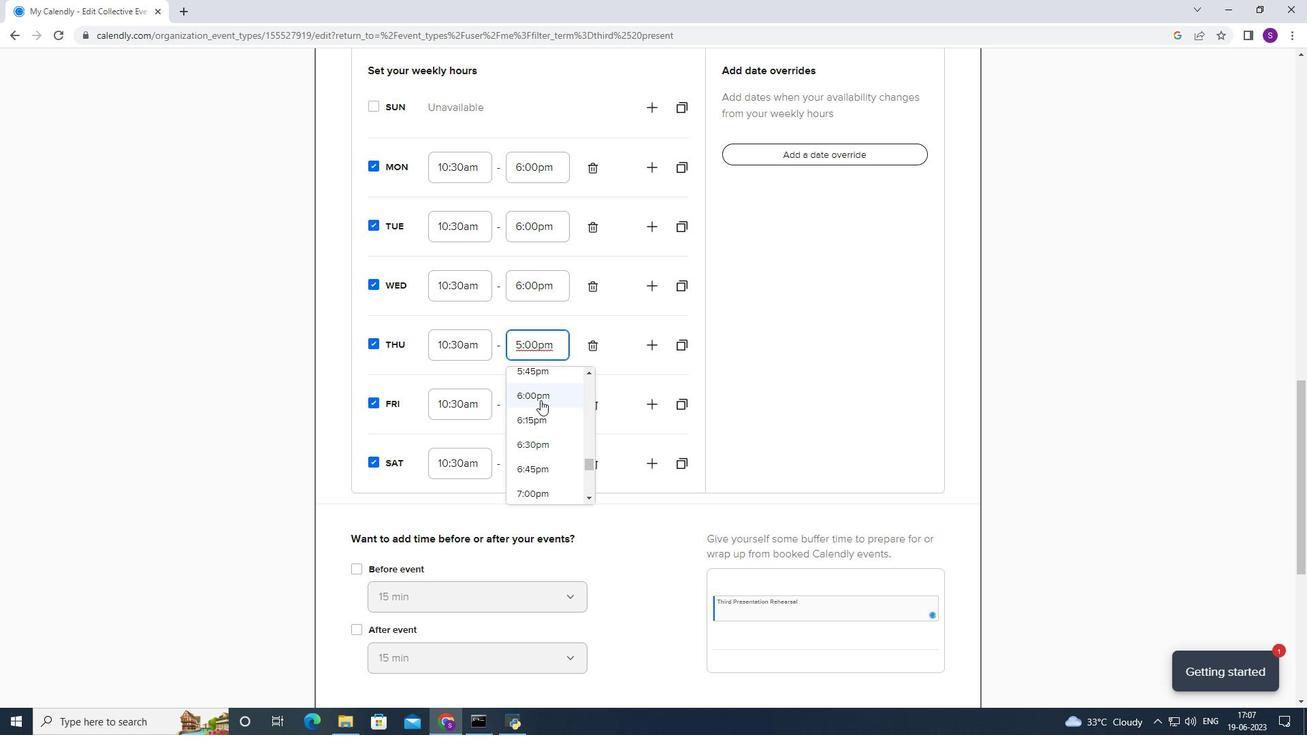 
Action: Mouse pressed left at (540, 399)
Screenshot: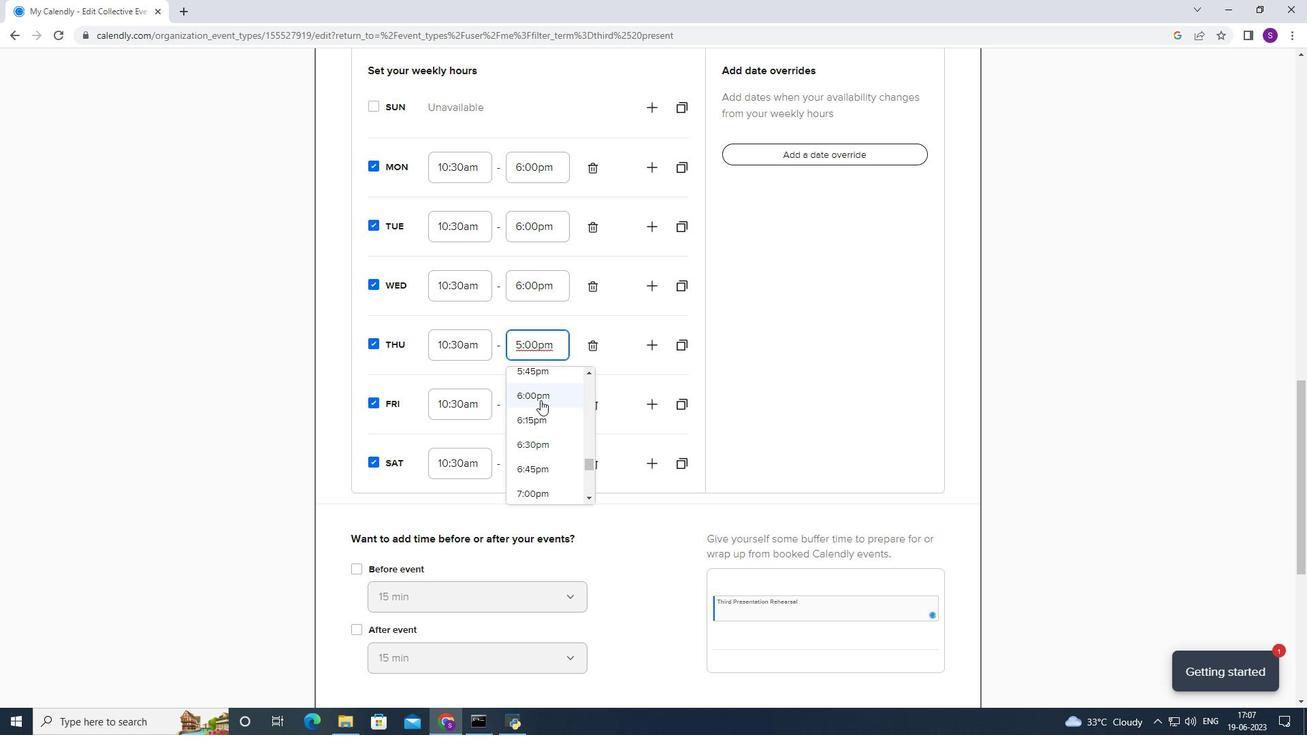 
Action: Mouse moved to (535, 420)
Screenshot: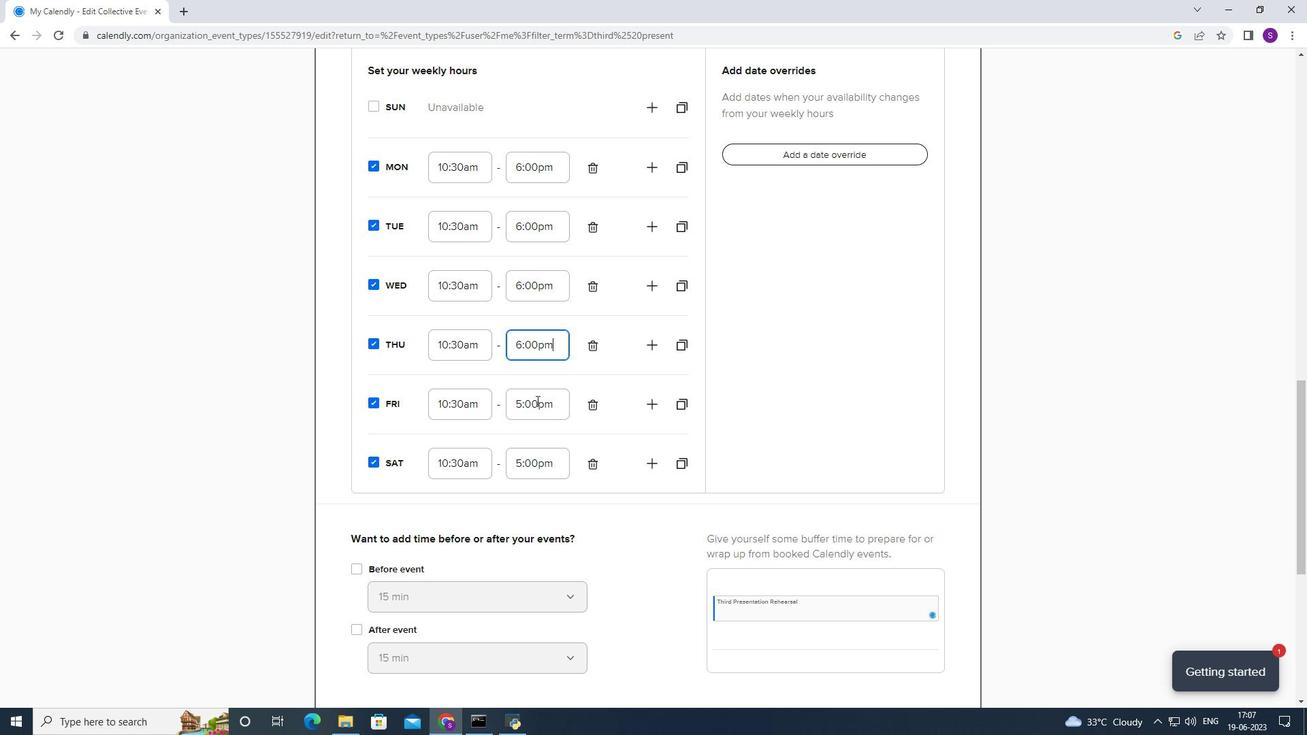 
Action: Mouse pressed left at (535, 420)
Screenshot: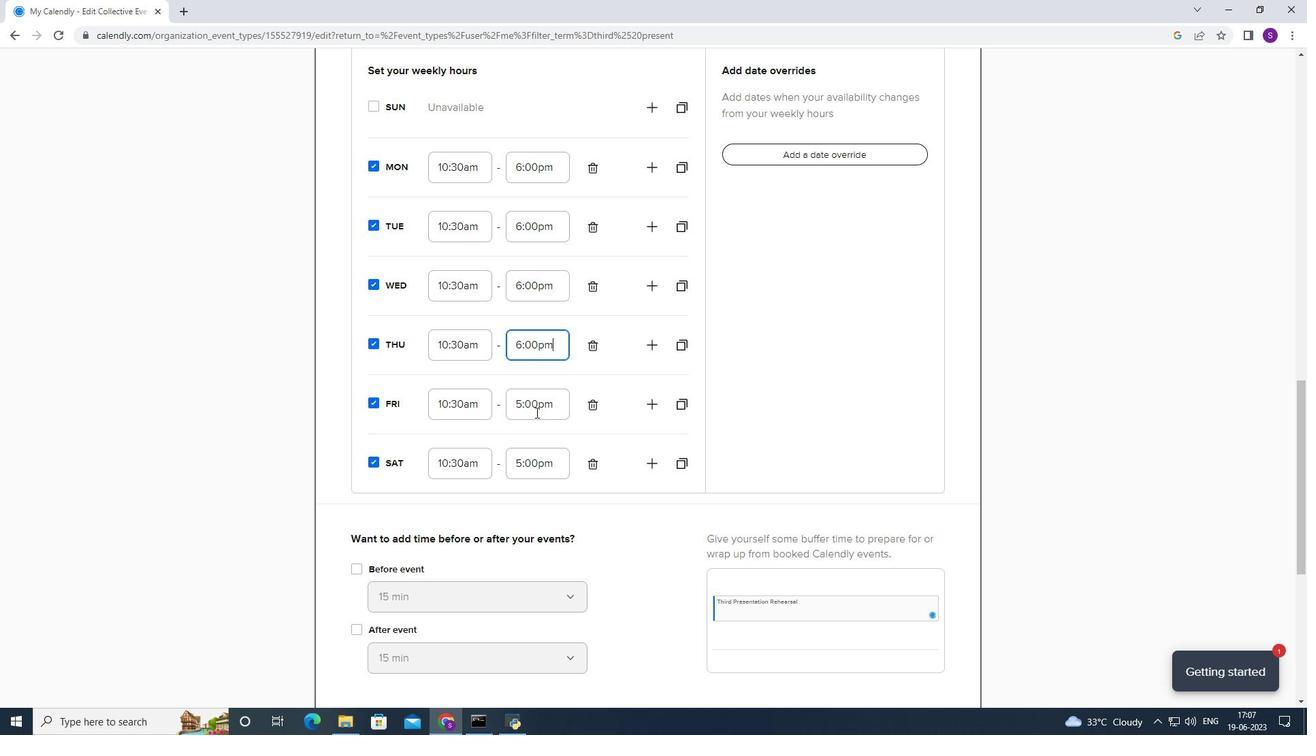 
Action: Mouse moved to (534, 445)
Screenshot: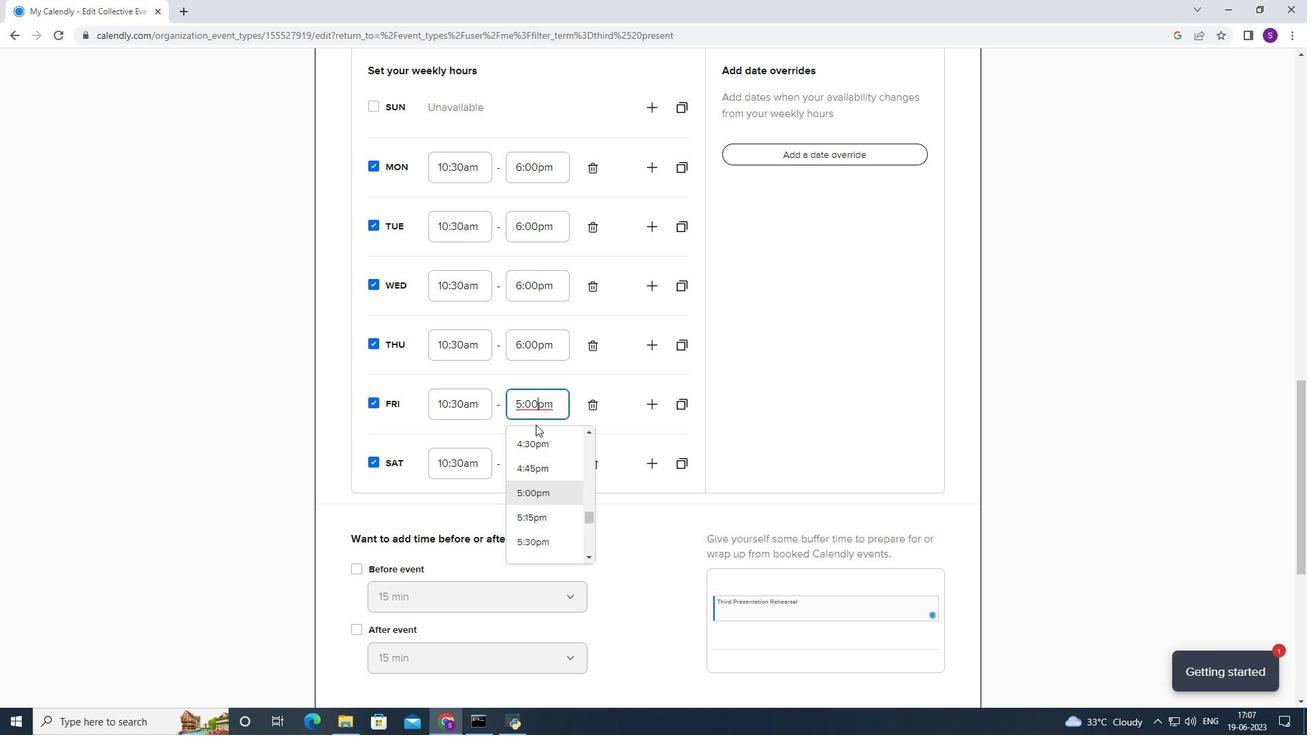 
Action: Mouse scrolled (534, 444) with delta (0, 0)
Screenshot: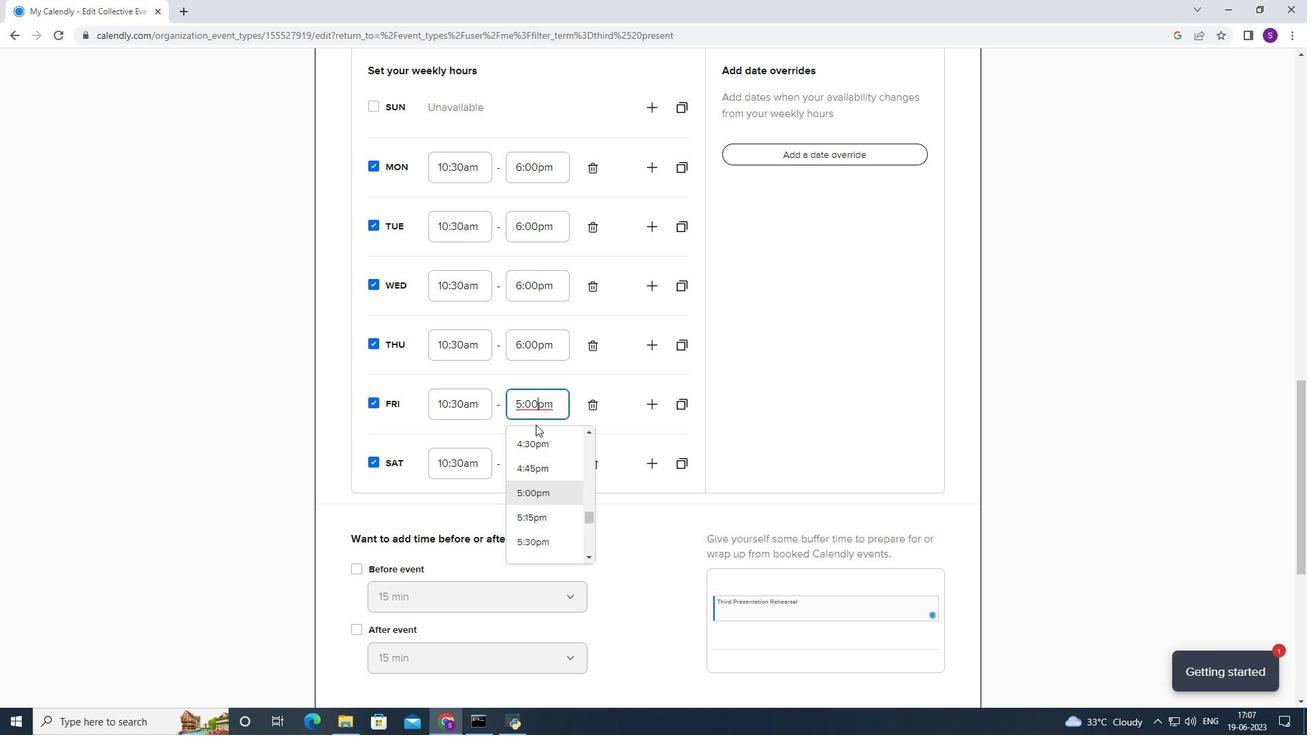 
Action: Mouse scrolled (534, 444) with delta (0, 0)
Screenshot: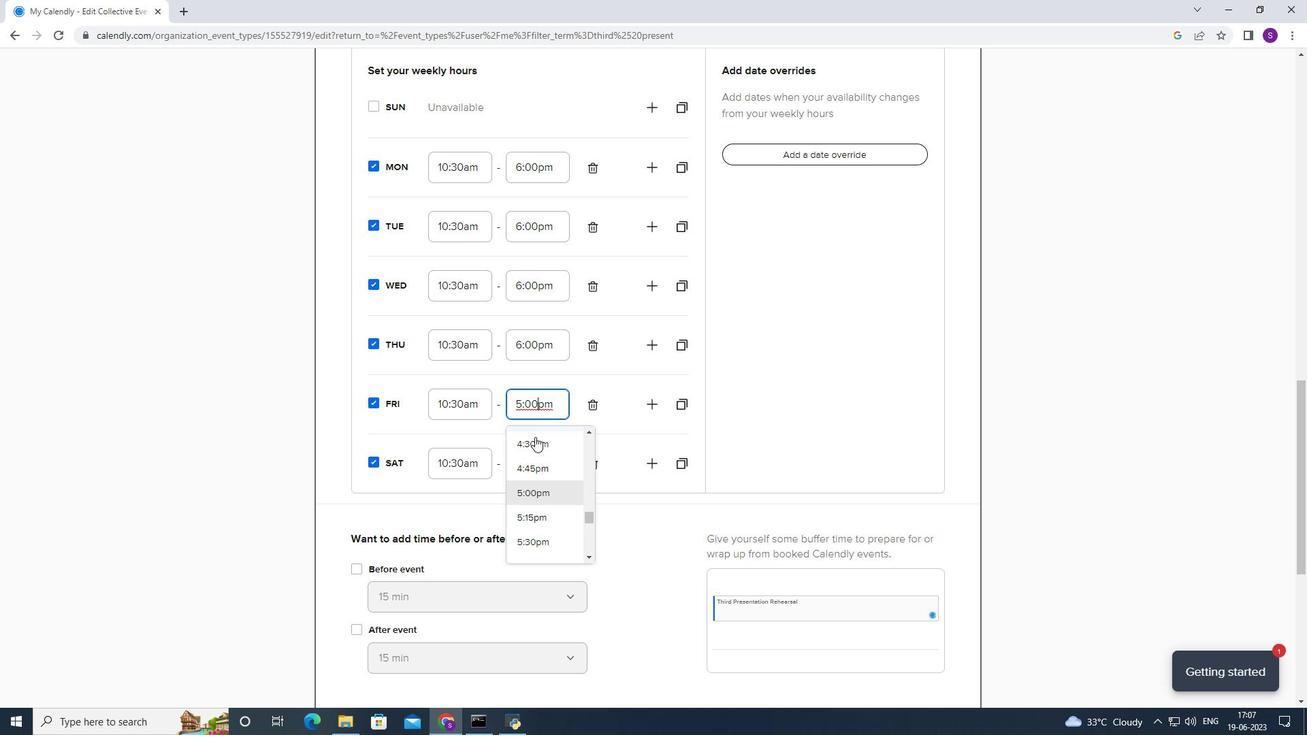 
Action: Mouse moved to (533, 452)
Screenshot: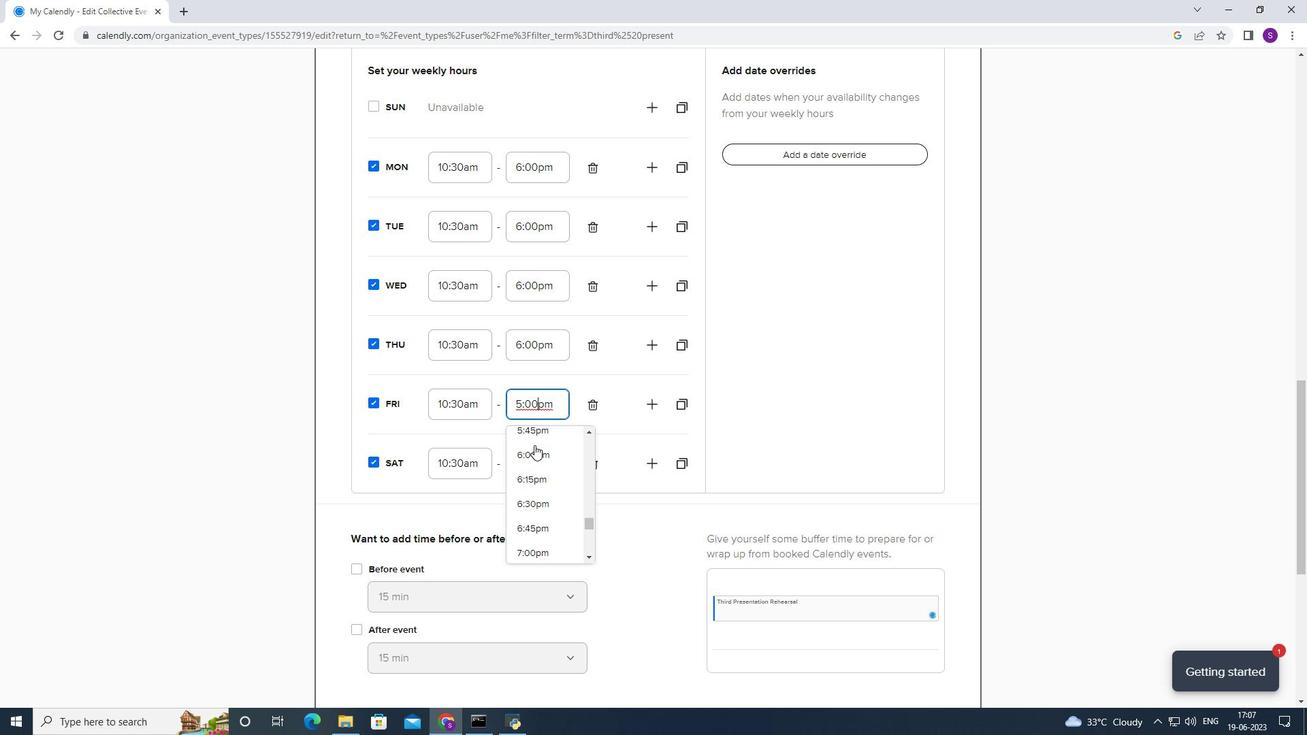 
Action: Mouse pressed left at (533, 452)
Screenshot: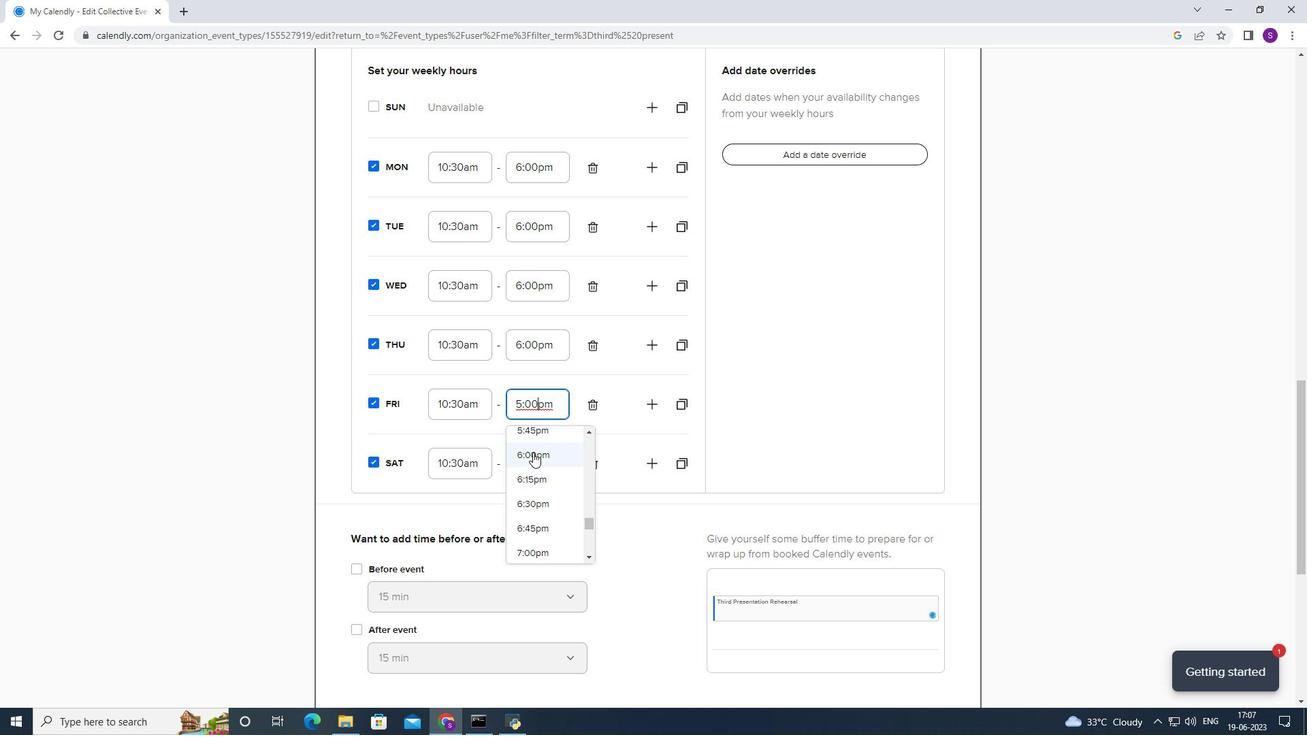 
Action: Mouse moved to (533, 453)
Screenshot: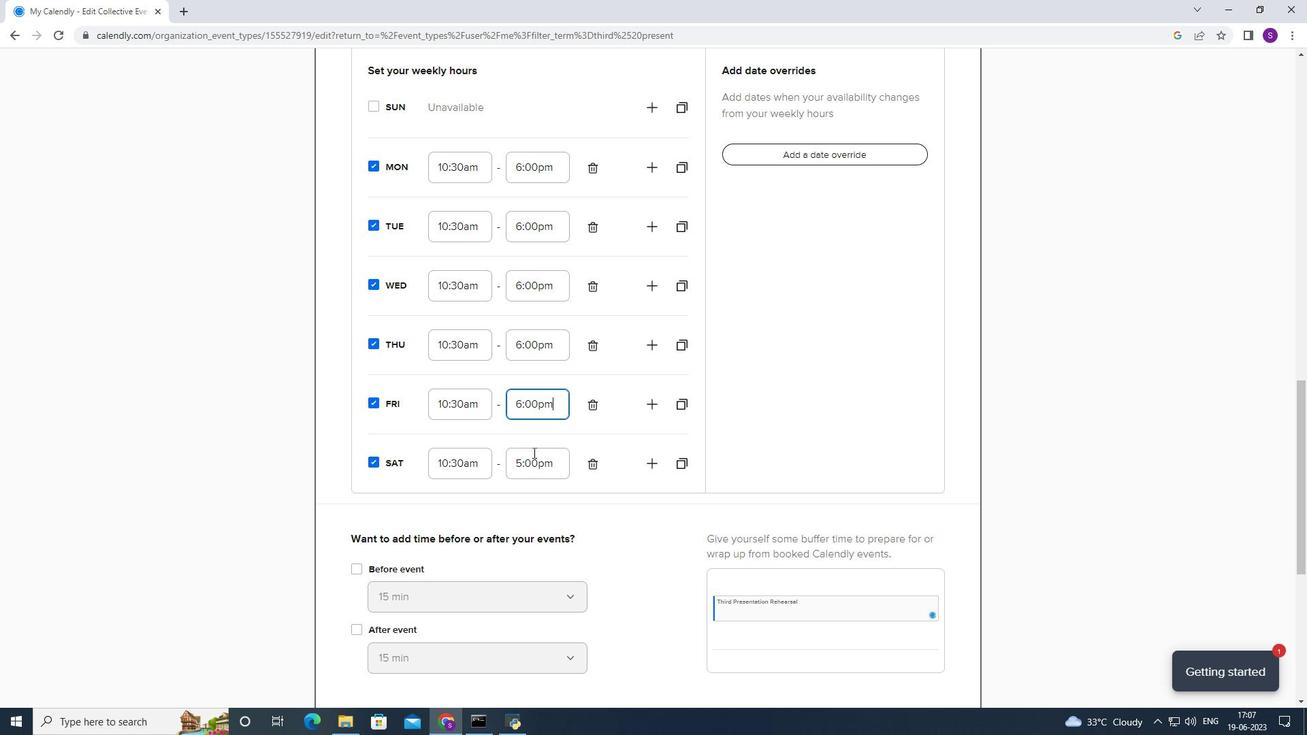 
Action: Mouse pressed left at (533, 453)
Screenshot: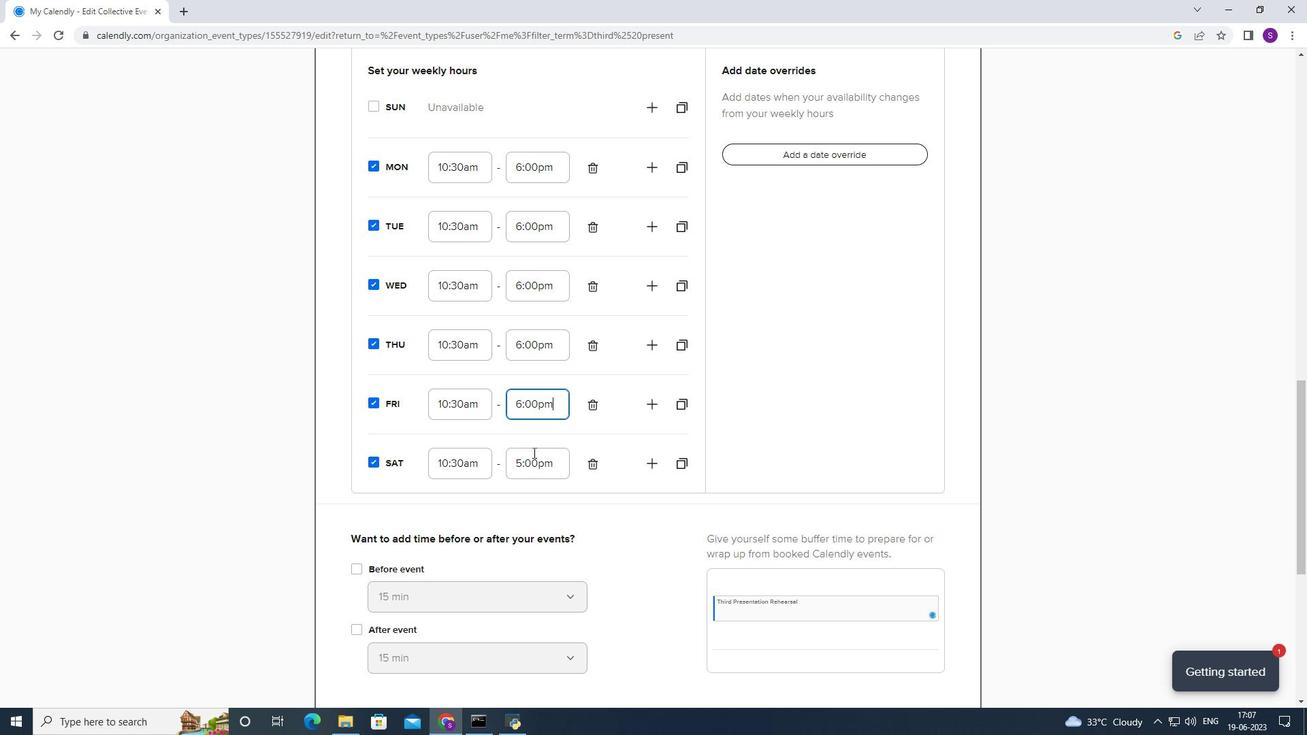 
Action: Mouse moved to (539, 502)
Screenshot: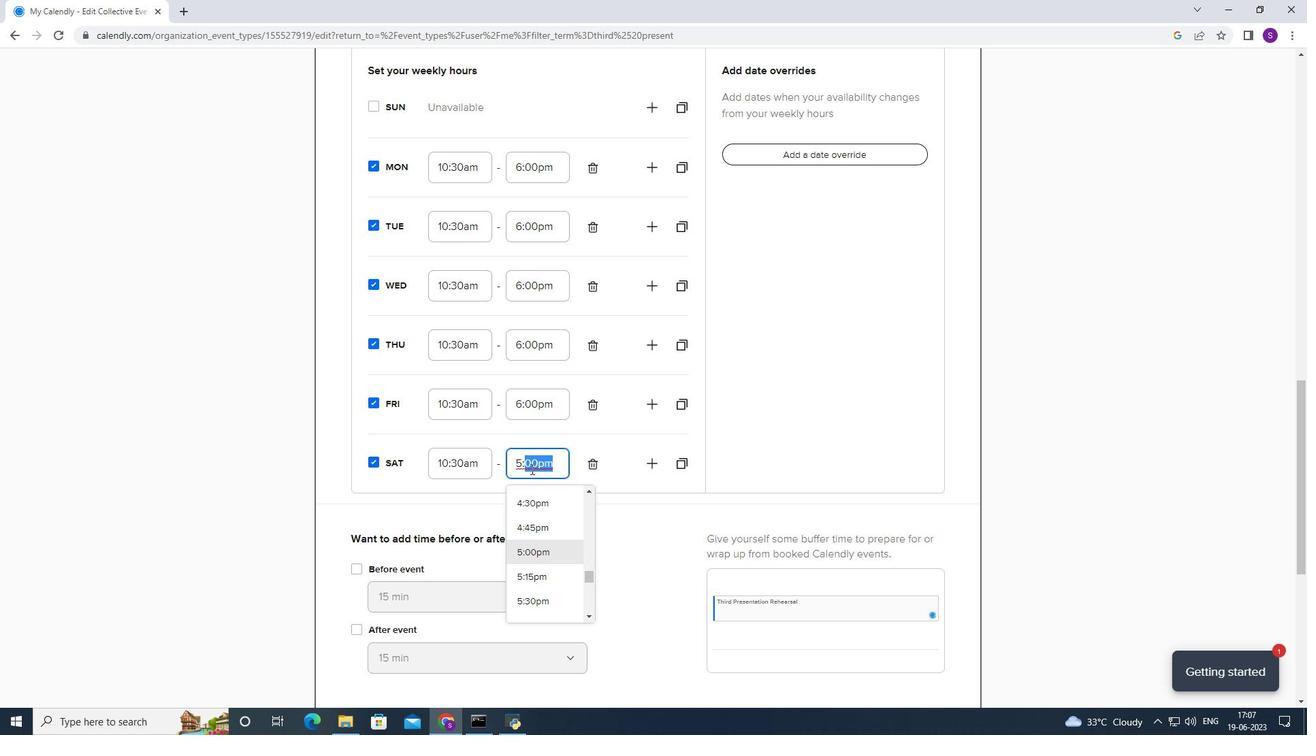 
Action: Mouse scrolled (539, 501) with delta (0, 0)
Screenshot: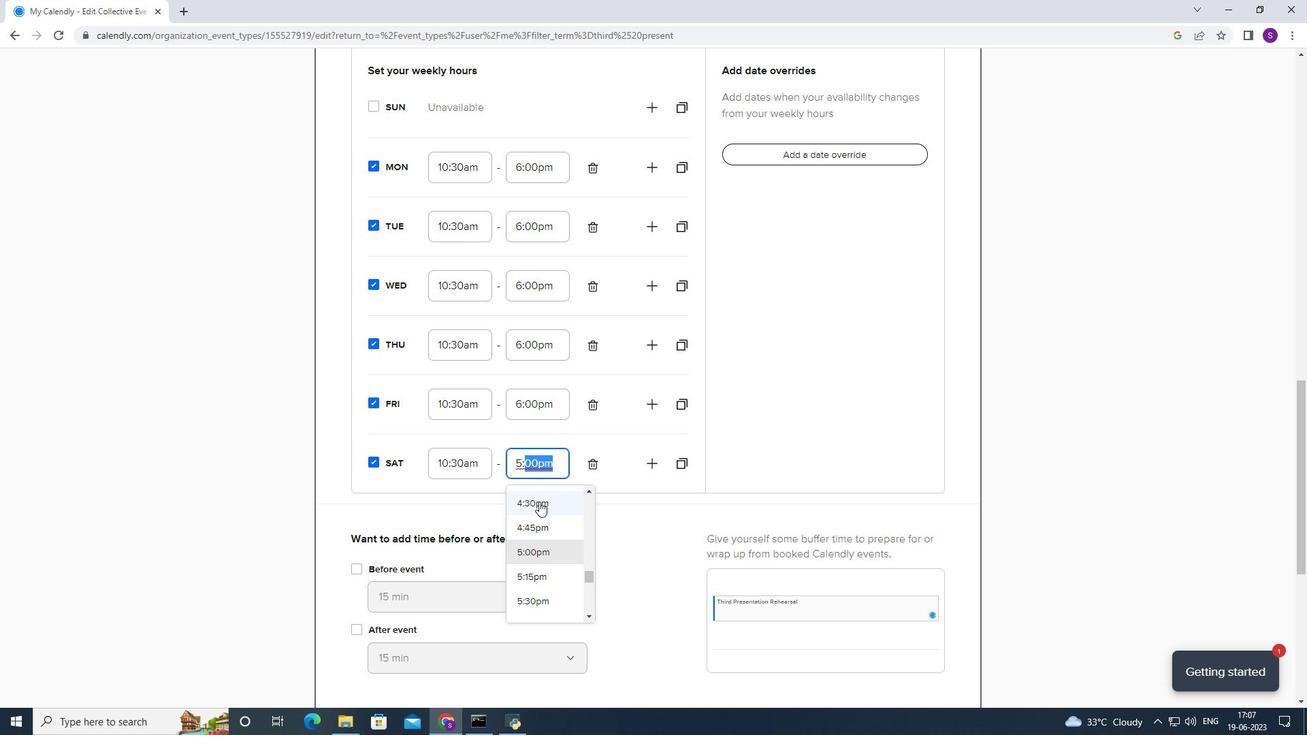 
Action: Mouse moved to (542, 579)
Screenshot: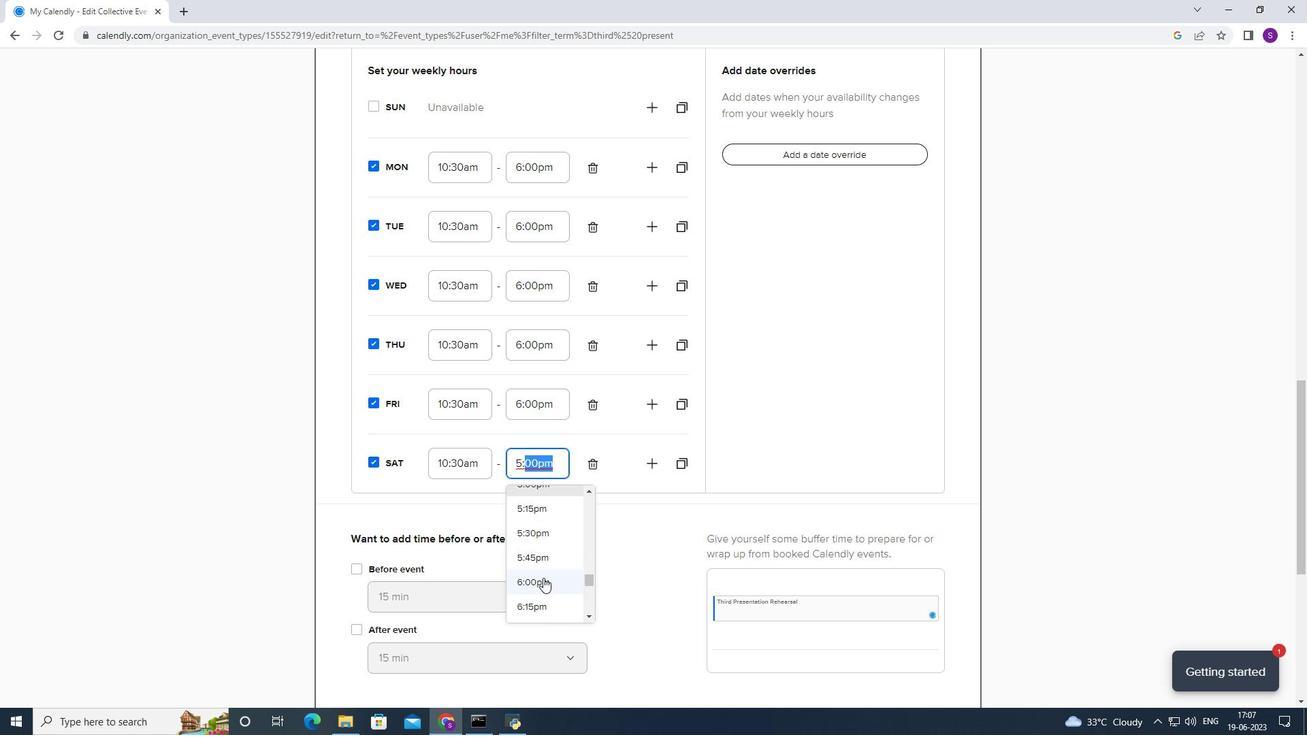 
Action: Mouse pressed left at (542, 579)
Screenshot: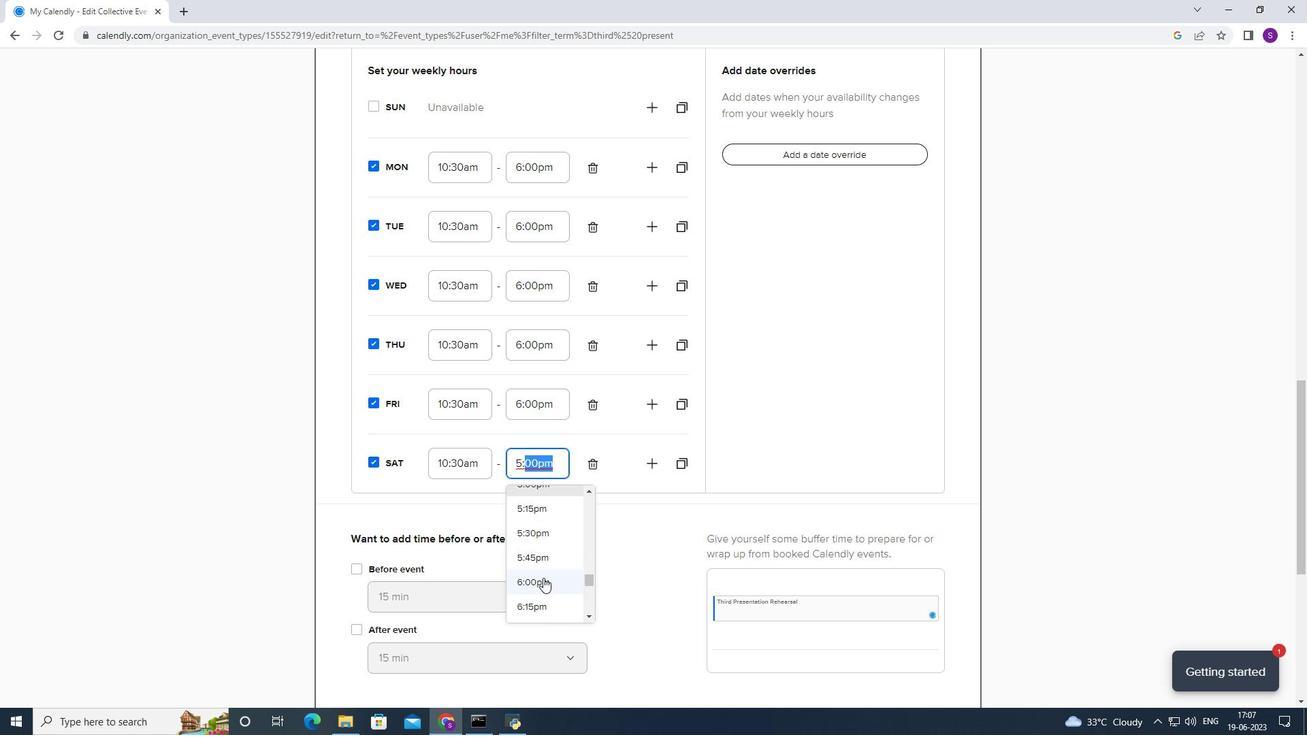 
Action: Mouse moved to (374, 250)
Screenshot: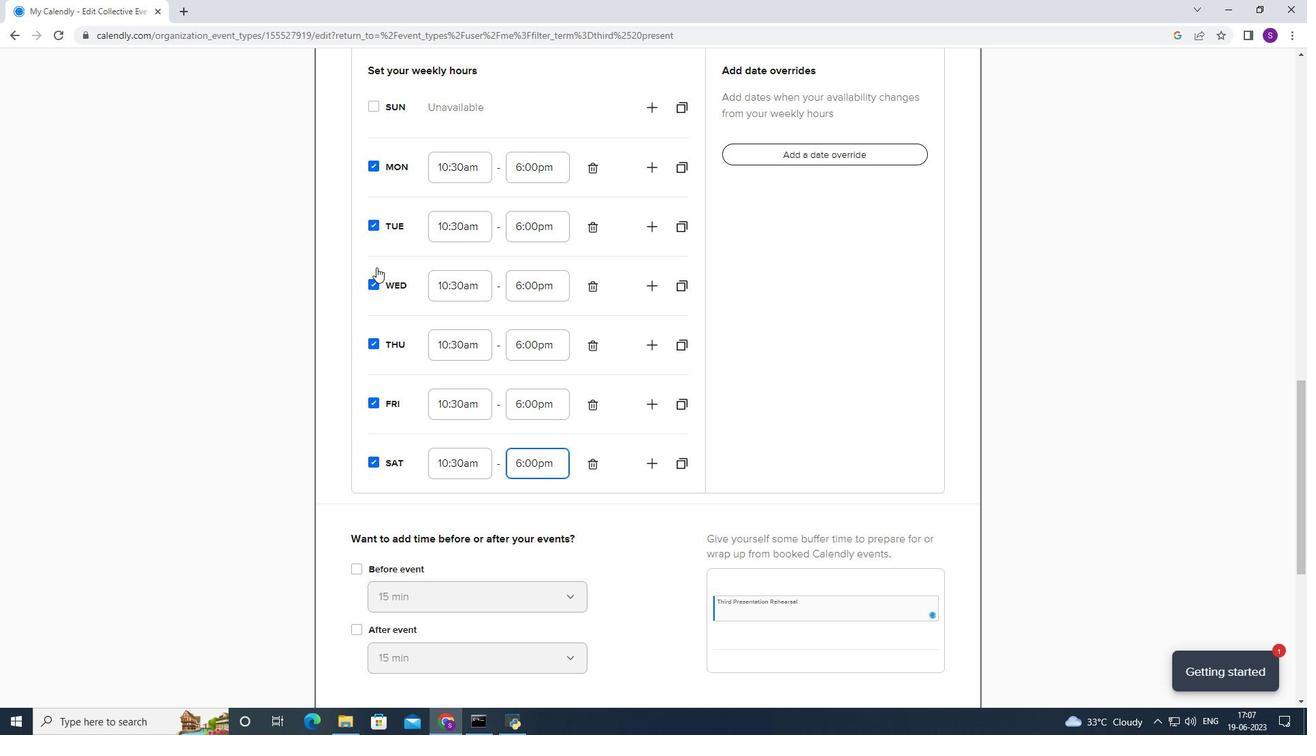 
Action: Mouse scrolled (374, 249) with delta (0, 0)
Screenshot: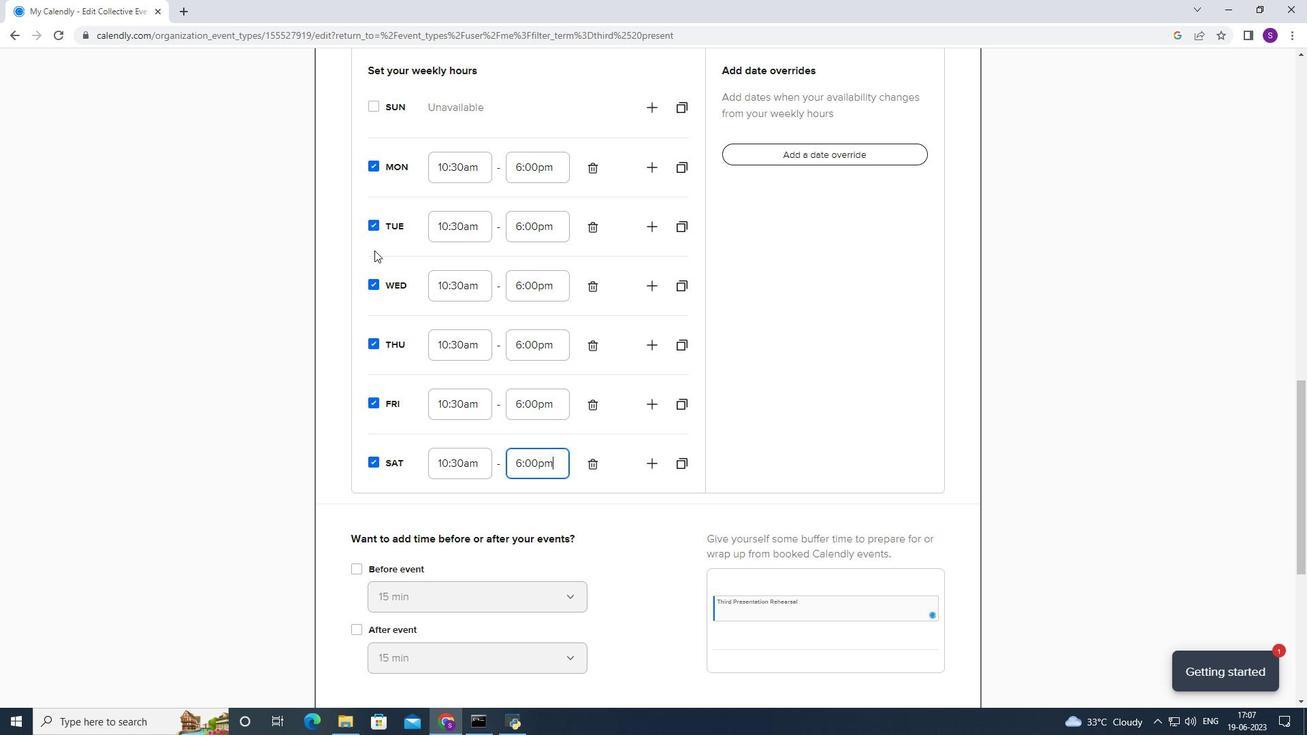 
Action: Mouse scrolled (374, 249) with delta (0, 0)
Screenshot: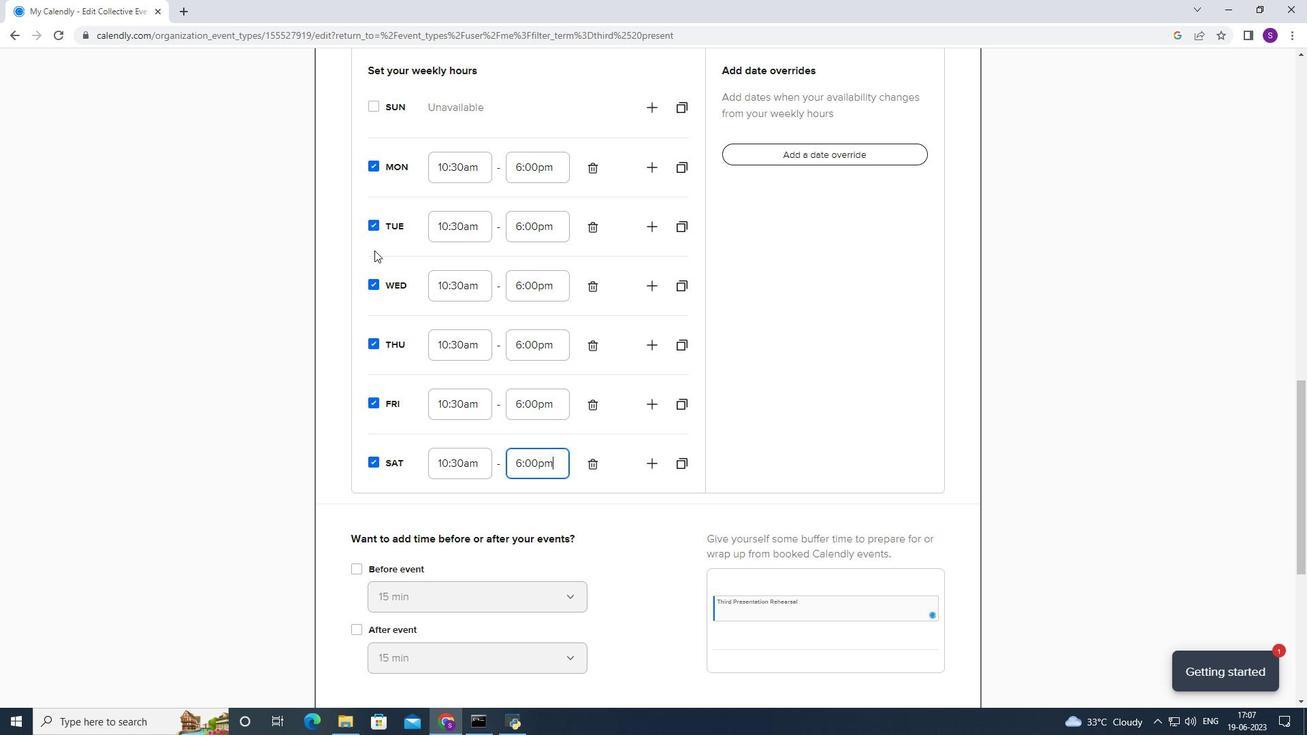 
Action: Mouse scrolled (374, 249) with delta (0, 0)
Screenshot: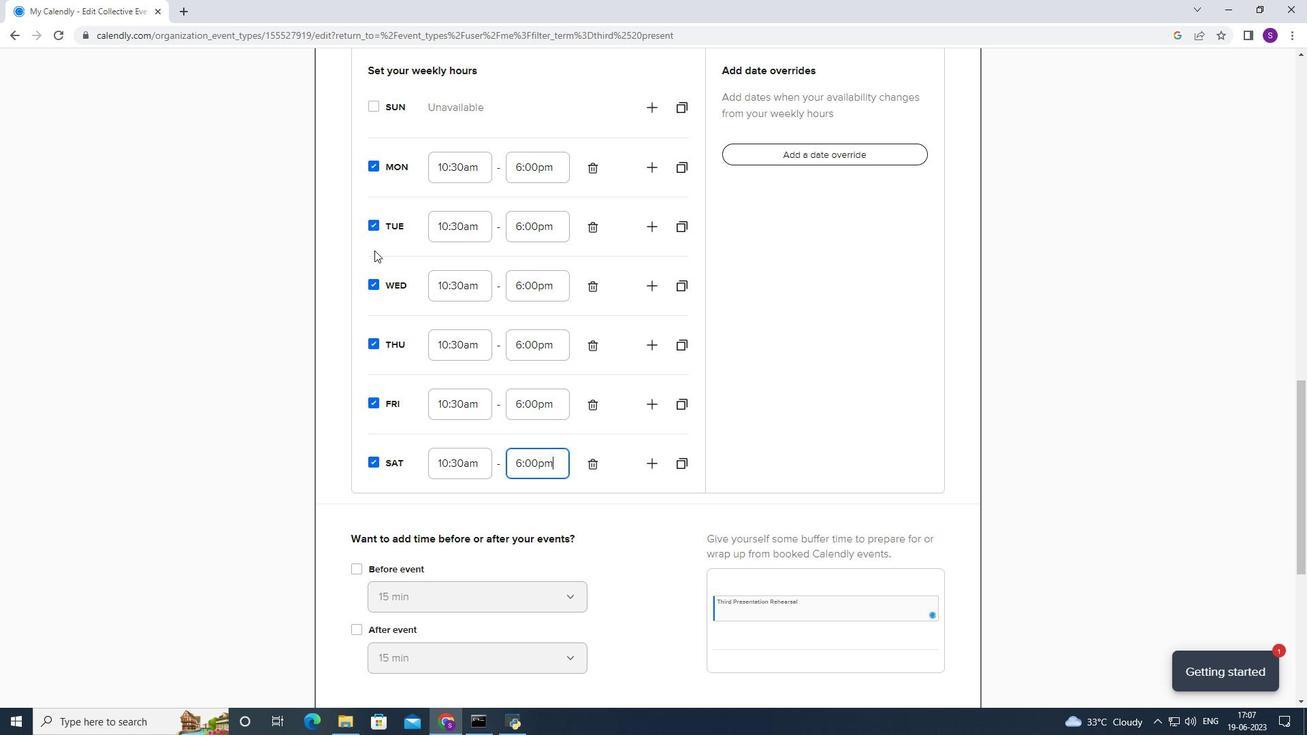 
Action: Mouse scrolled (374, 249) with delta (0, 0)
Screenshot: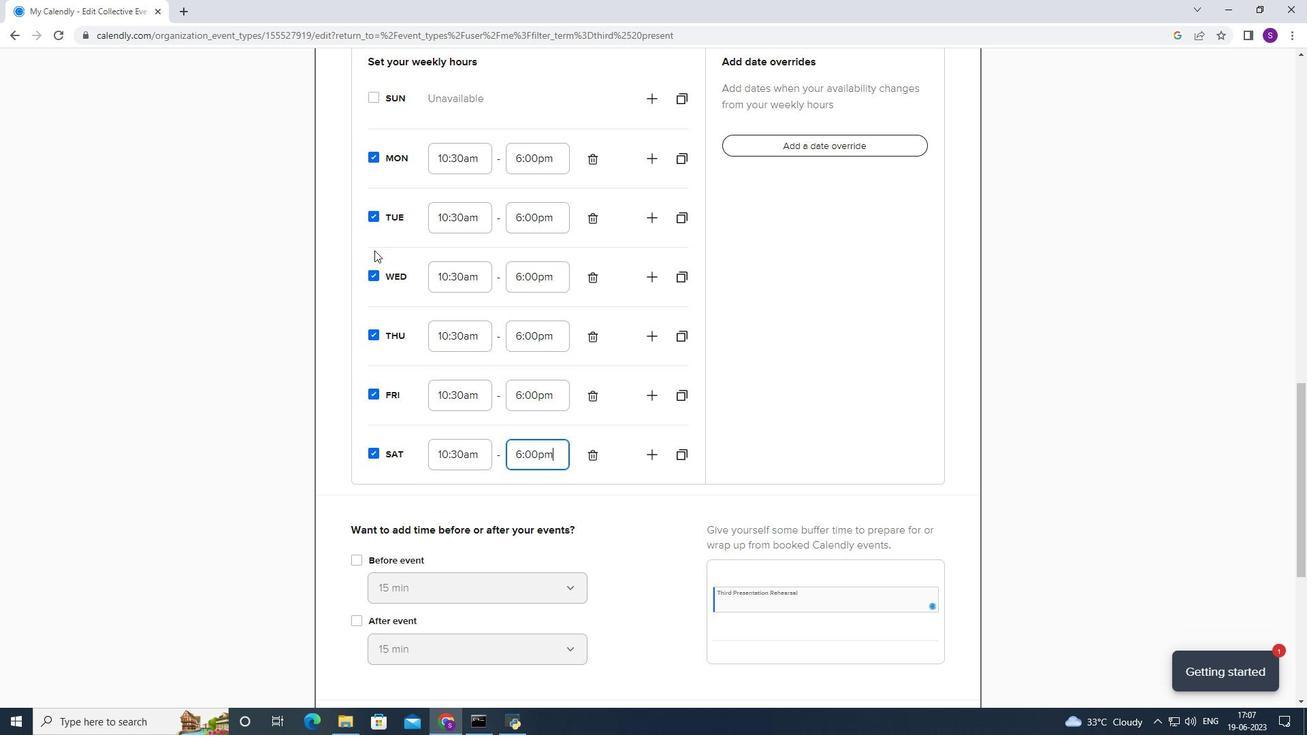 
Action: Mouse scrolled (374, 249) with delta (0, 0)
Screenshot: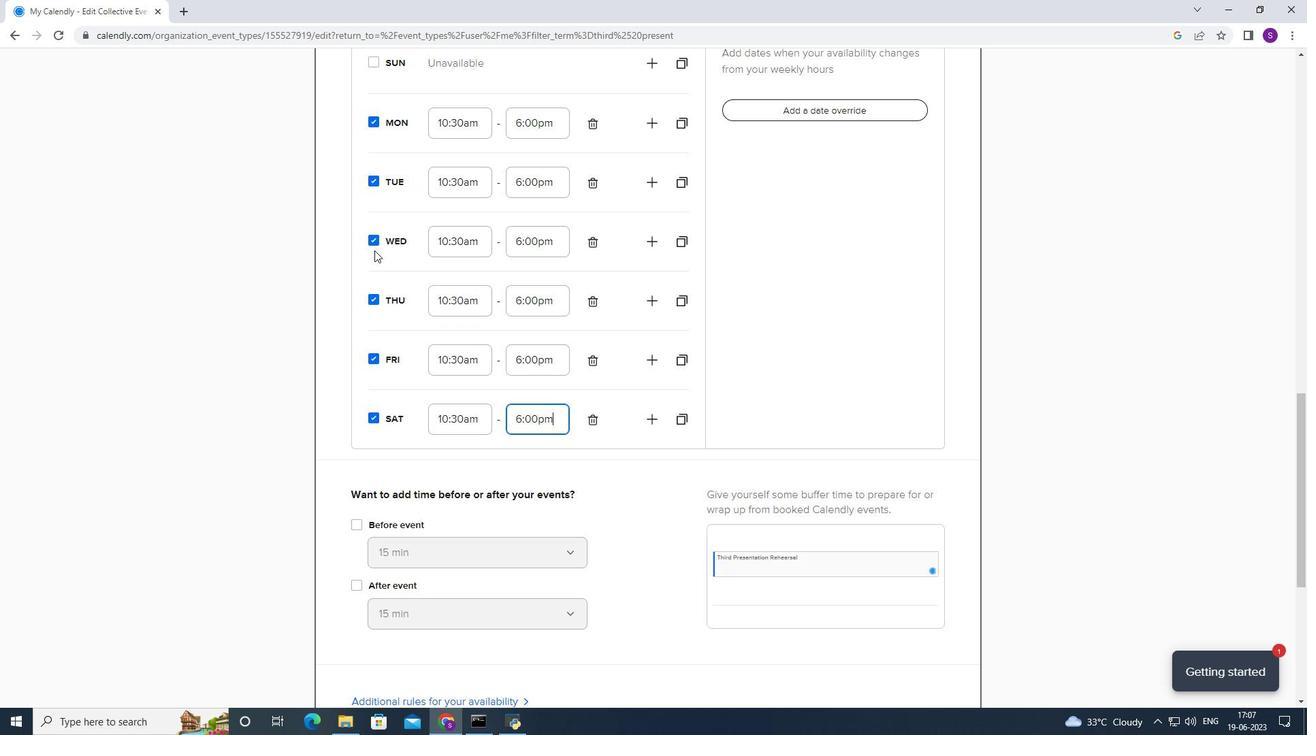 
Action: Mouse moved to (348, 224)
Screenshot: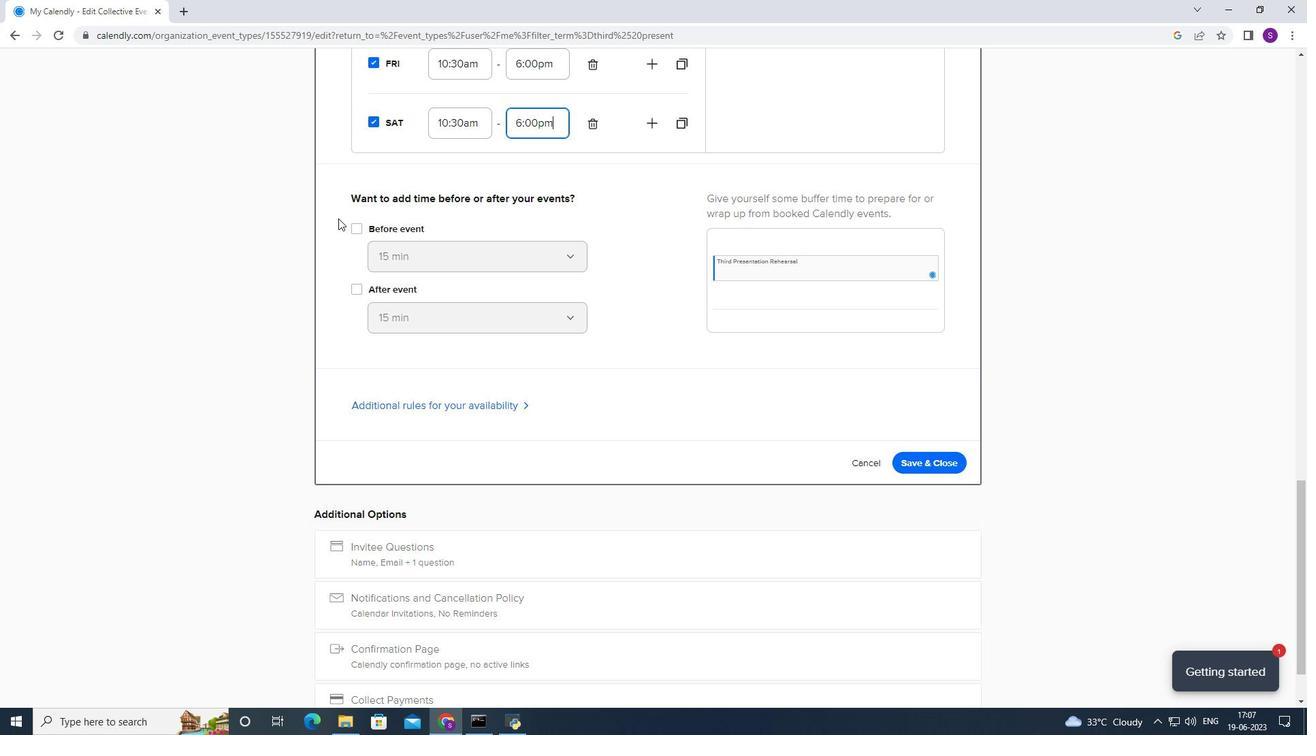 
Action: Mouse pressed left at (348, 224)
Screenshot: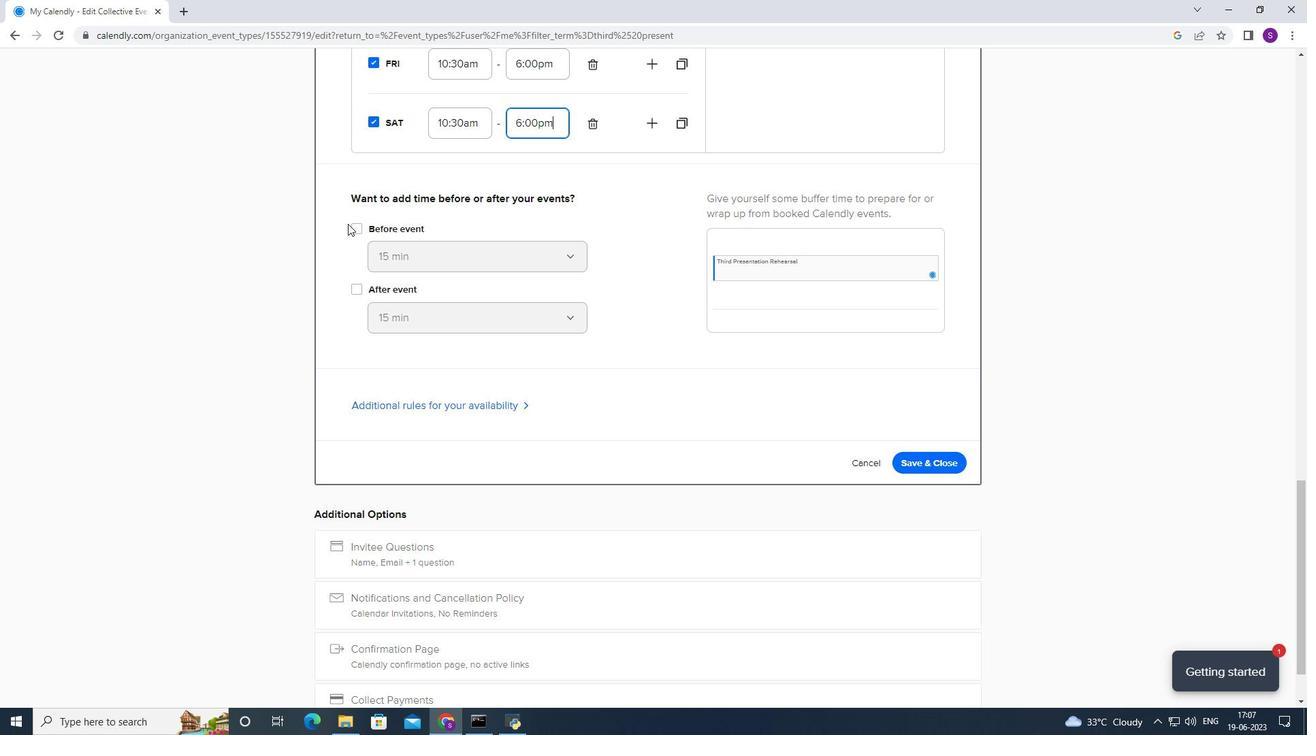 
Action: Mouse moved to (351, 225)
Screenshot: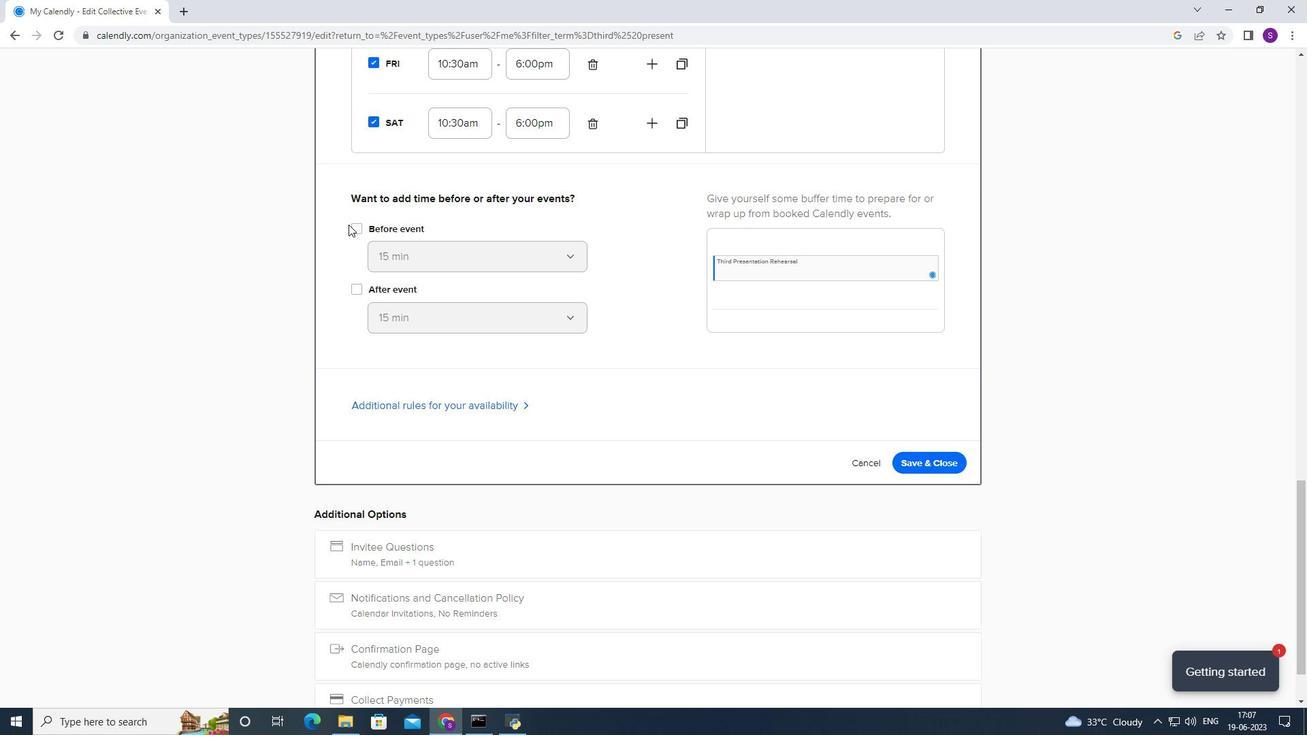 
Action: Mouse pressed left at (351, 225)
Screenshot: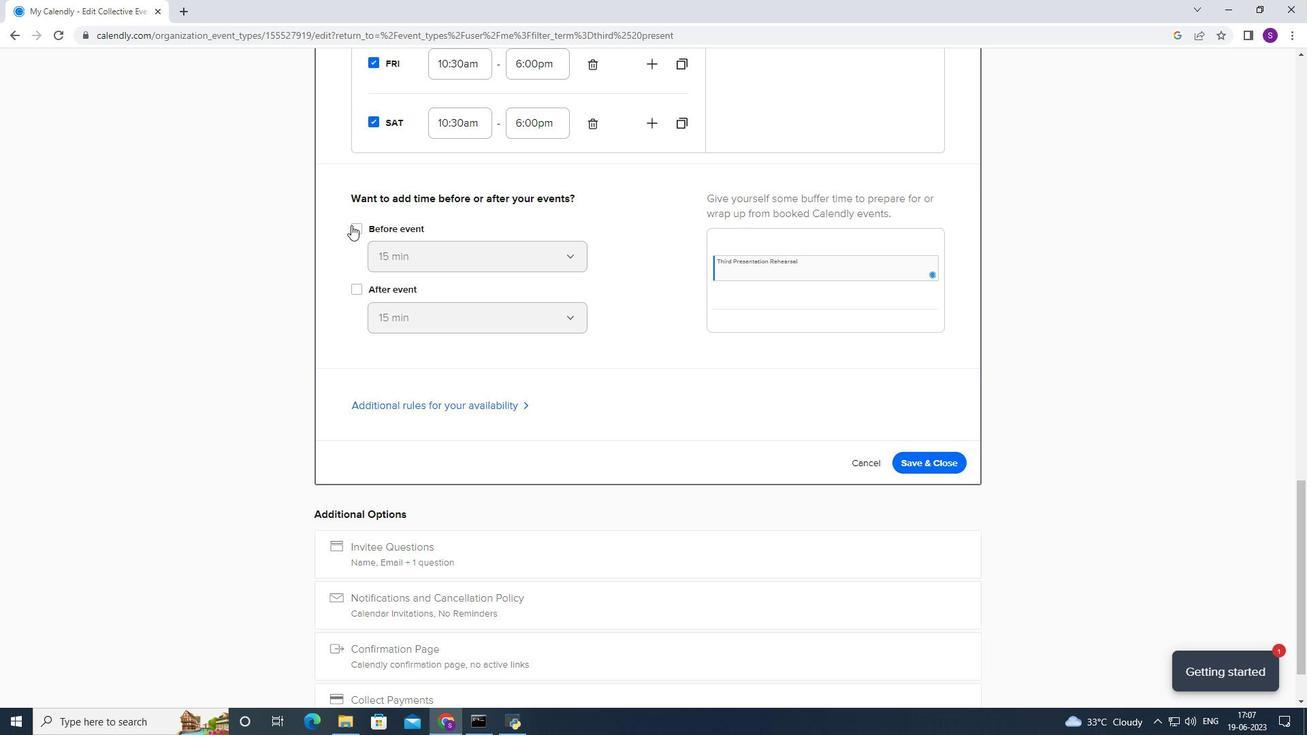 
Action: Mouse moved to (385, 261)
Screenshot: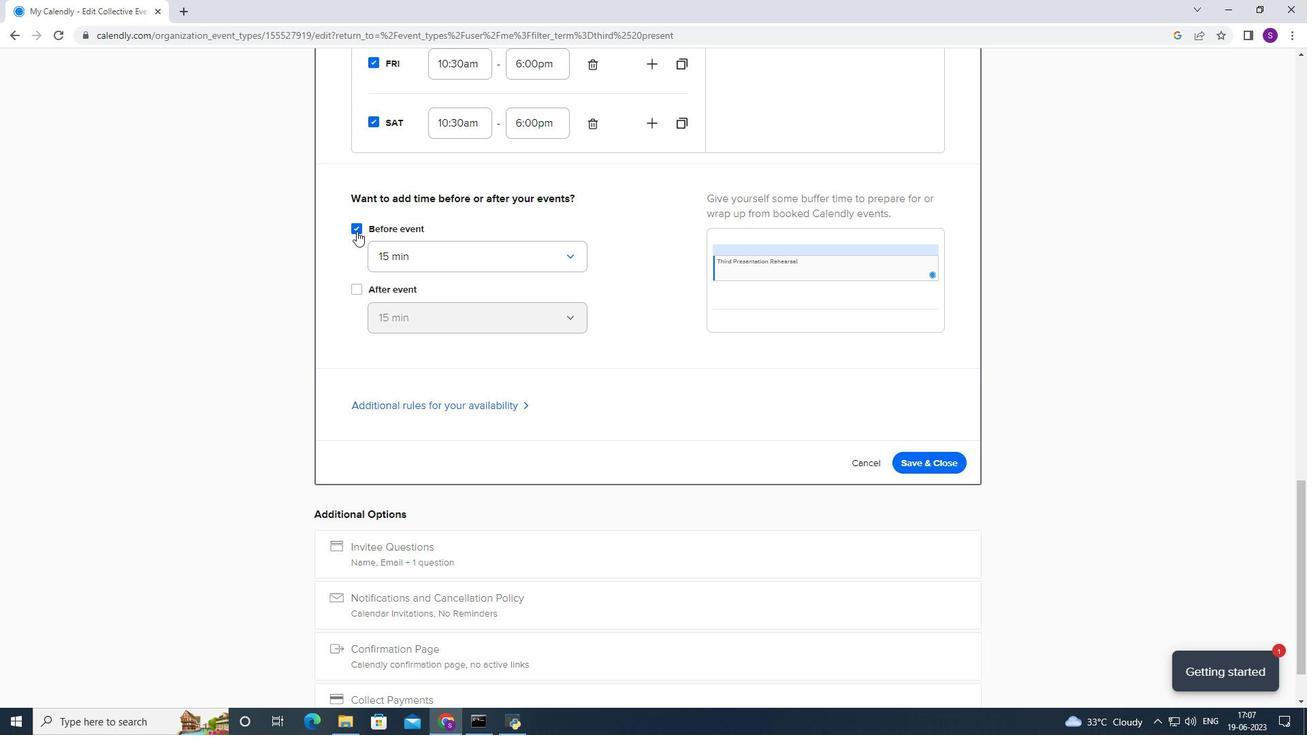 
Action: Mouse pressed left at (385, 261)
Screenshot: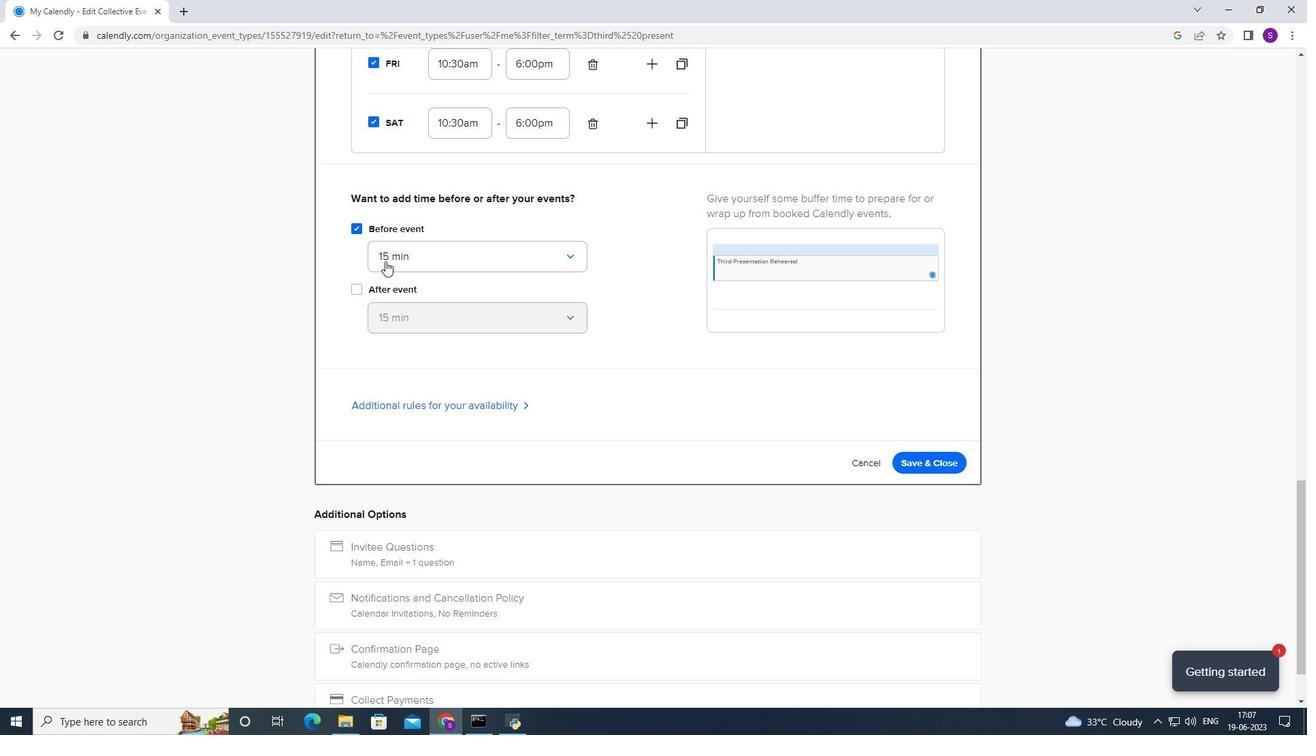 
Action: Mouse moved to (410, 345)
Screenshot: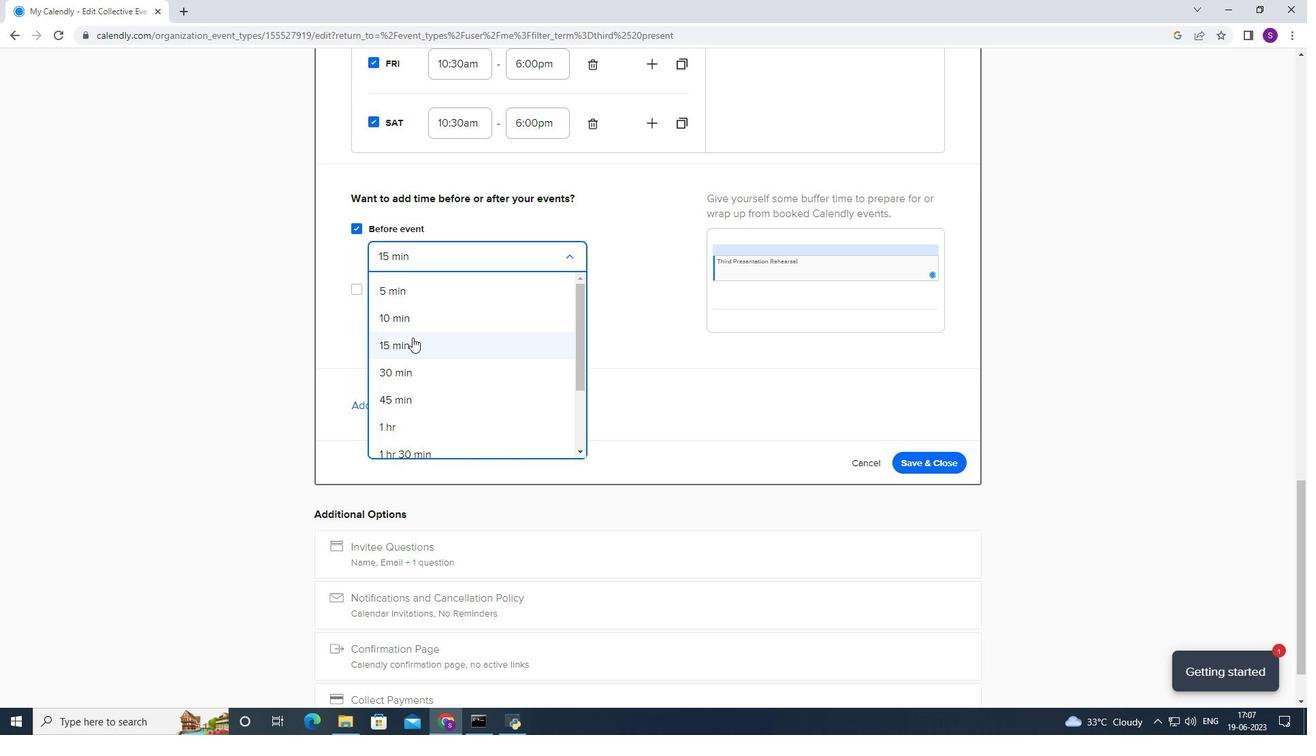 
Action: Mouse pressed left at (410, 345)
Screenshot: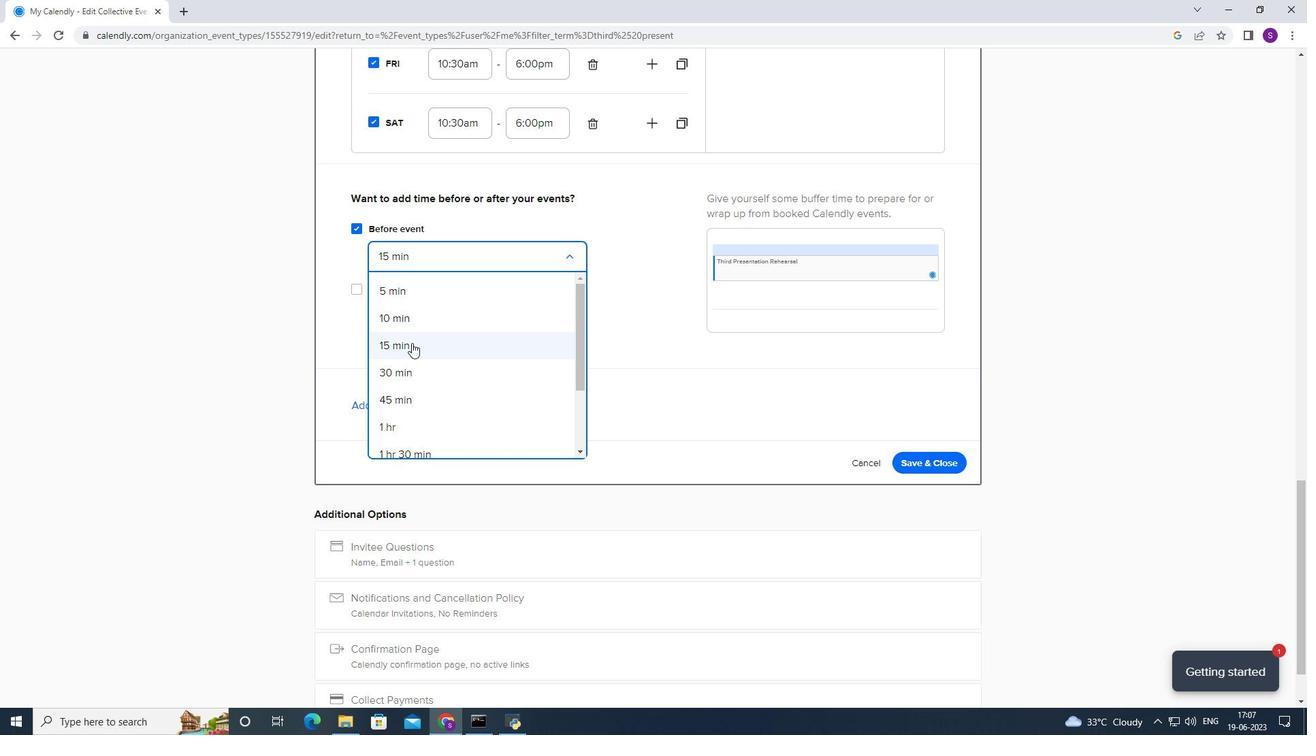 
Action: Mouse moved to (396, 298)
Screenshot: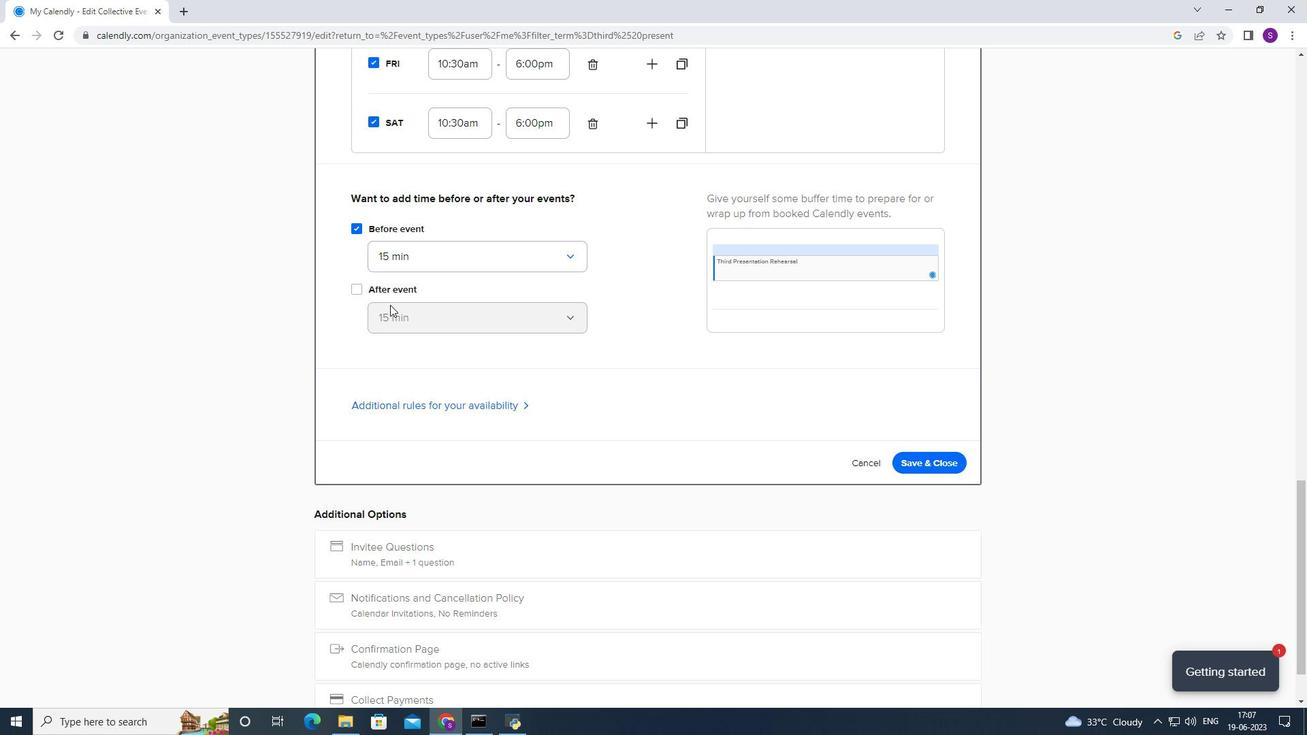 
Action: Mouse pressed left at (396, 298)
Screenshot: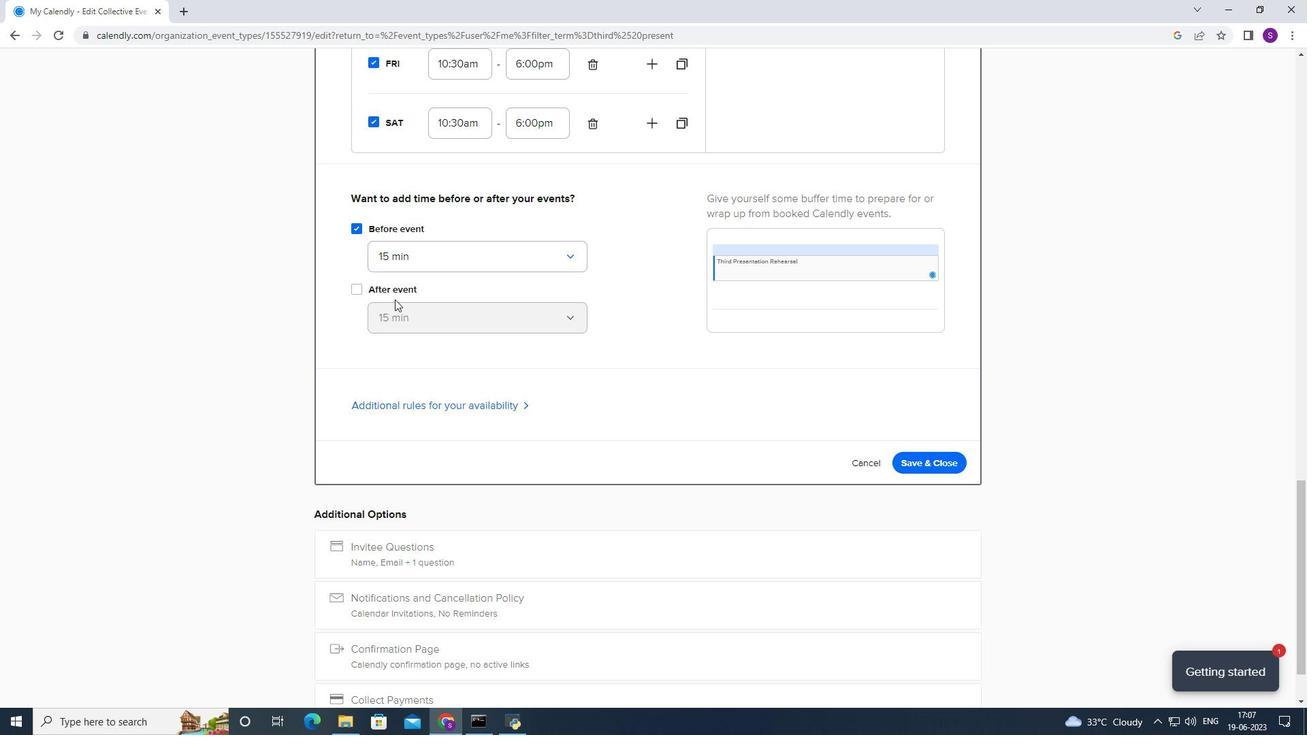 
Action: Mouse moved to (397, 321)
Screenshot: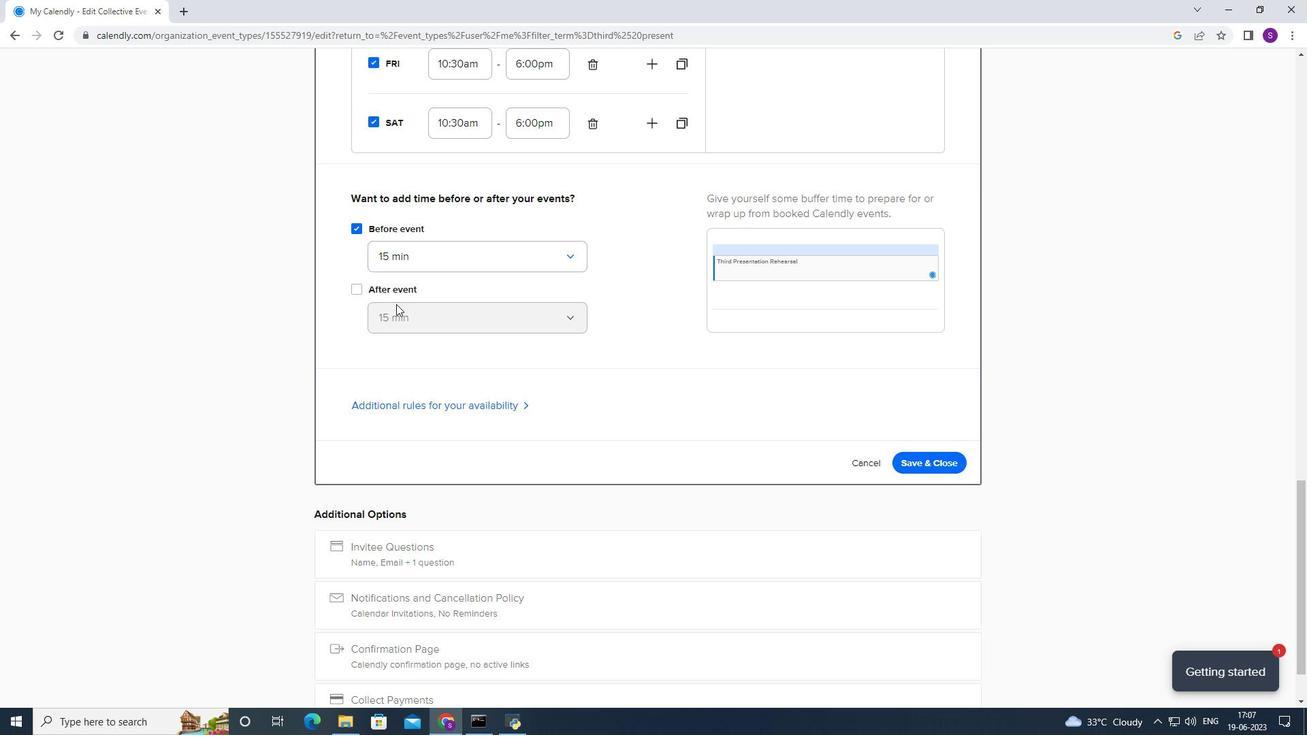 
Action: Mouse pressed left at (397, 321)
Screenshot: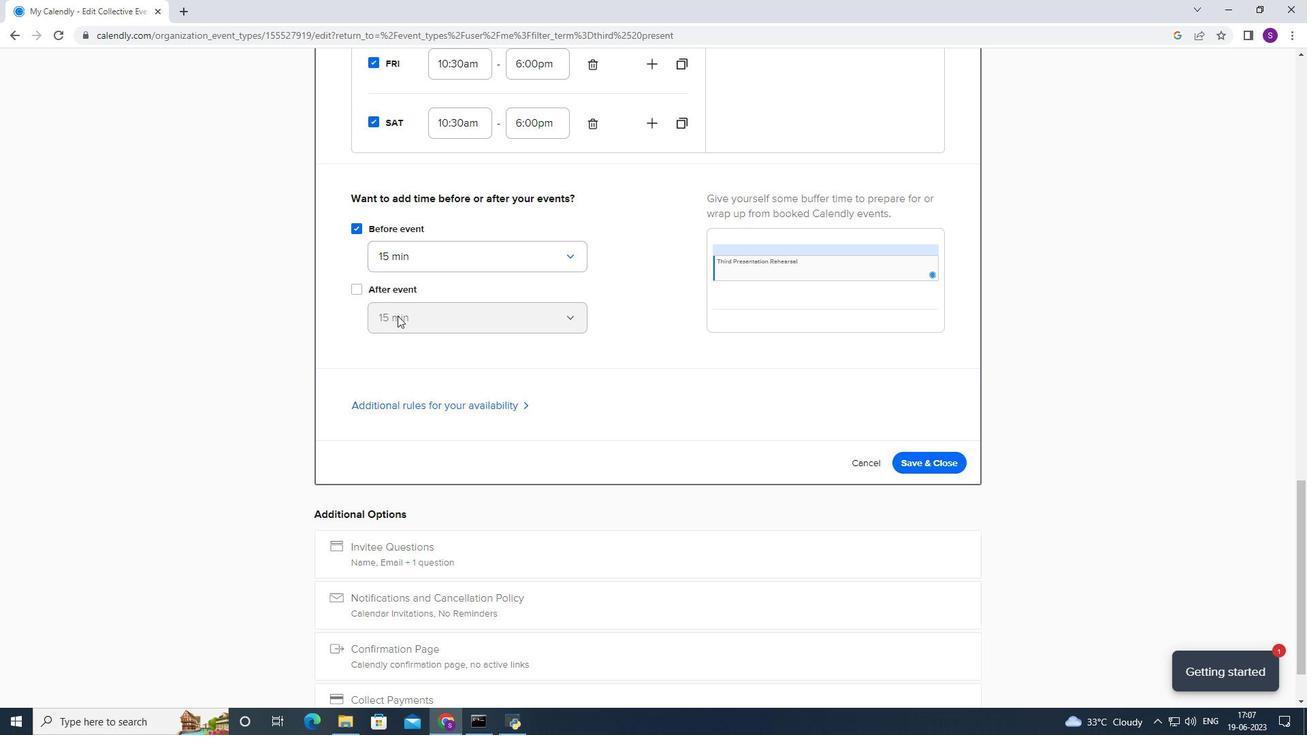
Action: Mouse moved to (381, 285)
Screenshot: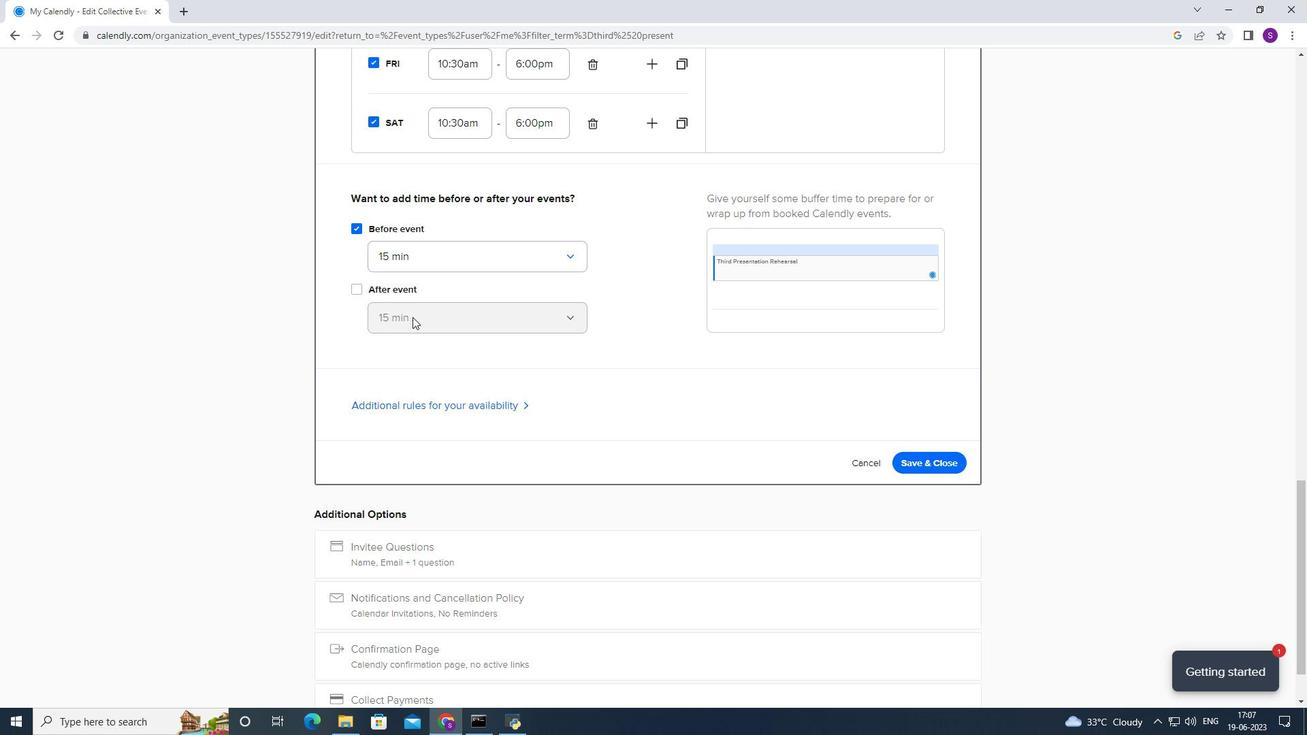 
Action: Mouse pressed left at (381, 285)
Screenshot: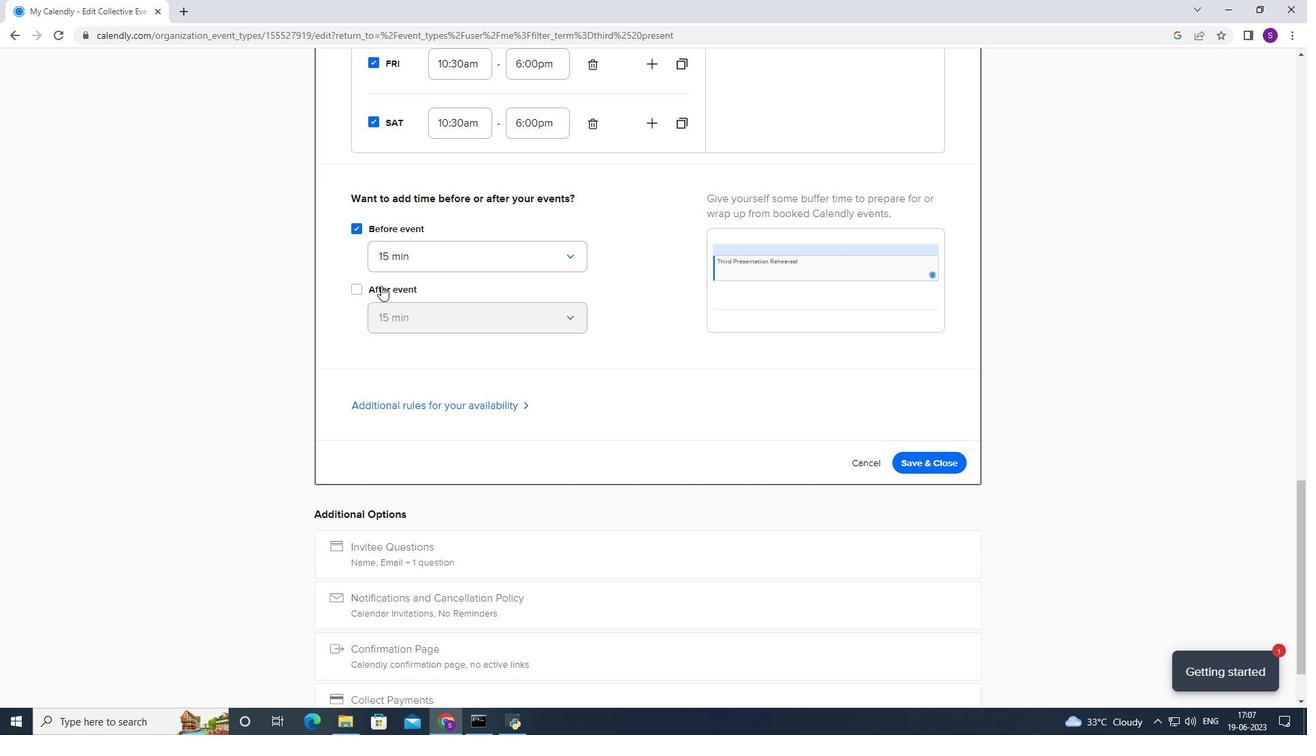 
Action: Mouse moved to (385, 306)
Screenshot: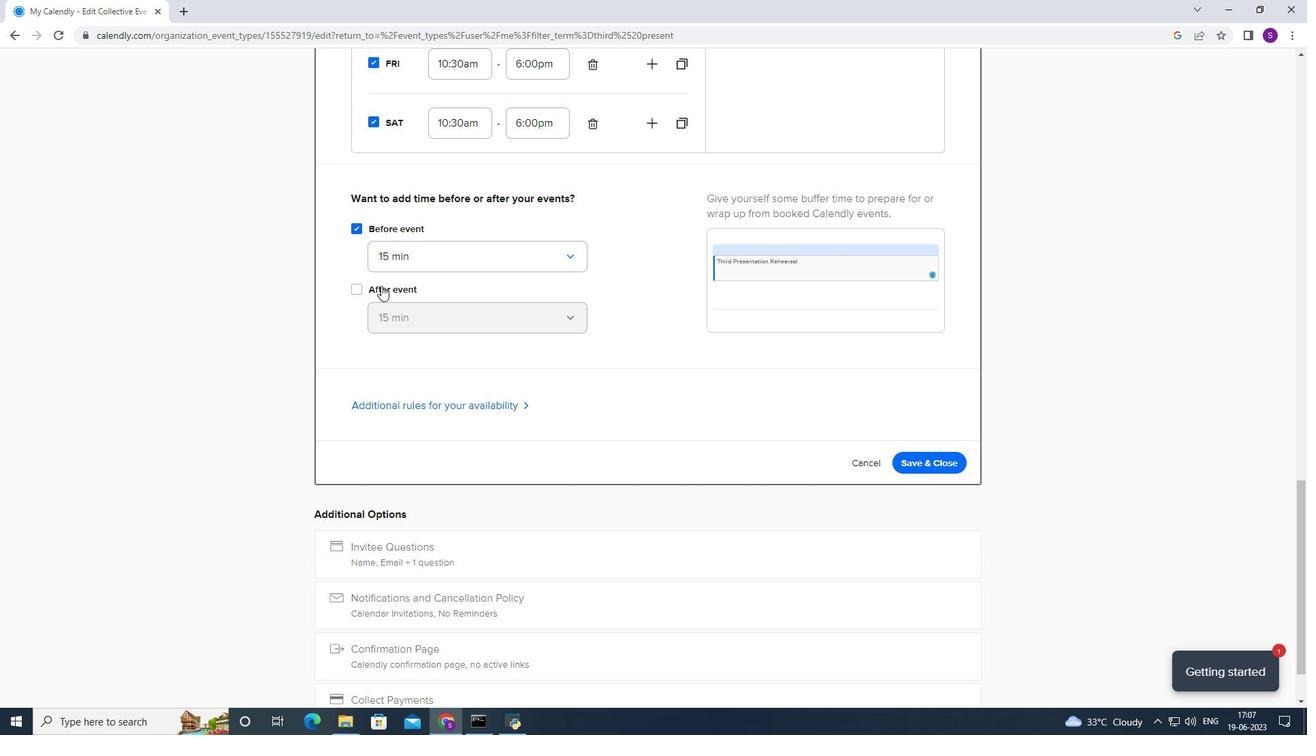 
Action: Mouse pressed left at (385, 306)
Screenshot: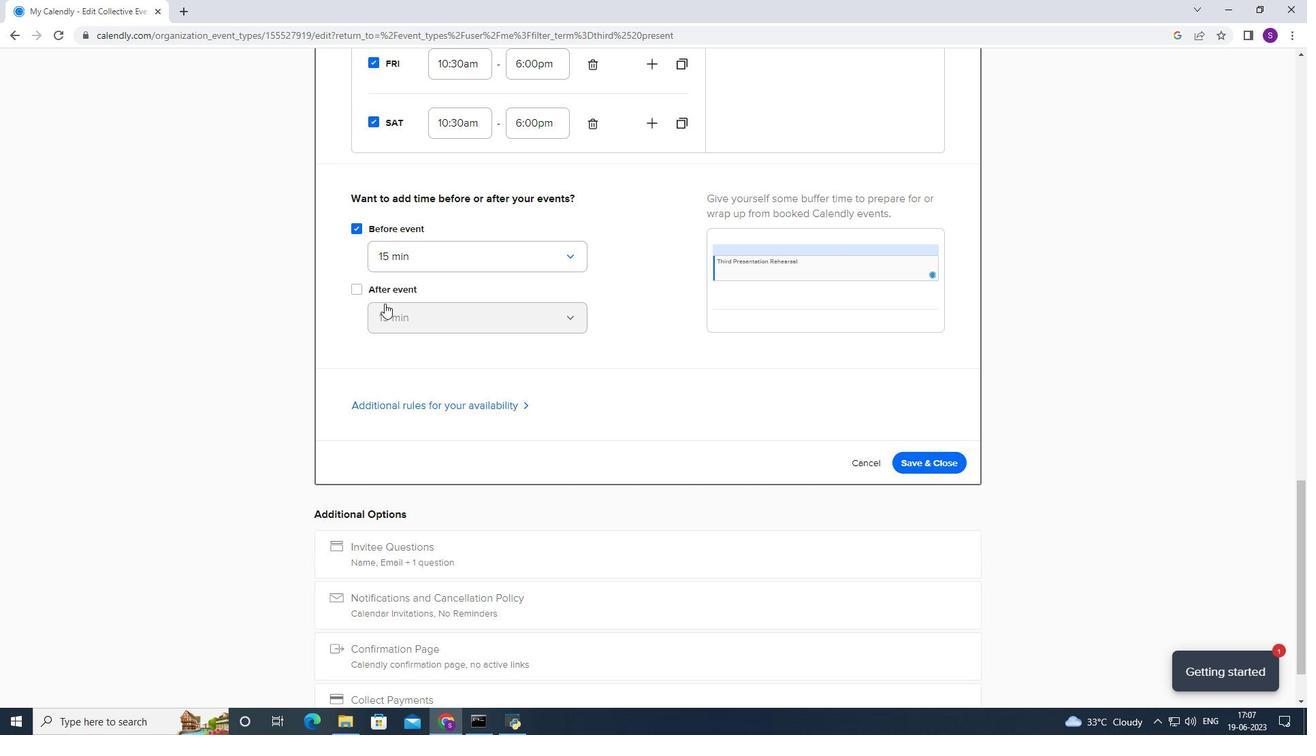 
Action: Mouse moved to (399, 398)
Screenshot: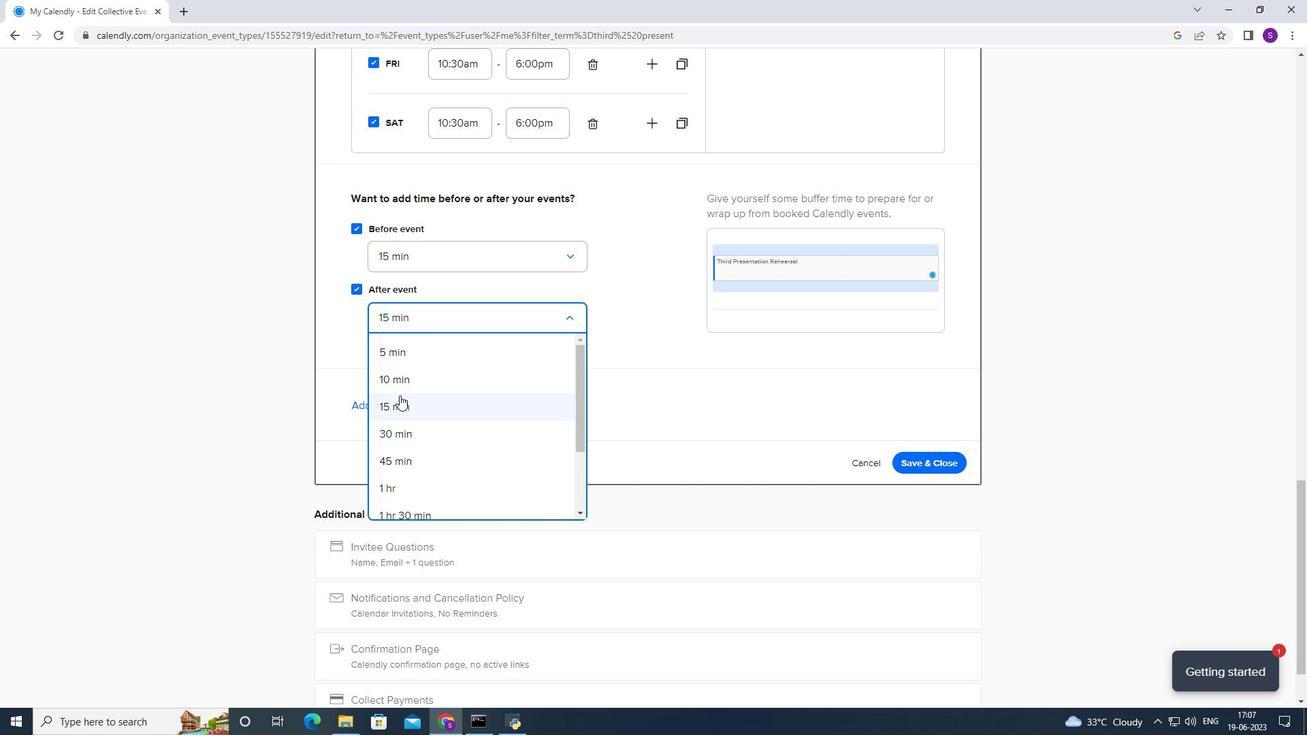 
Action: Mouse pressed left at (399, 398)
Screenshot: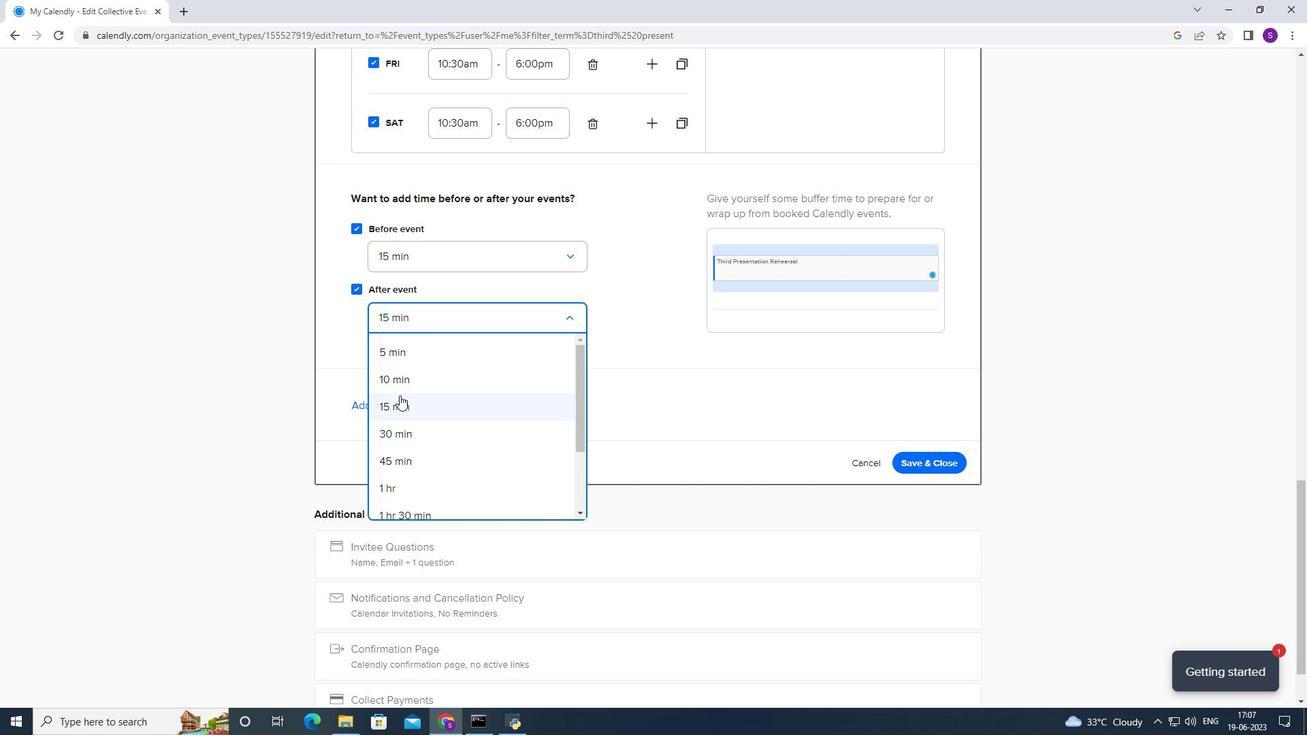 
Action: Mouse moved to (369, 405)
Screenshot: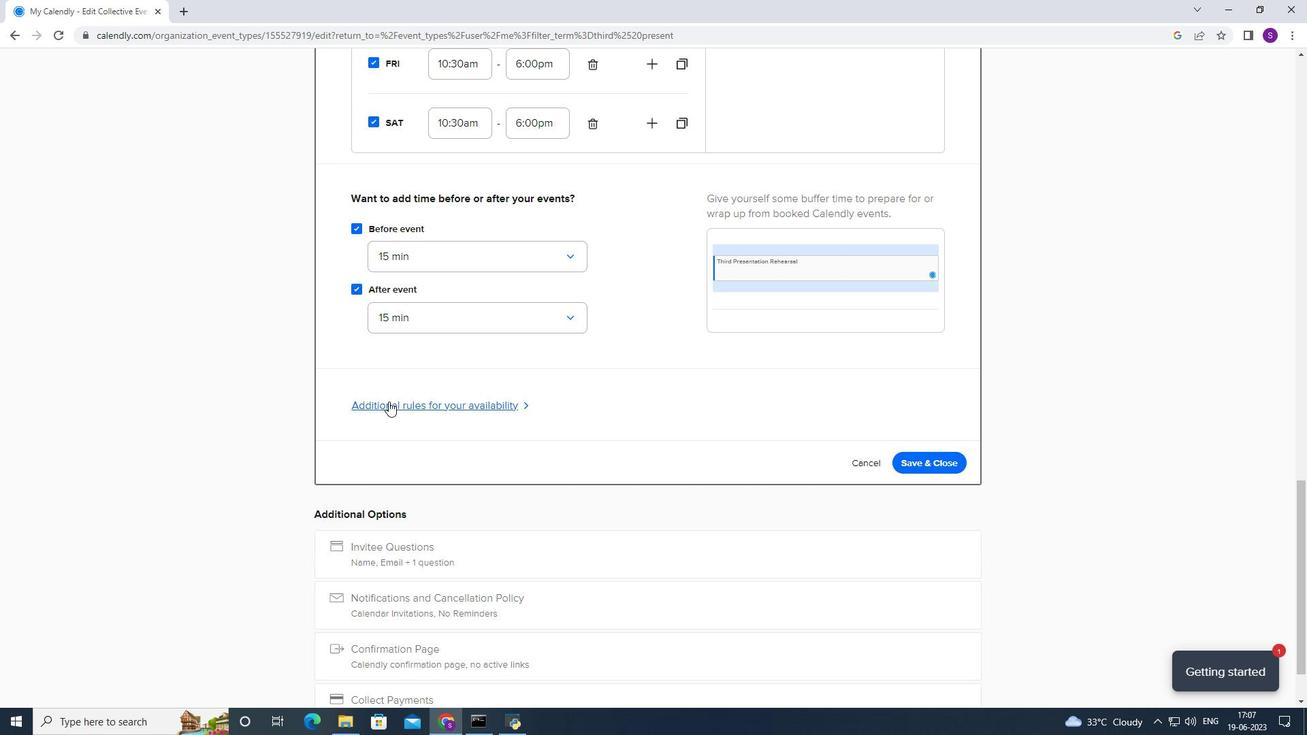
Action: Mouse pressed left at (369, 405)
Screenshot: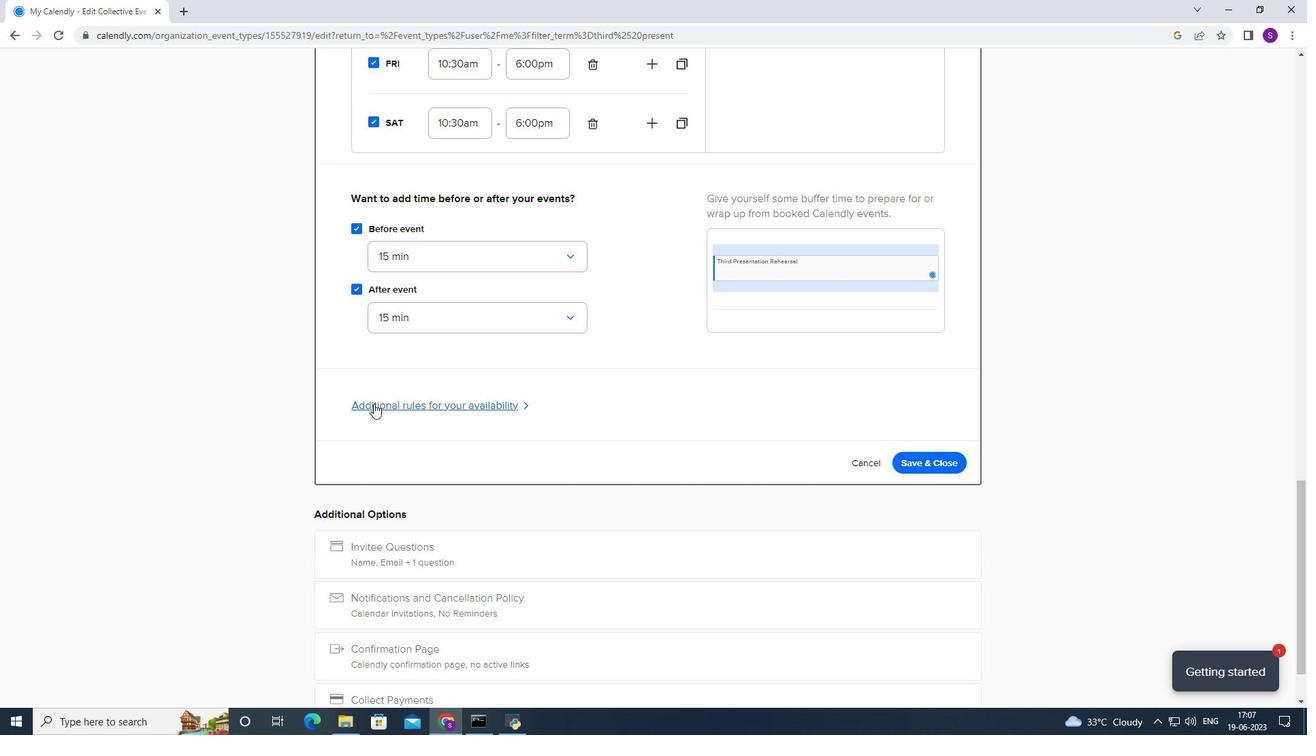 
Action: Mouse moved to (388, 454)
Screenshot: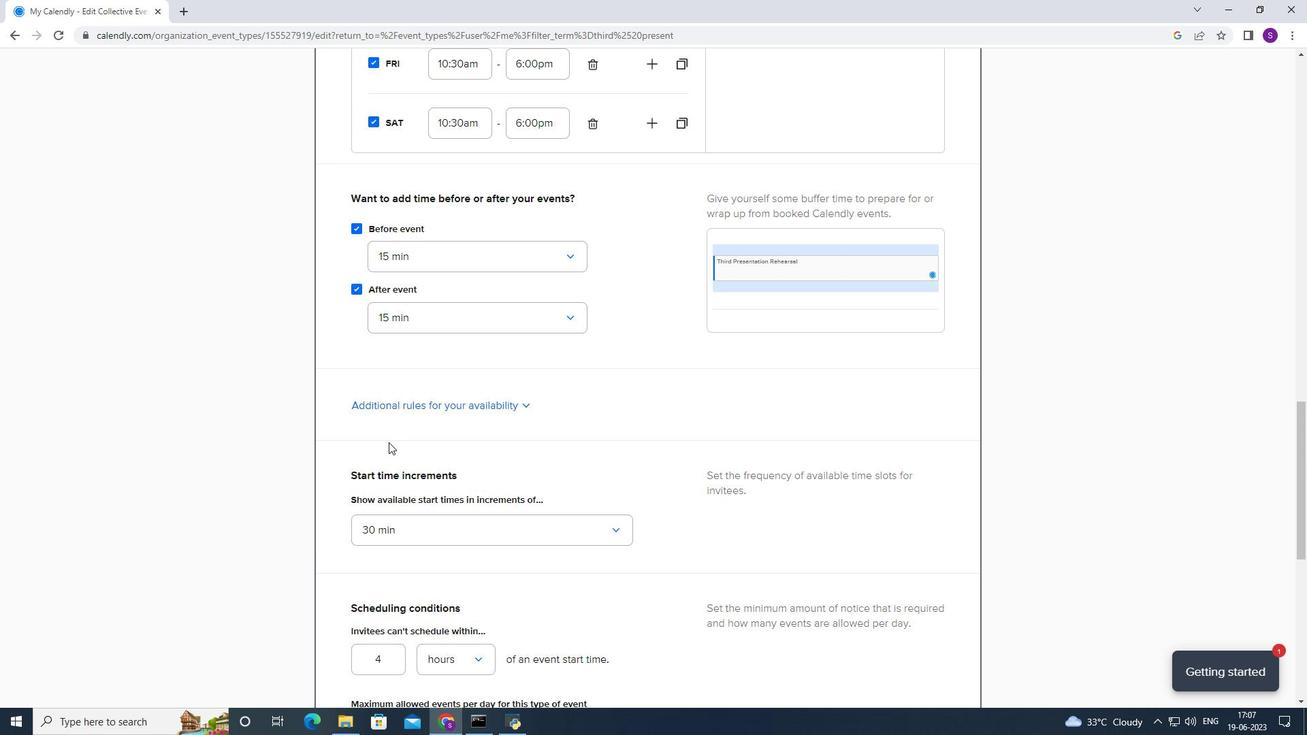 
Action: Mouse scrolled (388, 453) with delta (0, 0)
Screenshot: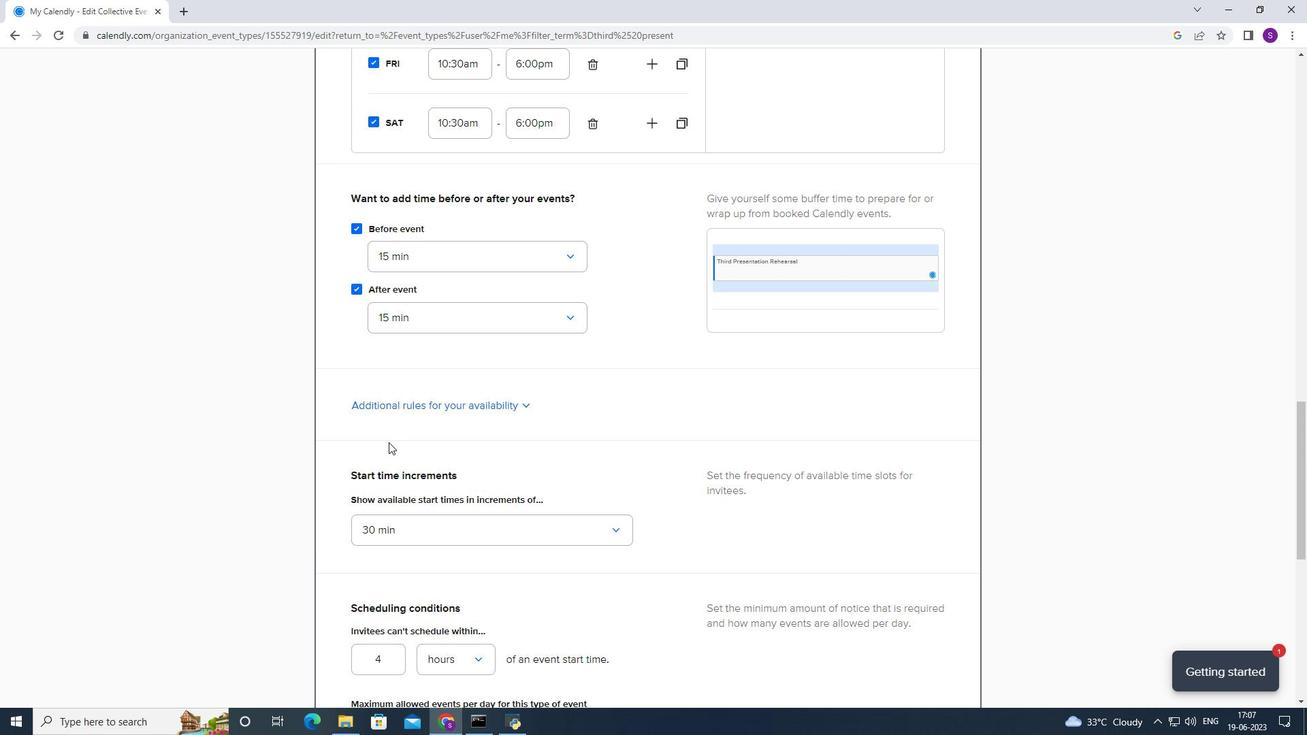 
Action: Mouse moved to (392, 453)
Screenshot: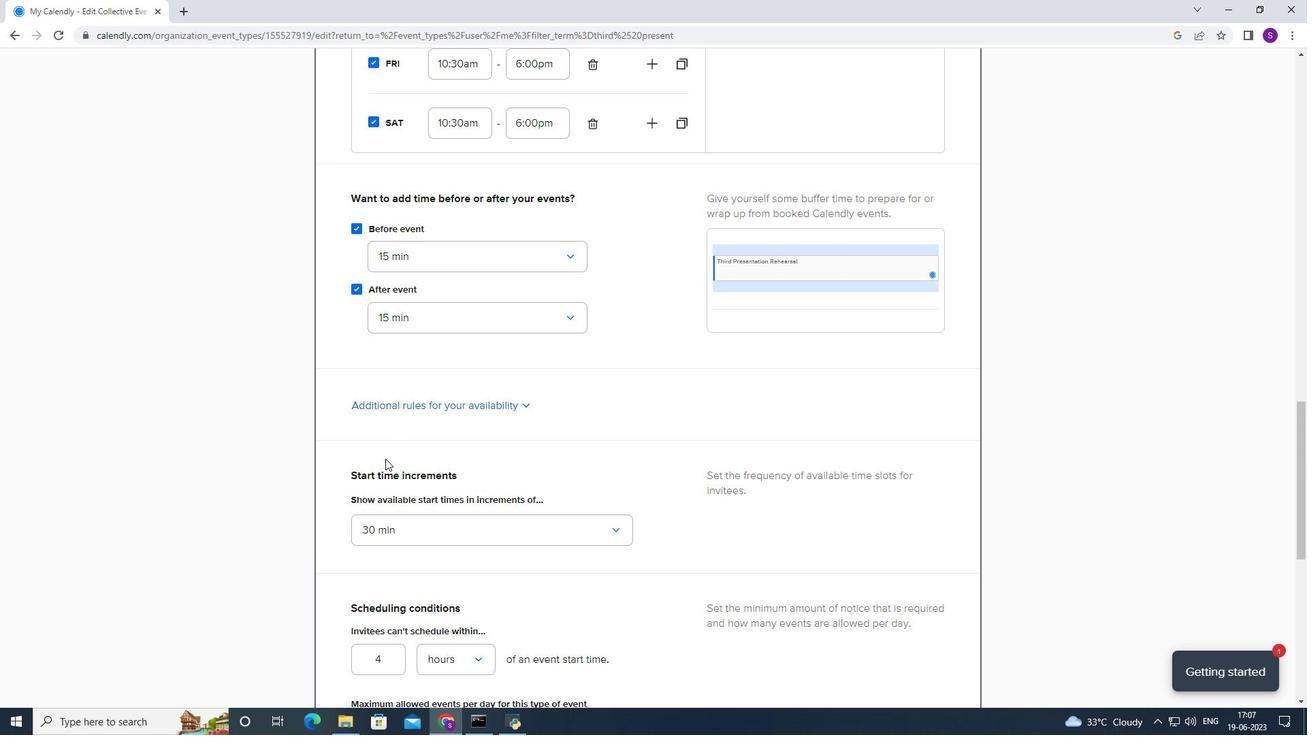 
Action: Mouse scrolled (392, 452) with delta (0, 0)
Screenshot: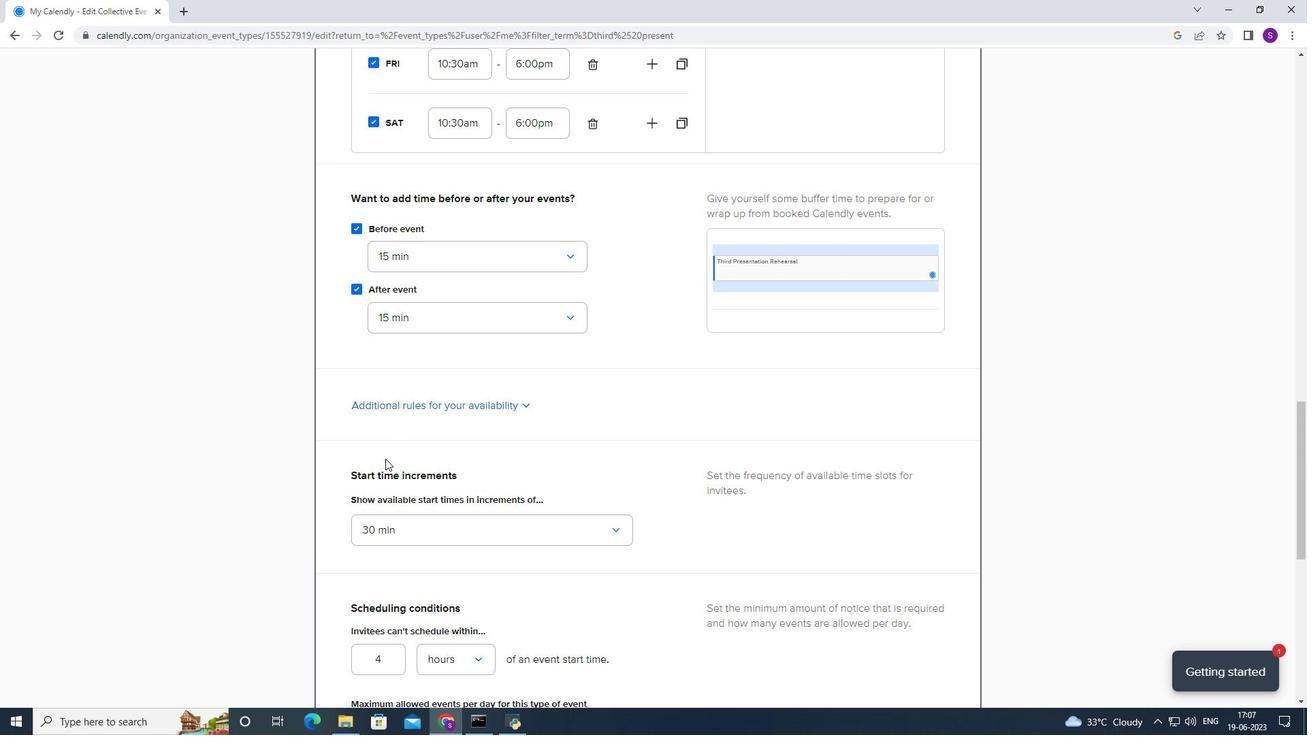 
Action: Mouse scrolled (392, 452) with delta (0, 0)
Screenshot: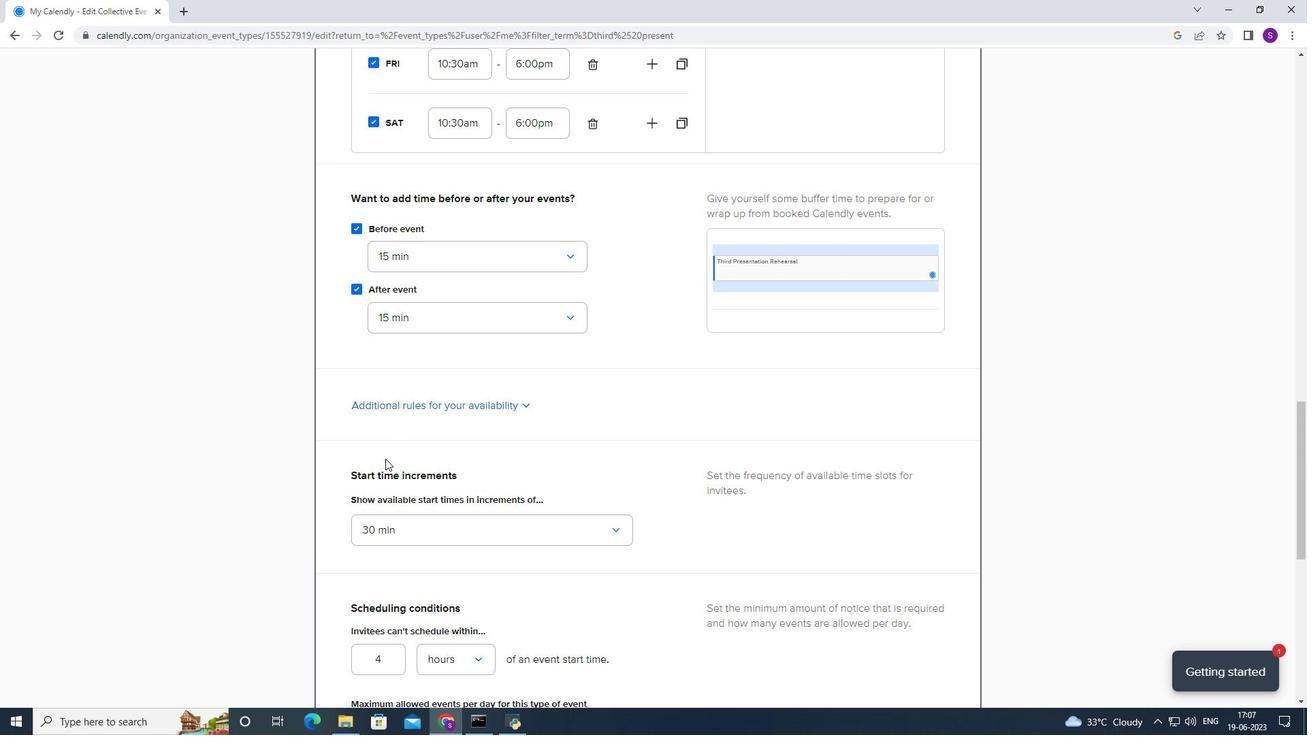 
Action: Mouse moved to (481, 332)
Screenshot: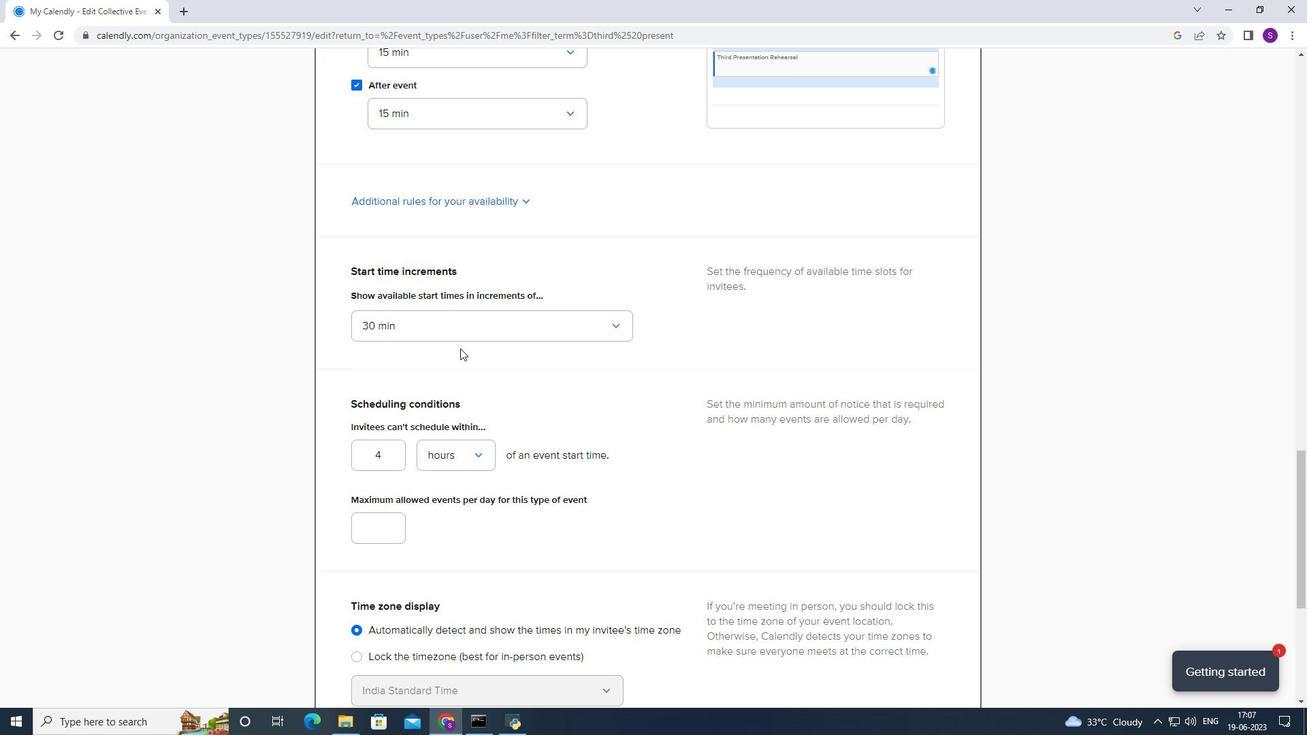 
Action: Mouse pressed left at (481, 332)
Screenshot: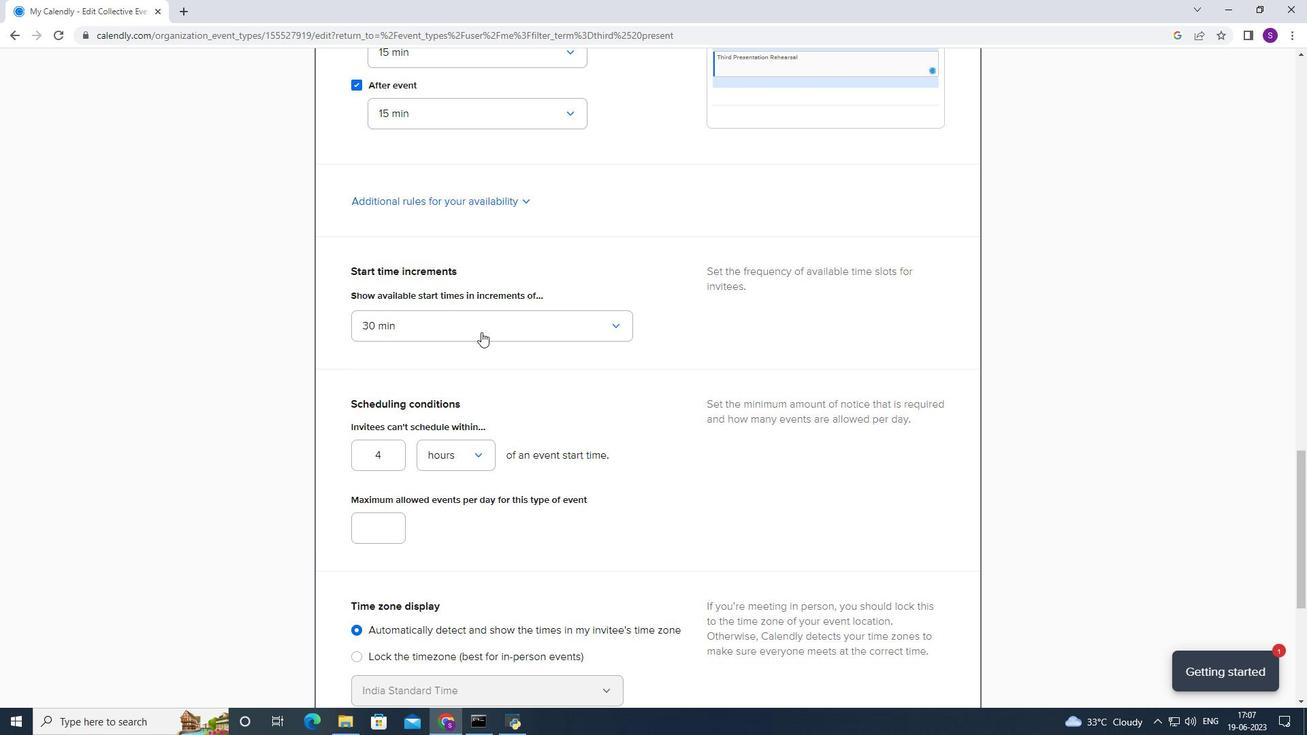 
Action: Mouse moved to (441, 386)
Screenshot: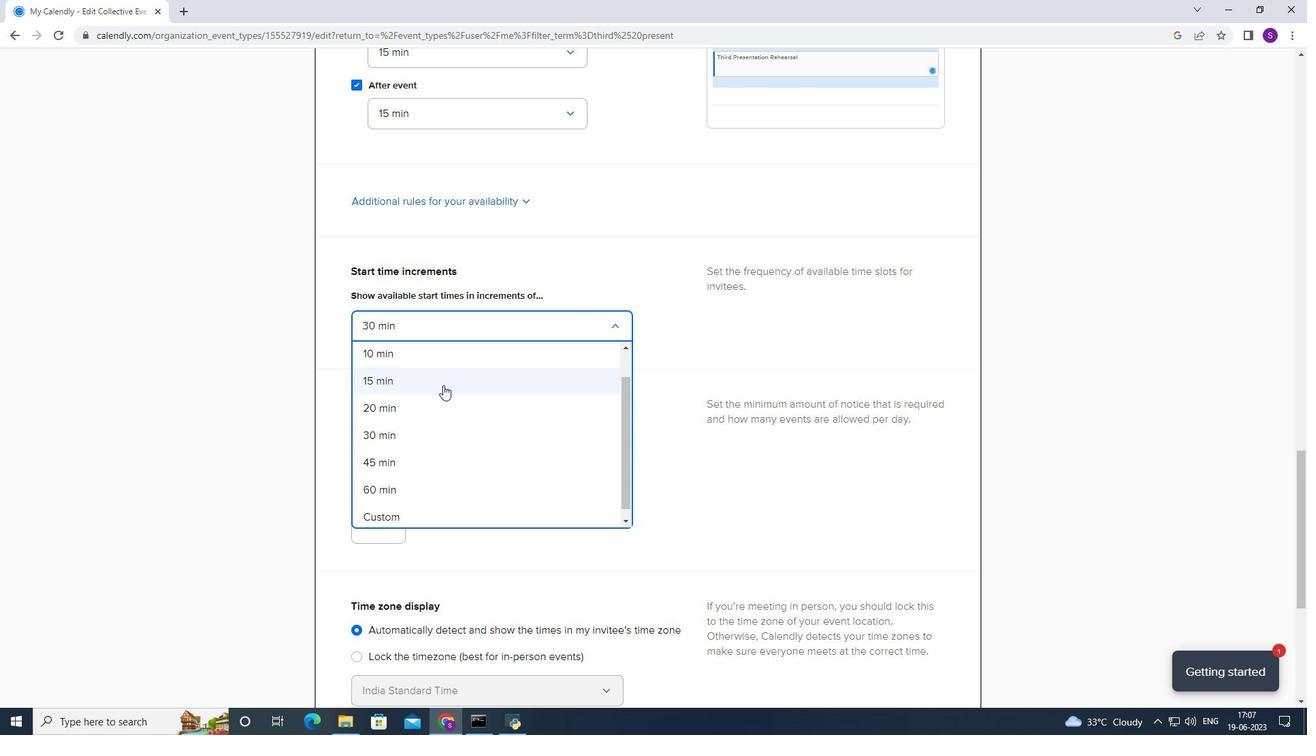 
Action: Mouse pressed left at (441, 386)
Screenshot: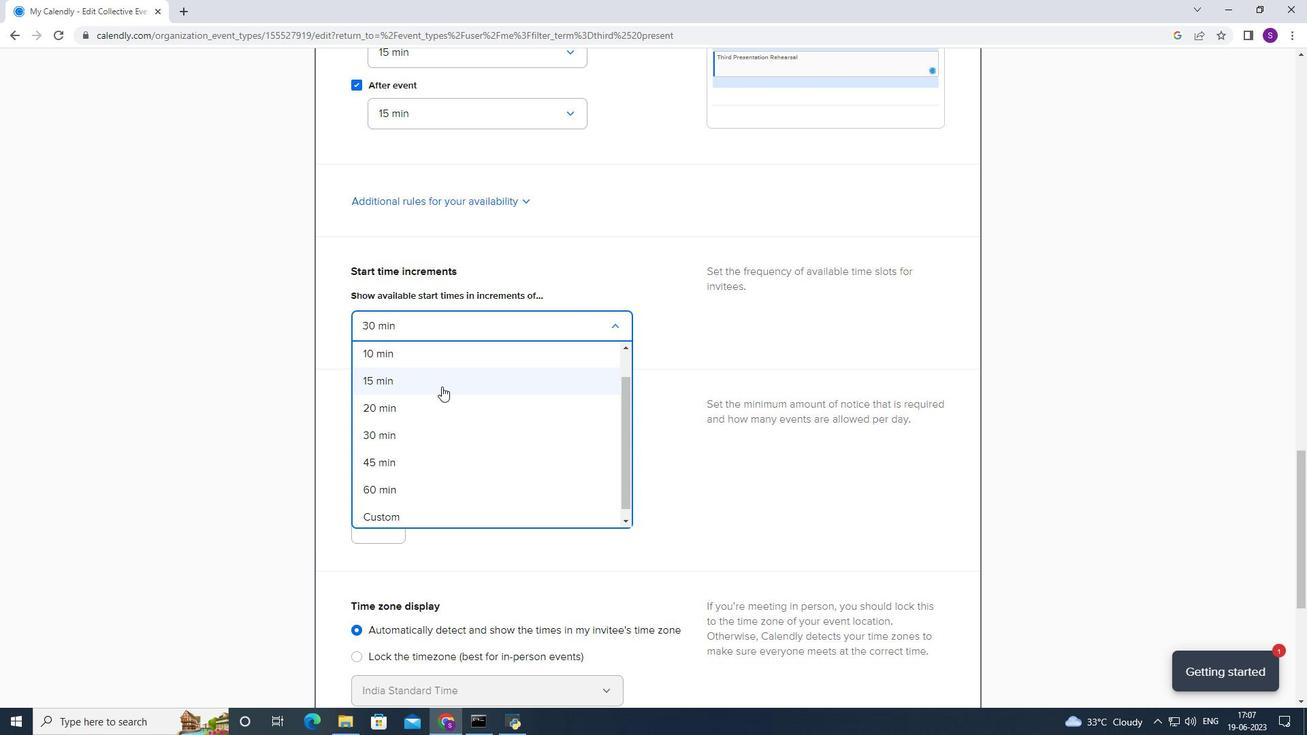 
Action: Mouse moved to (389, 462)
Screenshot: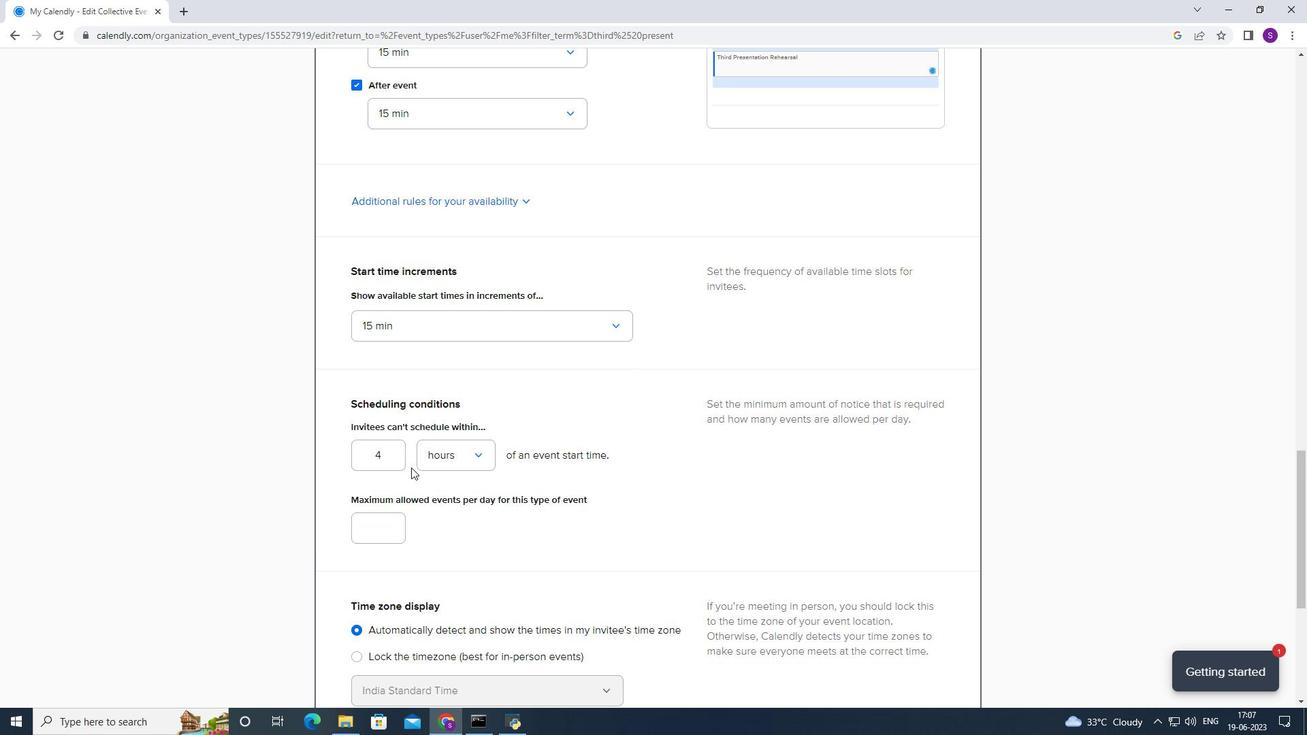 
Action: Mouse pressed left at (389, 462)
Screenshot: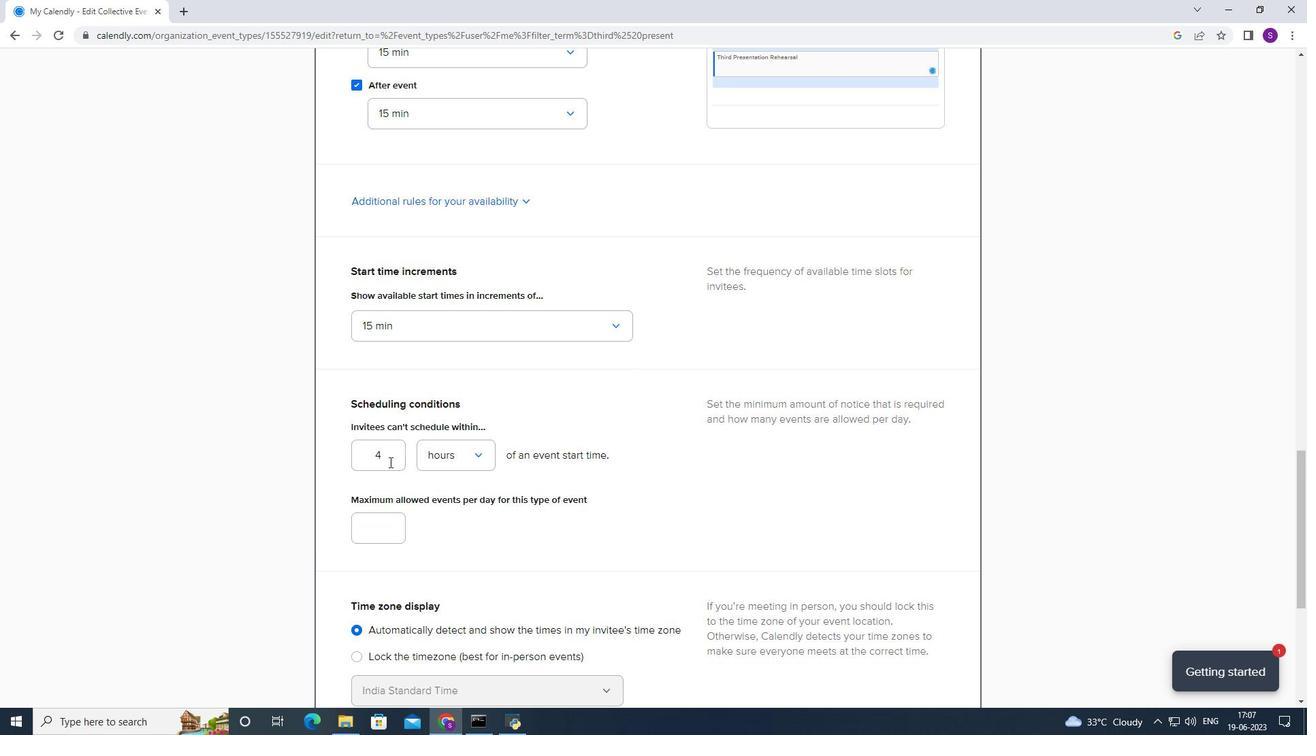 
Action: Mouse moved to (379, 460)
Screenshot: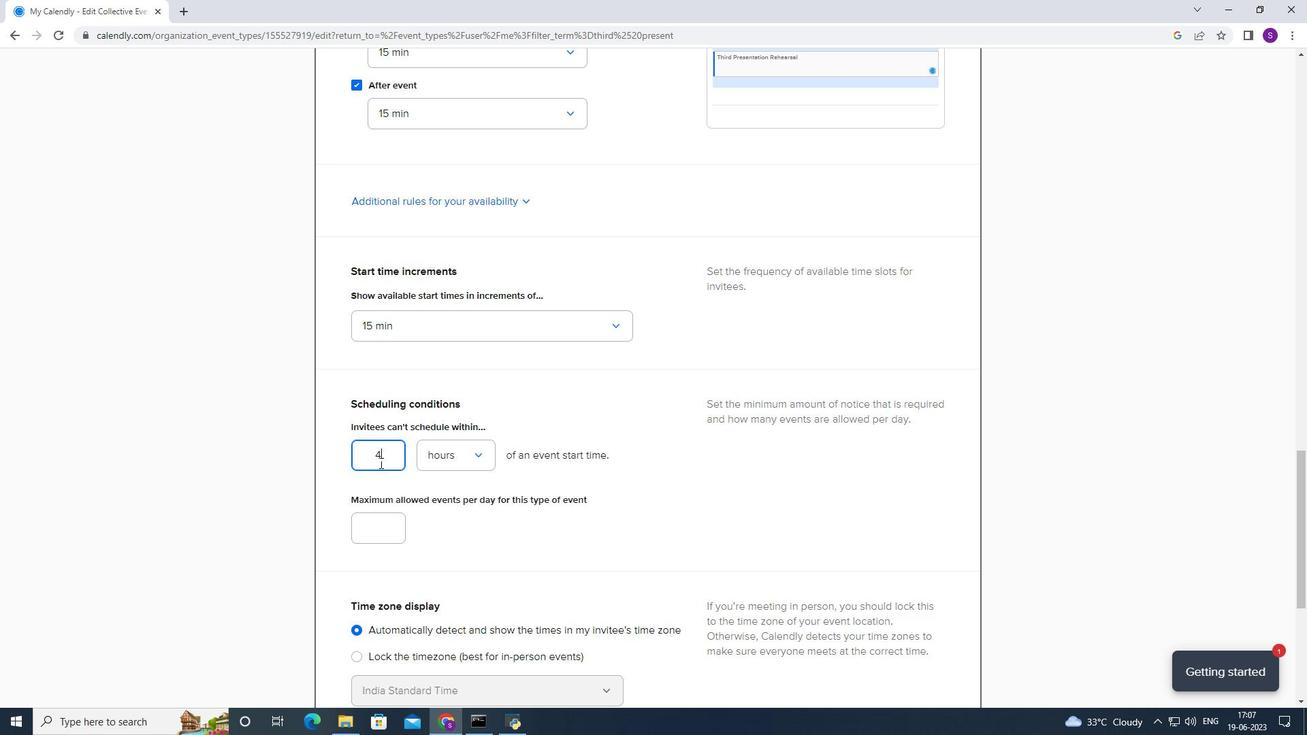 
Action: Mouse pressed left at (379, 460)
Screenshot: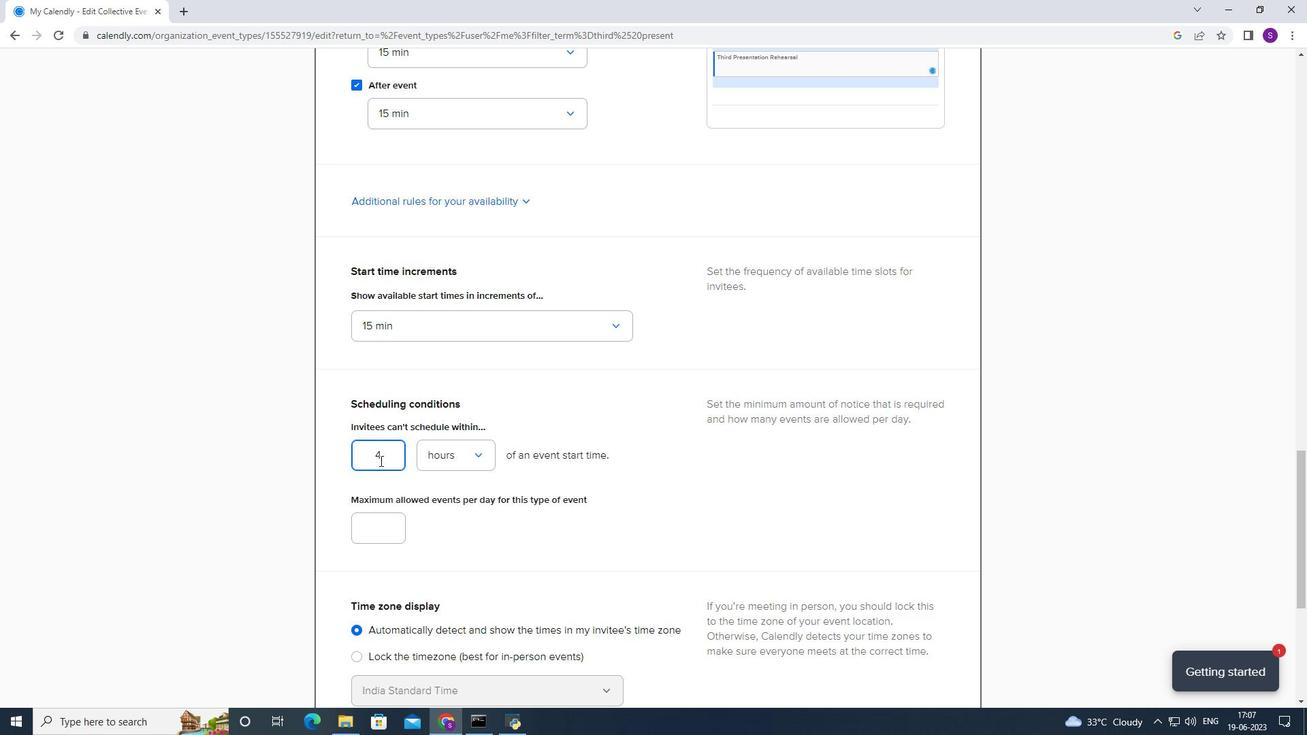 
Action: Mouse moved to (365, 463)
Screenshot: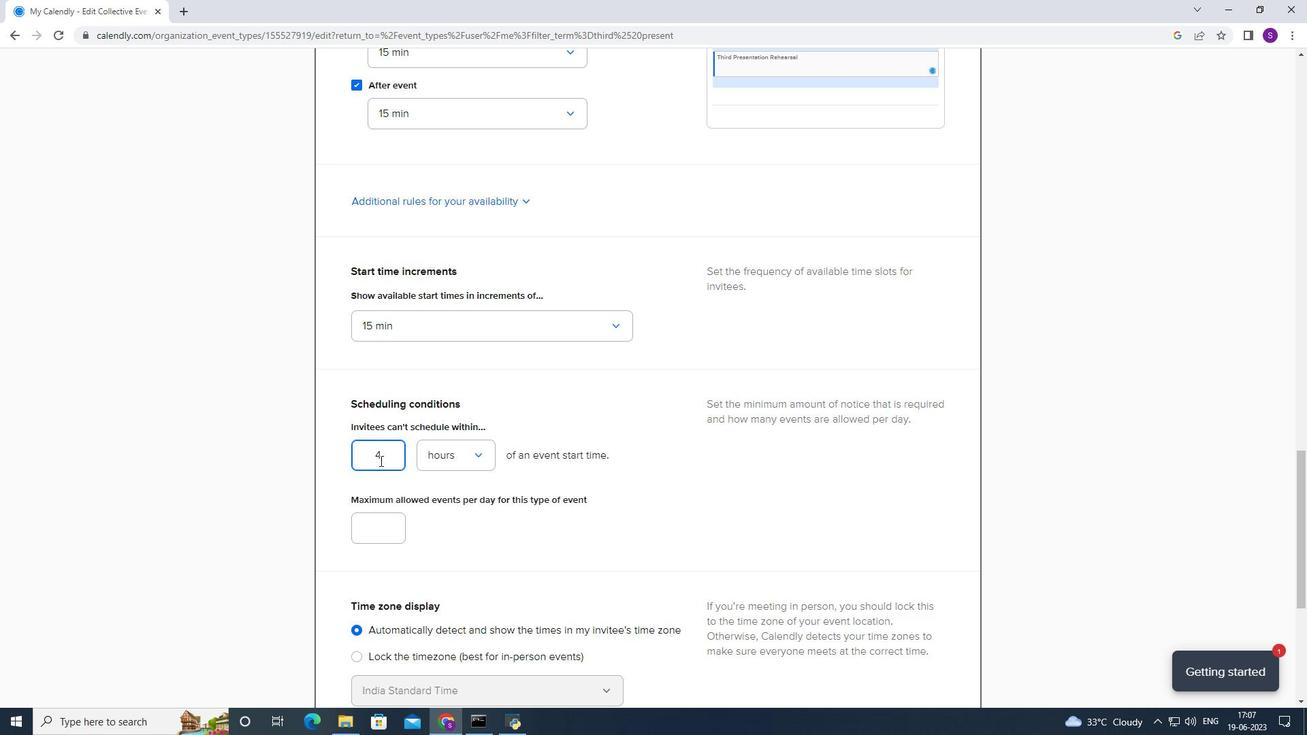 
Action: Key pressed 166
Screenshot: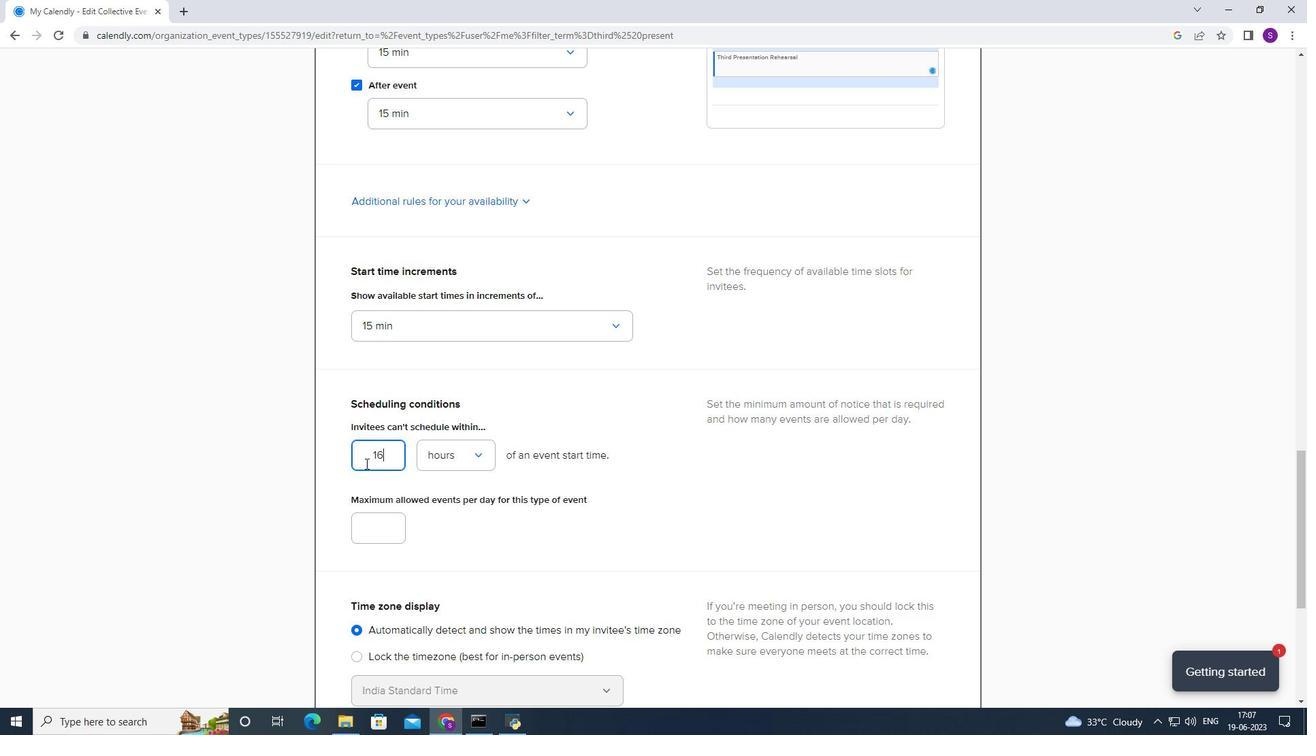 
Action: Mouse moved to (375, 528)
Screenshot: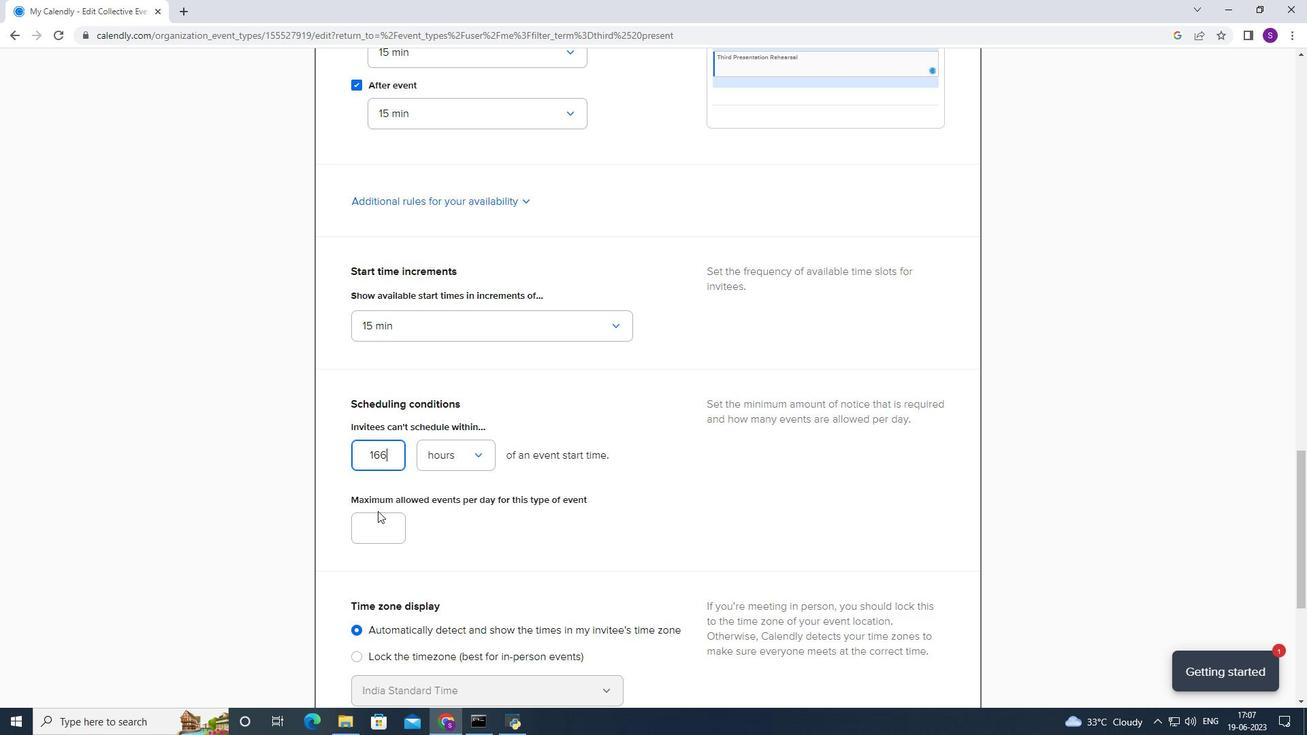 
Action: Mouse pressed left at (375, 528)
Screenshot: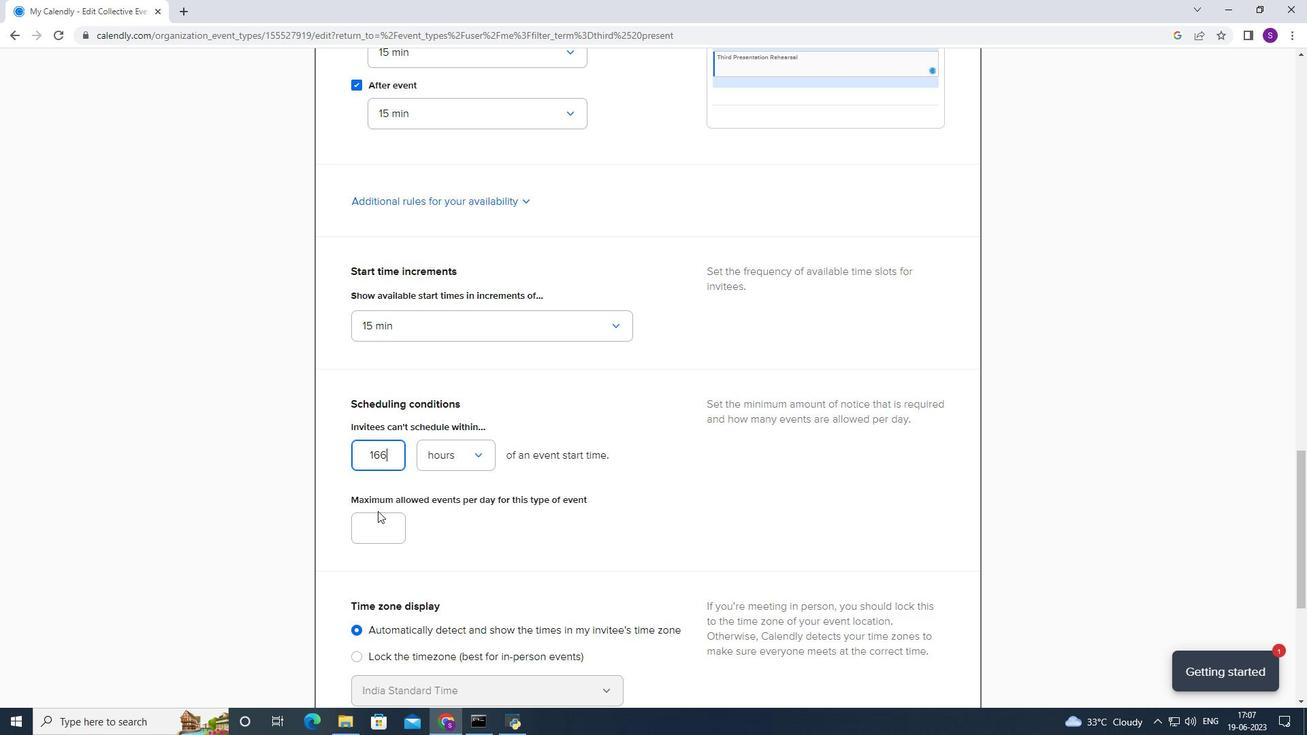 
Action: Mouse moved to (375, 529)
Screenshot: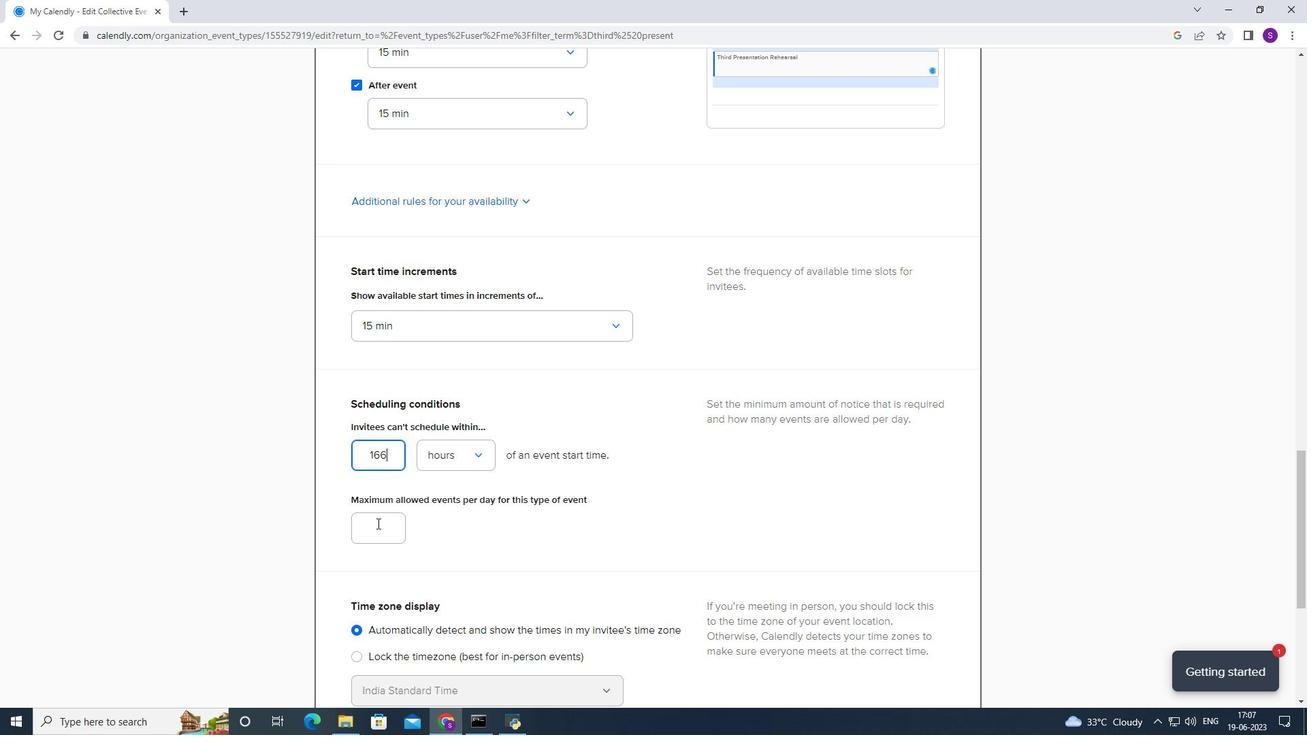 
Action: Key pressed 5
Screenshot: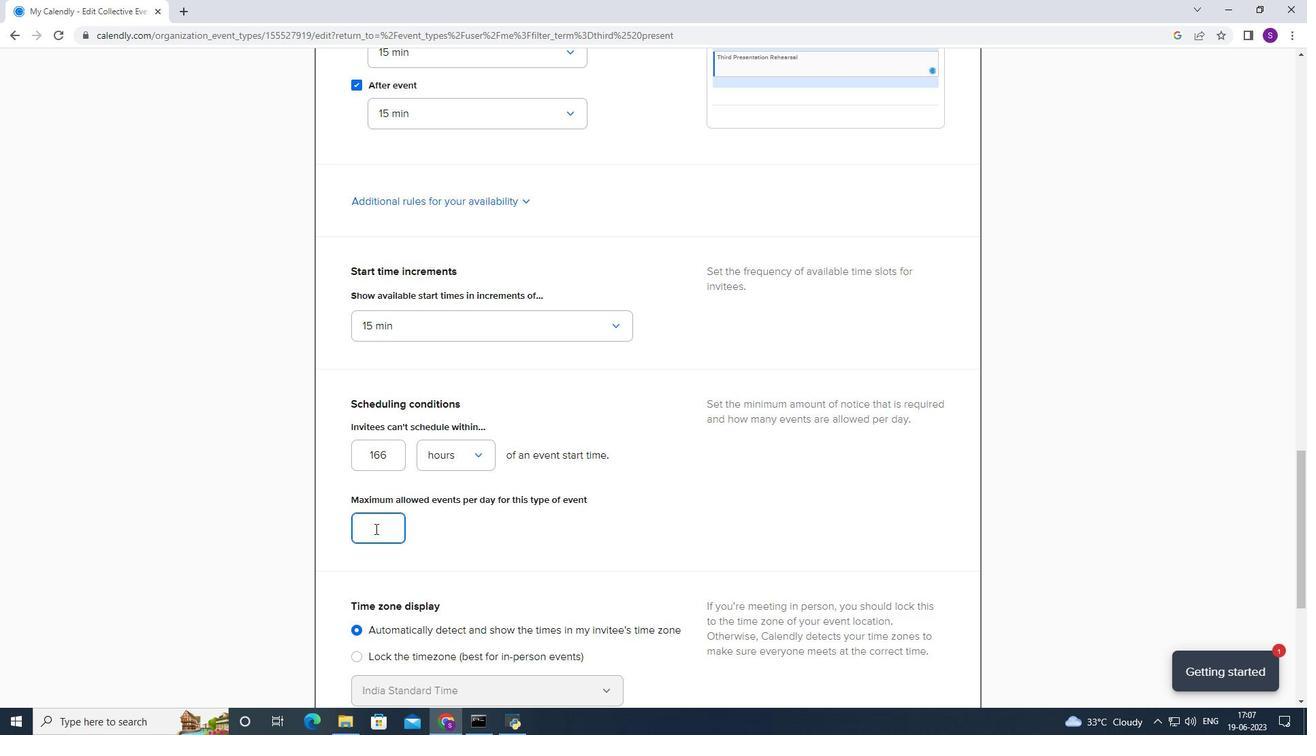 
Action: Mouse moved to (450, 518)
Screenshot: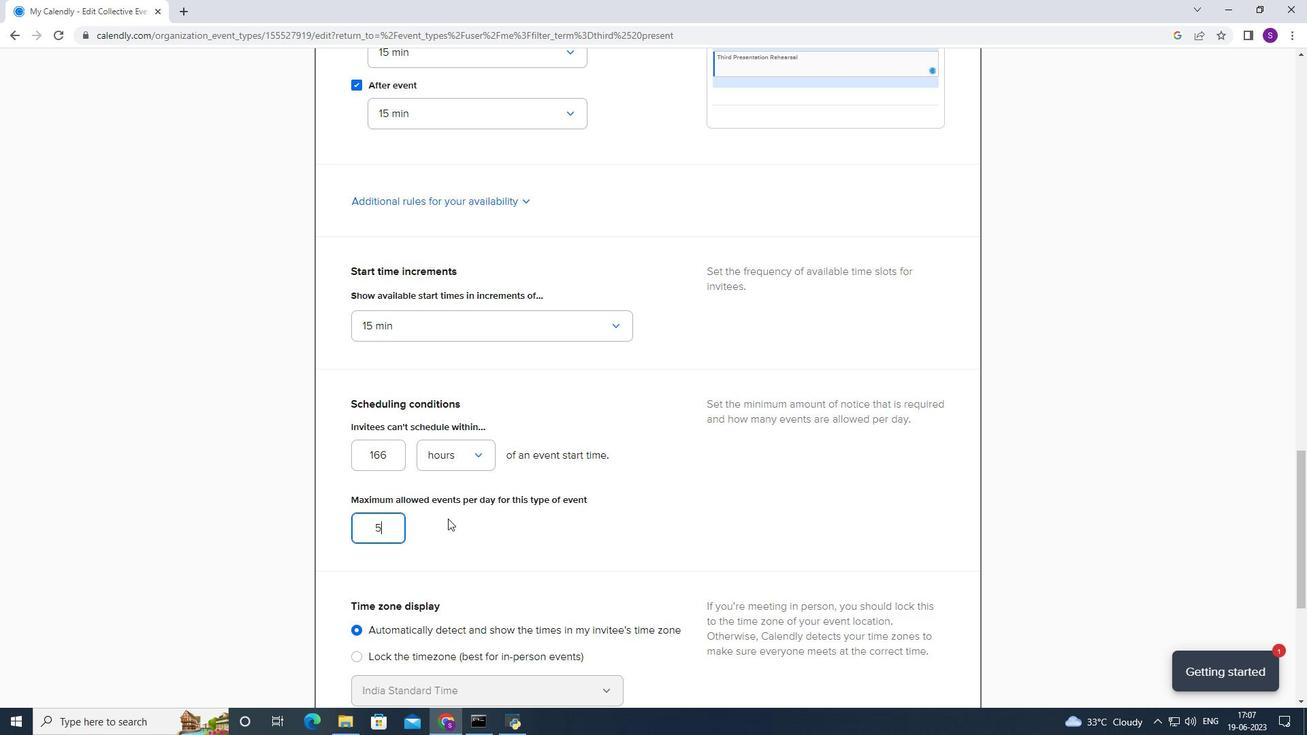 
Action: Mouse scrolled (450, 518) with delta (0, 0)
Screenshot: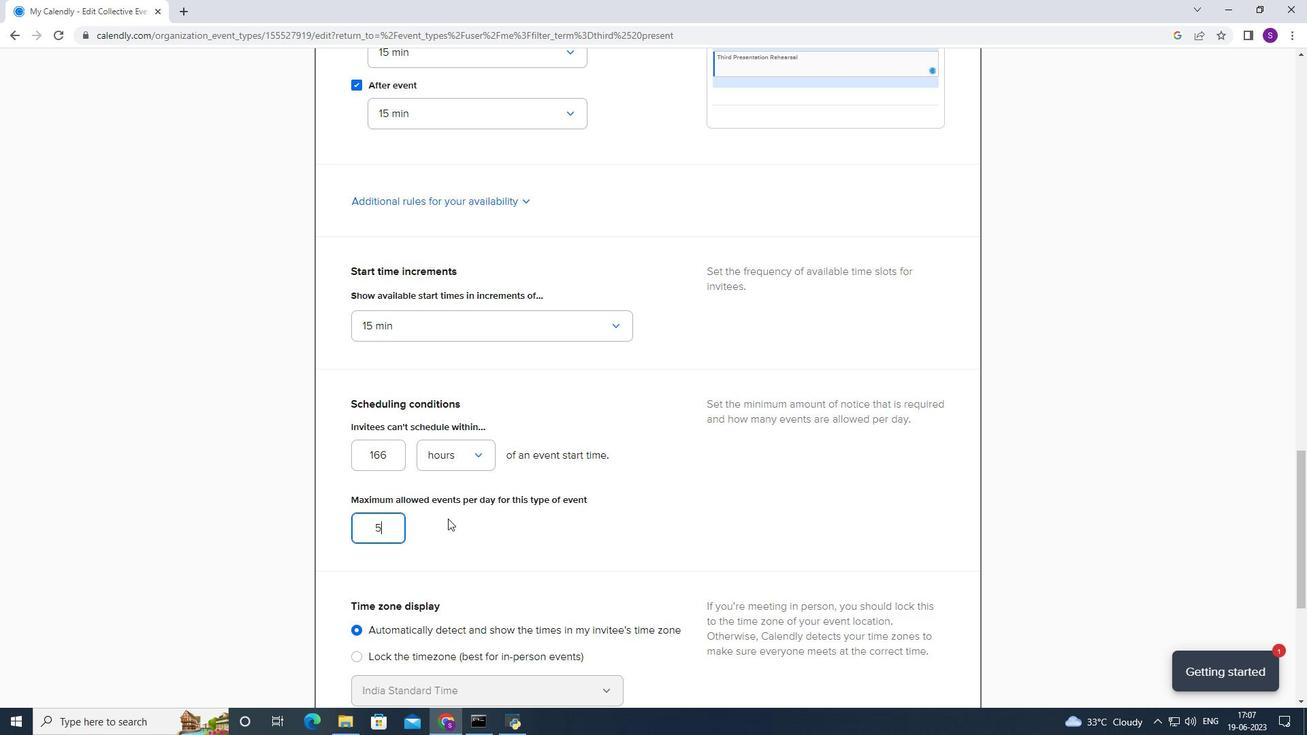 
Action: Mouse moved to (450, 520)
Screenshot: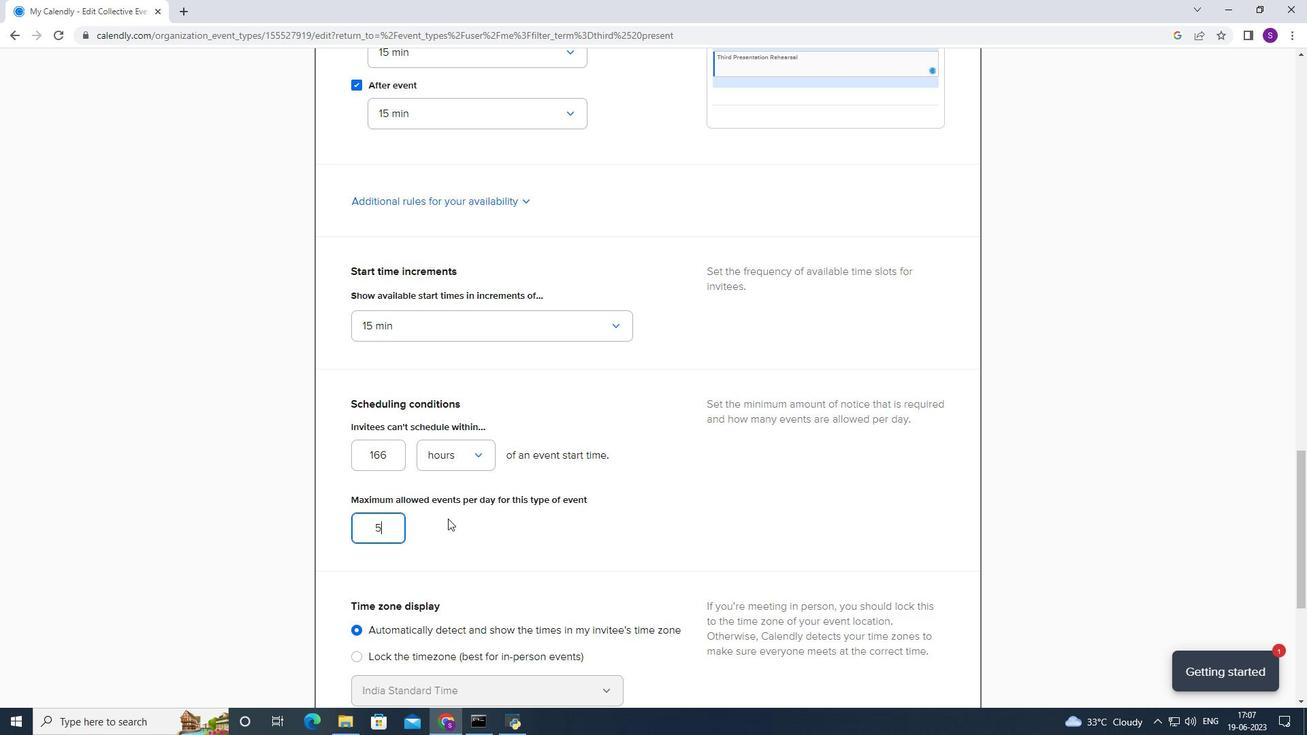 
Action: Mouse scrolled (450, 520) with delta (0, 0)
Screenshot: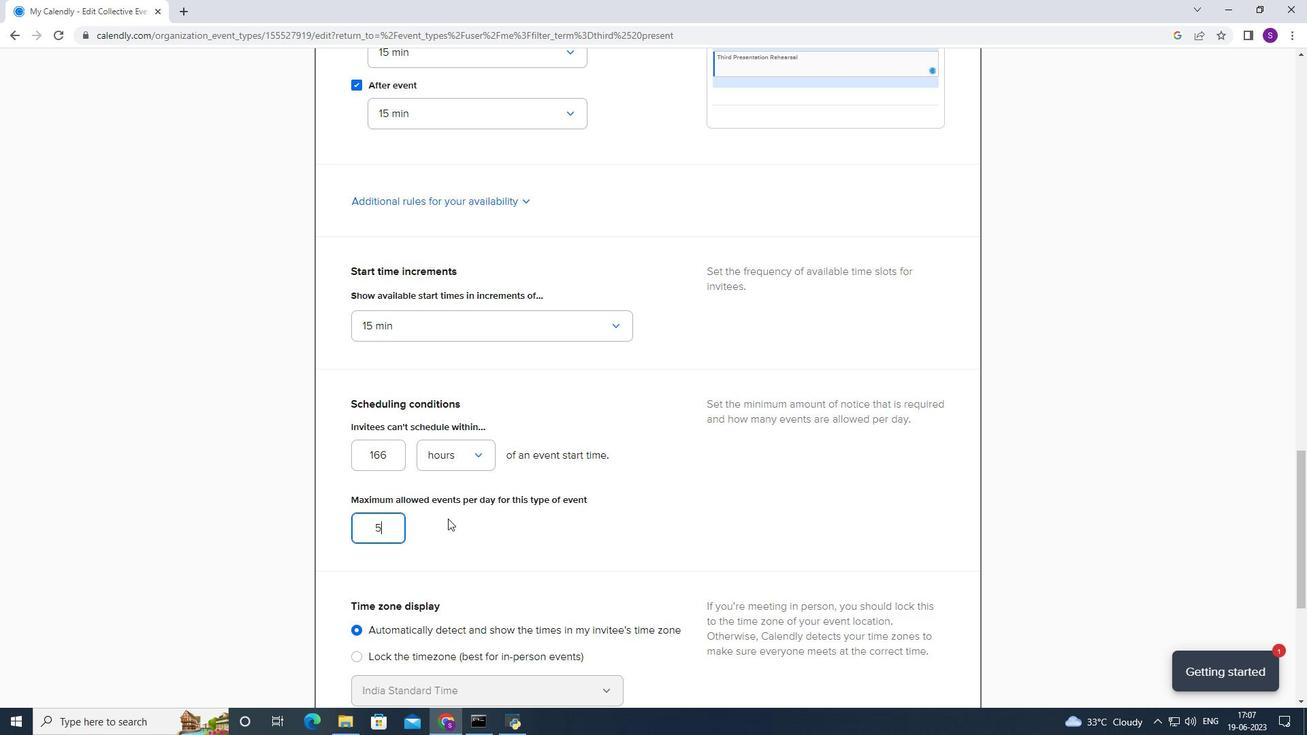 
Action: Mouse moved to (450, 522)
Screenshot: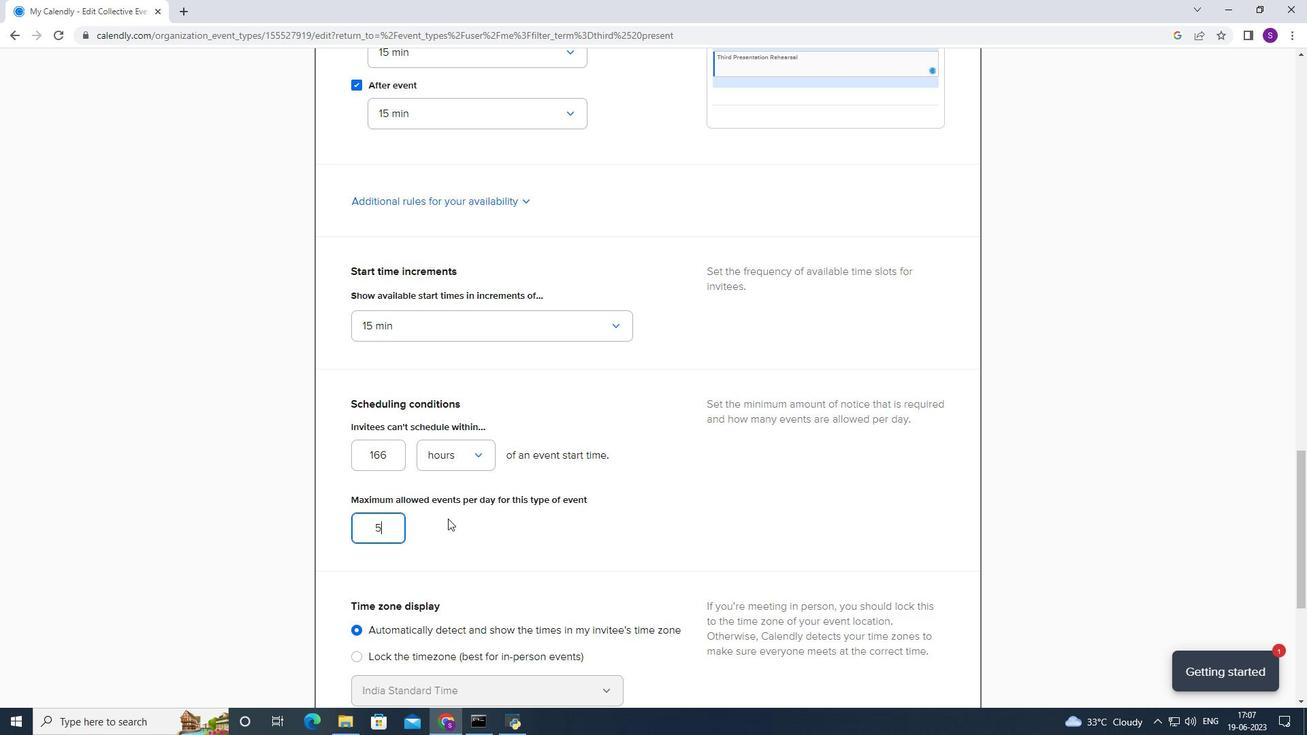 
Action: Mouse scrolled (450, 522) with delta (0, 0)
Screenshot: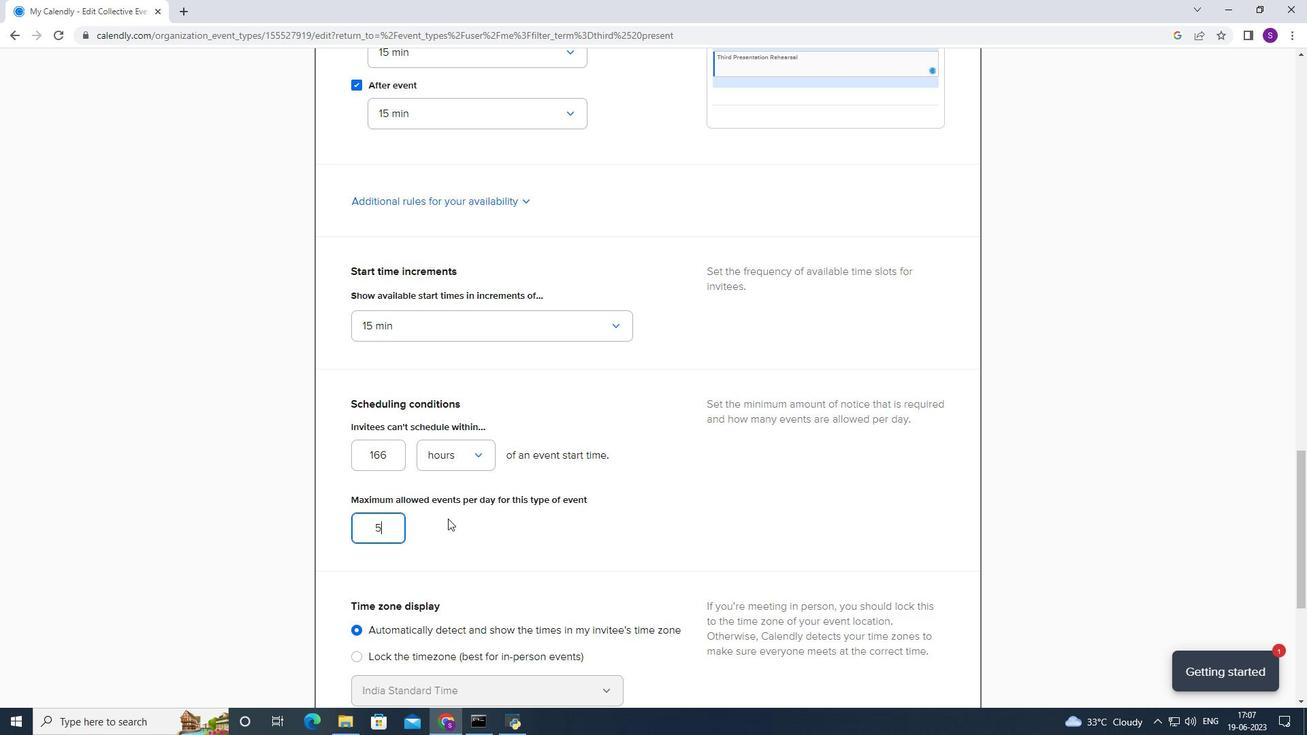 
Action: Mouse scrolled (450, 522) with delta (0, 0)
Screenshot: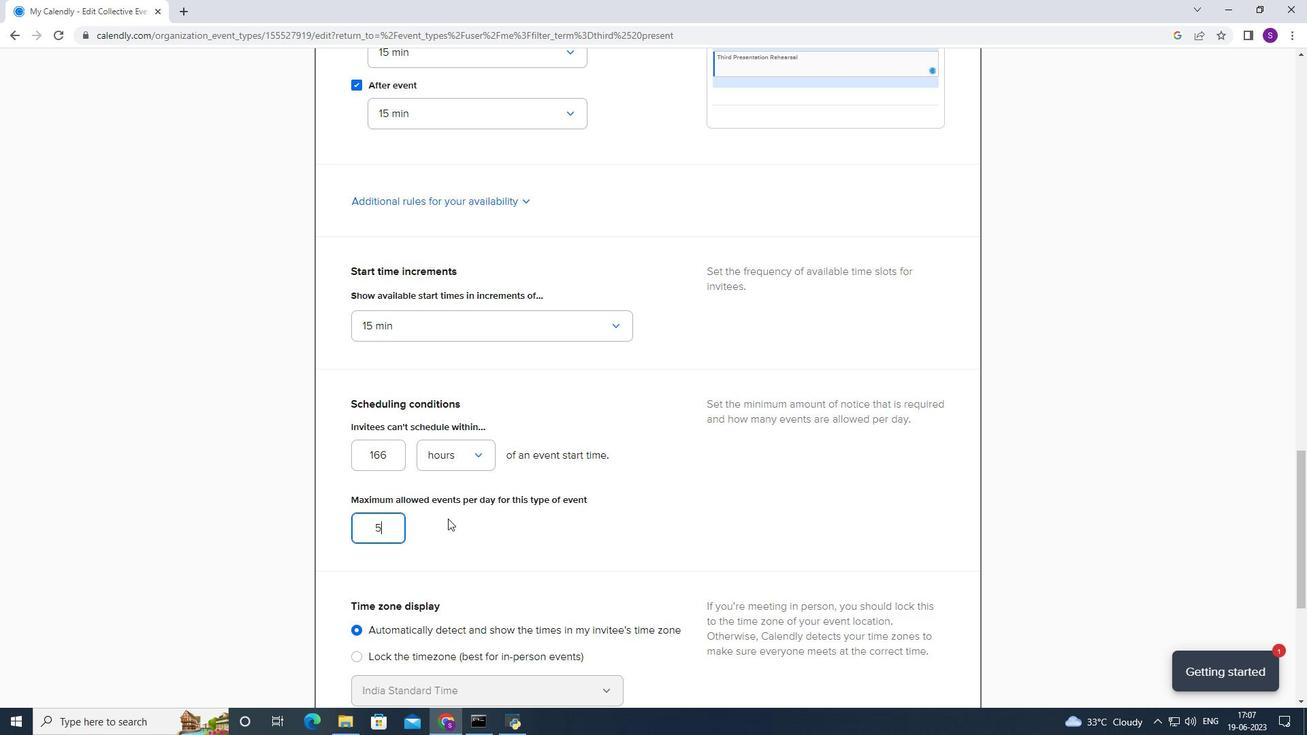
Action: Mouse moved to (450, 521)
Screenshot: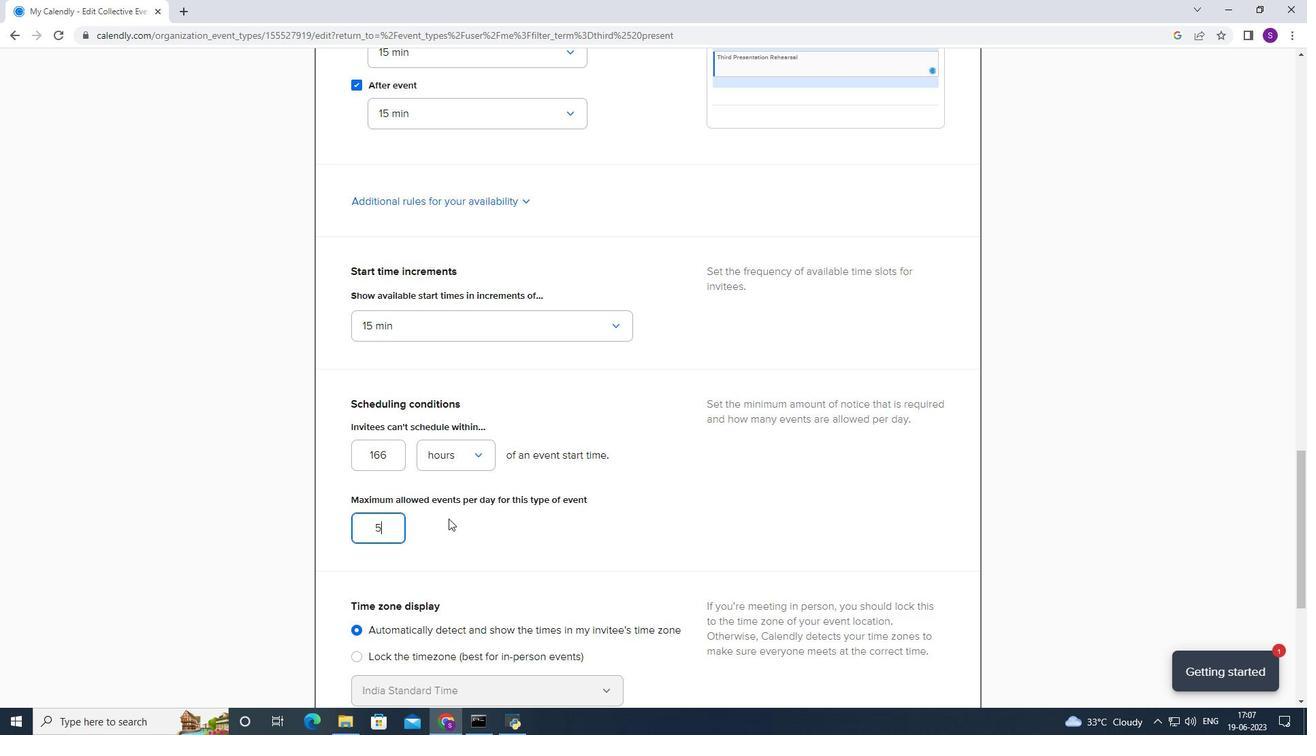 
Action: Mouse scrolled (450, 521) with delta (0, -1)
Screenshot: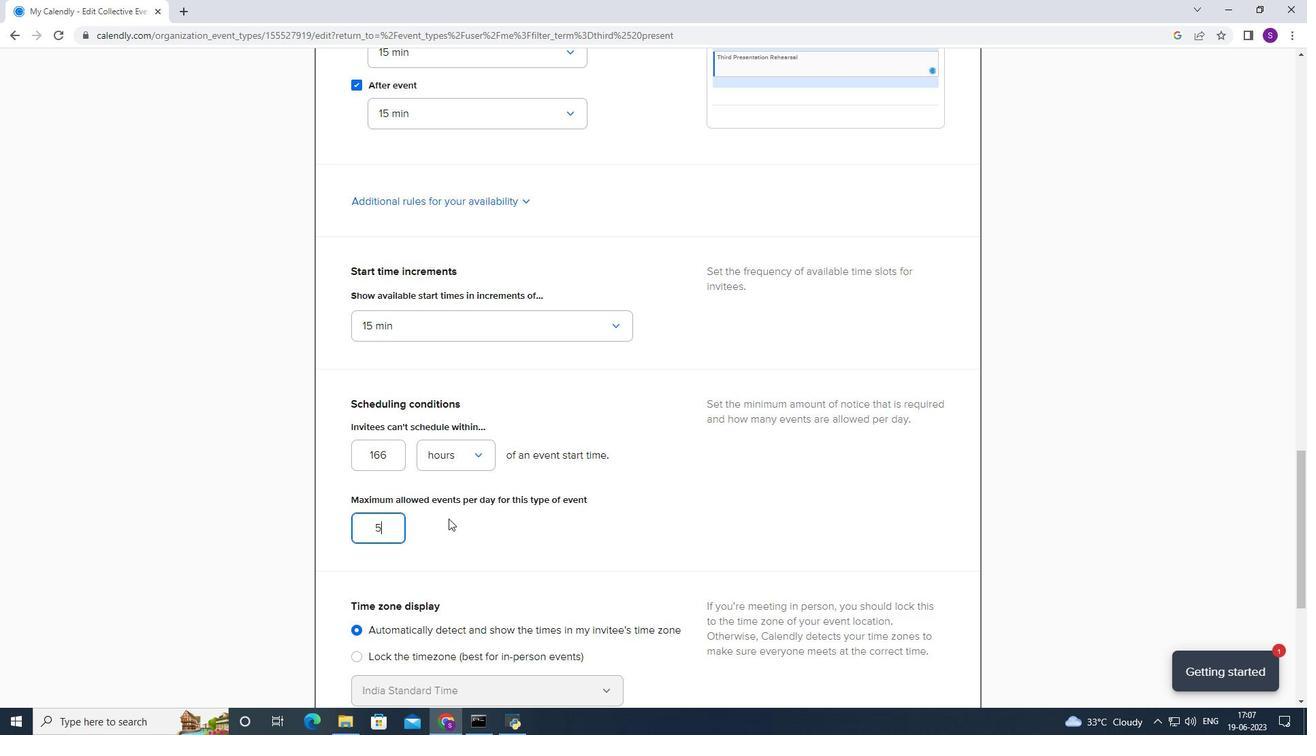 
Action: Mouse moved to (450, 520)
Screenshot: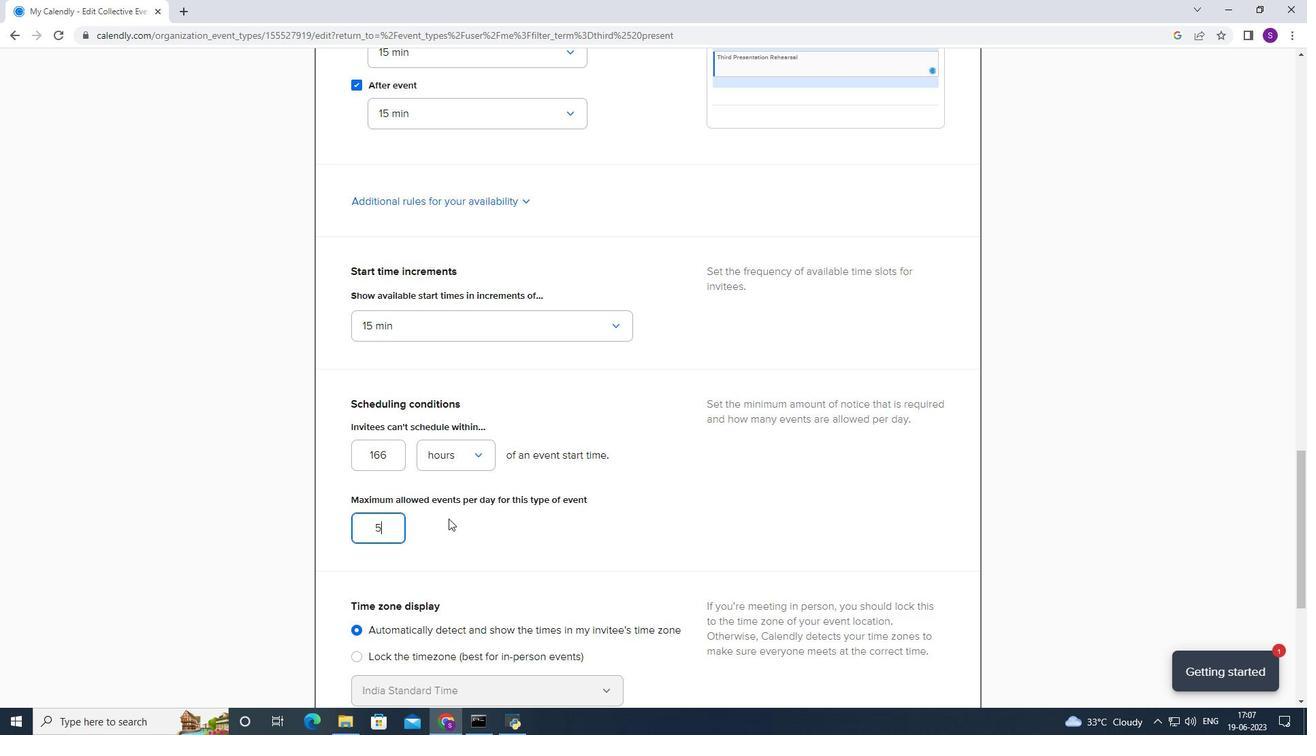 
Action: Mouse scrolled (450, 520) with delta (0, 0)
Screenshot: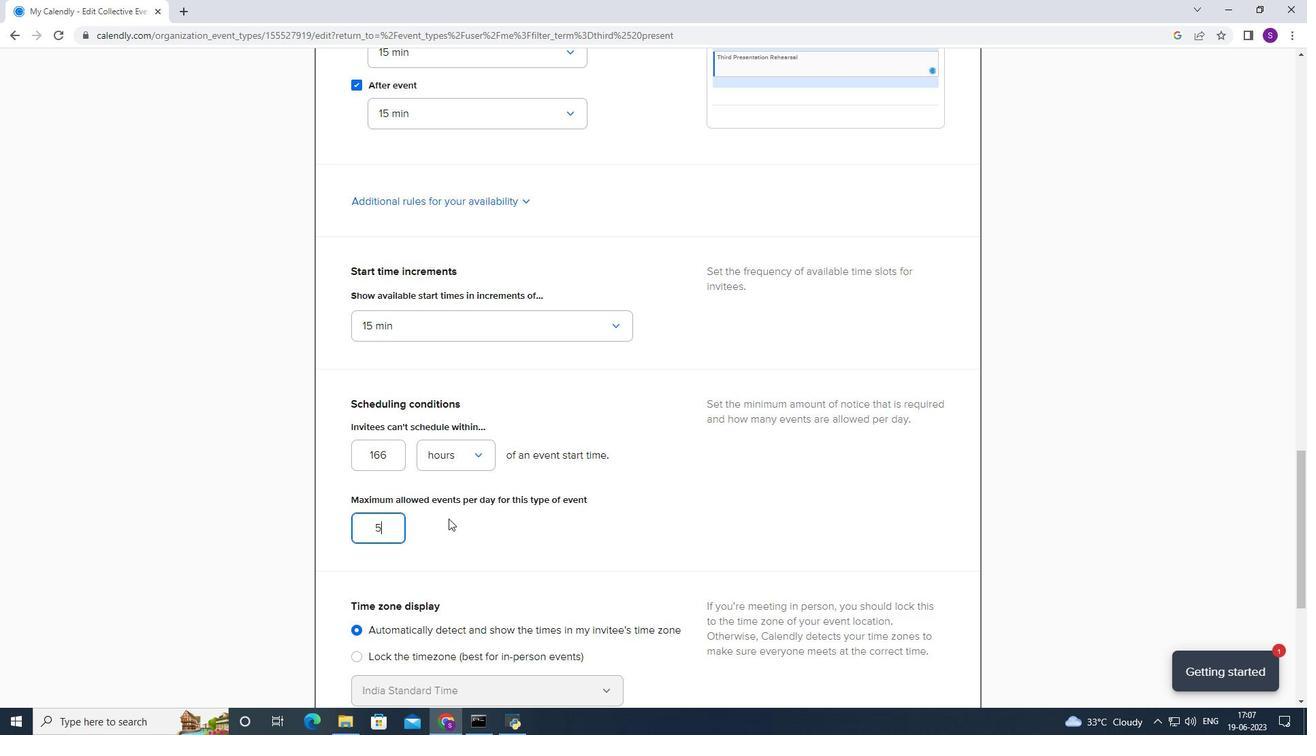 
Action: Mouse moved to (939, 377)
Screenshot: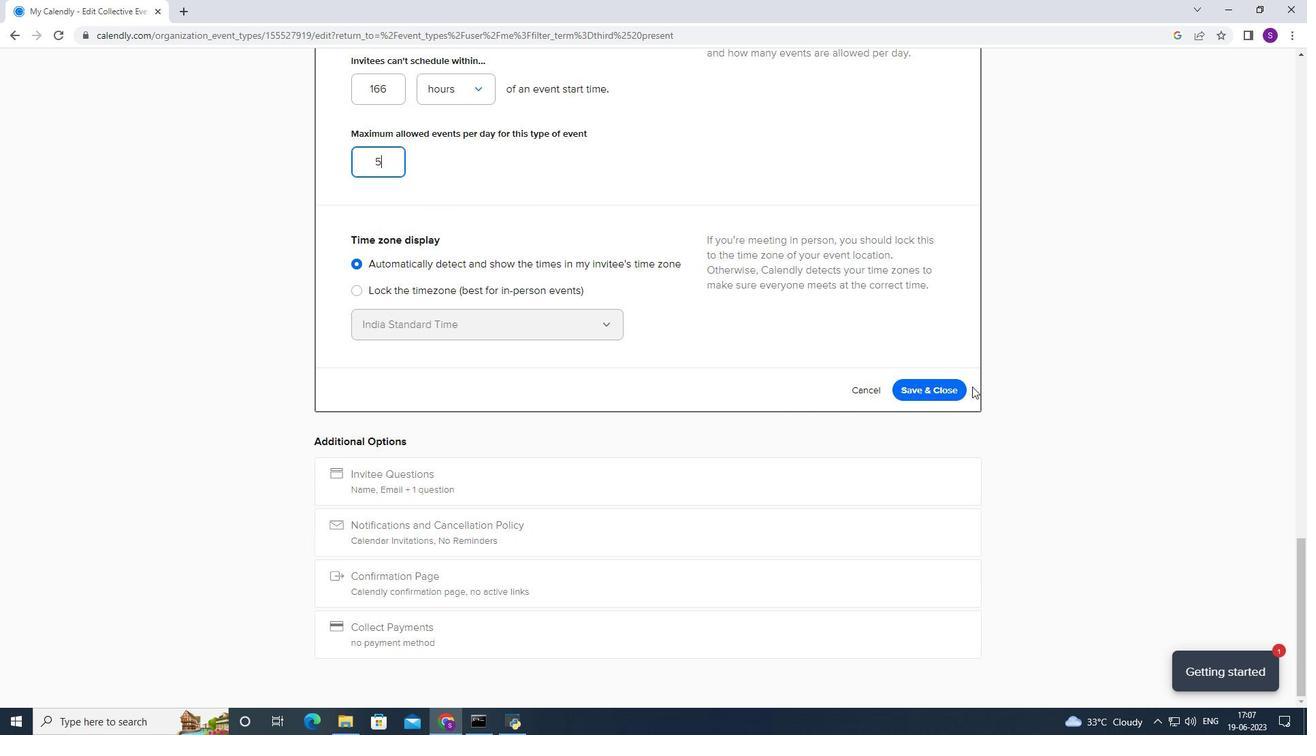 
Action: Mouse pressed left at (939, 377)
Screenshot: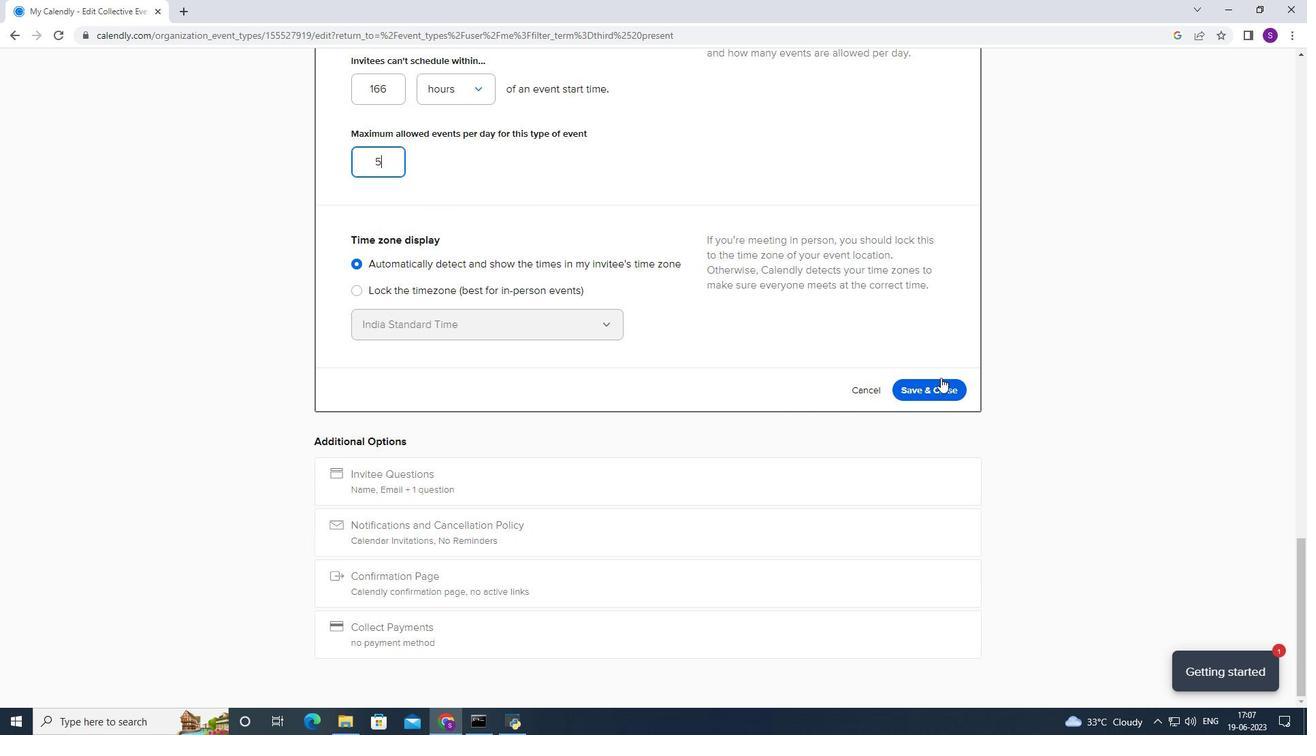 
Action: Mouse moved to (932, 384)
Screenshot: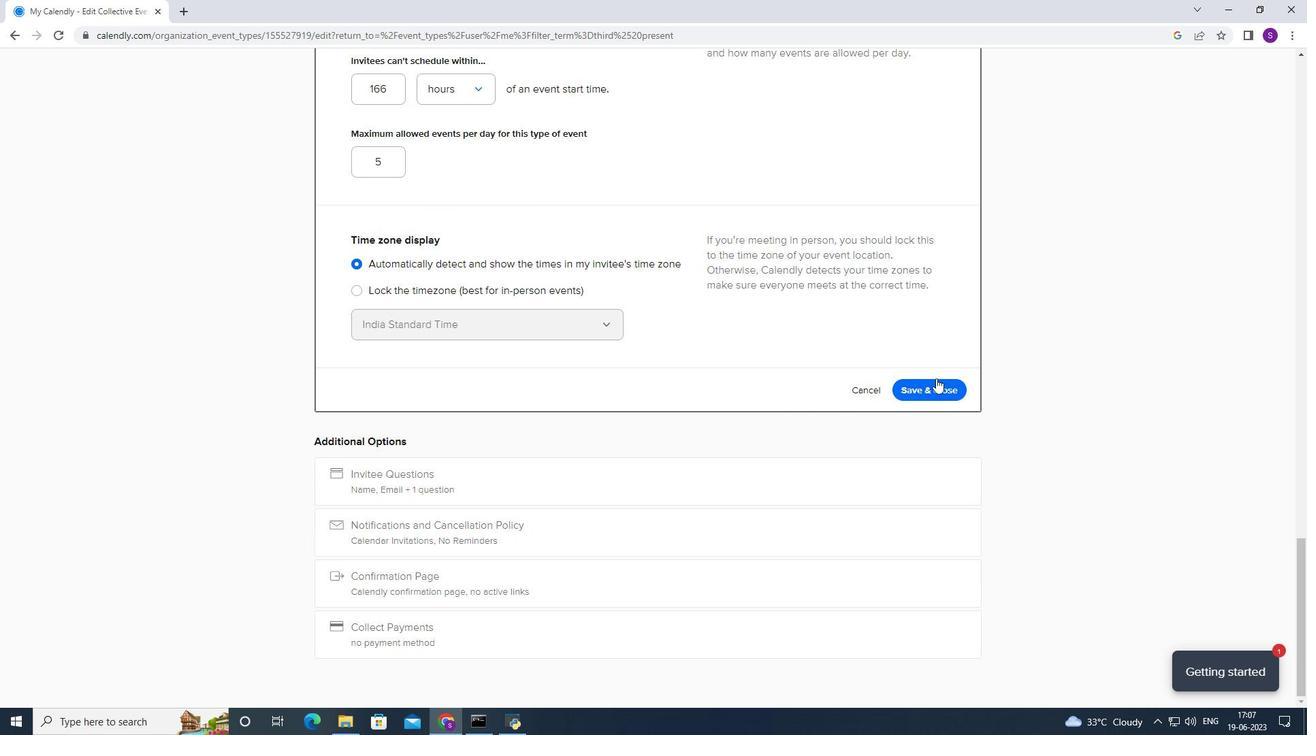 
Action: Mouse pressed left at (932, 384)
Screenshot: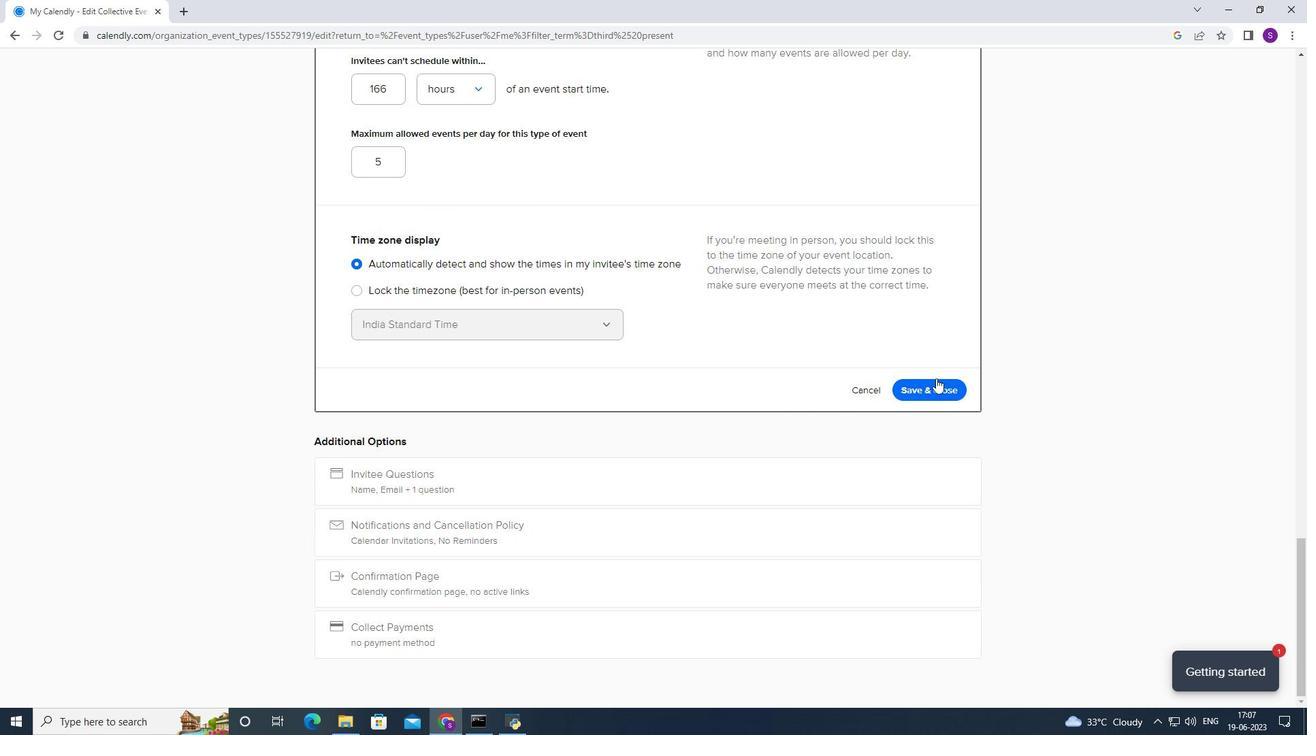 
Action: Mouse moved to (932, 384)
Screenshot: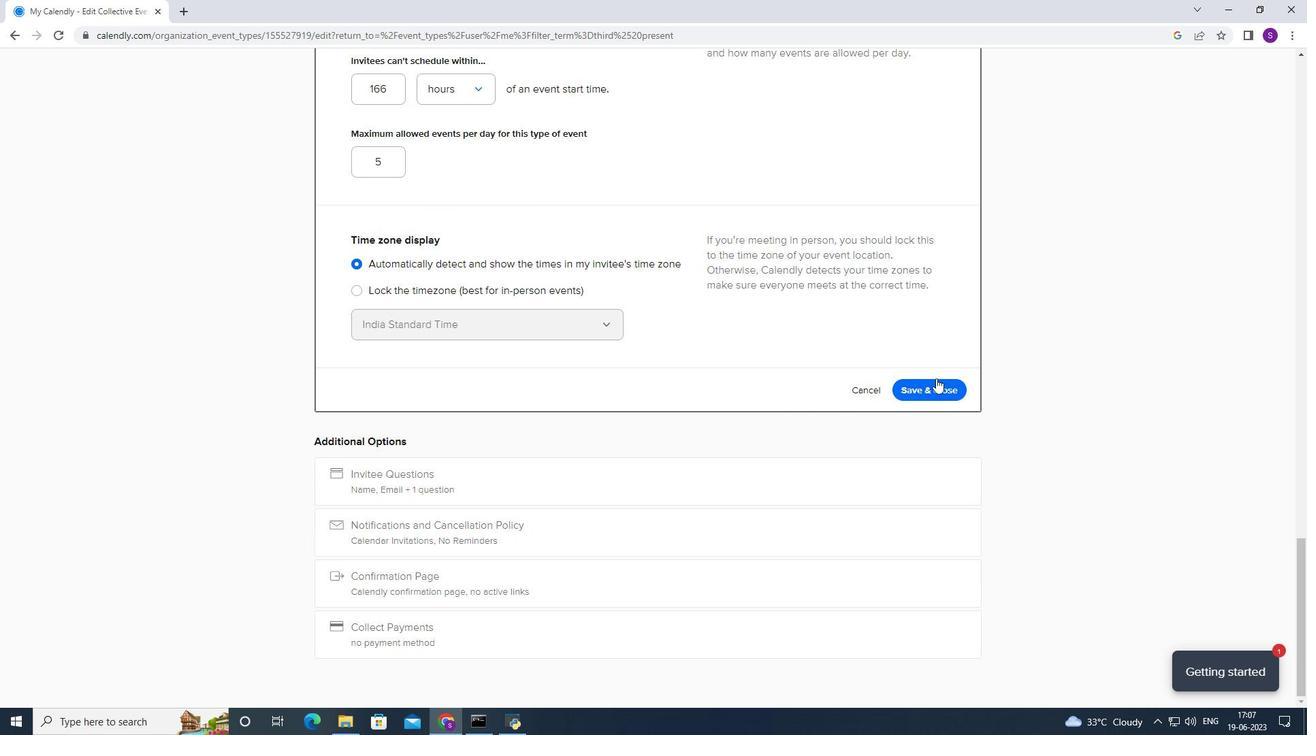 
